 Task: Create an Unmanned Aerial Vehicles (Drones): Platforms for drone enthusiasts, including tips and reviews.
Action: Mouse pressed left at (913, 190)
Screenshot: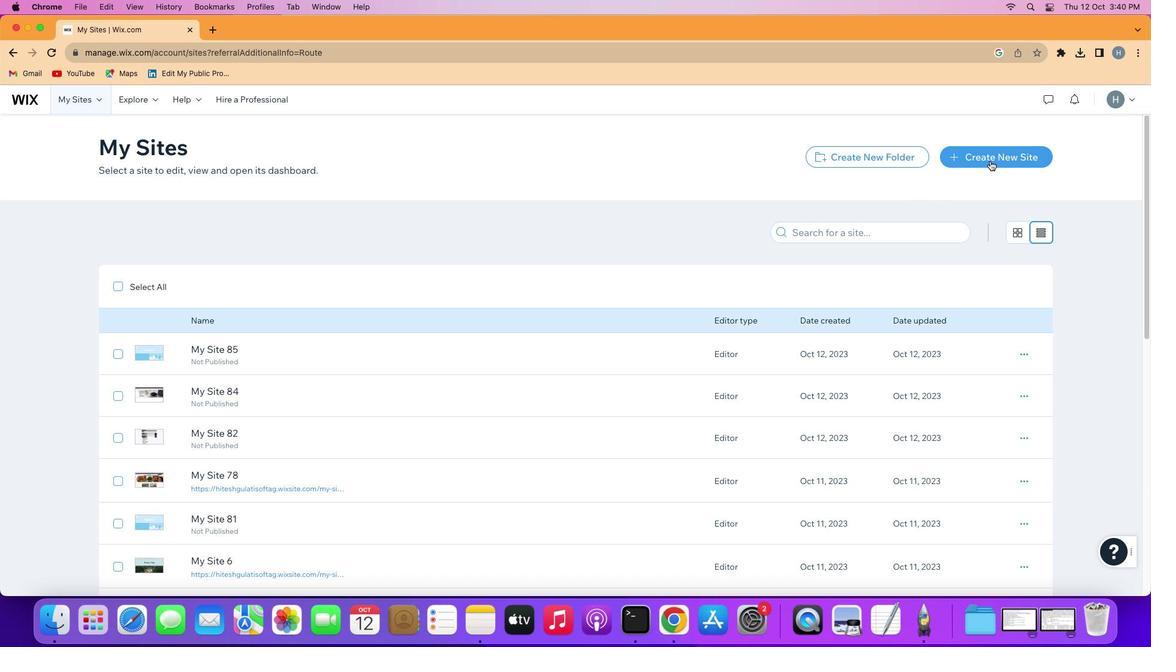 
Action: Mouse moved to (1003, 155)
Screenshot: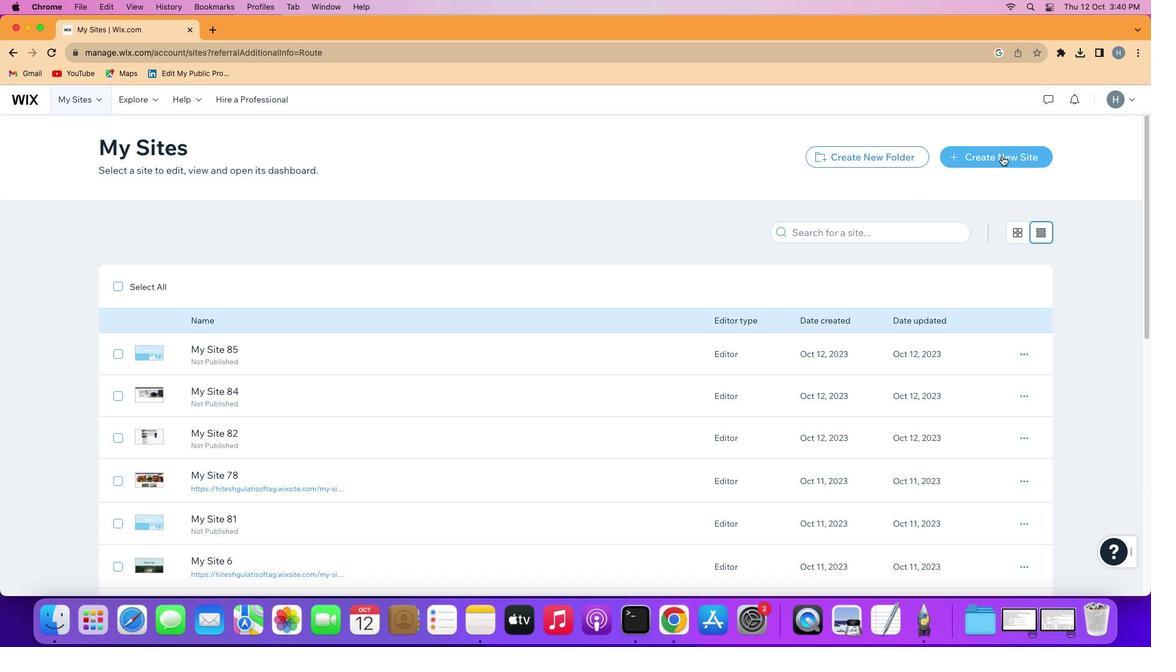 
Action: Mouse pressed left at (1003, 155)
Screenshot: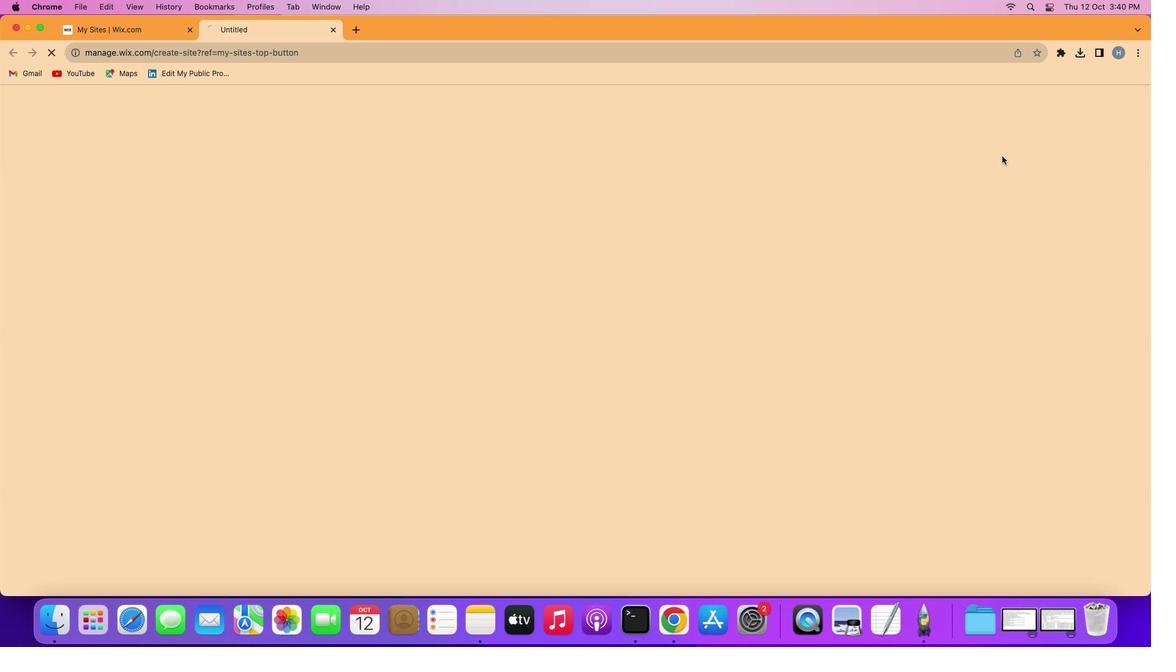 
Action: Mouse moved to (451, 305)
Screenshot: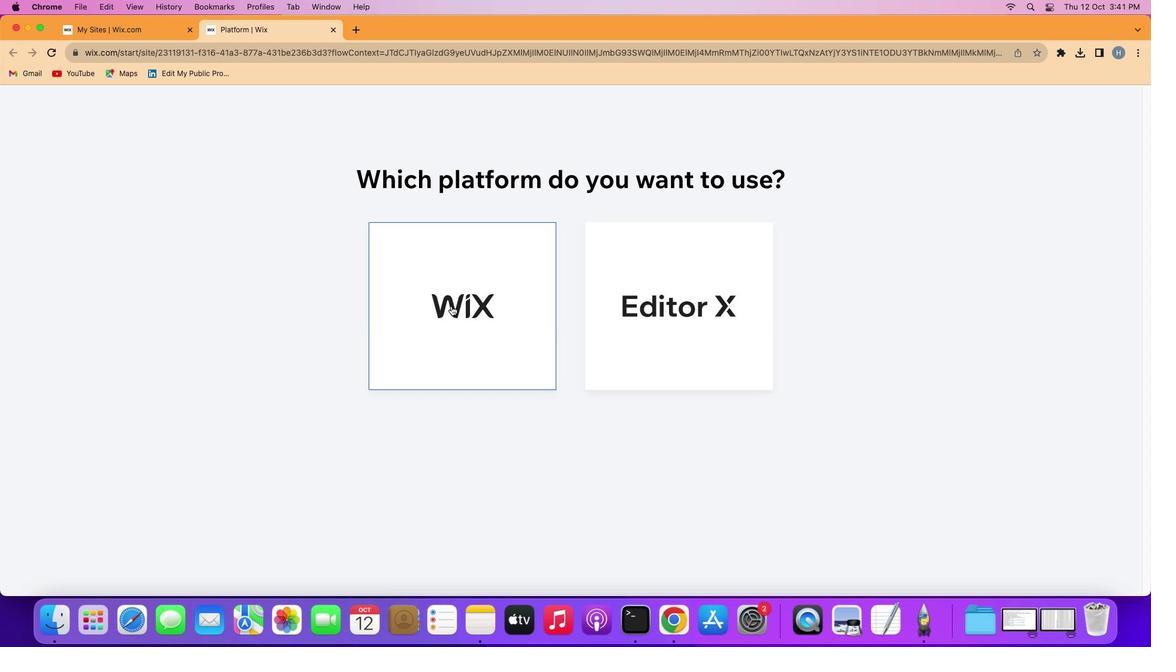 
Action: Mouse pressed left at (451, 305)
Screenshot: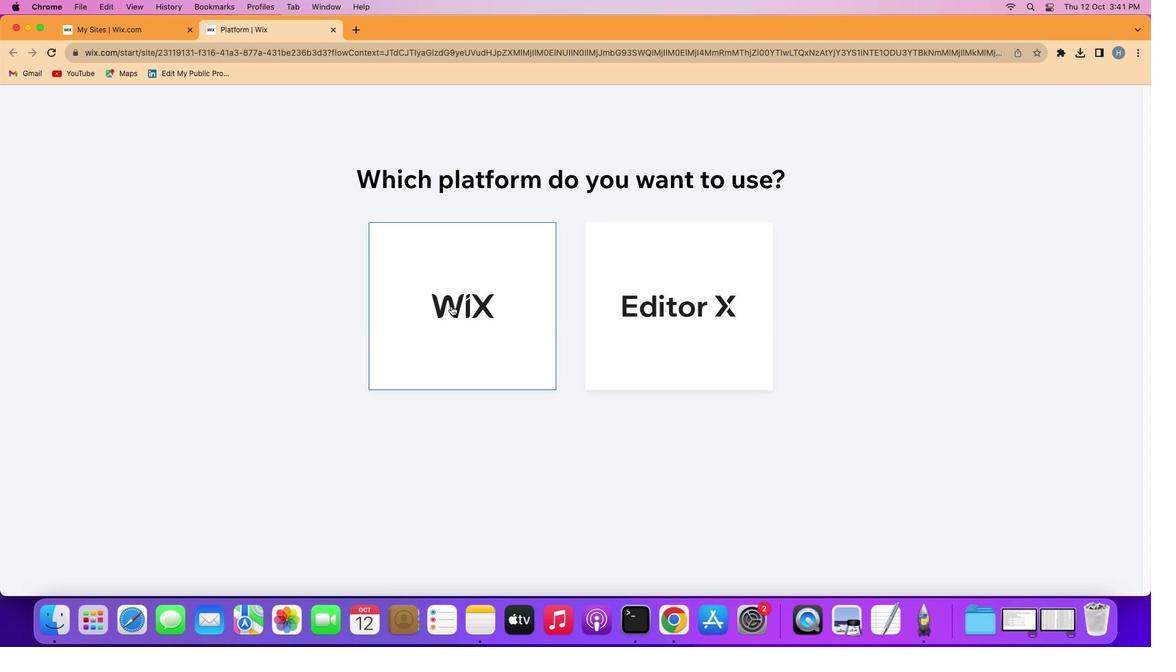 
Action: Mouse moved to (1105, 561)
Screenshot: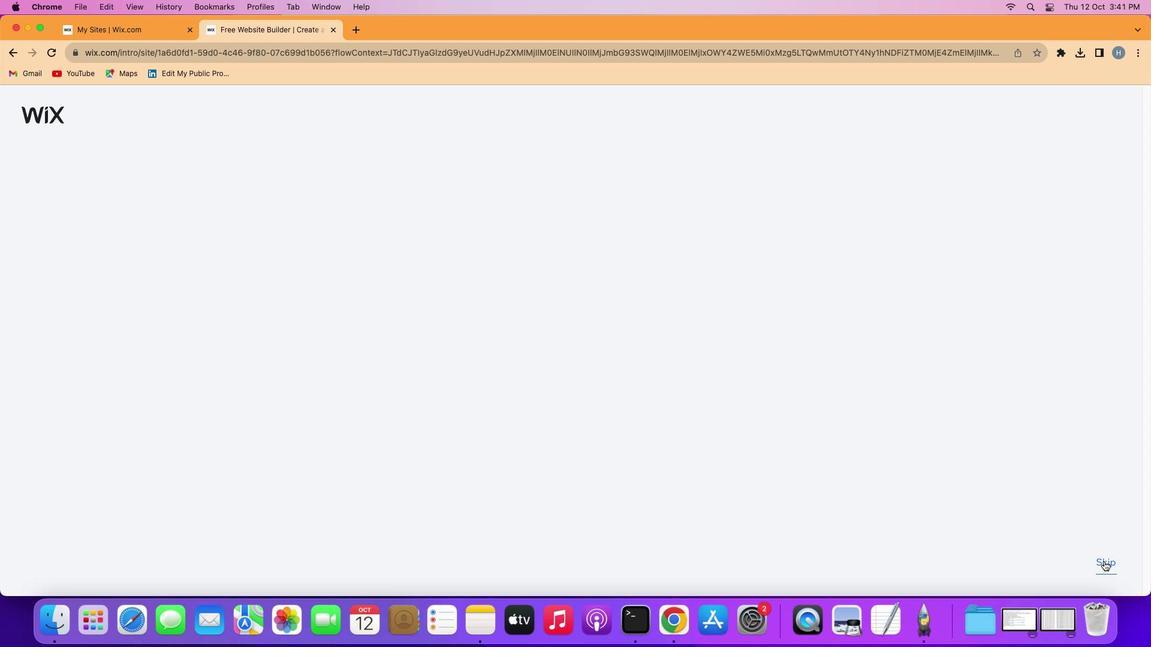
Action: Mouse pressed left at (1105, 561)
Screenshot: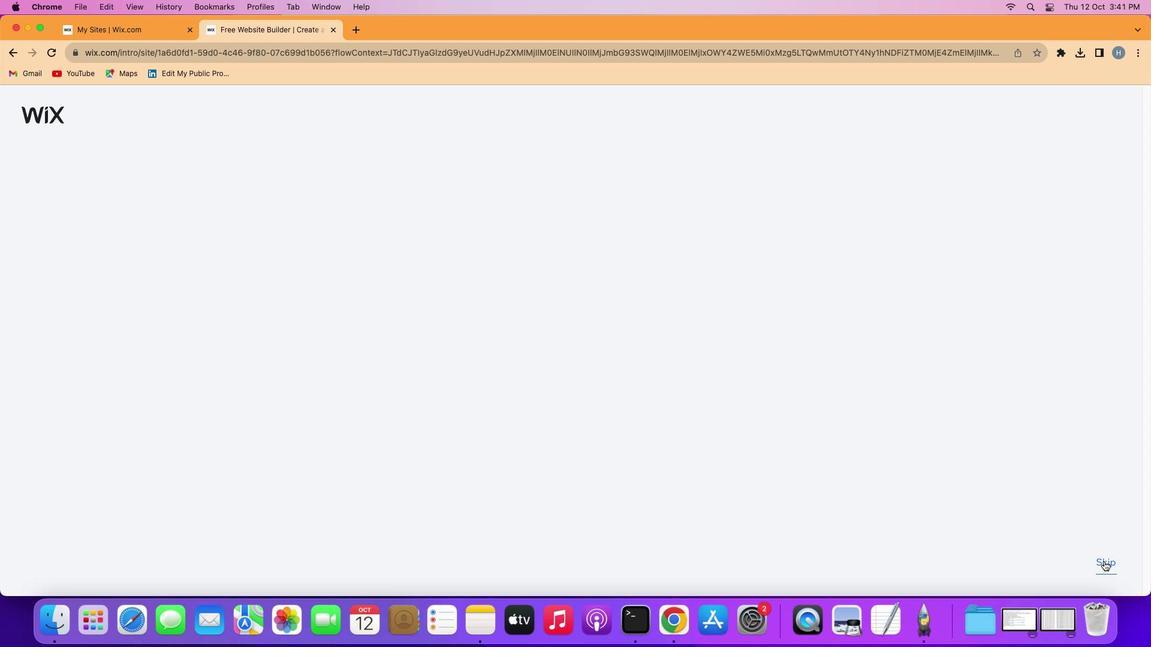 
Action: Mouse pressed left at (1105, 561)
Screenshot: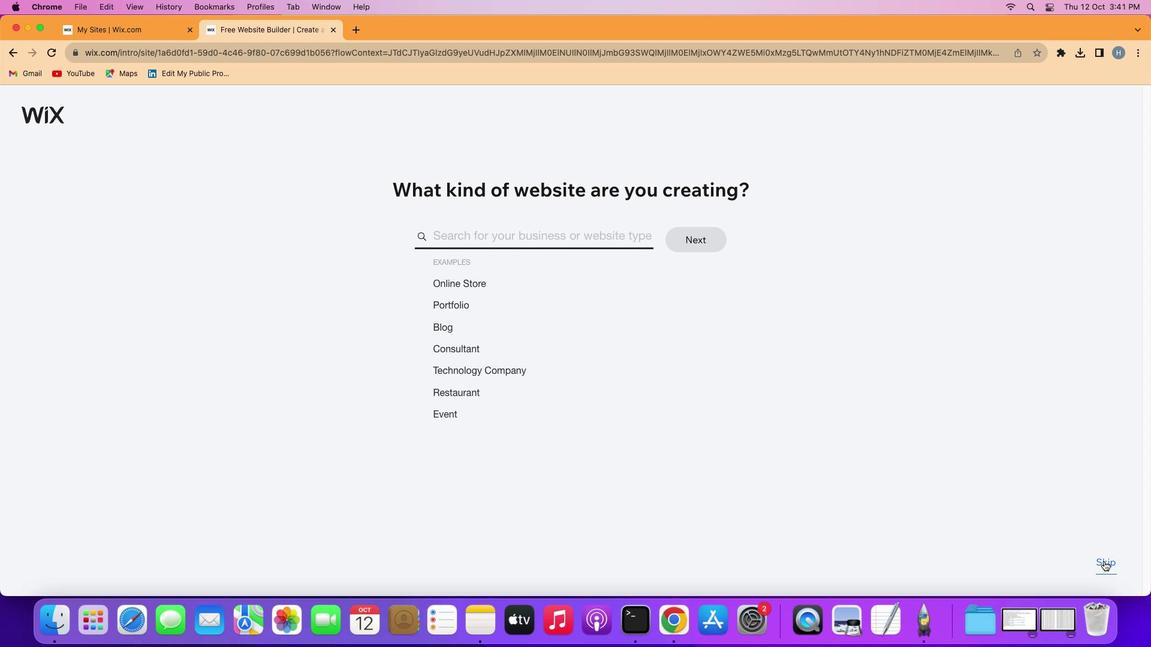 
Action: Mouse moved to (1106, 561)
Screenshot: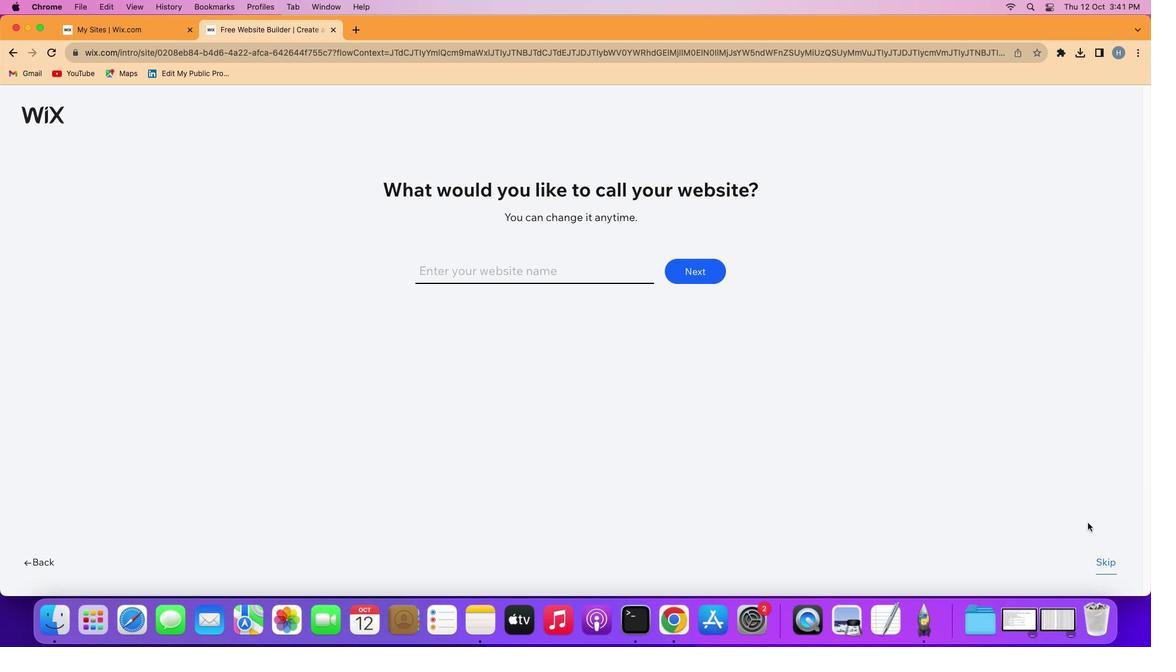 
Action: Mouse pressed left at (1106, 561)
Screenshot: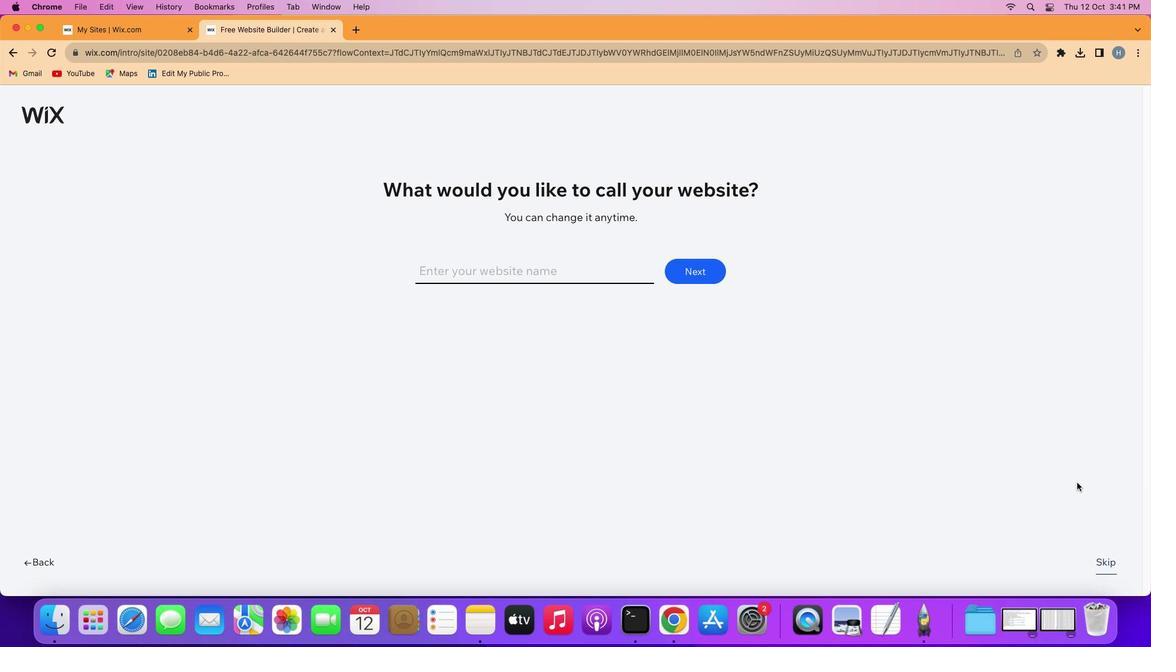 
Action: Mouse moved to (1107, 561)
Screenshot: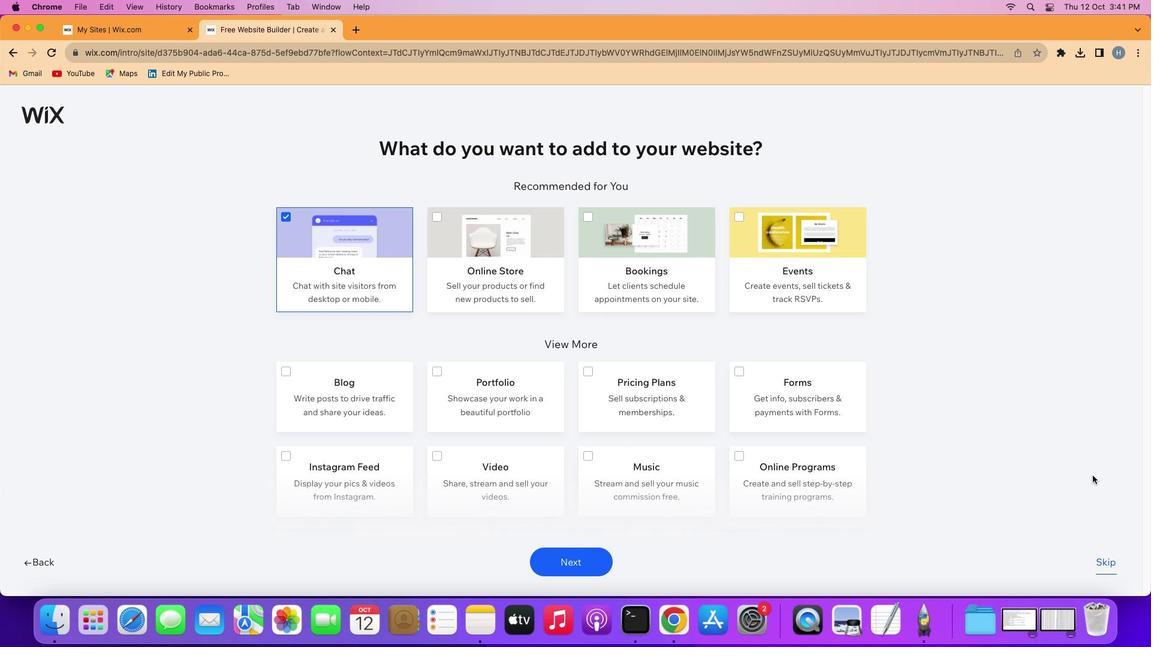 
Action: Mouse pressed left at (1107, 561)
Screenshot: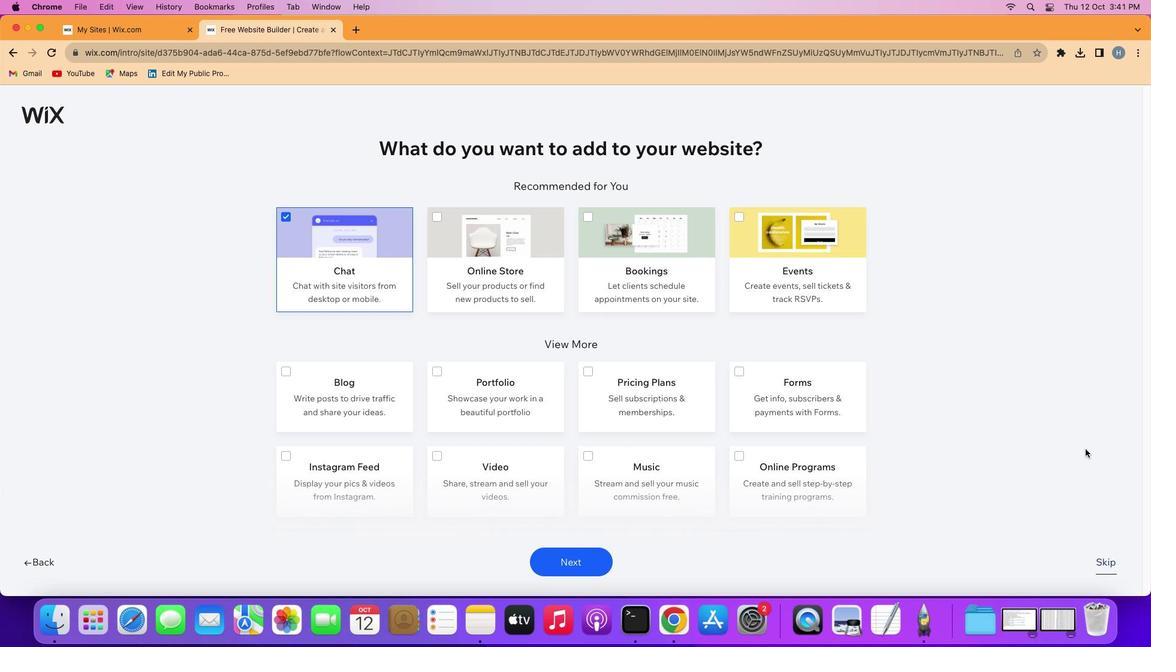 
Action: Mouse moved to (396, 352)
Screenshot: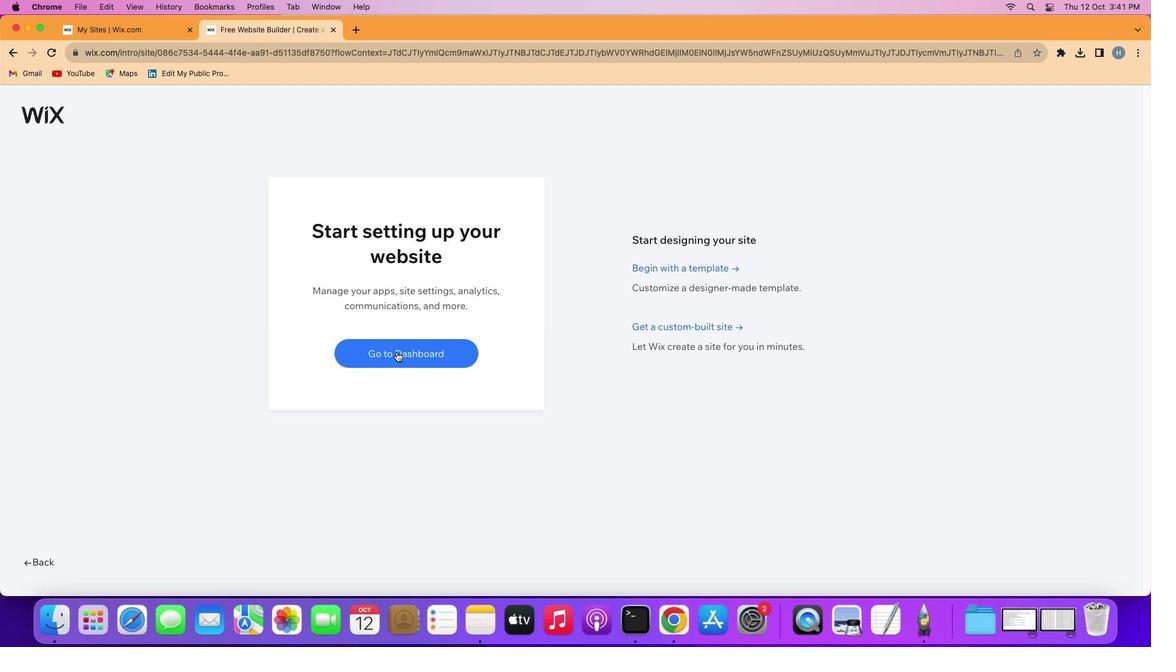 
Action: Mouse pressed left at (396, 352)
Screenshot: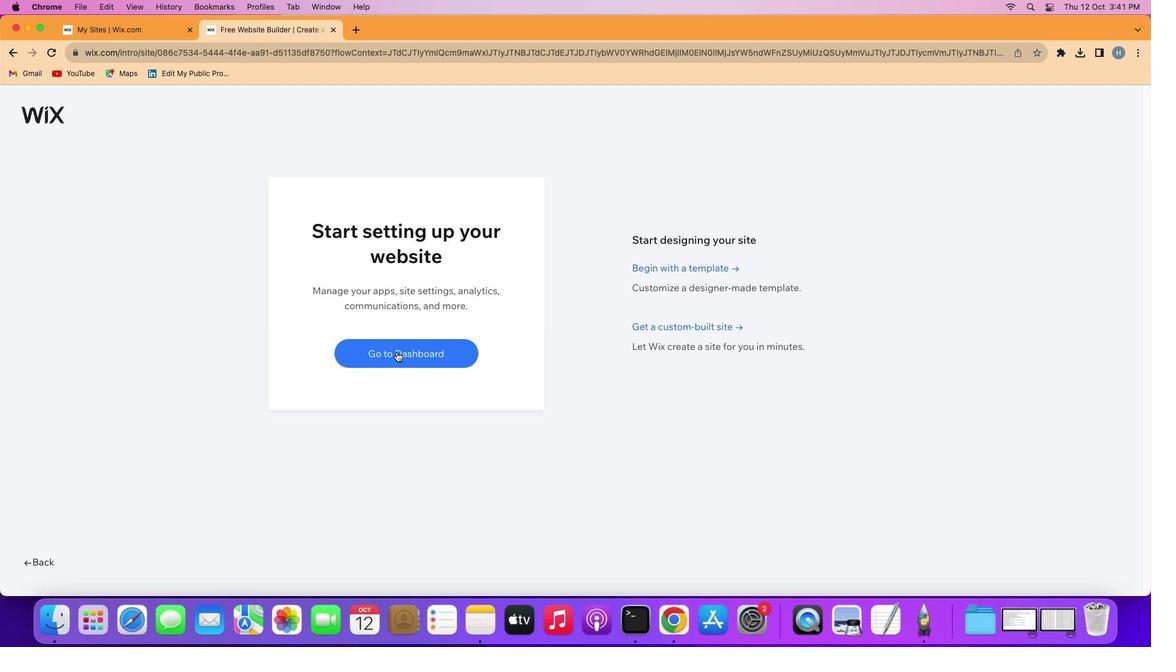 
Action: Mouse moved to (698, 299)
Screenshot: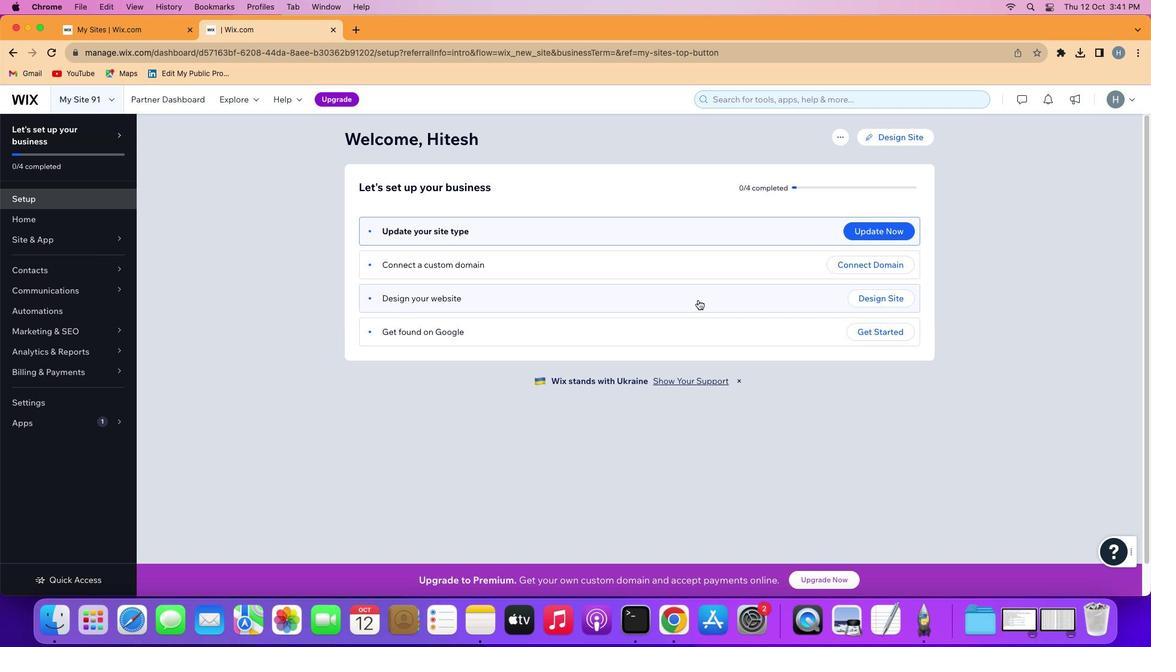 
Action: Mouse pressed left at (698, 299)
Screenshot: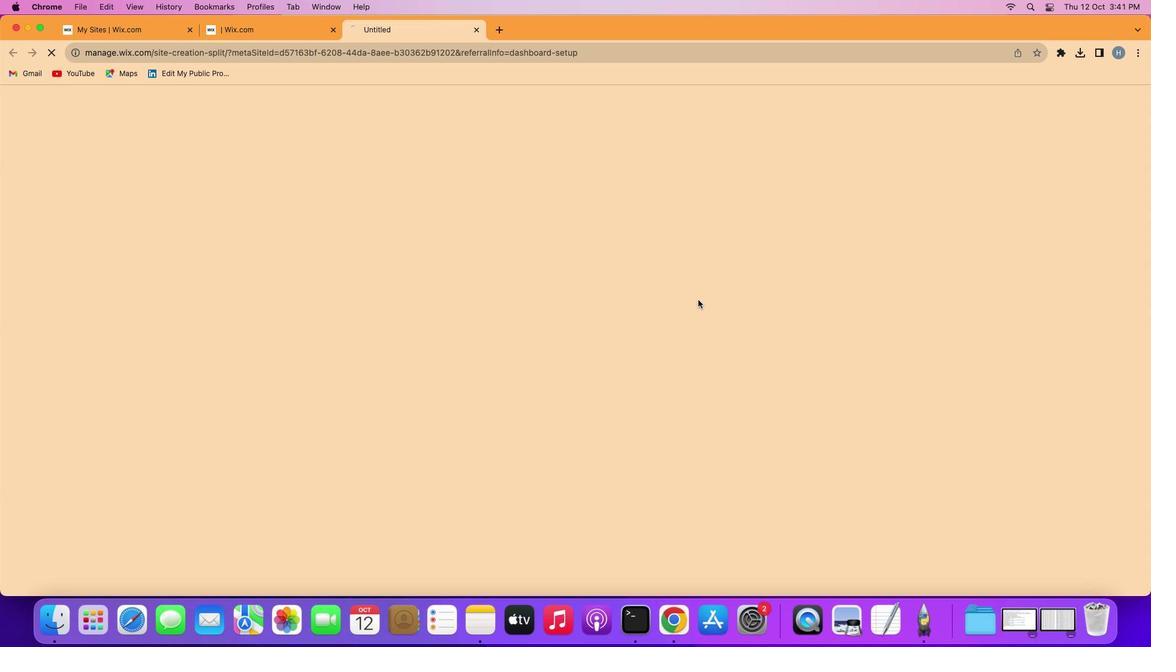
Action: Mouse moved to (713, 422)
Screenshot: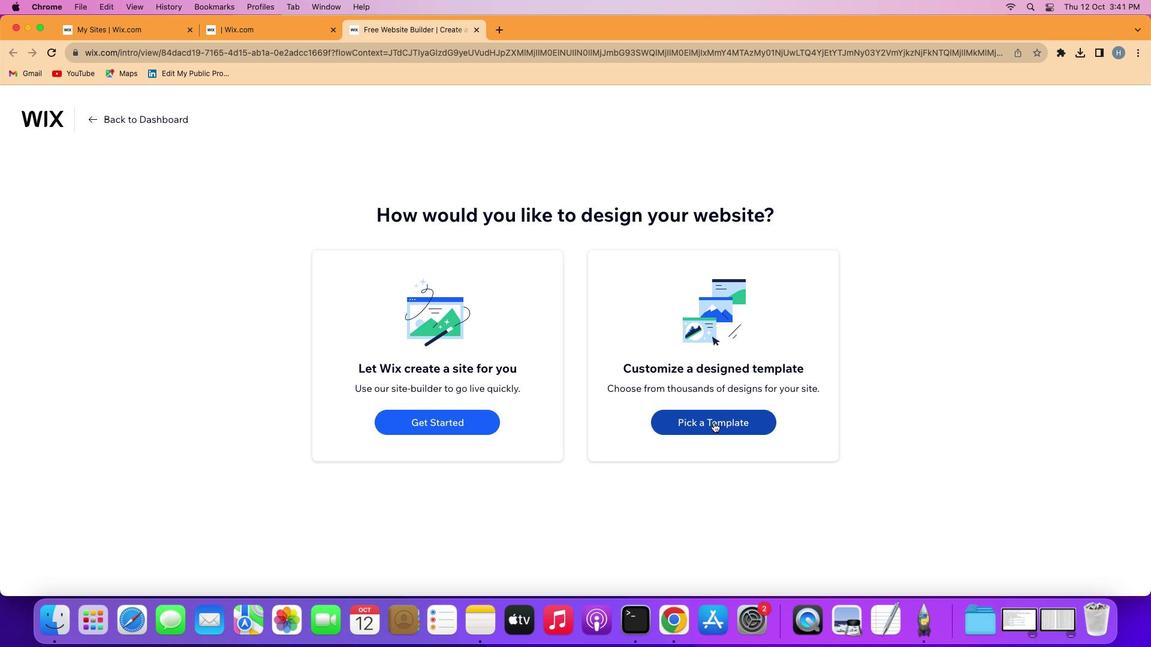 
Action: Mouse pressed left at (713, 422)
Screenshot: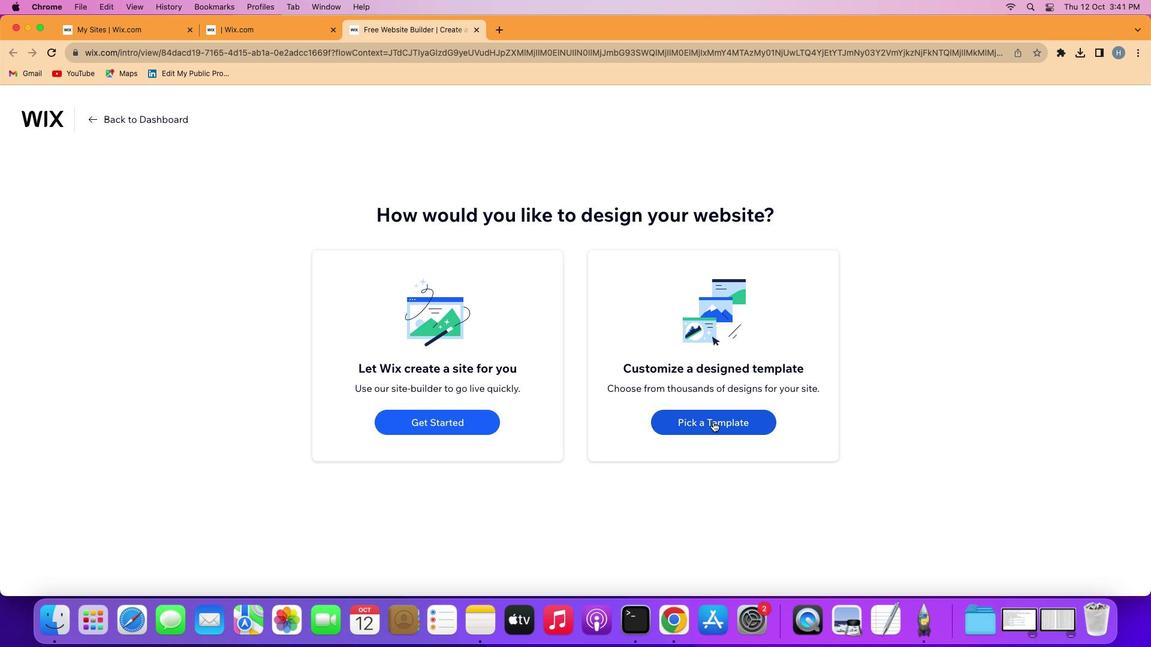 
Action: Mouse moved to (986, 175)
Screenshot: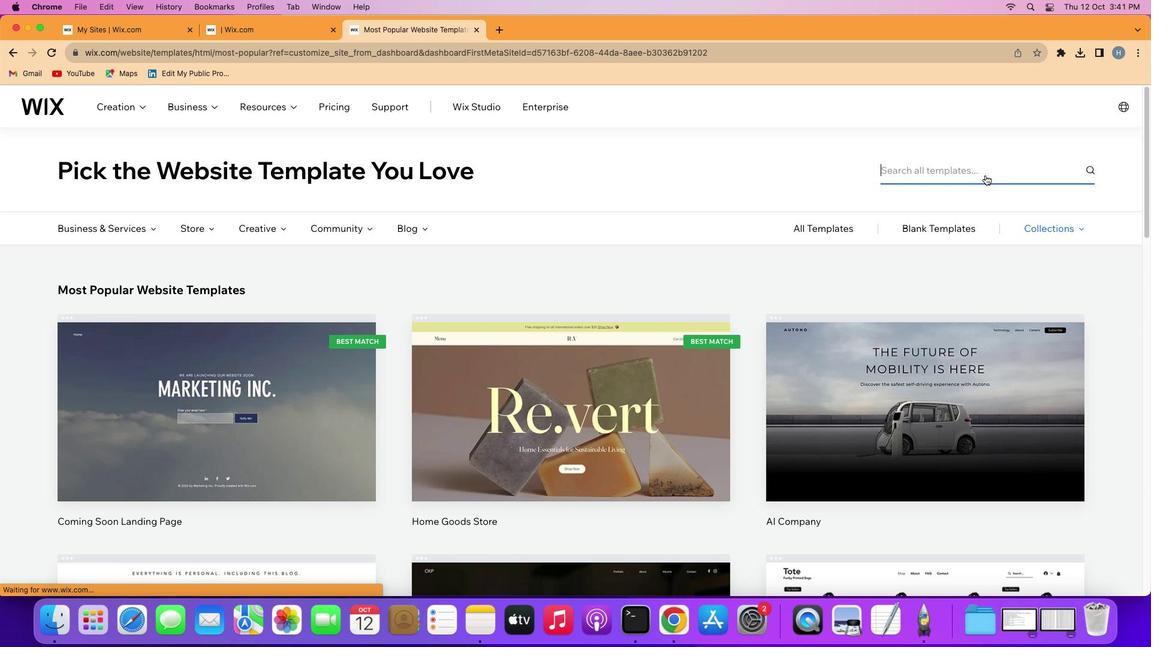 
Action: Mouse pressed left at (986, 175)
Screenshot: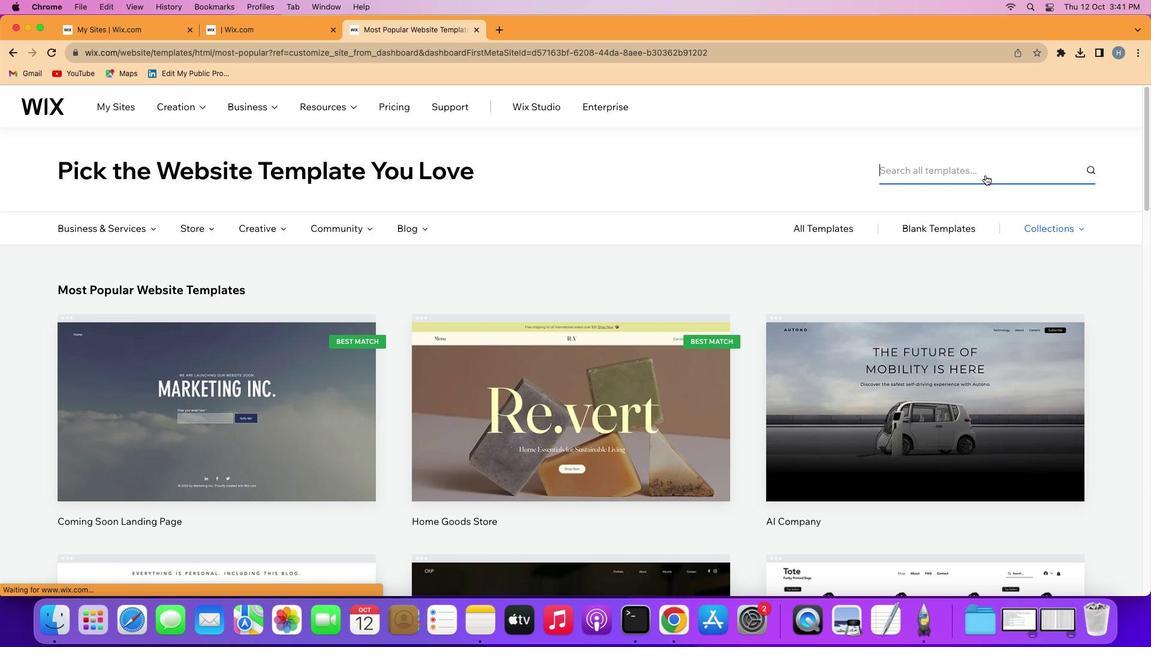 
Action: Key pressed 'd''r''o''n''e'
Screenshot: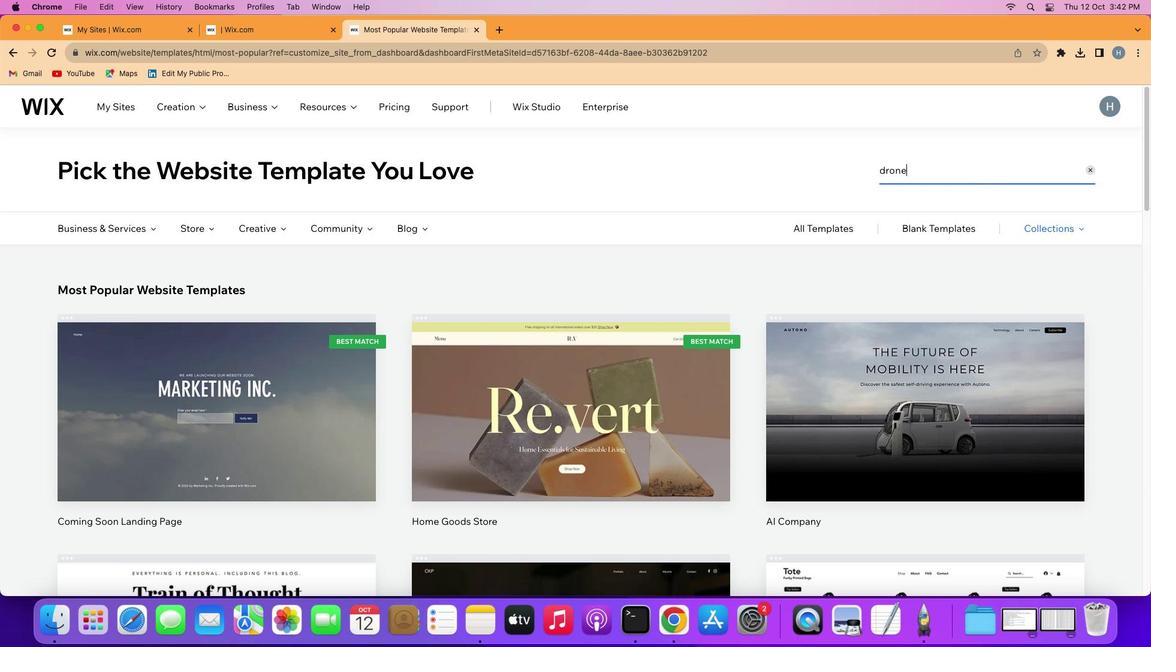 
Action: Mouse moved to (927, 262)
Screenshot: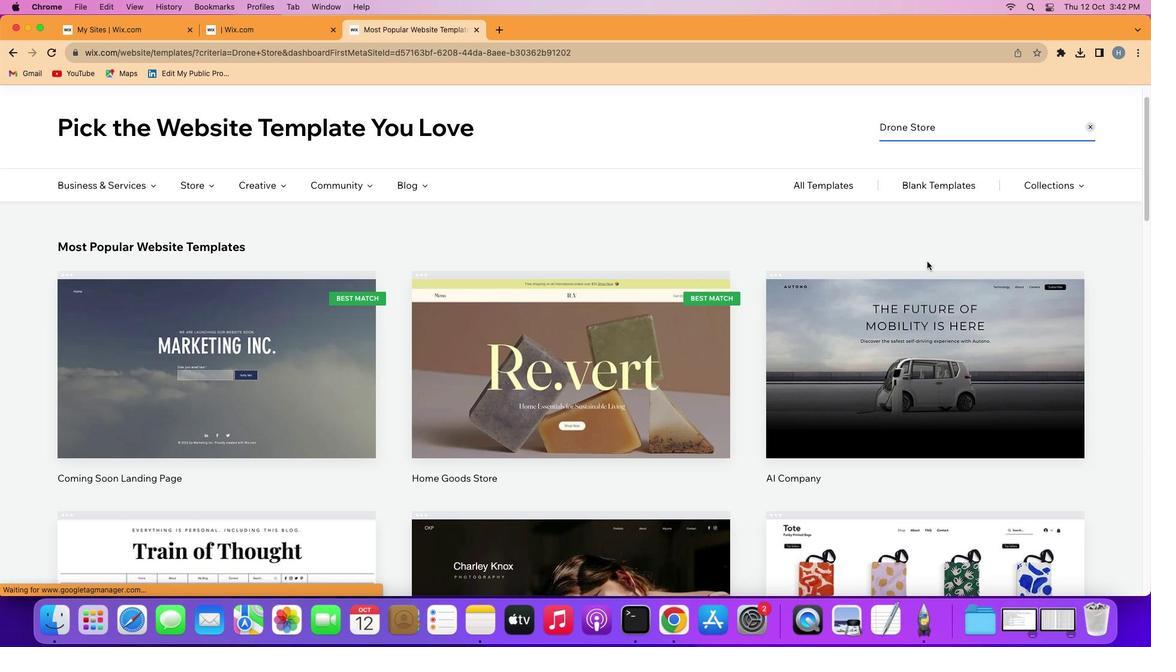 
Action: Mouse pressed left at (927, 262)
Screenshot: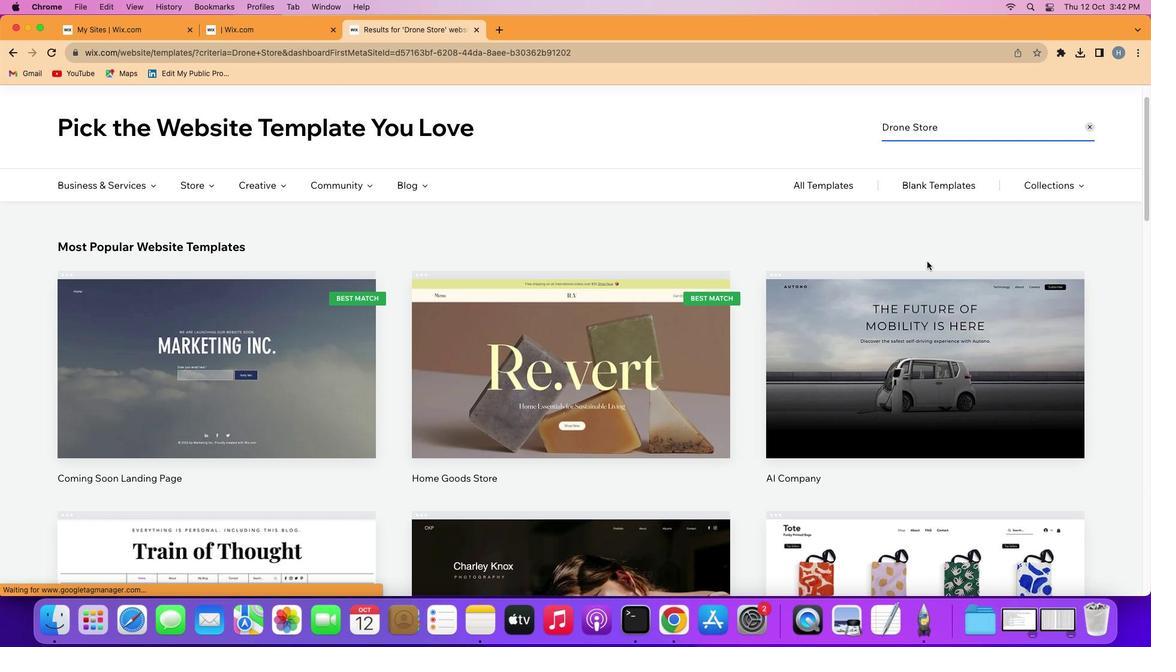 
Action: Mouse moved to (218, 347)
Screenshot: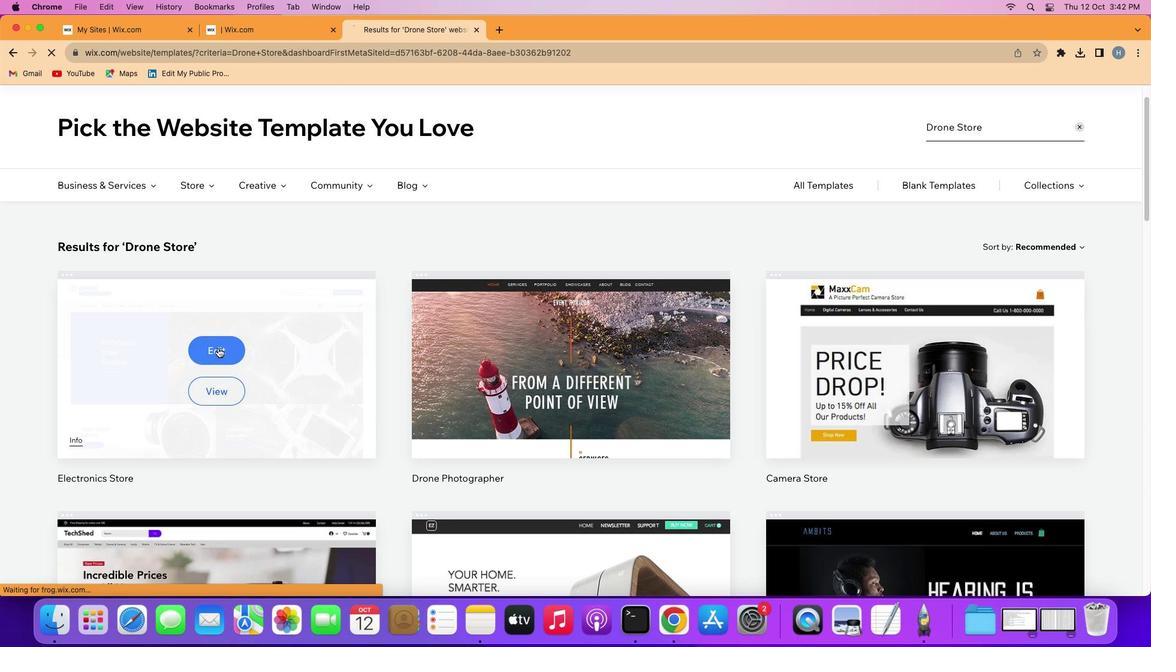 
Action: Mouse pressed left at (218, 347)
Screenshot: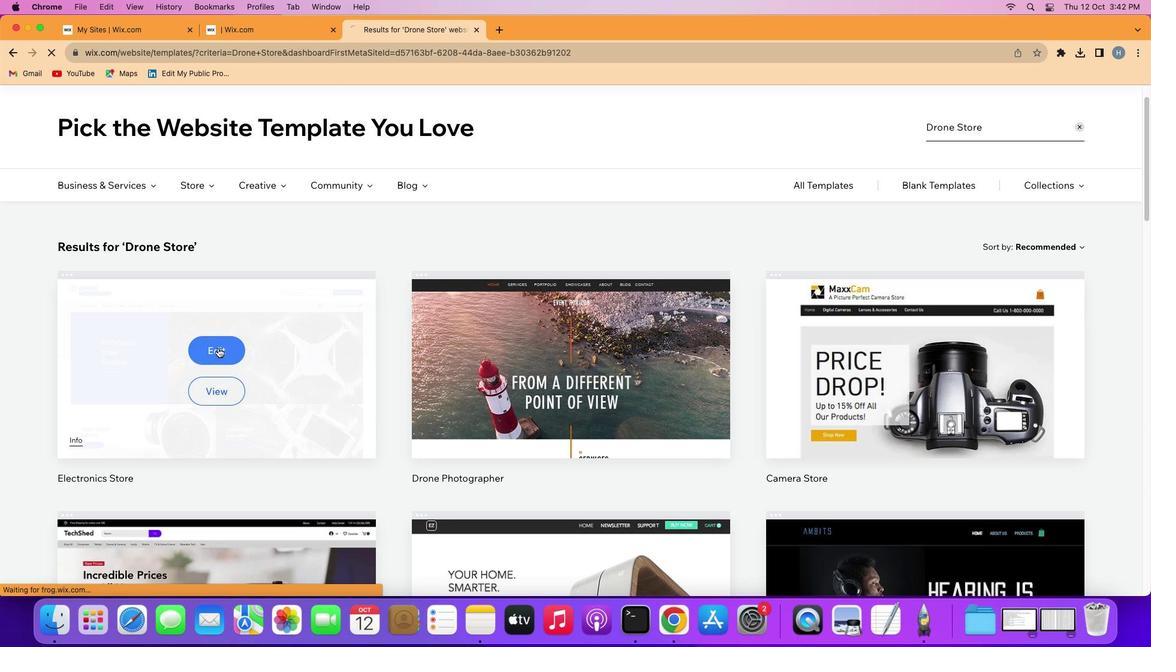 
Action: Mouse moved to (586, 328)
Screenshot: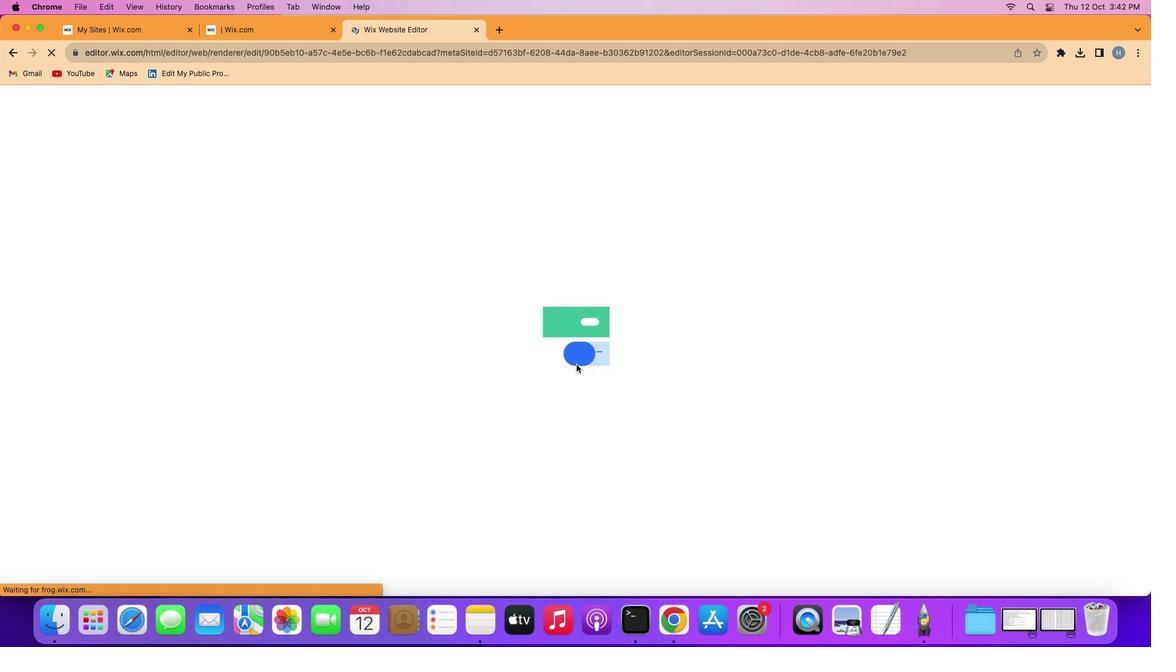 
Action: Mouse pressed left at (586, 328)
Screenshot: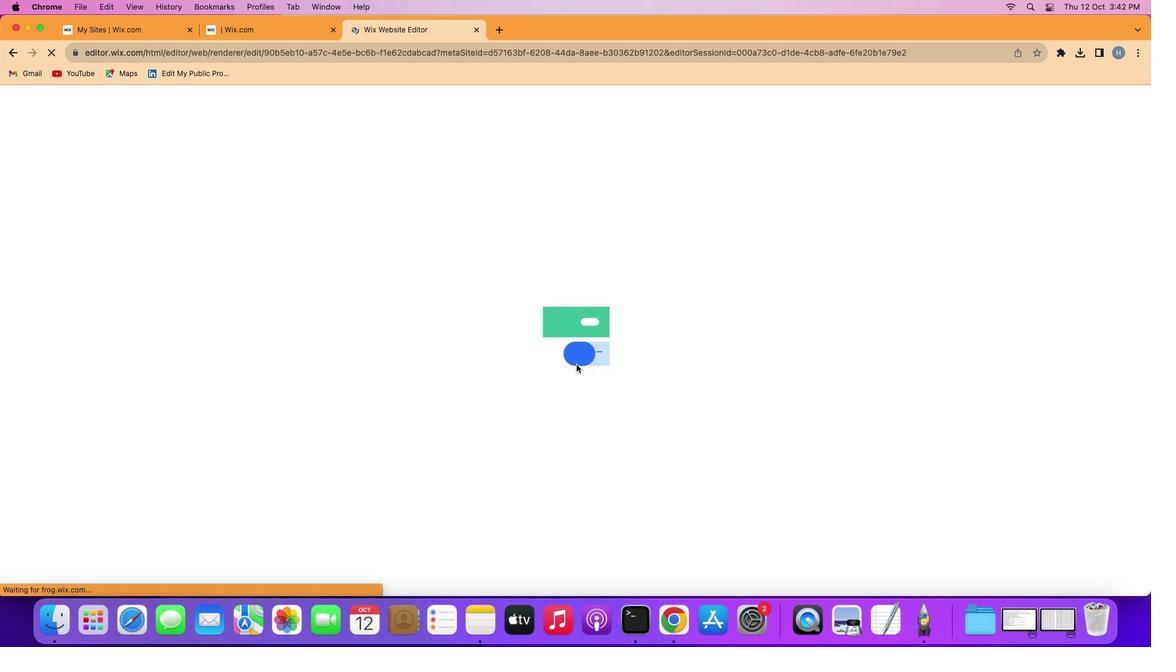 
Action: Mouse moved to (763, 141)
Screenshot: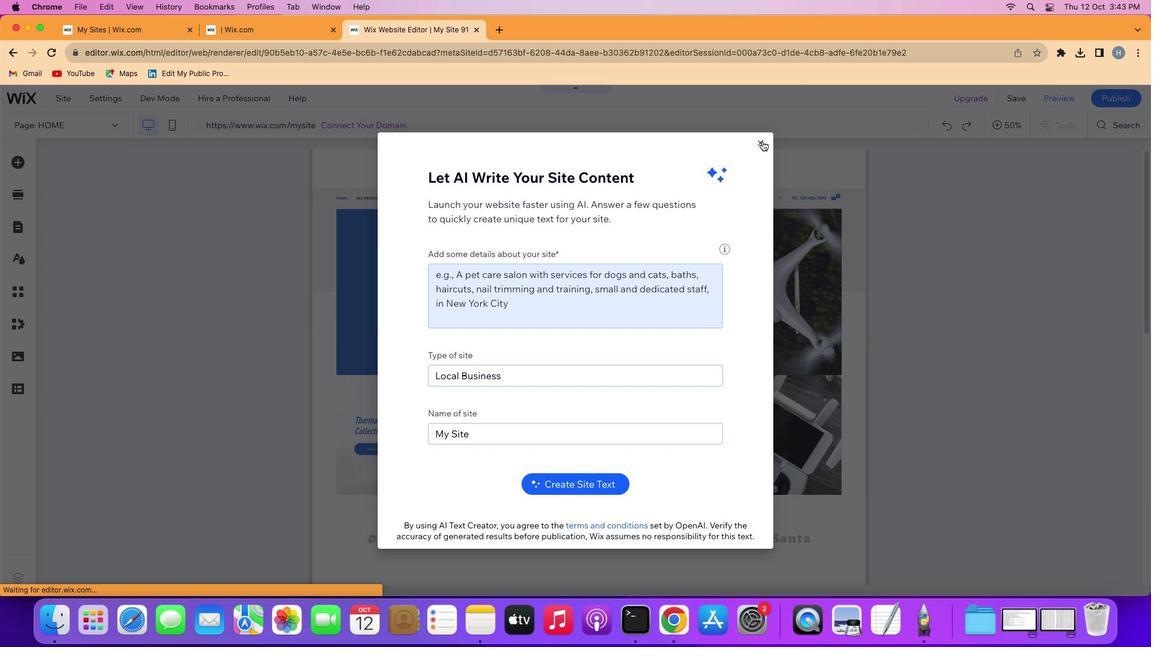 
Action: Mouse pressed left at (763, 141)
Screenshot: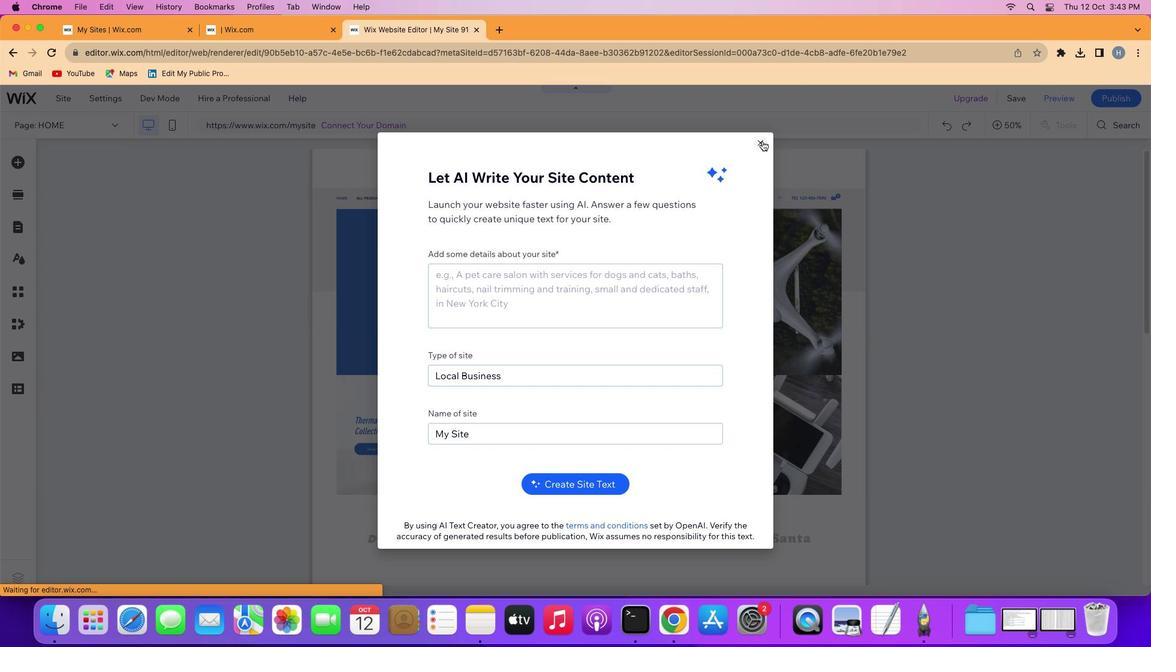 
Action: Mouse moved to (605, 339)
Screenshot: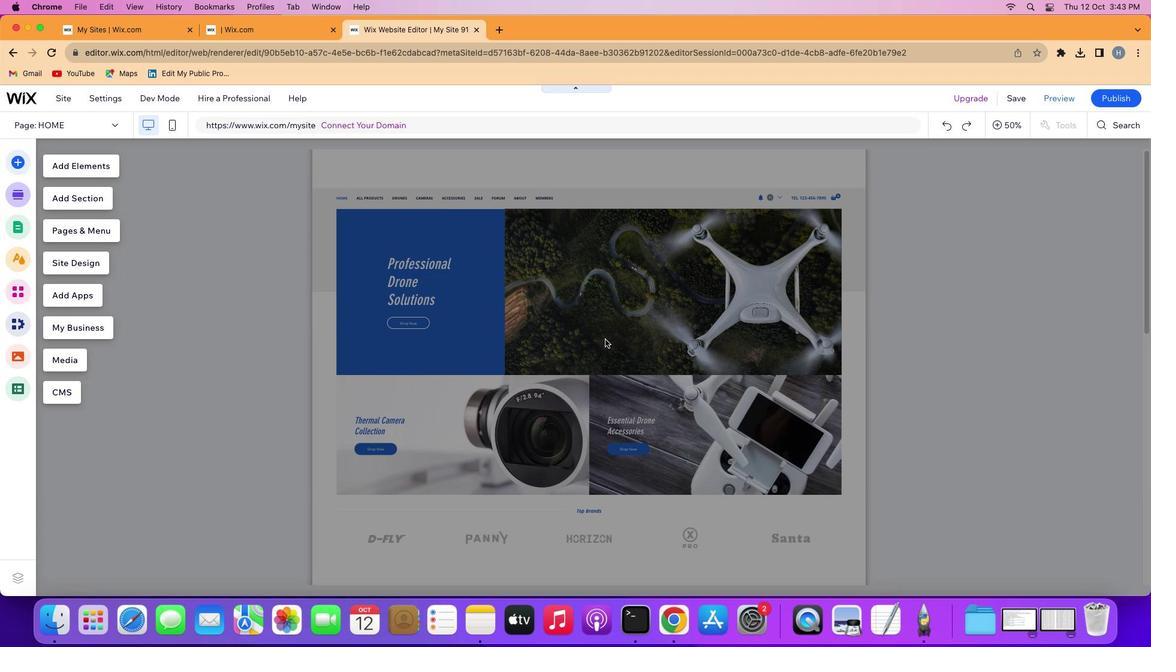 
Action: Mouse pressed left at (605, 339)
Screenshot: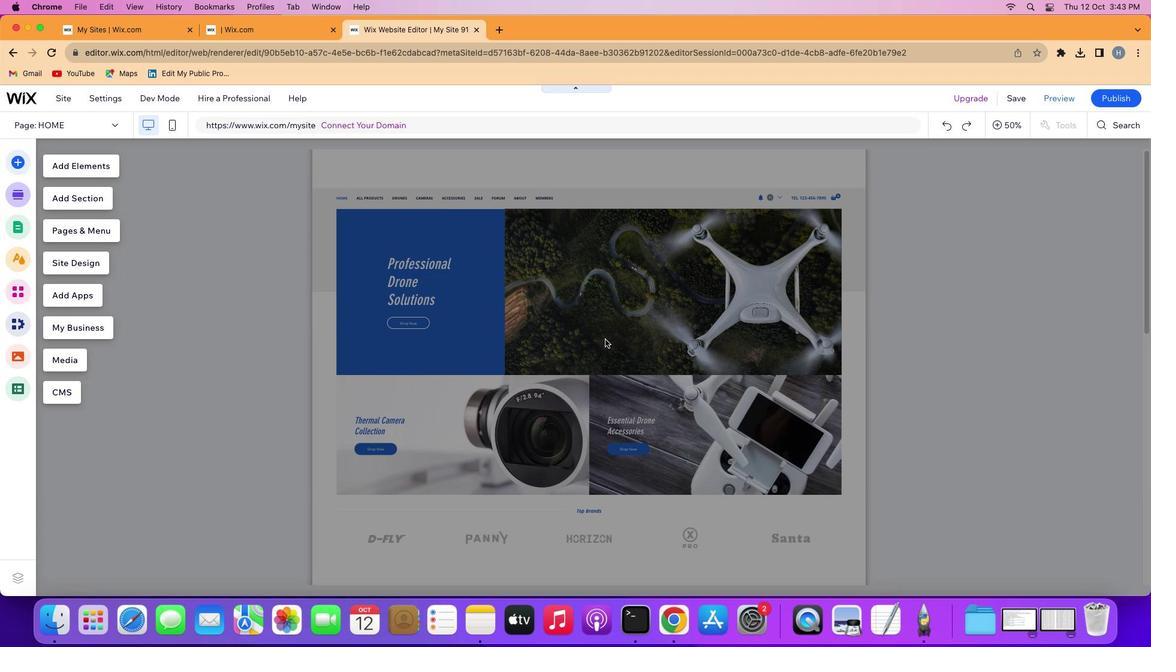 
Action: Mouse pressed left at (605, 339)
Screenshot: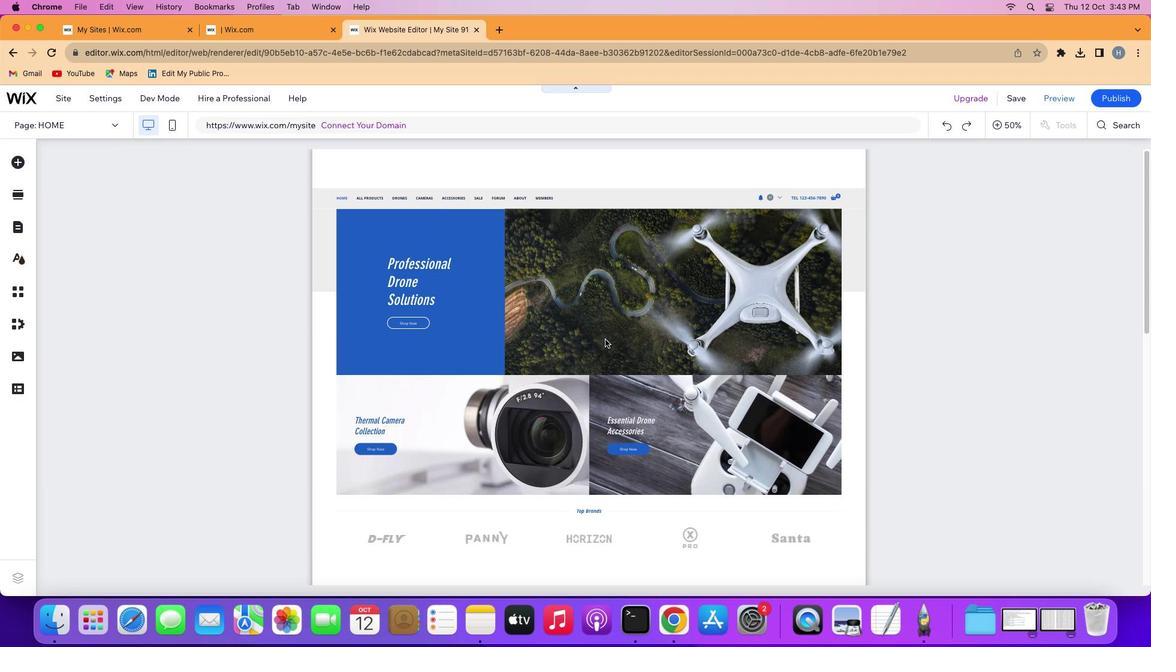 
Action: Mouse moved to (832, 202)
Screenshot: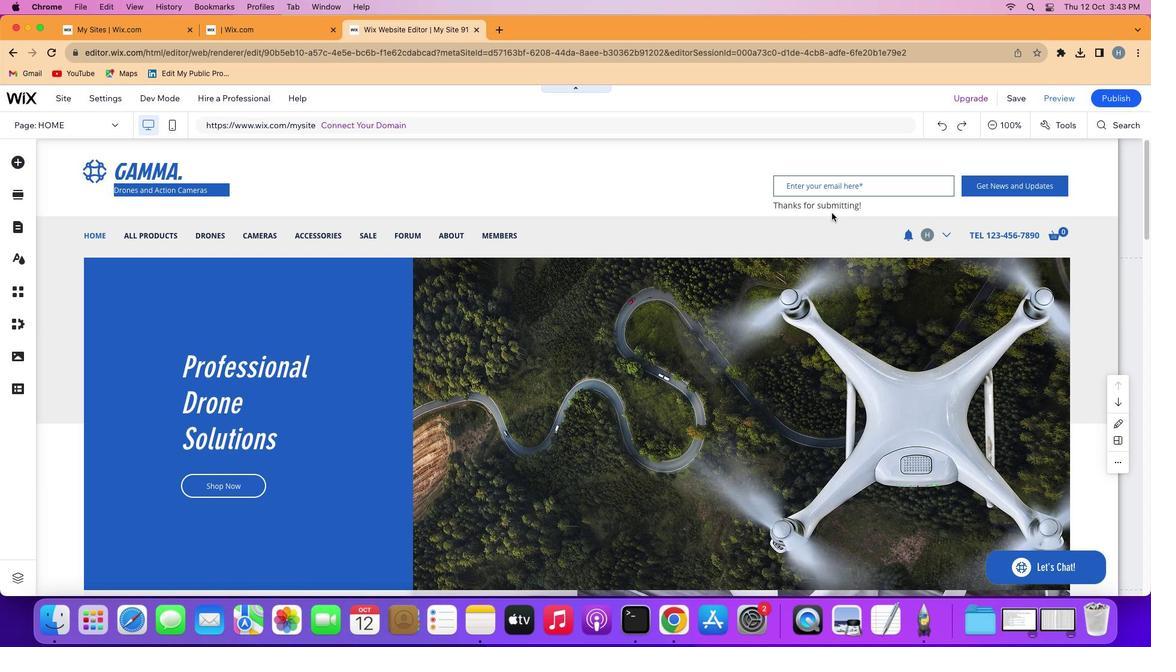 
Action: Mouse pressed left at (832, 202)
Screenshot: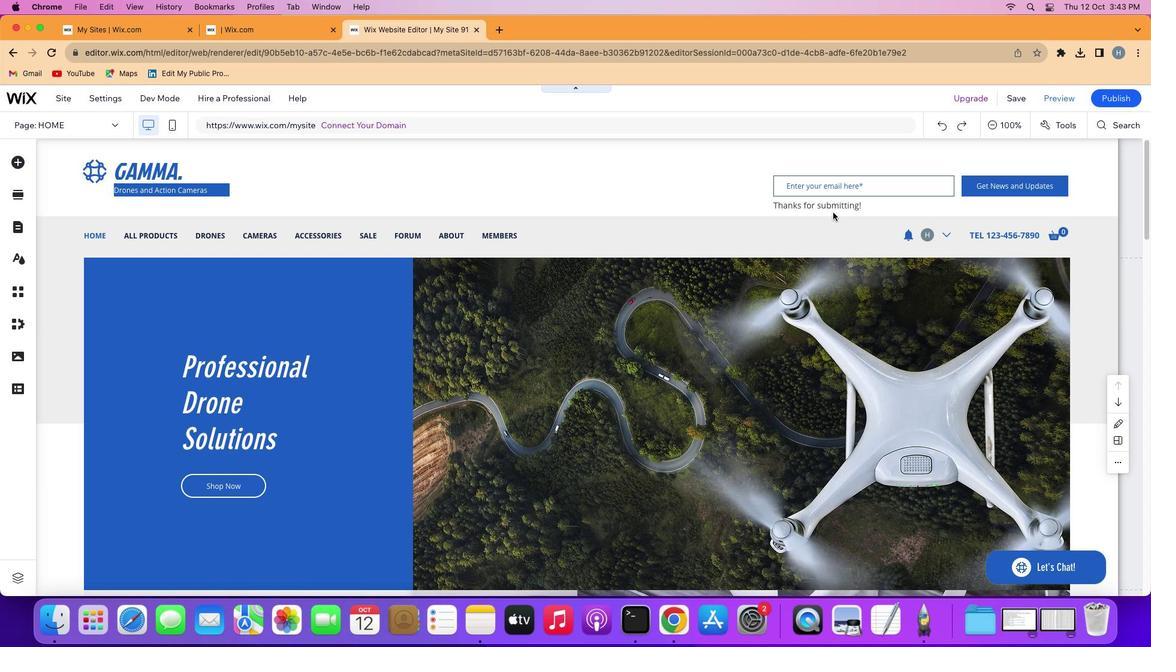 
Action: Mouse moved to (758, 189)
Screenshot: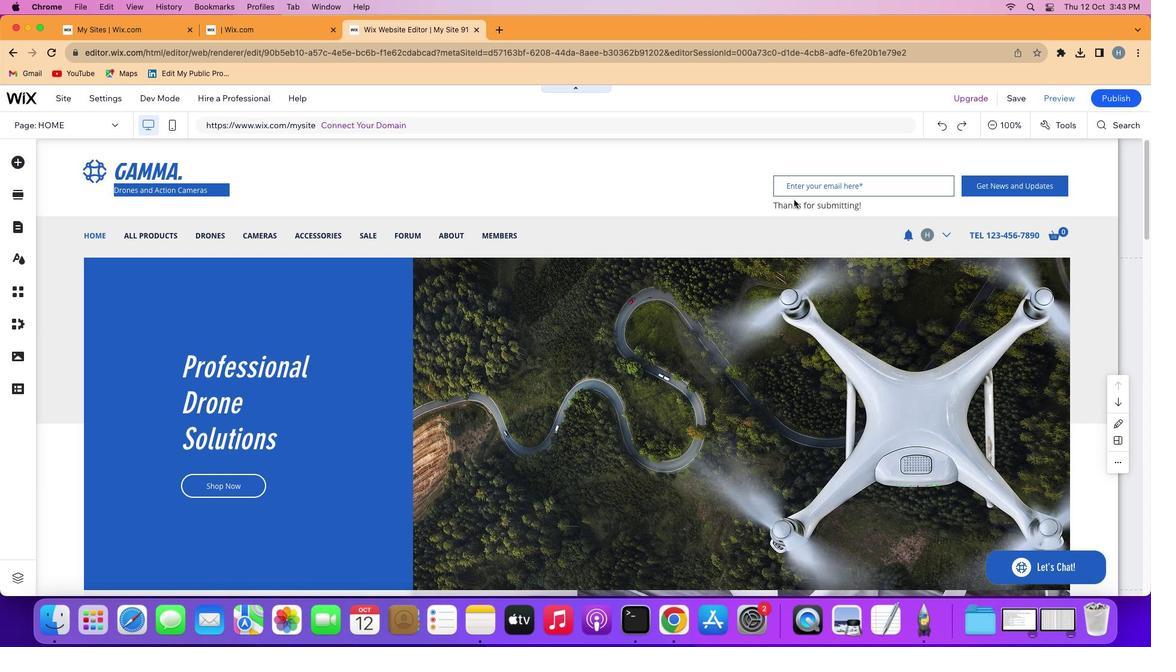 
Action: Mouse pressed left at (758, 189)
Screenshot: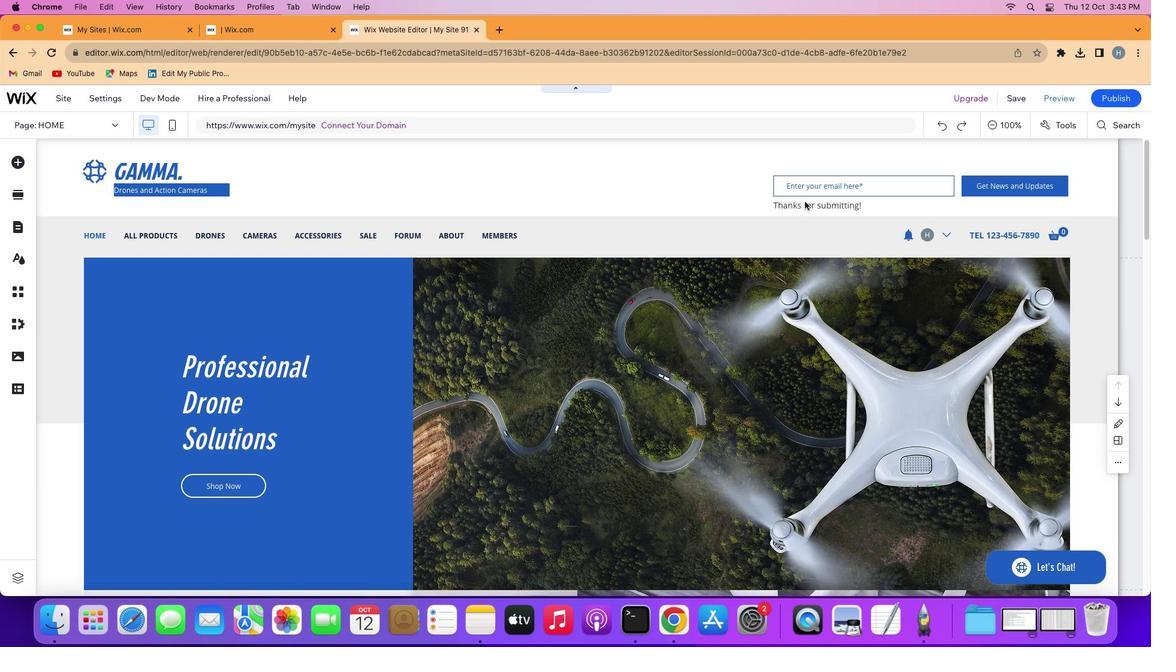 
Action: Mouse moved to (493, 238)
Screenshot: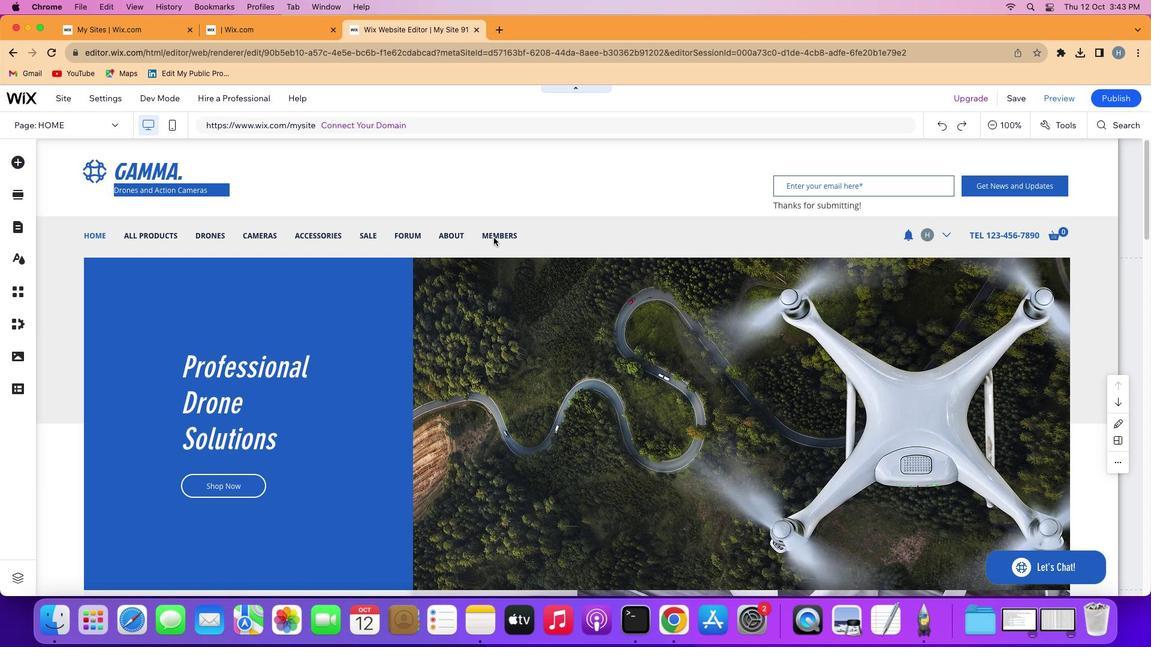 
Action: Mouse pressed left at (493, 238)
Screenshot: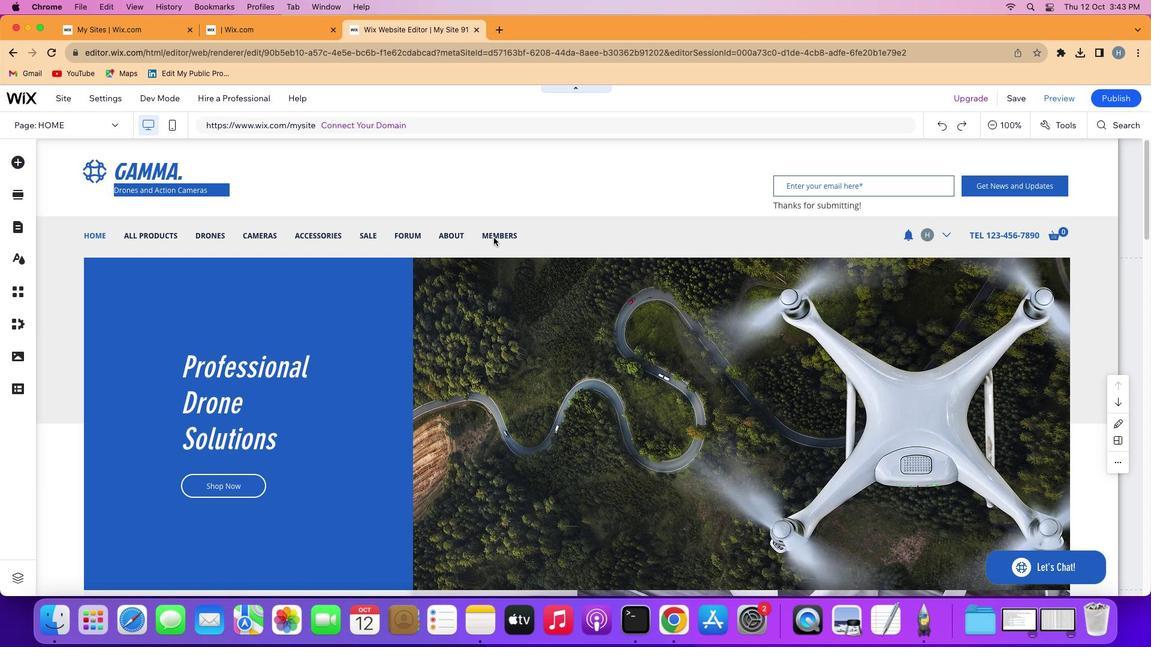 
Action: Mouse moved to (496, 230)
Screenshot: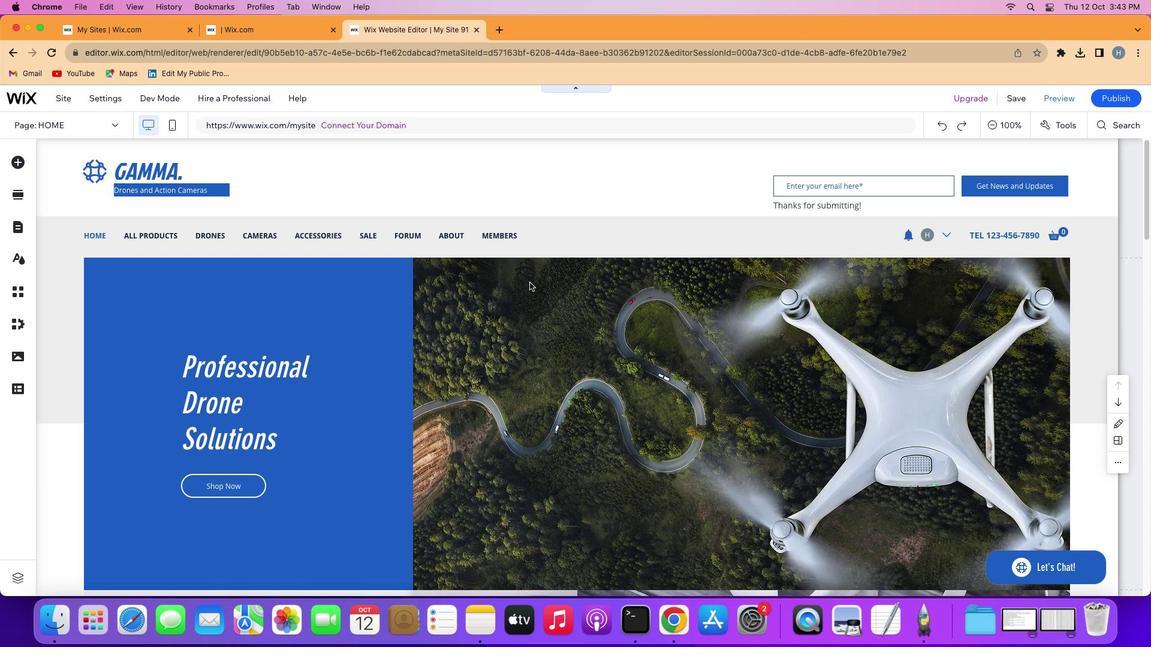 
Action: Mouse pressed left at (496, 230)
Screenshot: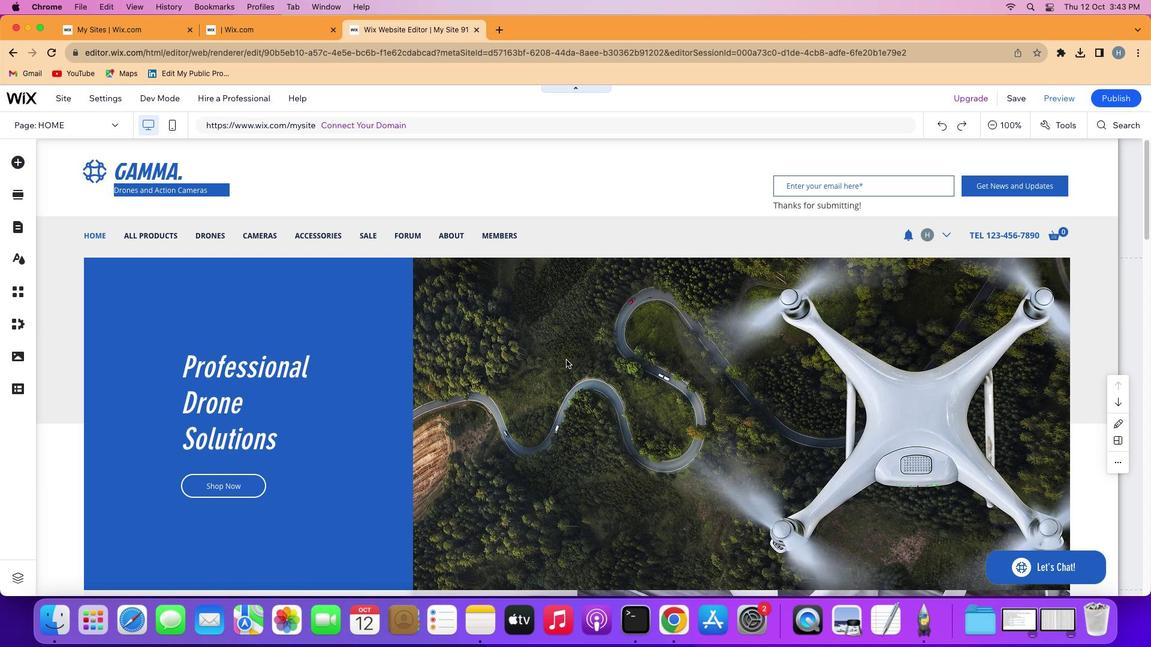 
Action: Mouse moved to (568, 368)
Screenshot: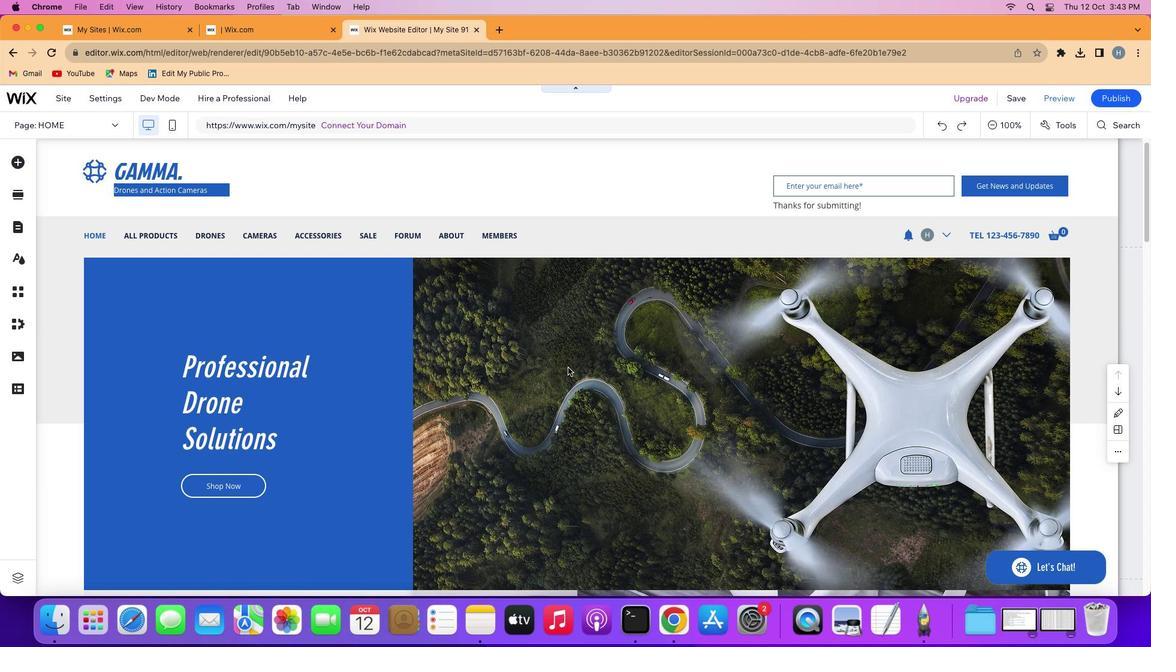 
Action: Mouse scrolled (568, 368) with delta (0, 0)
Screenshot: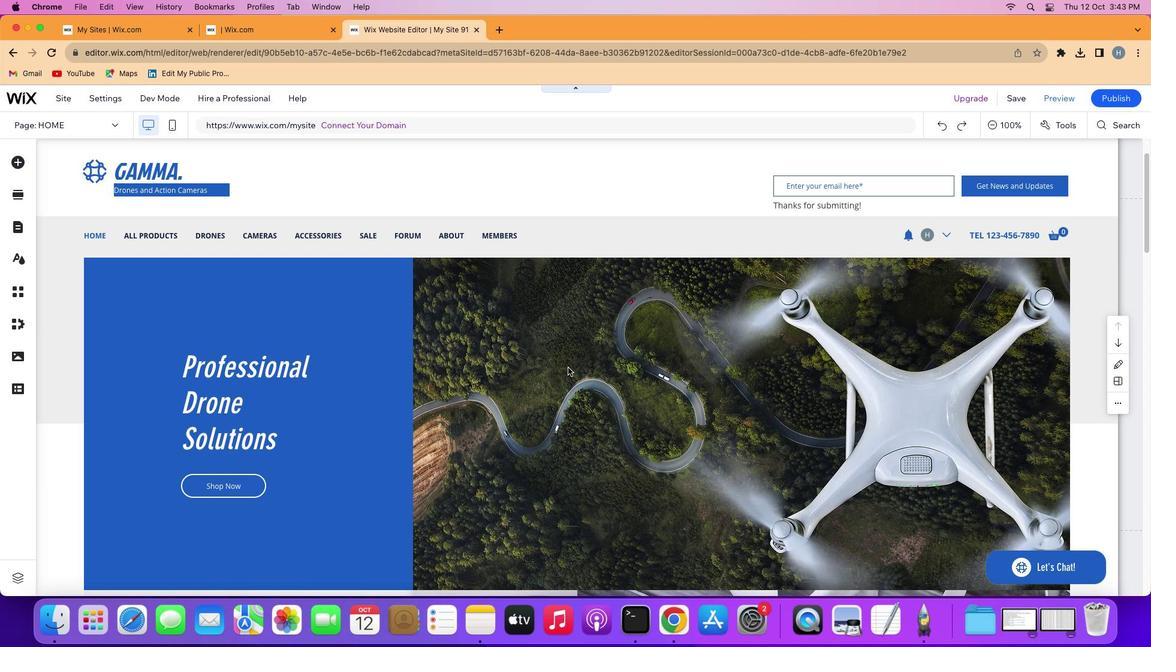 
Action: Mouse scrolled (568, 368) with delta (0, 0)
Screenshot: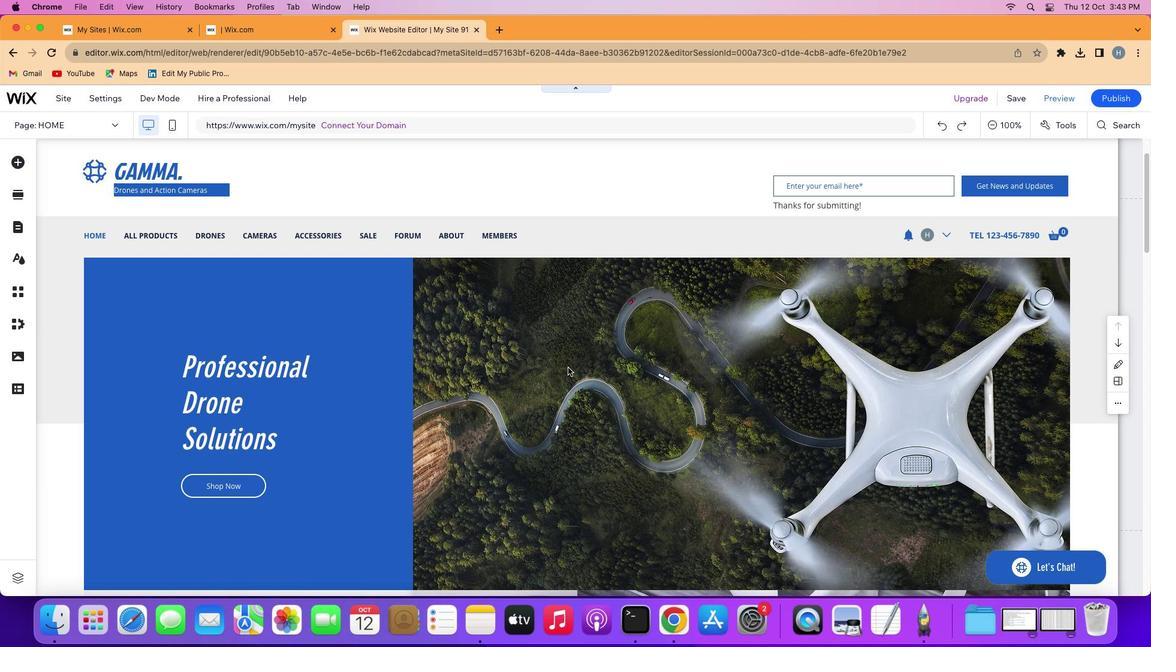
Action: Mouse scrolled (568, 368) with delta (0, 0)
Screenshot: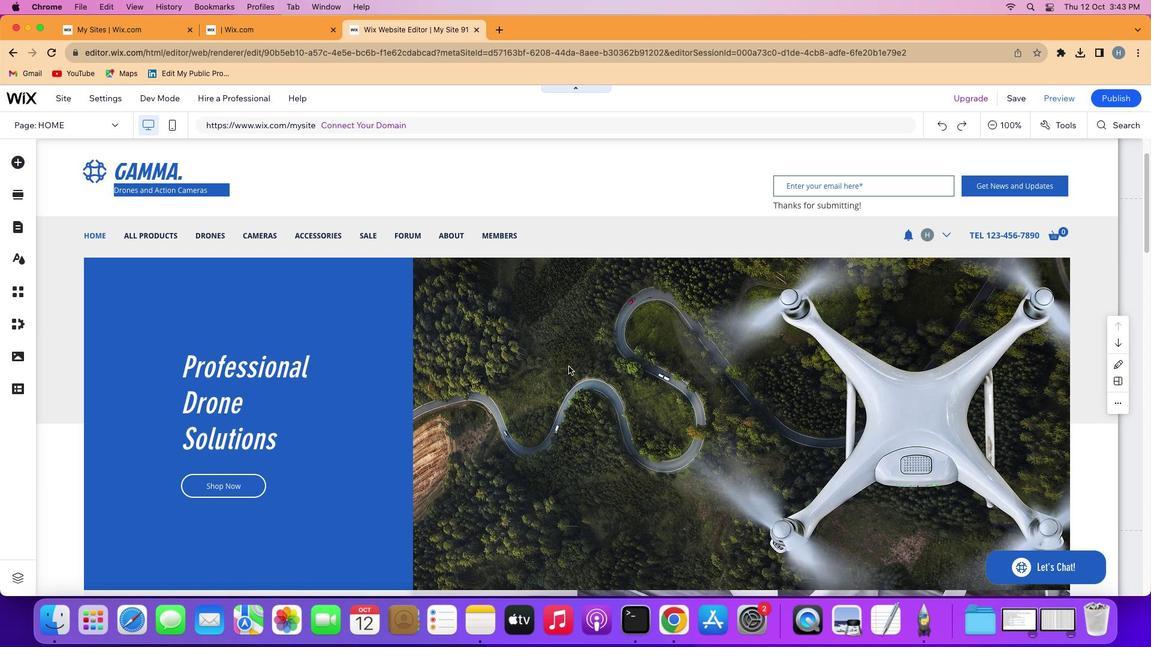 
Action: Mouse scrolled (568, 368) with delta (0, 0)
Screenshot: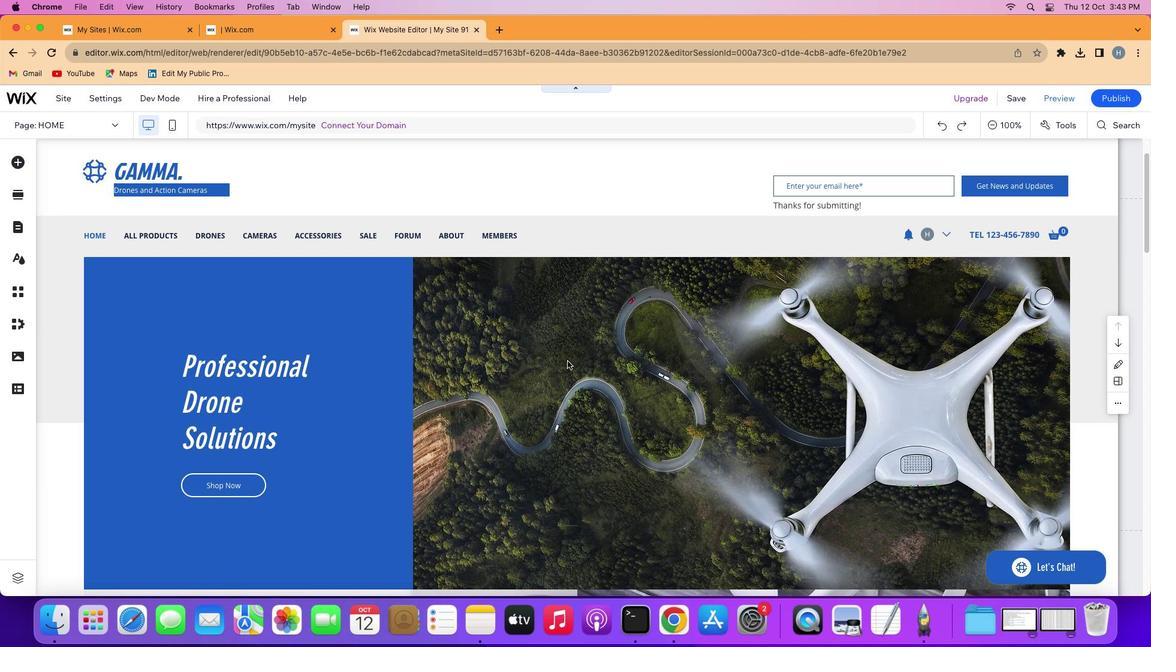 
Action: Mouse moved to (575, 352)
Screenshot: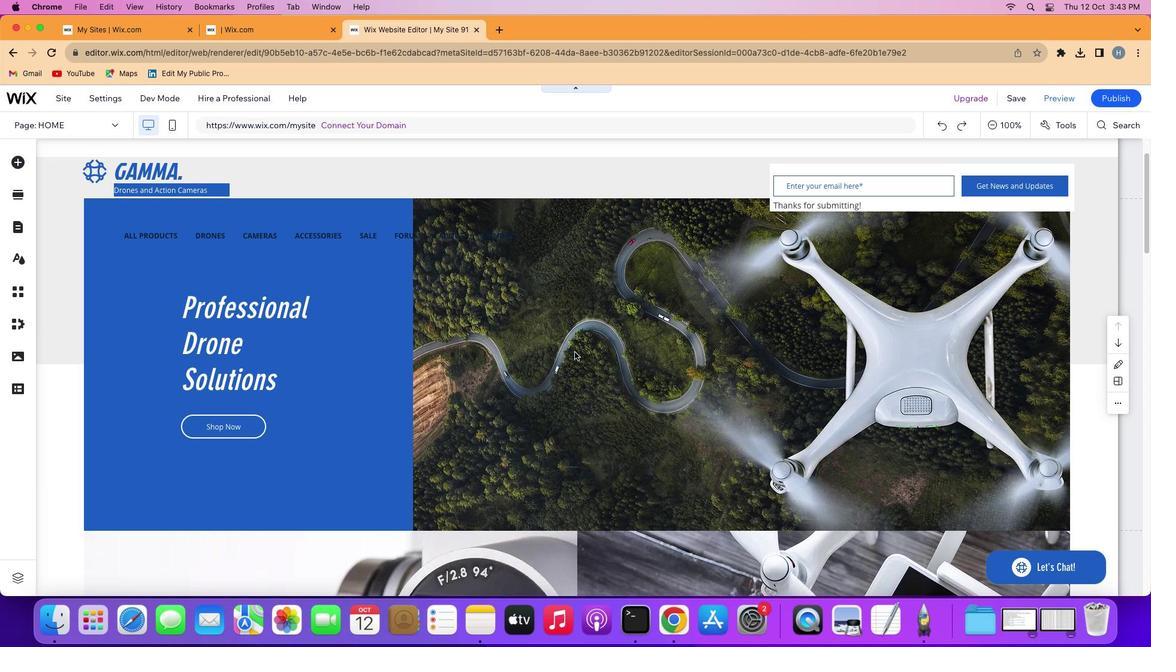
Action: Mouse scrolled (575, 352) with delta (0, 0)
Screenshot: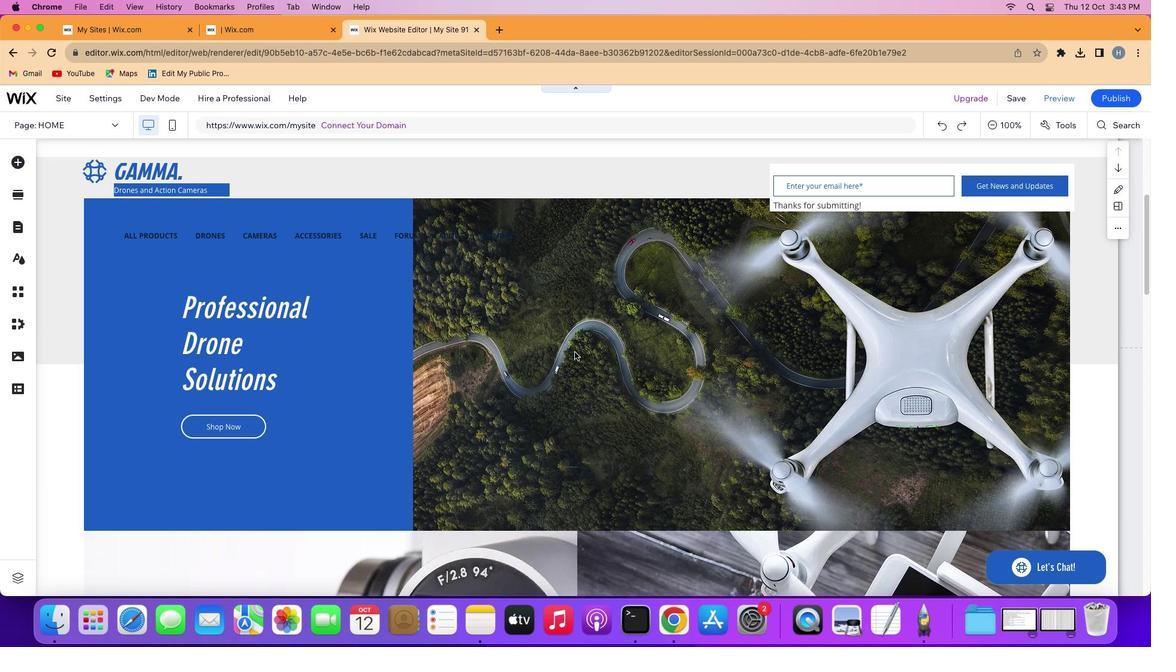 
Action: Mouse scrolled (575, 352) with delta (0, 0)
Screenshot: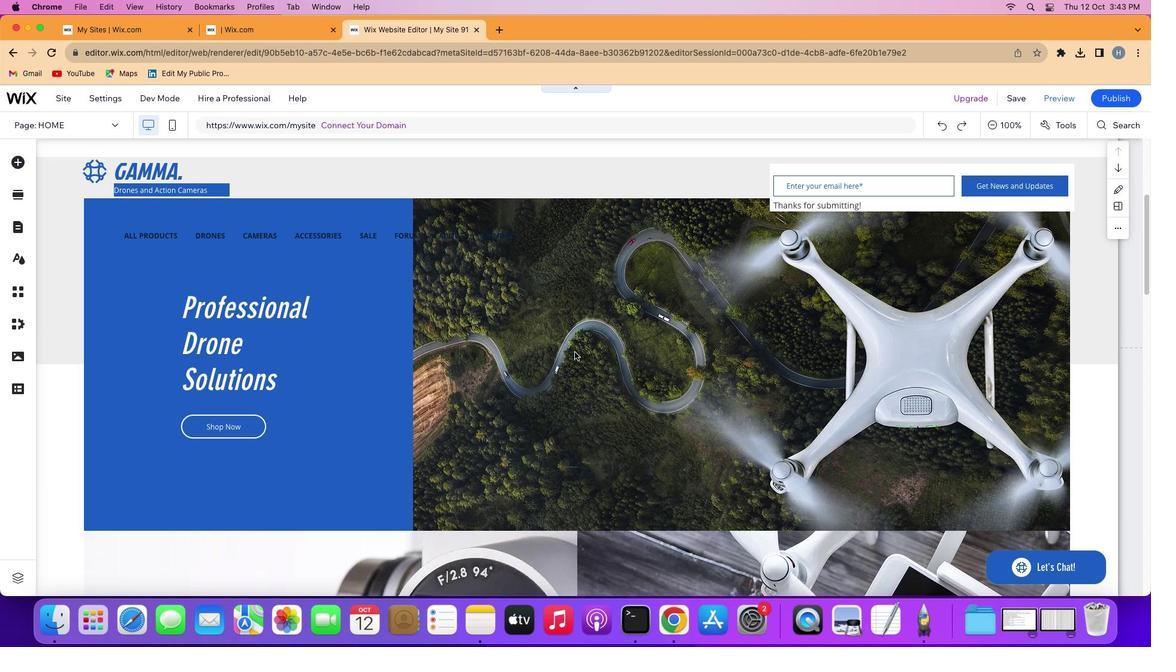 
Action: Mouse scrolled (575, 352) with delta (0, -1)
Screenshot: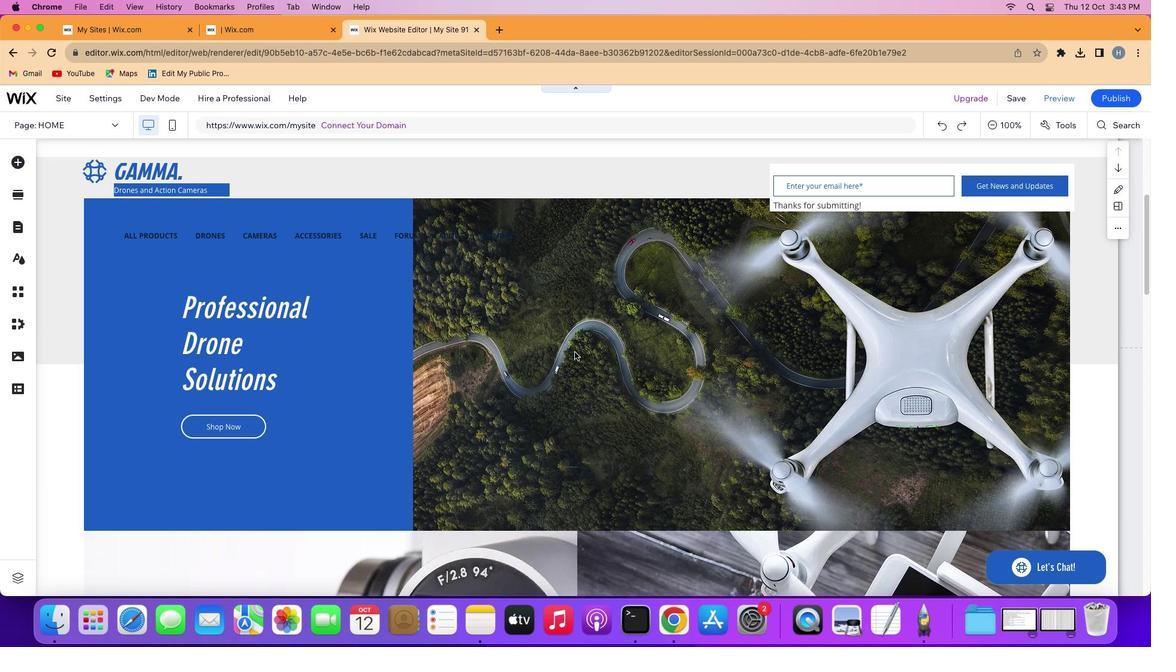 
Action: Mouse scrolled (575, 352) with delta (0, -1)
Screenshot: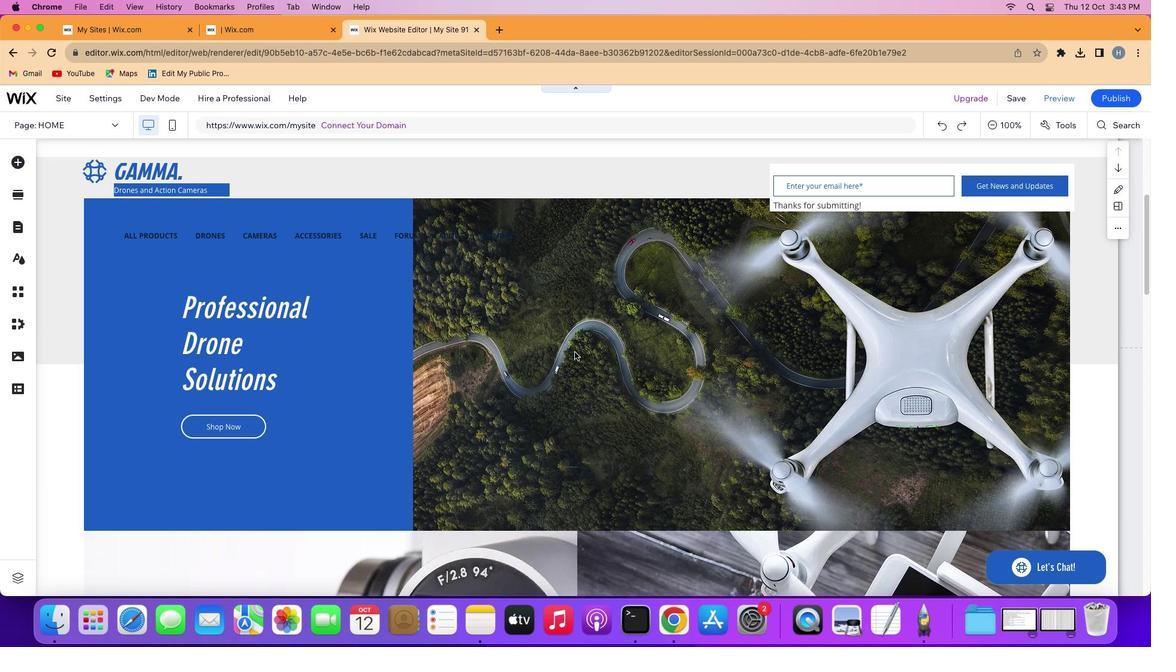 
Action: Mouse moved to (583, 346)
Screenshot: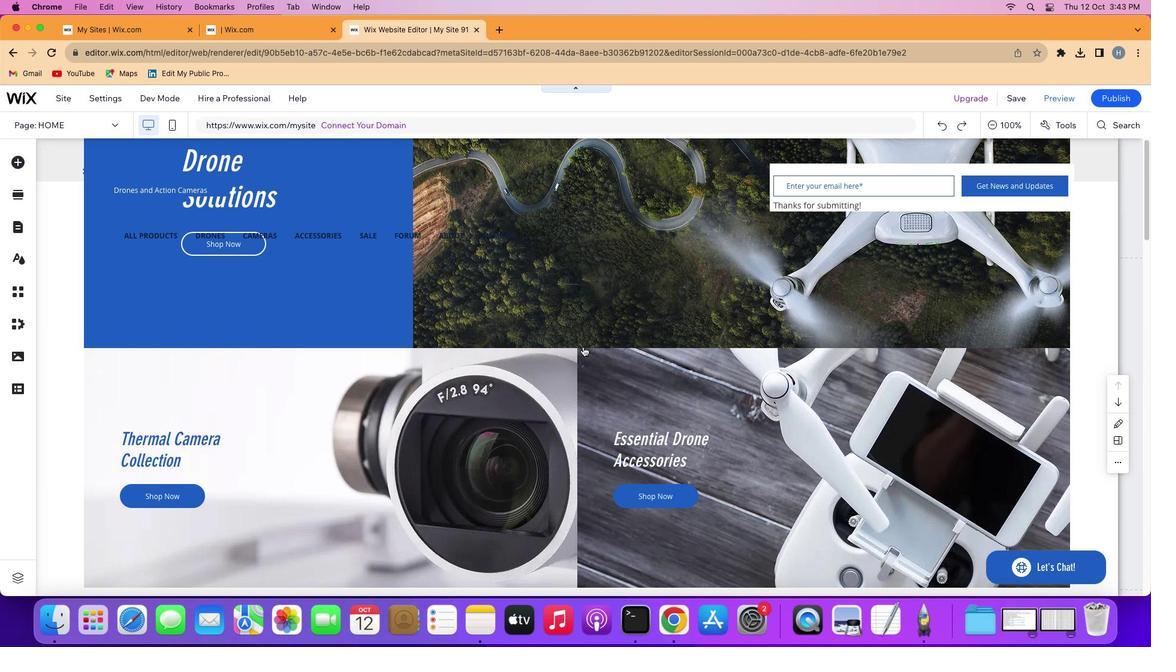 
Action: Mouse scrolled (583, 346) with delta (0, 0)
Screenshot: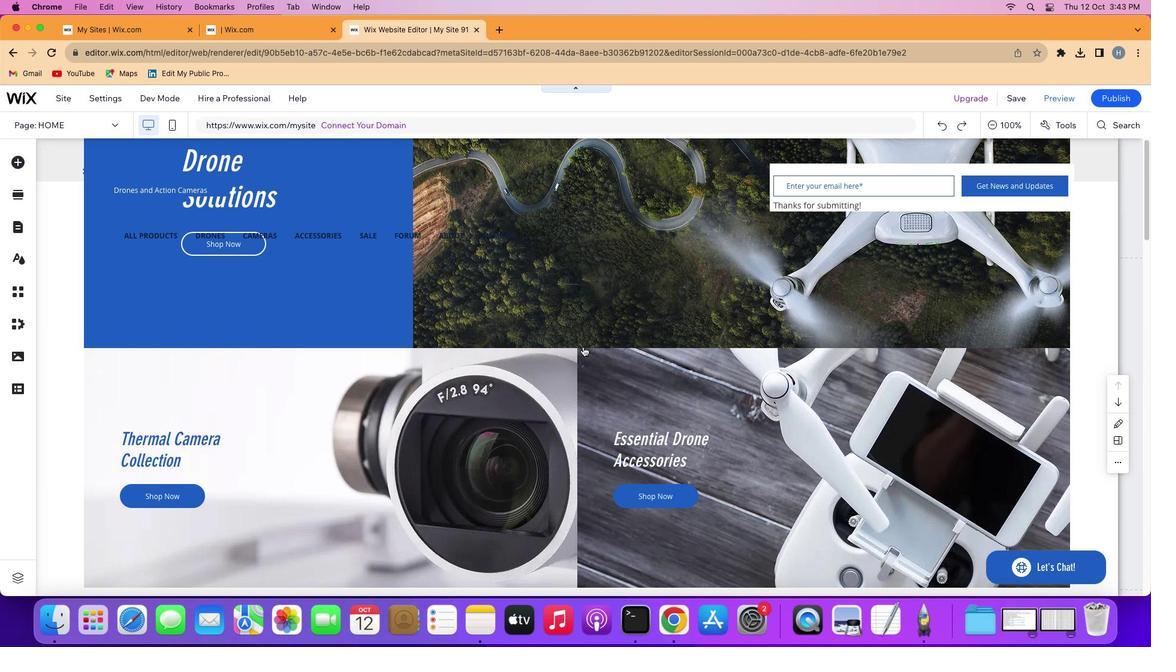 
Action: Mouse scrolled (583, 346) with delta (0, 0)
Screenshot: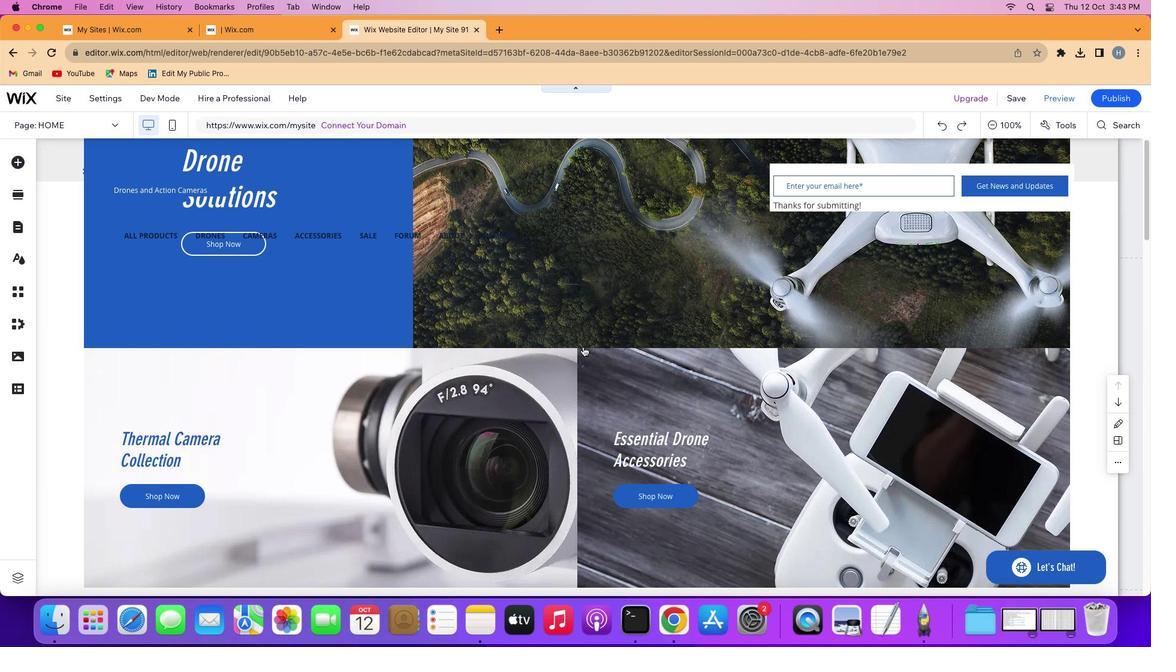 
Action: Mouse scrolled (583, 346) with delta (0, 1)
Screenshot: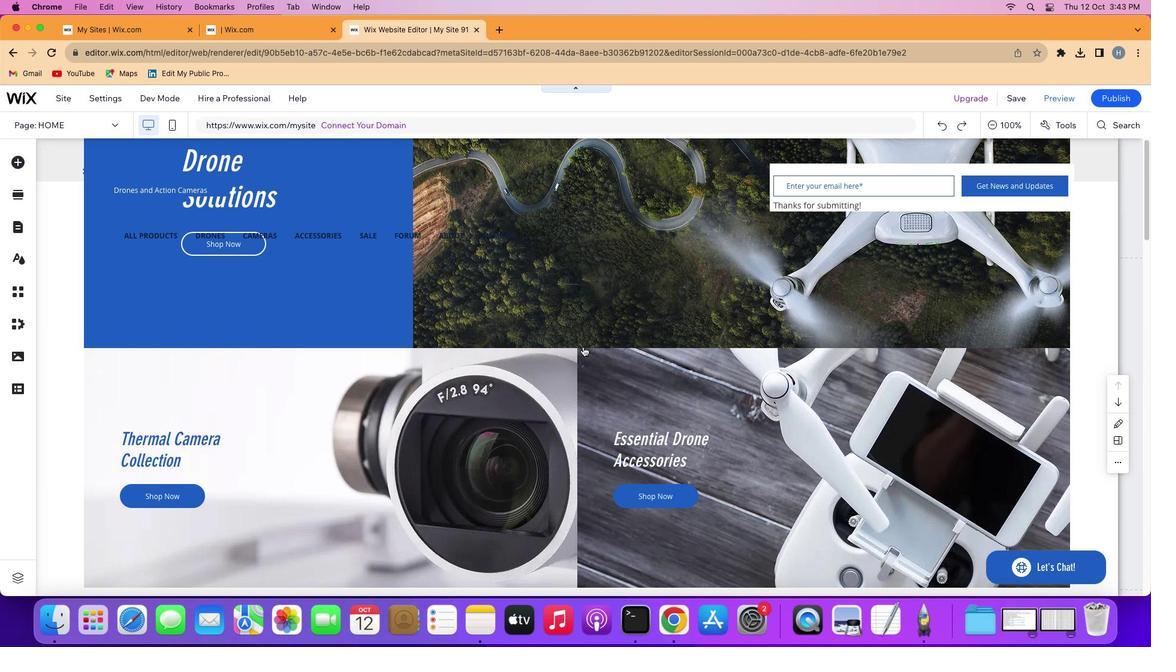 
Action: Mouse scrolled (583, 346) with delta (0, 2)
Screenshot: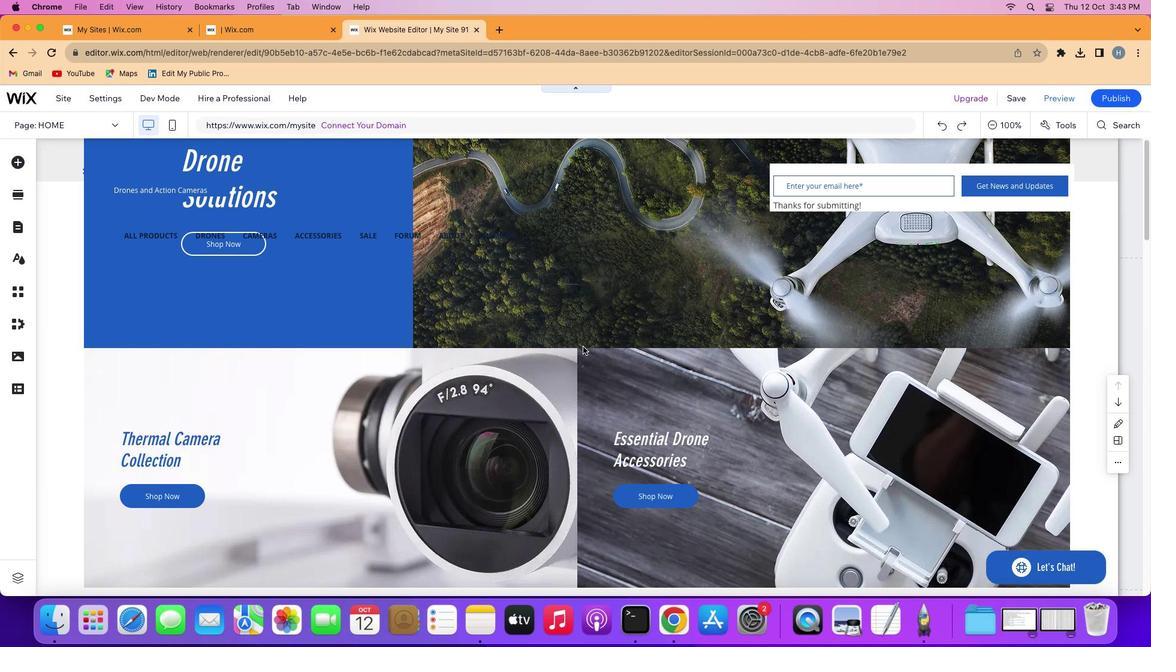 
Action: Mouse scrolled (583, 346) with delta (0, 0)
Screenshot: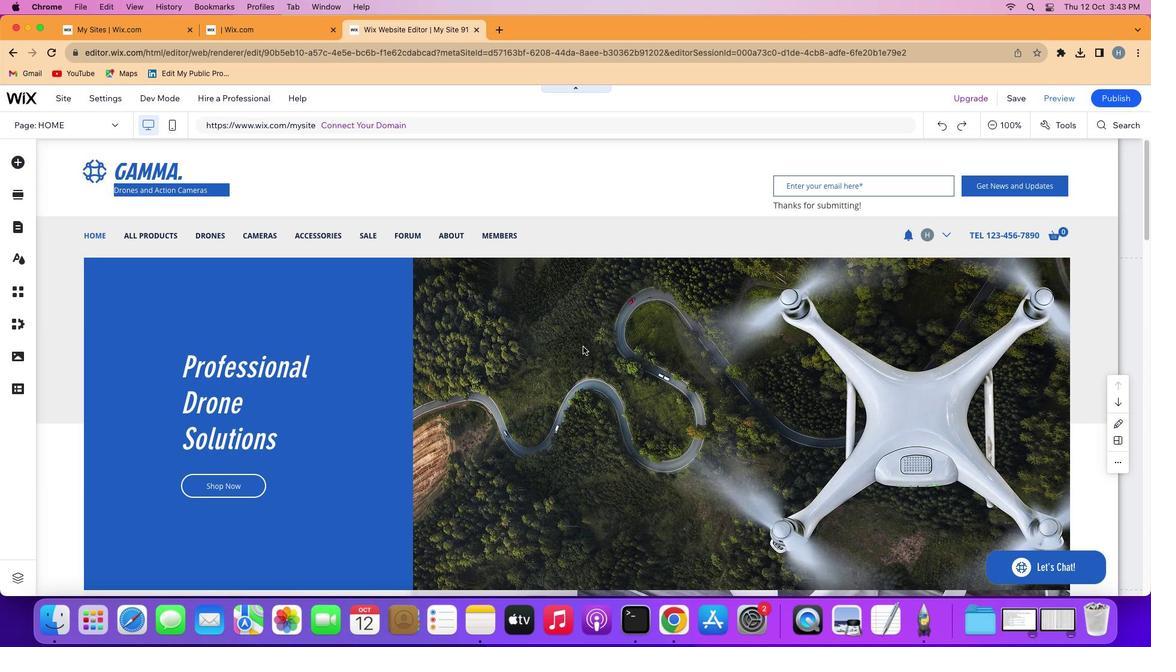 
Action: Mouse scrolled (583, 346) with delta (0, 0)
Screenshot: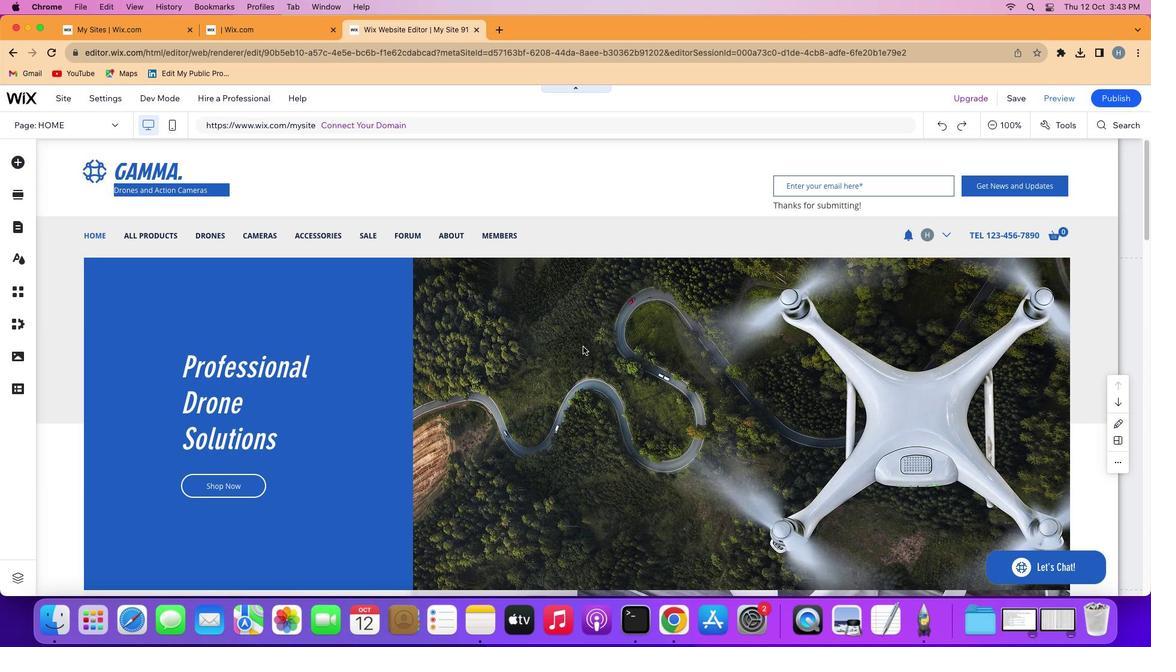 
Action: Mouse scrolled (583, 346) with delta (0, 1)
Screenshot: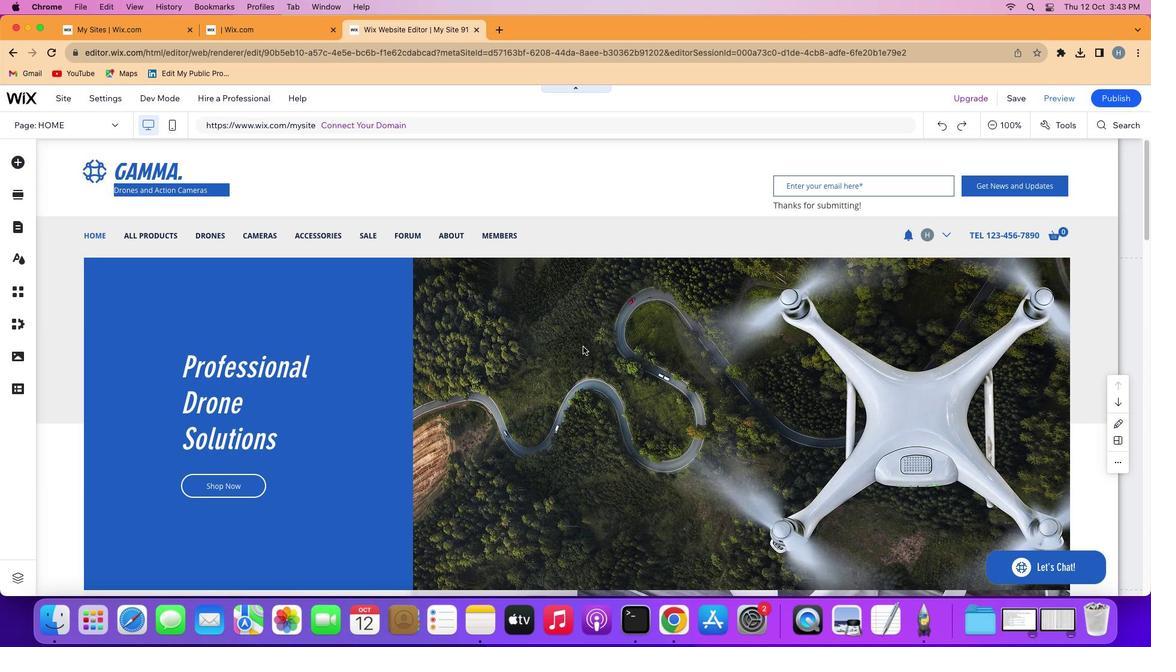 
Action: Mouse scrolled (583, 346) with delta (0, 2)
Screenshot: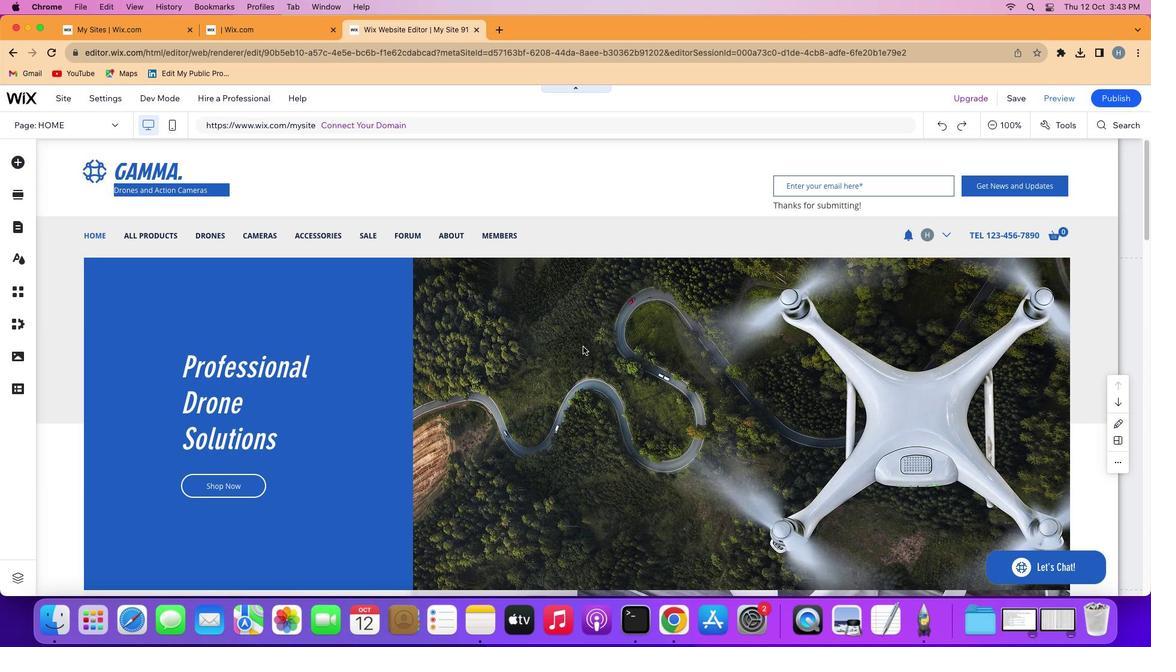 
Action: Mouse scrolled (583, 346) with delta (0, 2)
Screenshot: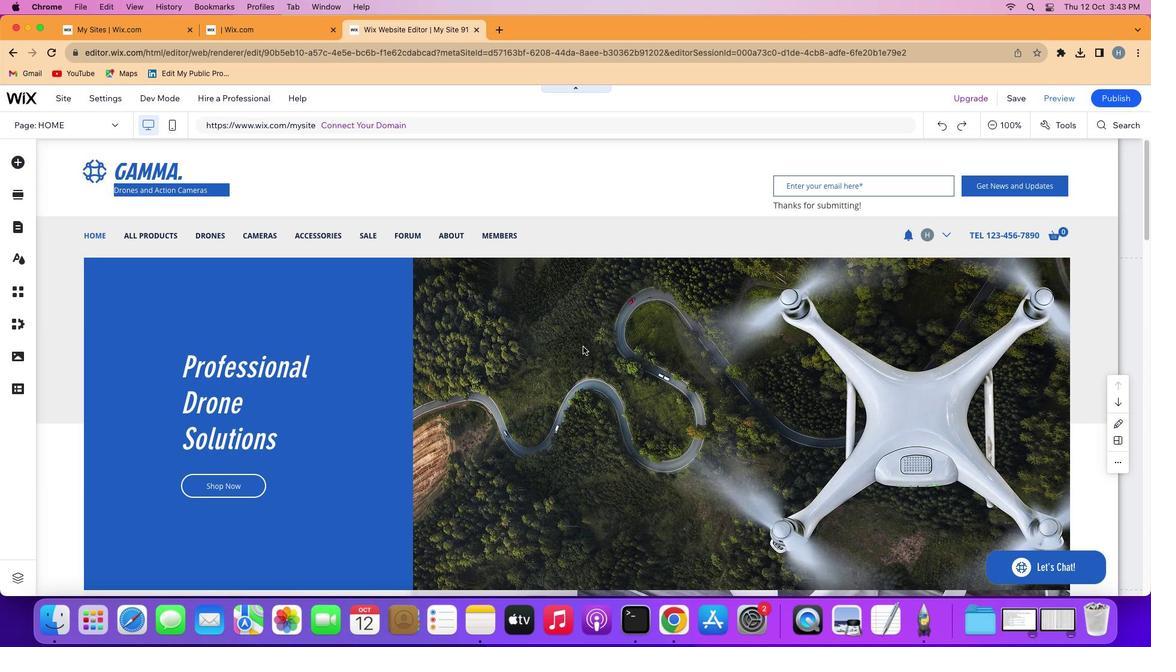 
Action: Mouse moved to (670, 281)
Screenshot: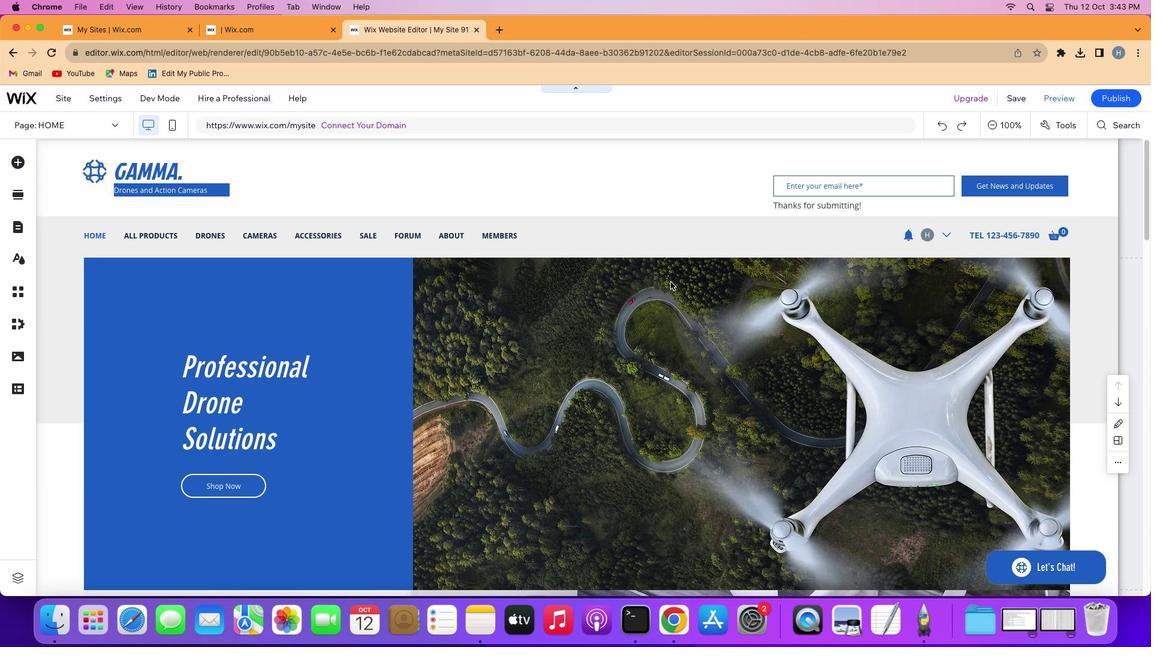 
Action: Mouse pressed left at (670, 281)
Screenshot: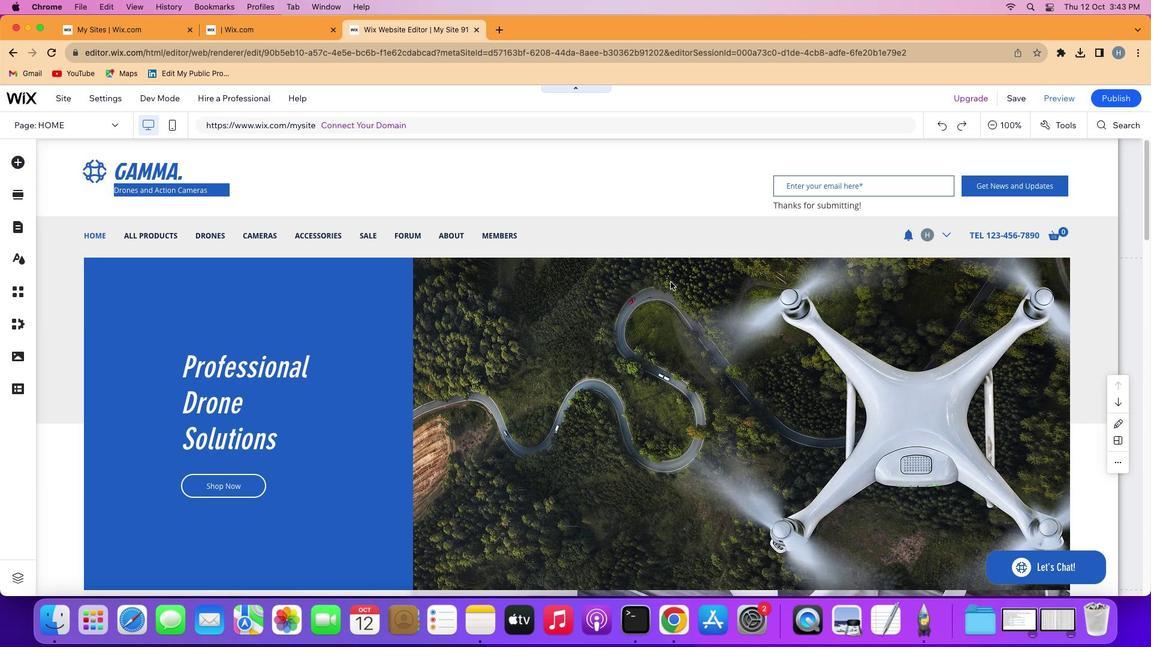 
Action: Mouse pressed left at (670, 281)
Screenshot: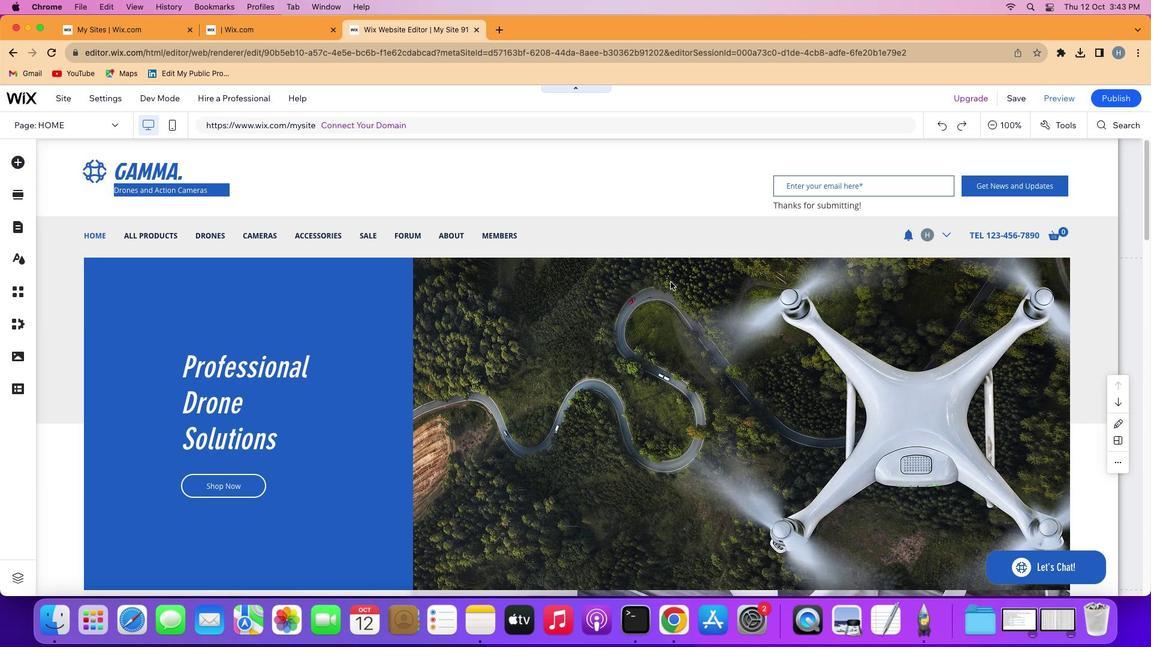 
Action: Mouse moved to (805, 208)
Screenshot: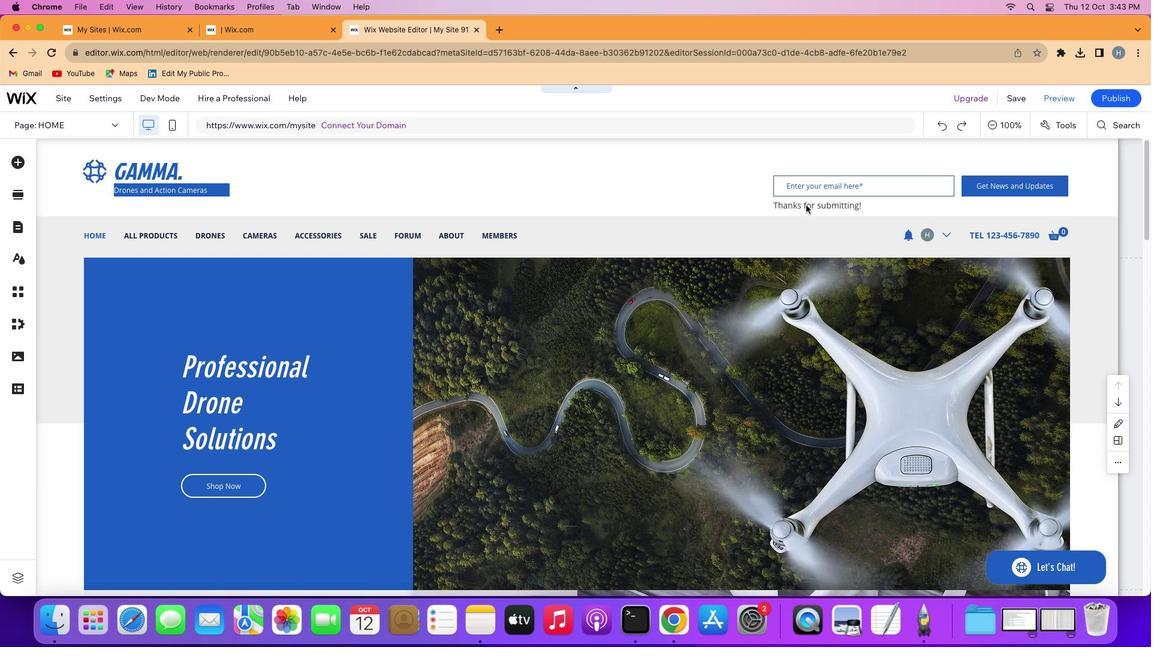 
Action: Mouse pressed left at (805, 208)
Screenshot: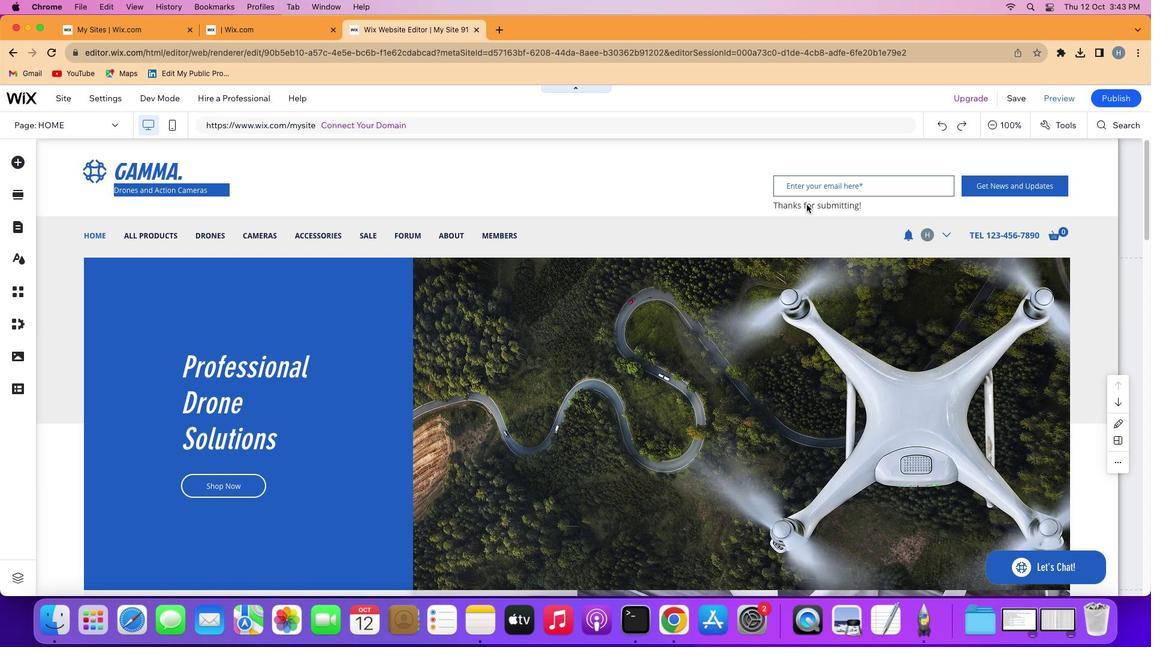 
Action: Mouse moved to (806, 205)
Screenshot: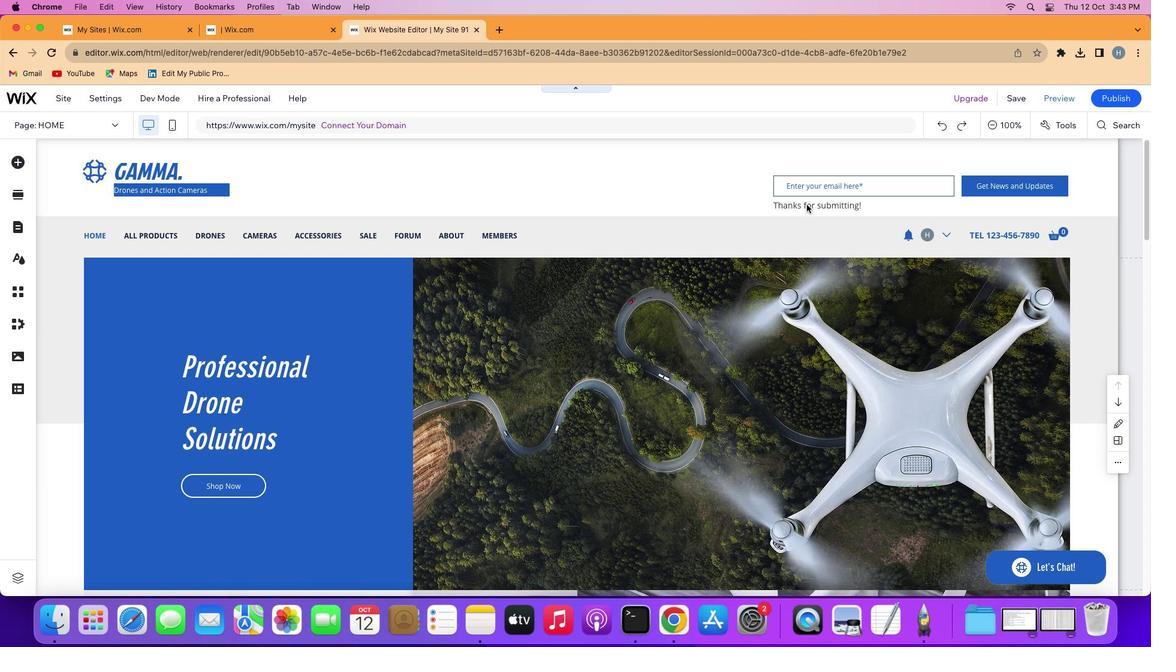 
Action: Mouse pressed left at (806, 205)
Screenshot: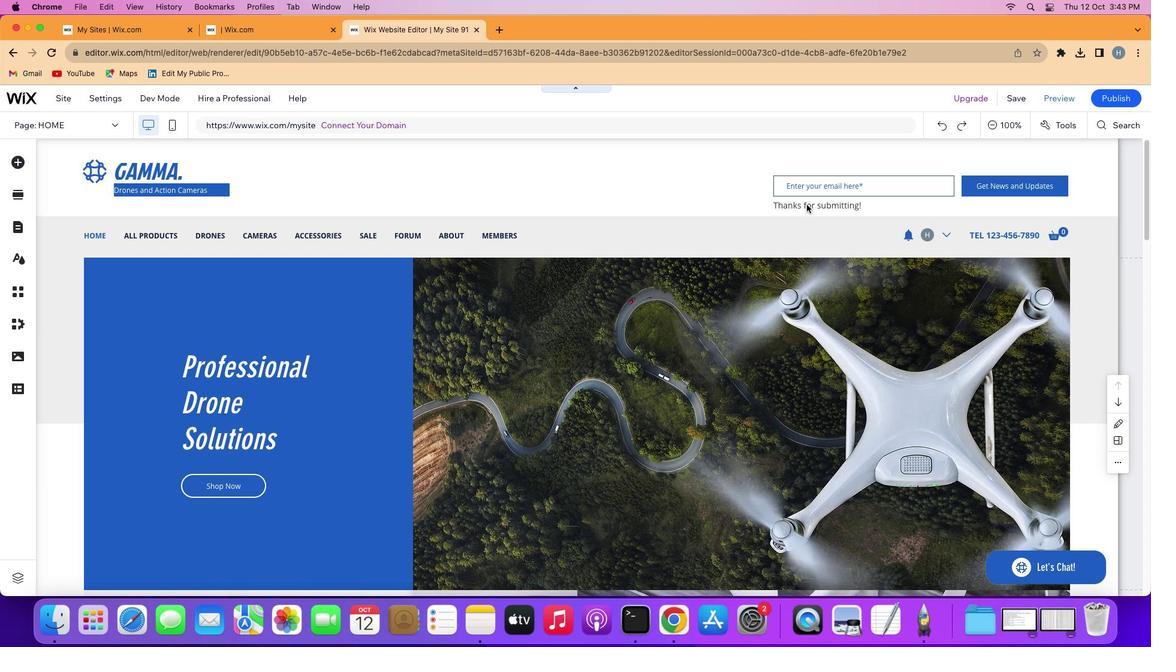 
Action: Mouse moved to (91, 233)
Screenshot: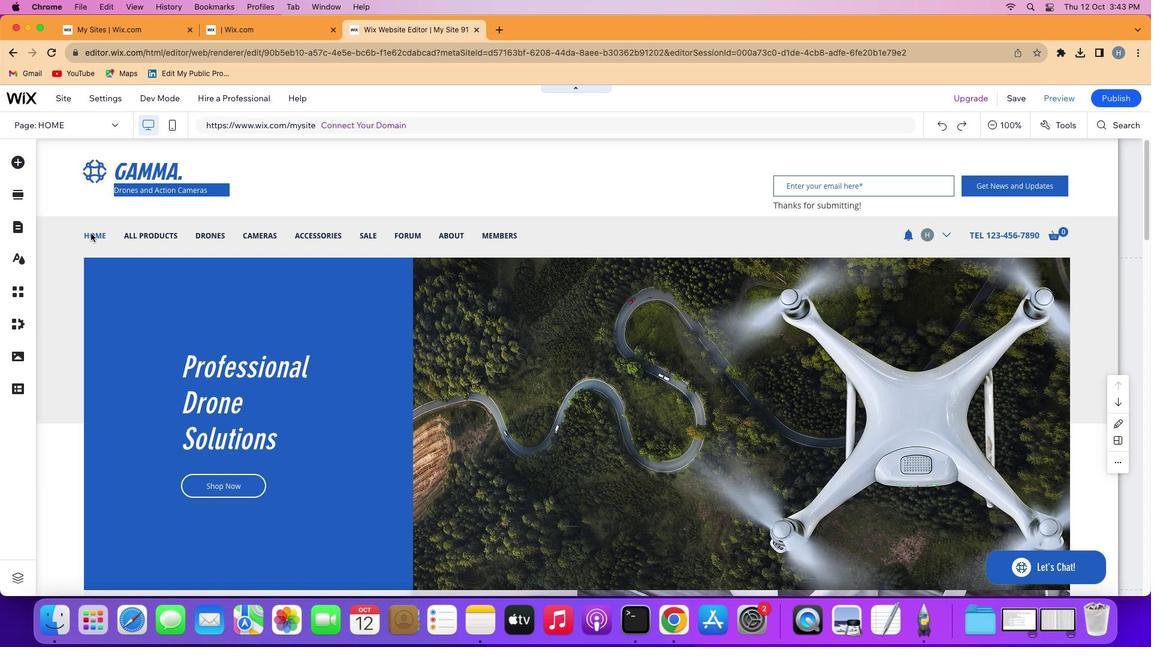 
Action: Mouse pressed left at (91, 233)
Screenshot: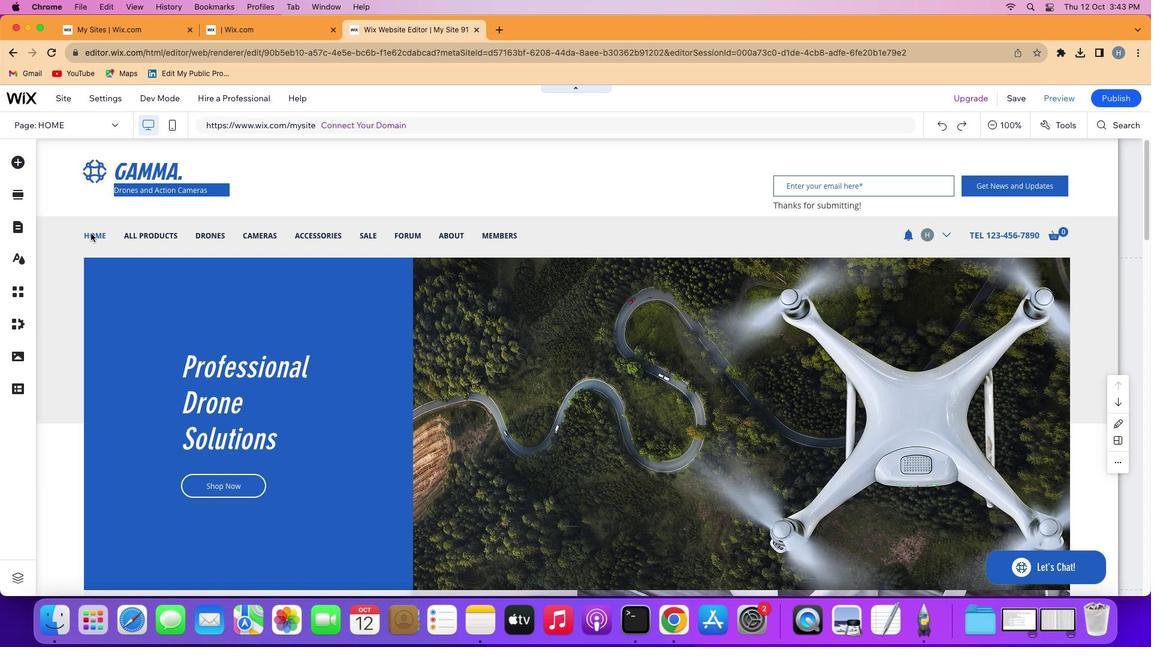 
Action: Mouse moved to (91, 233)
Screenshot: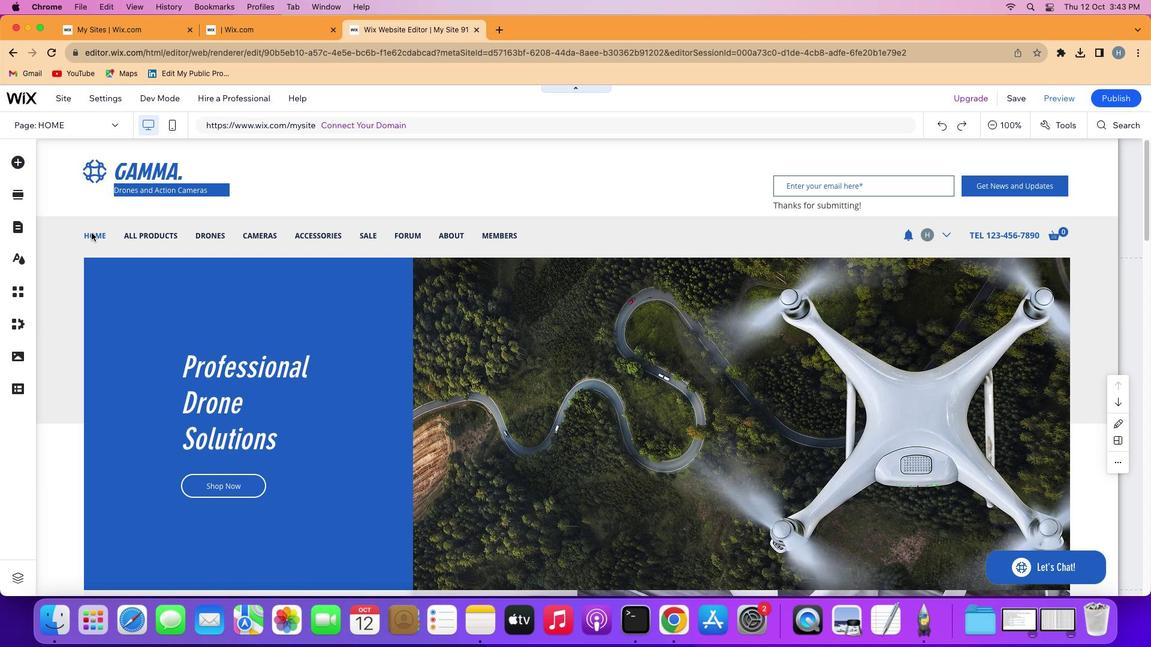 
Action: Mouse pressed left at (91, 233)
Screenshot: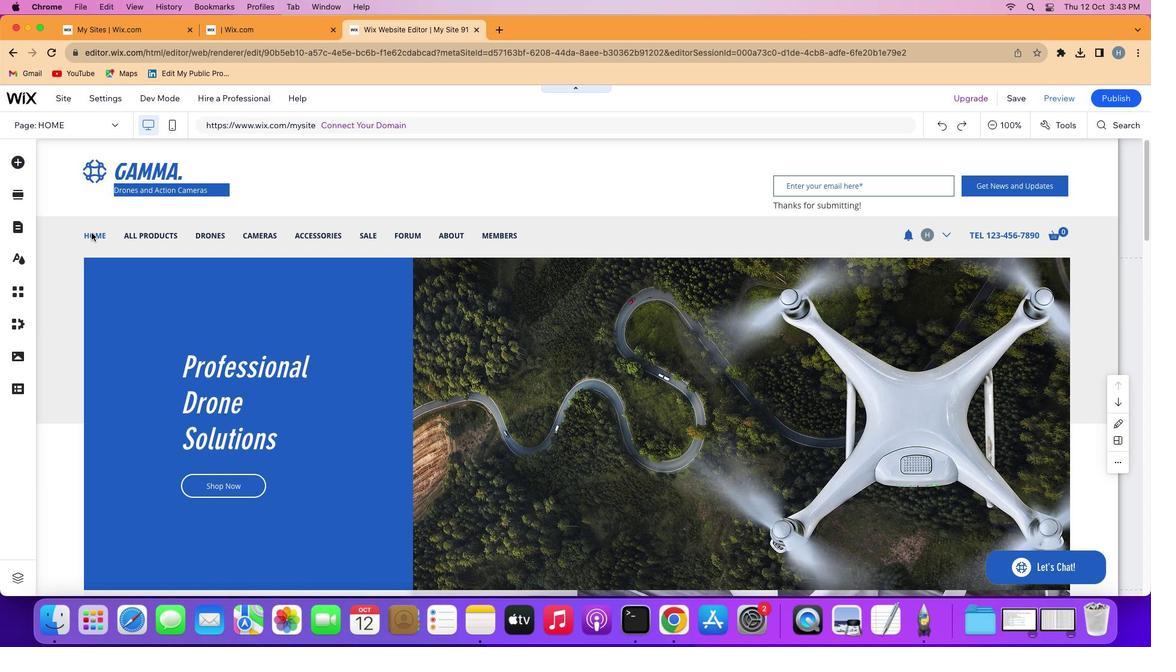 
Action: Mouse pressed left at (91, 233)
Screenshot: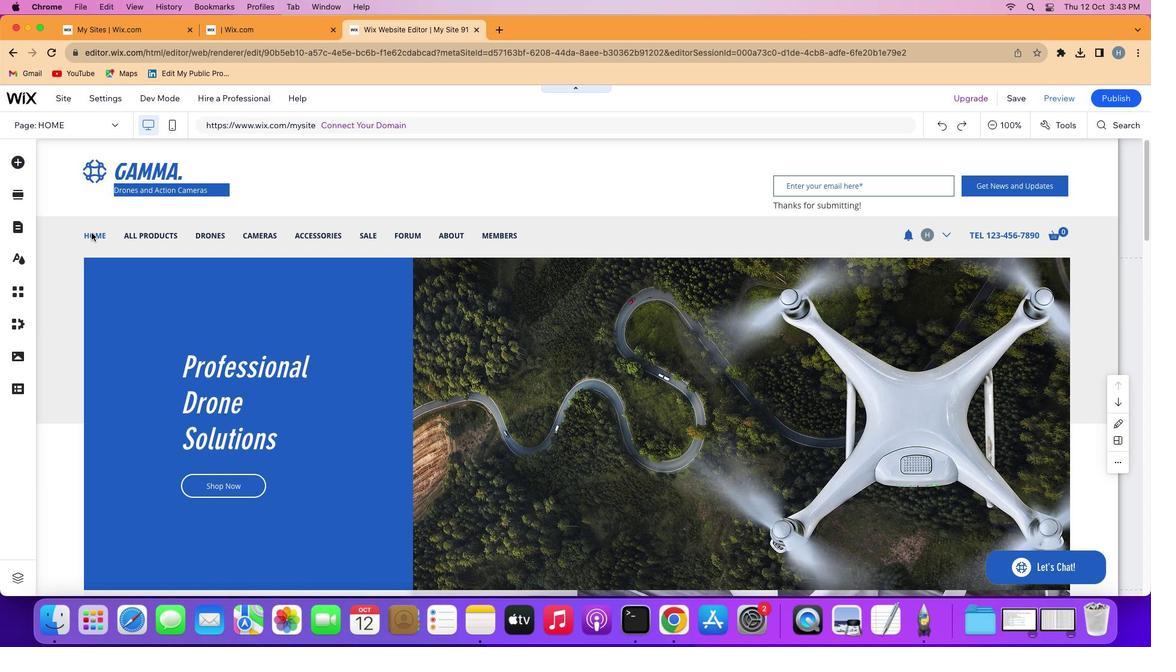 
Action: Mouse moved to (323, 152)
Screenshot: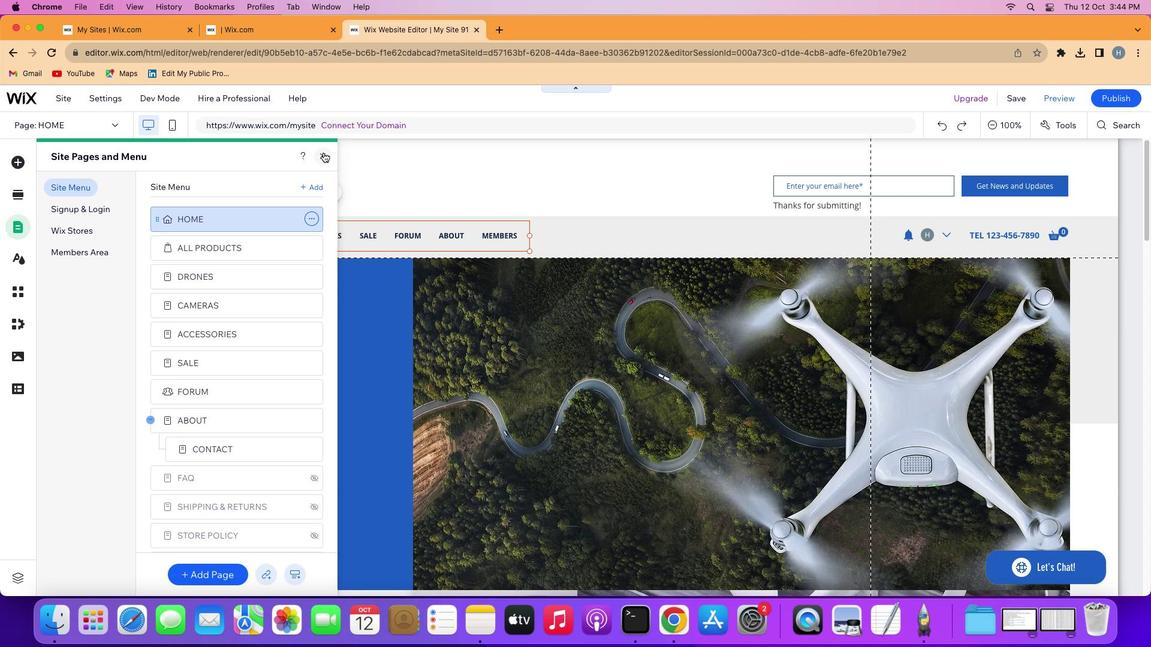
Action: Mouse pressed left at (323, 152)
Screenshot: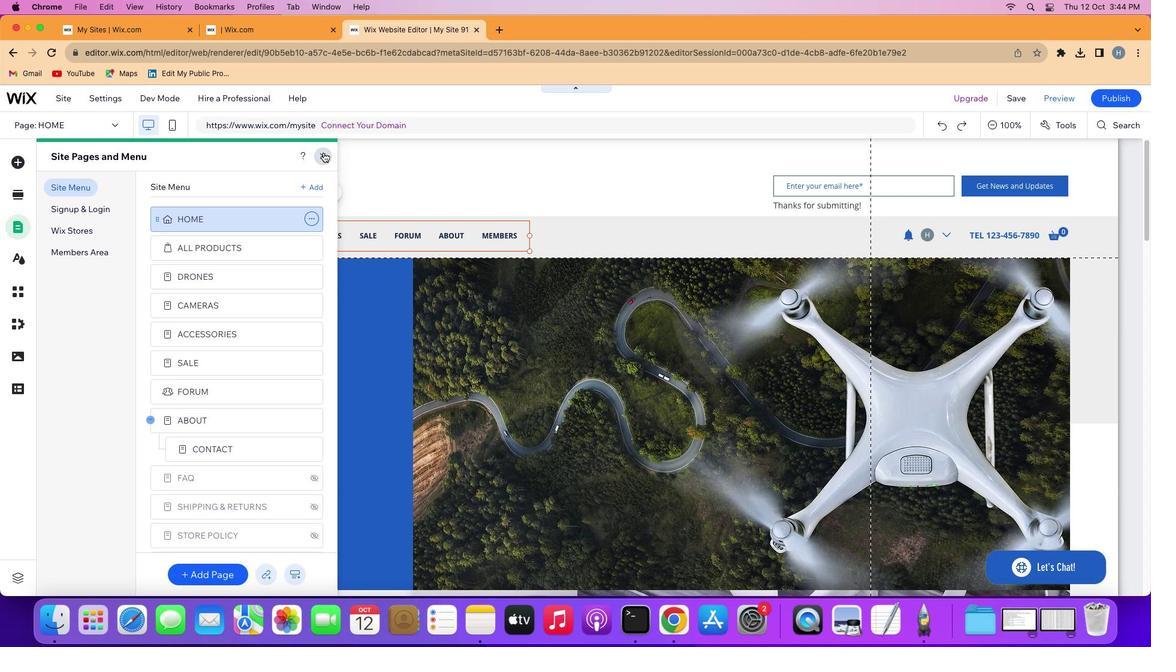 
Action: Mouse moved to (574, 317)
Screenshot: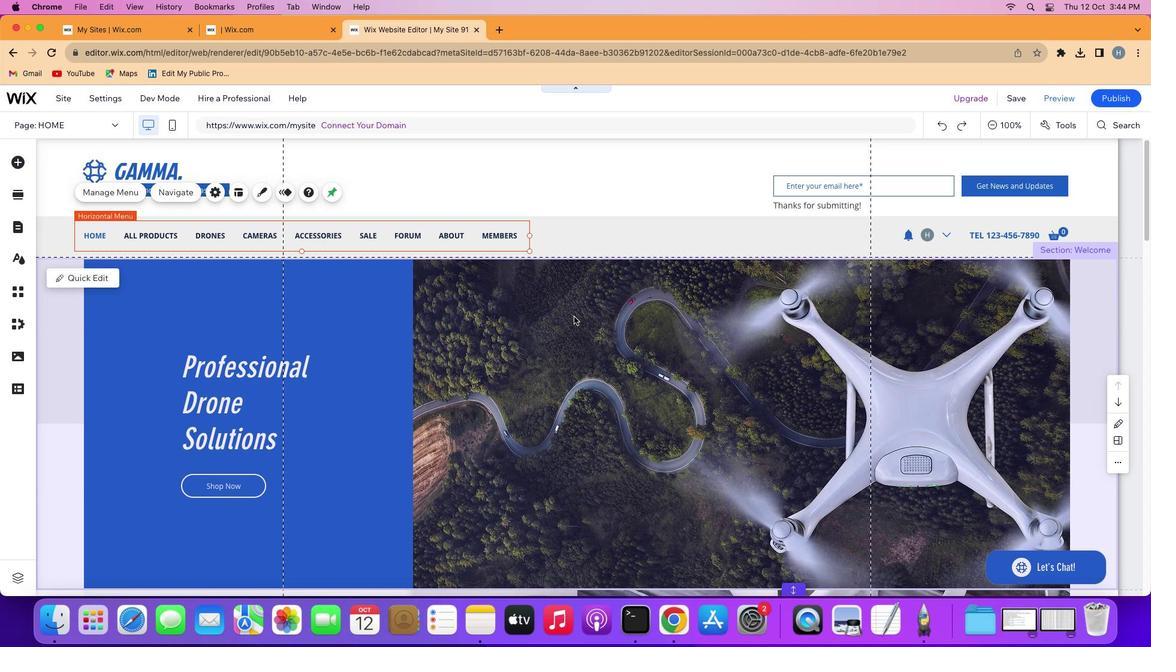 
Action: Mouse pressed left at (574, 317)
Screenshot: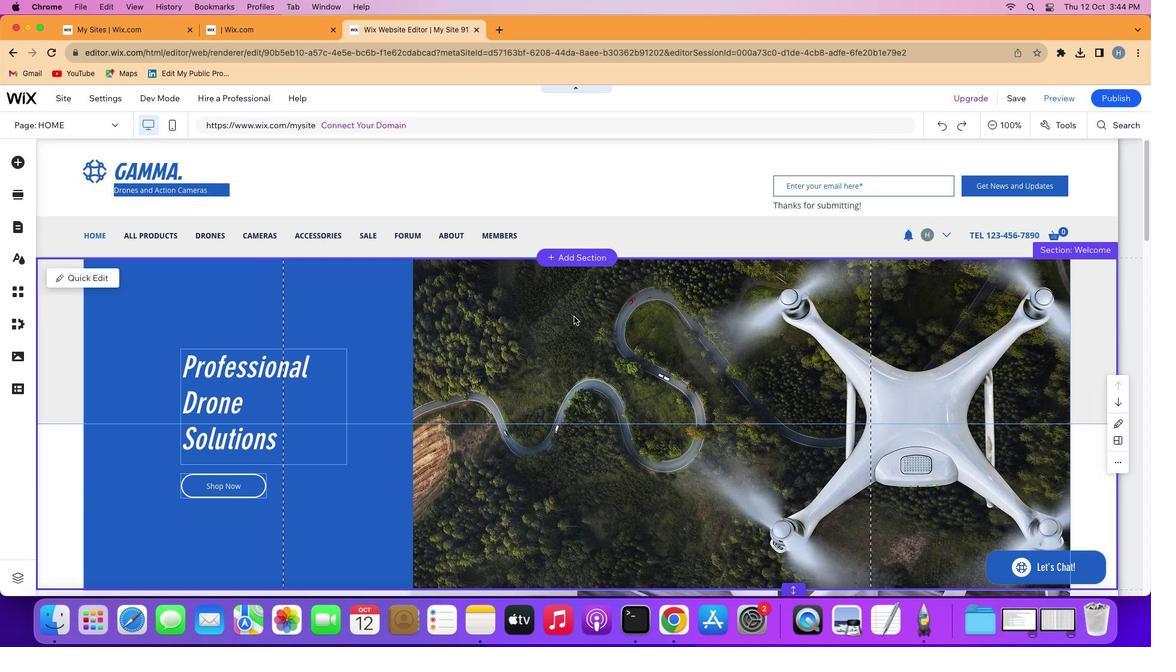 
Action: Mouse moved to (804, 204)
Screenshot: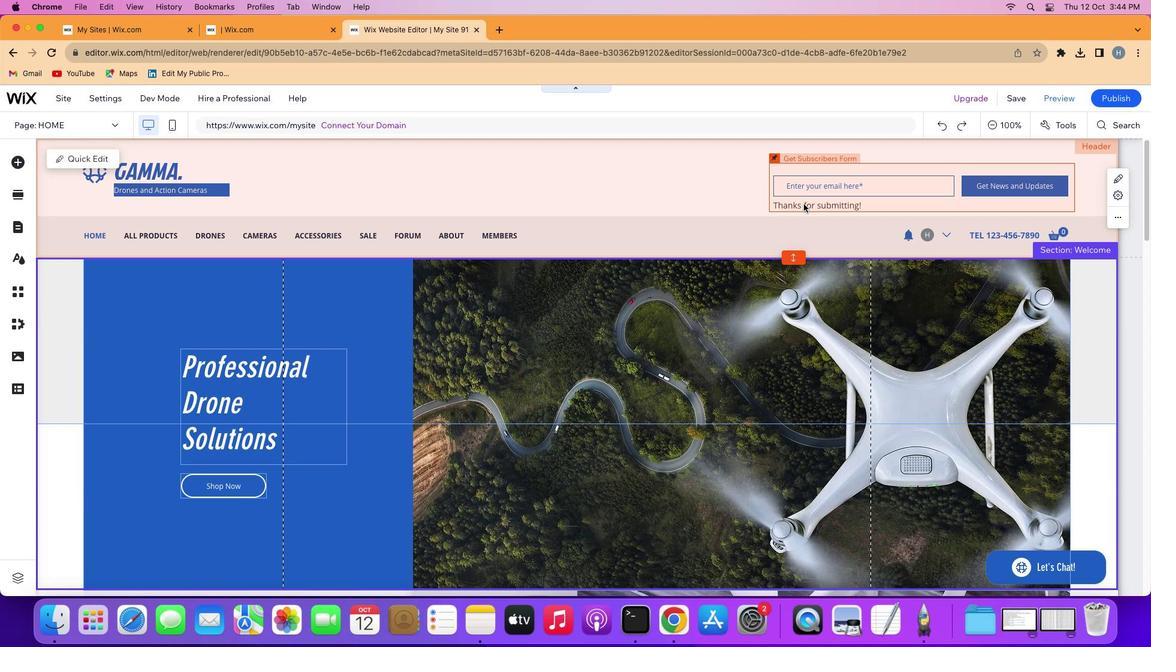 
Action: Mouse pressed left at (804, 204)
Screenshot: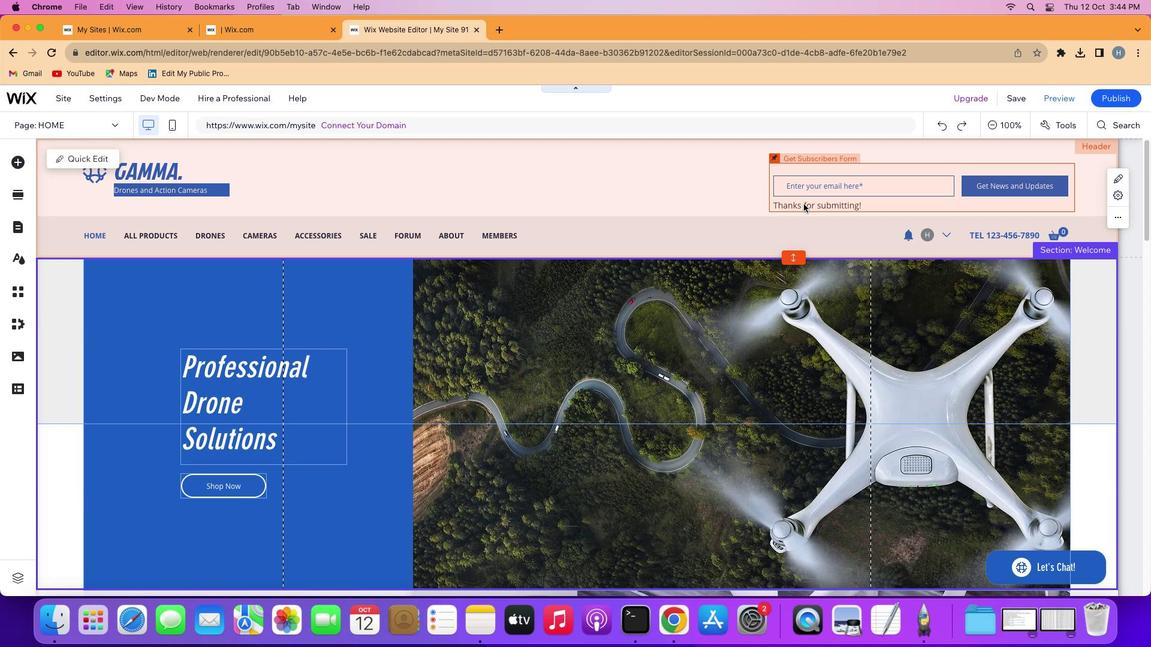 
Action: Key pressed Key.delete
Screenshot: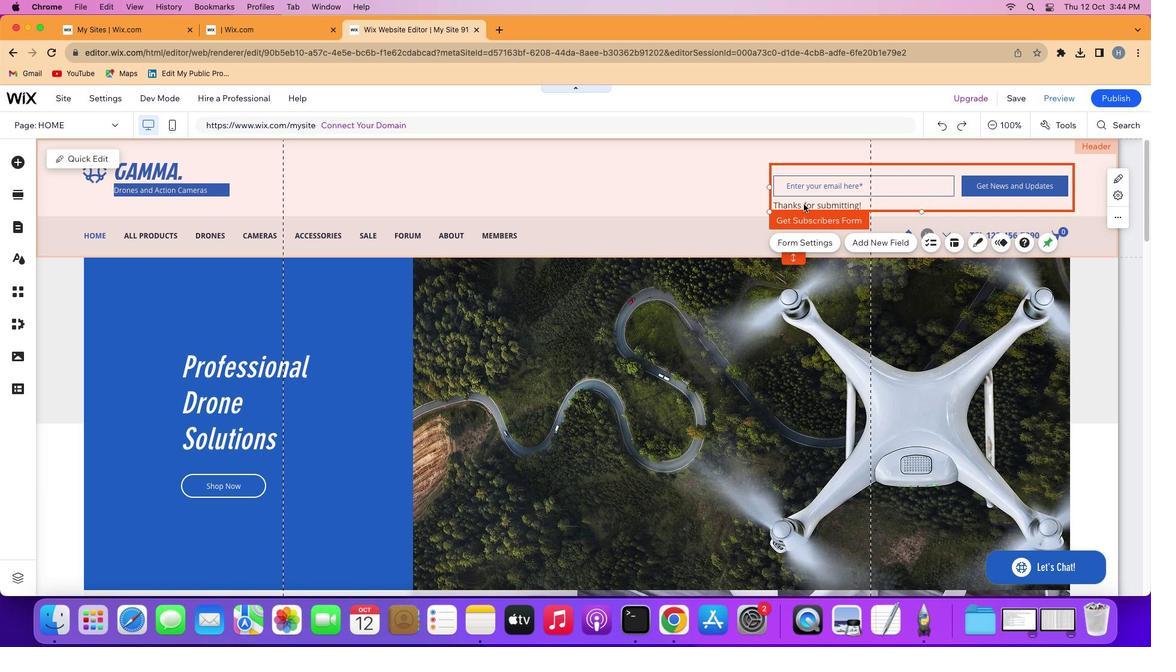 
Action: Mouse moved to (799, 214)
Screenshot: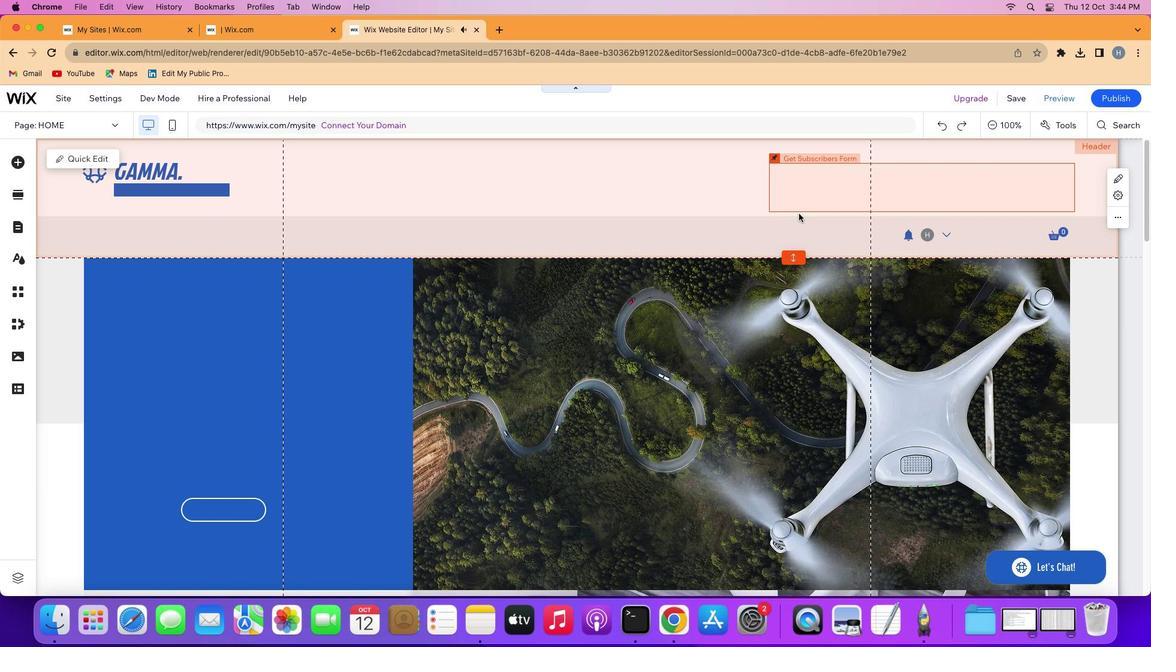 
Action: Key pressed Key.cmd'z'
Screenshot: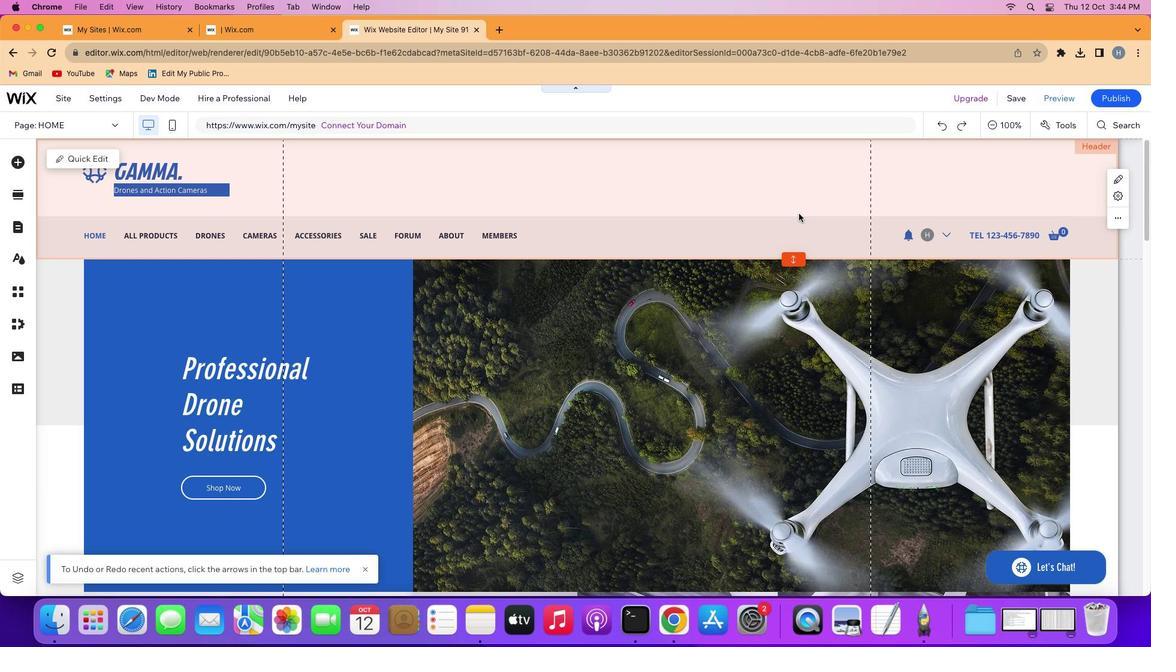 
Action: Mouse moved to (790, 301)
Screenshot: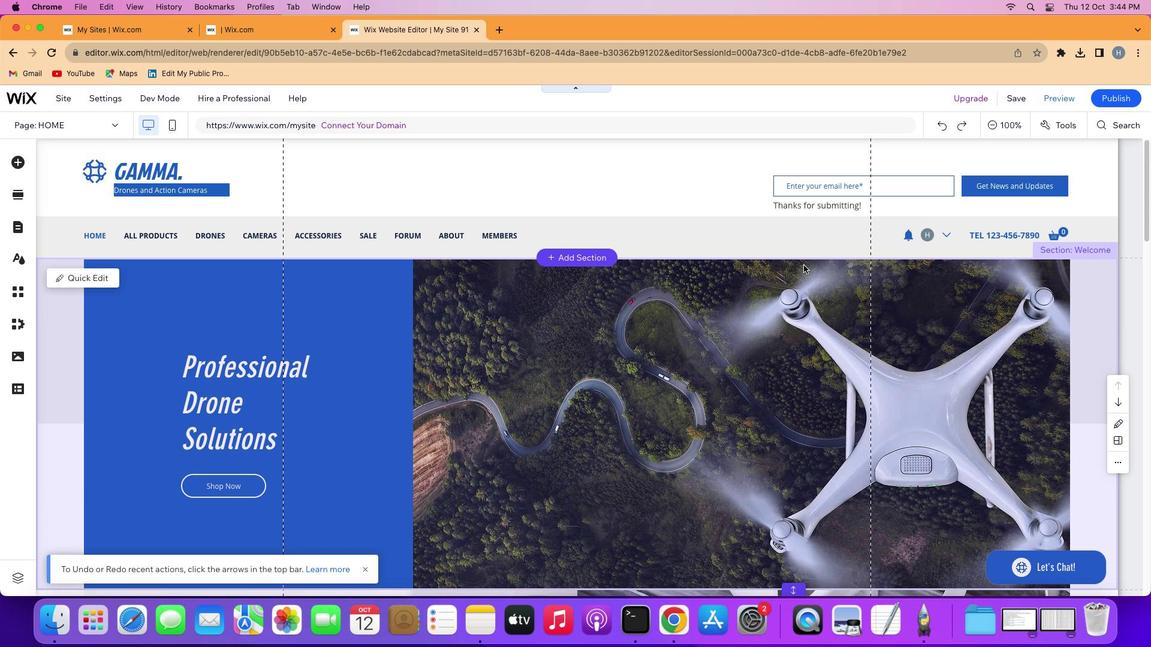 
Action: Mouse pressed left at (790, 301)
Screenshot: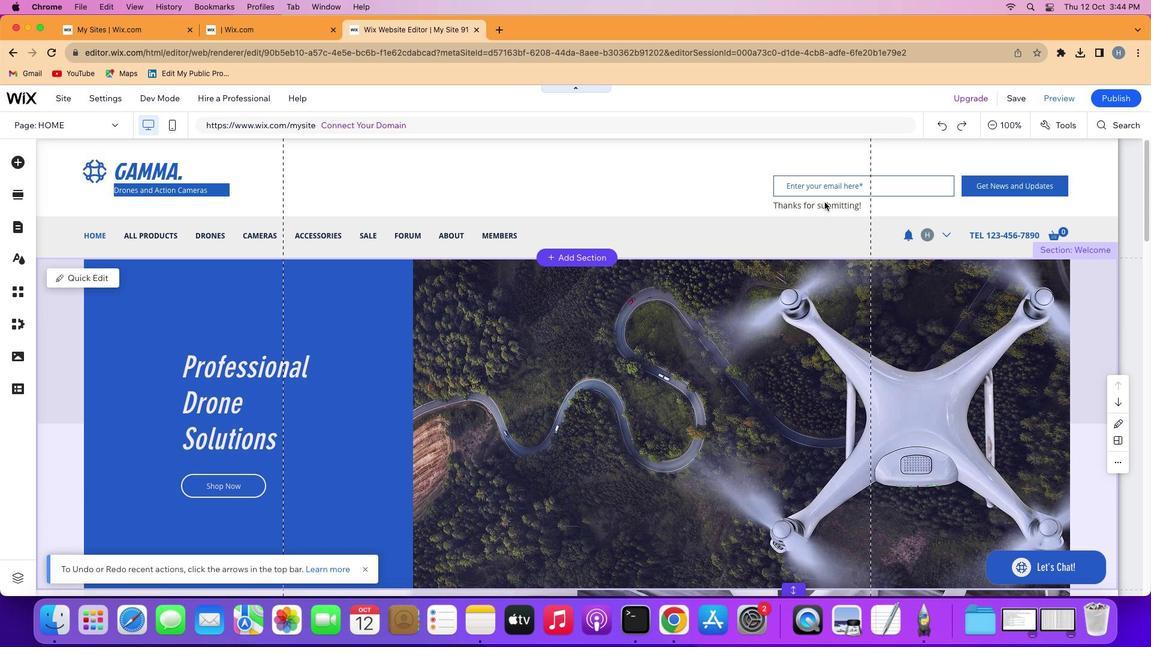 
Action: Mouse moved to (826, 196)
Screenshot: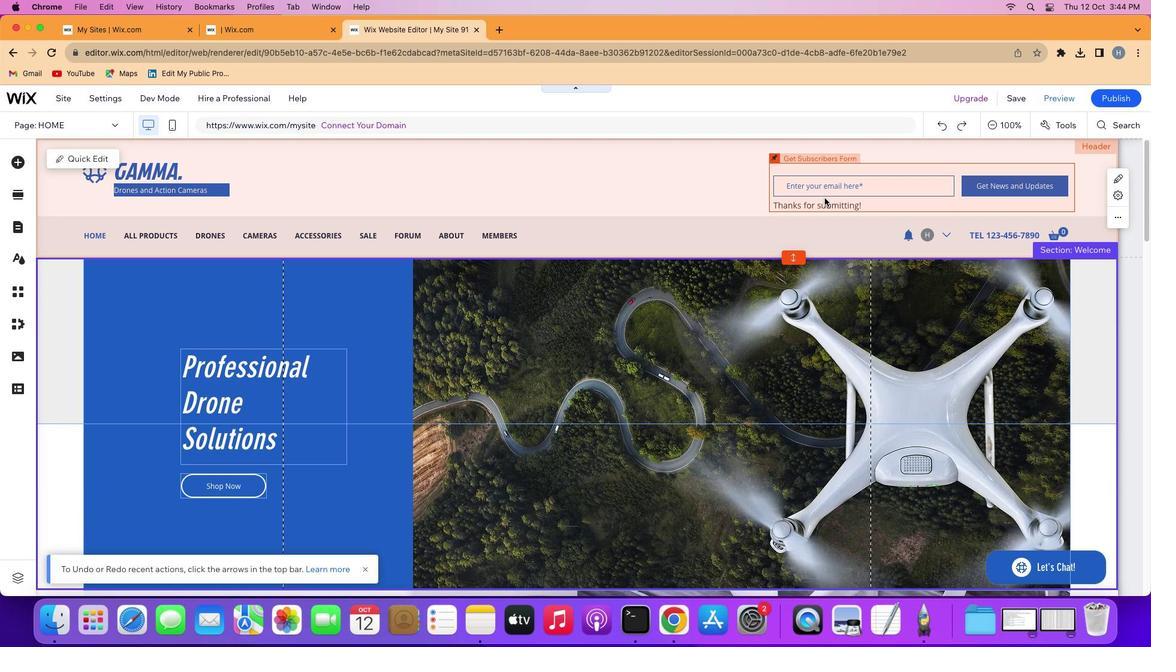 
Action: Mouse pressed left at (826, 196)
Screenshot: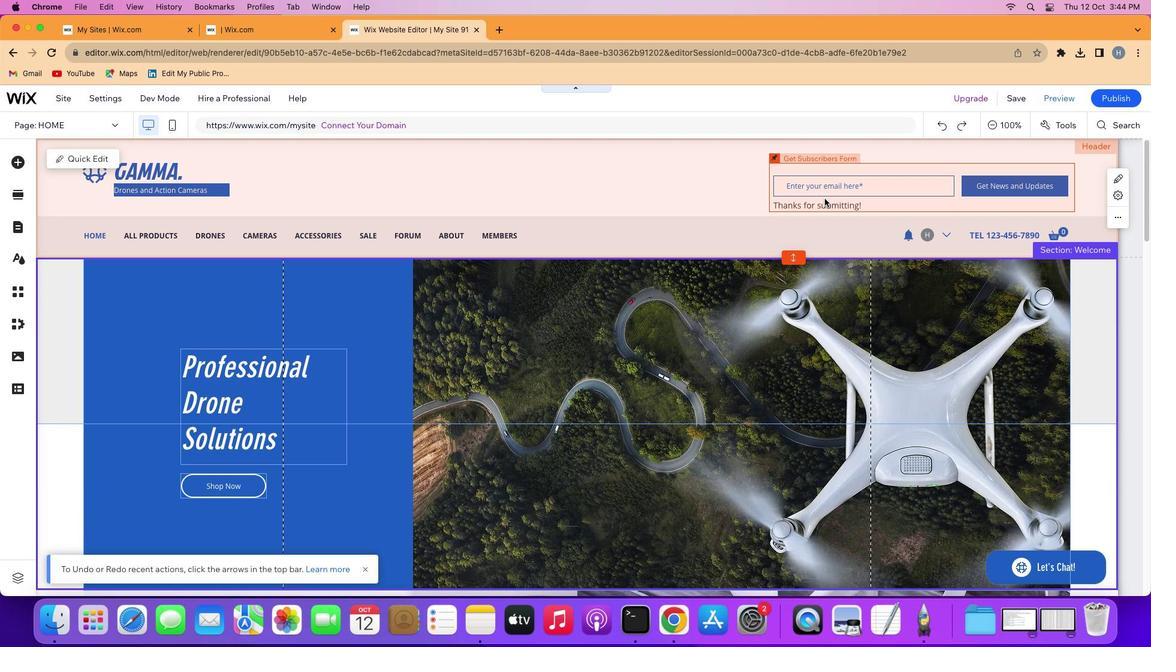 
Action: Mouse moved to (824, 198)
Screenshot: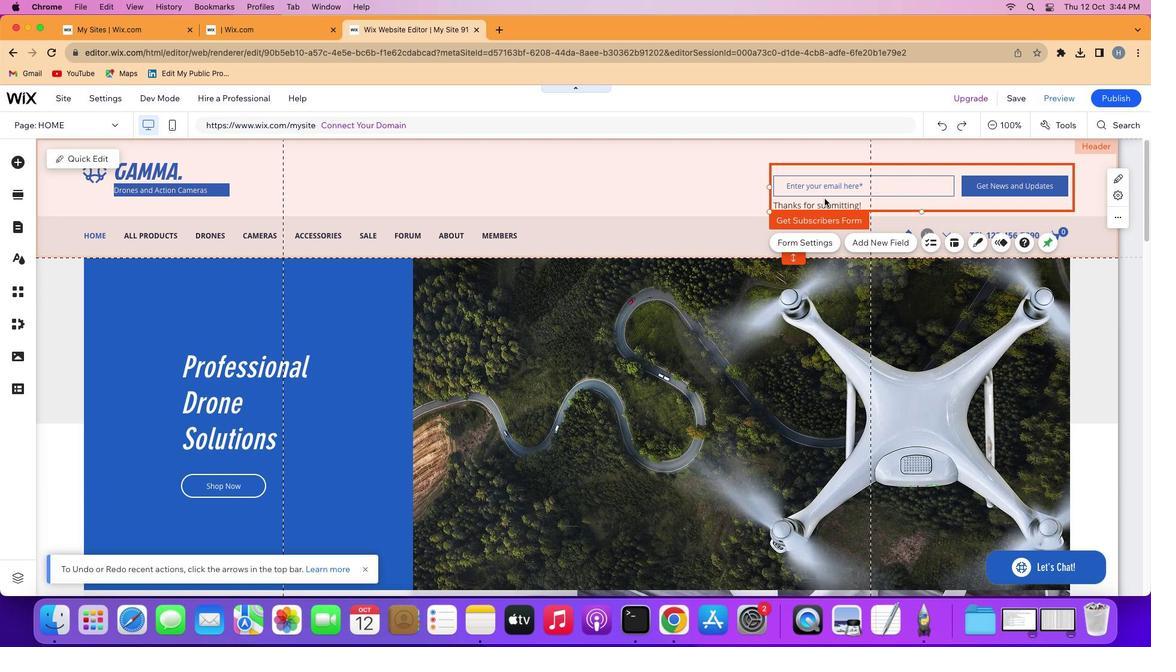 
Action: Mouse pressed left at (824, 198)
Screenshot: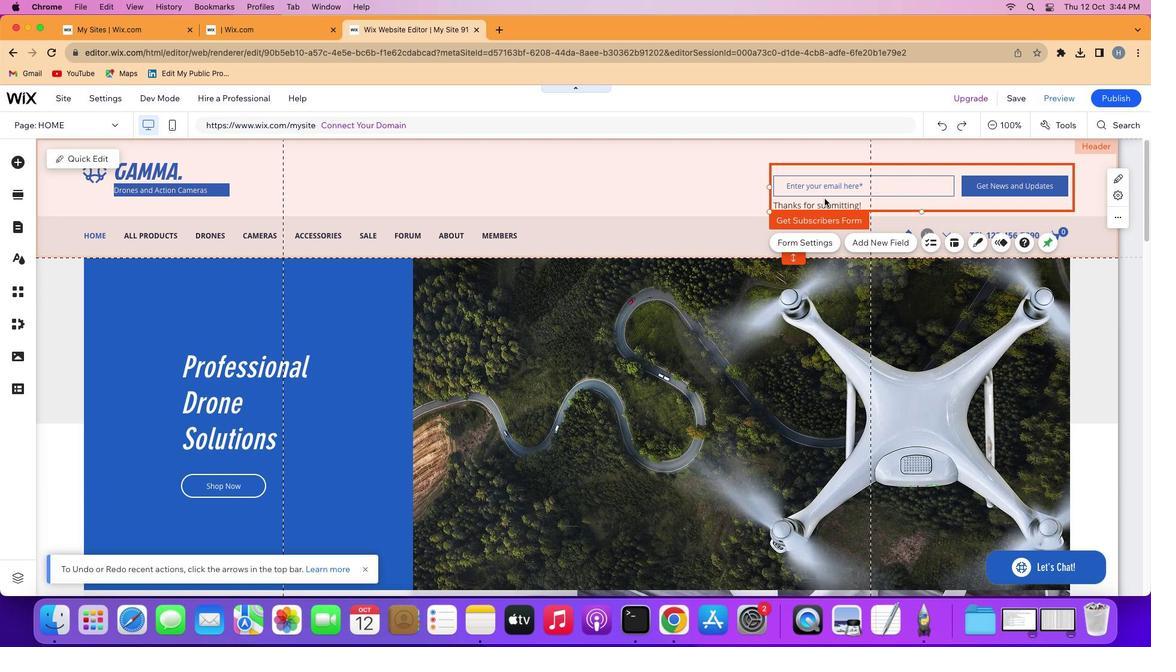 
Action: Mouse moved to (702, 176)
Screenshot: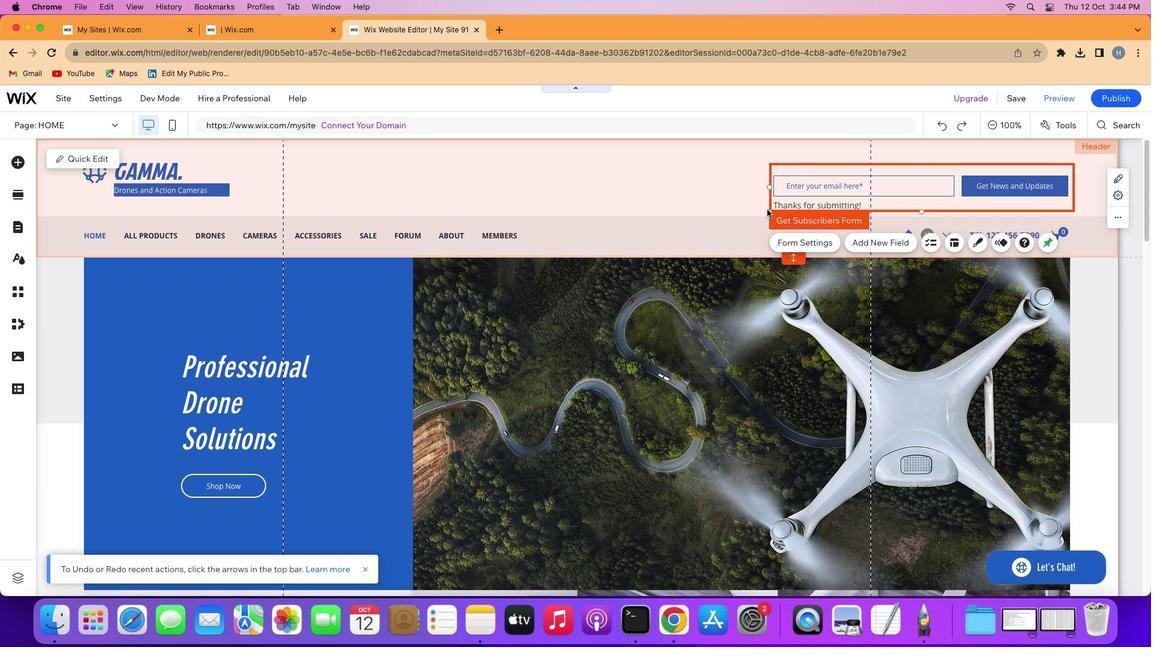 
Action: Mouse pressed left at (702, 176)
Screenshot: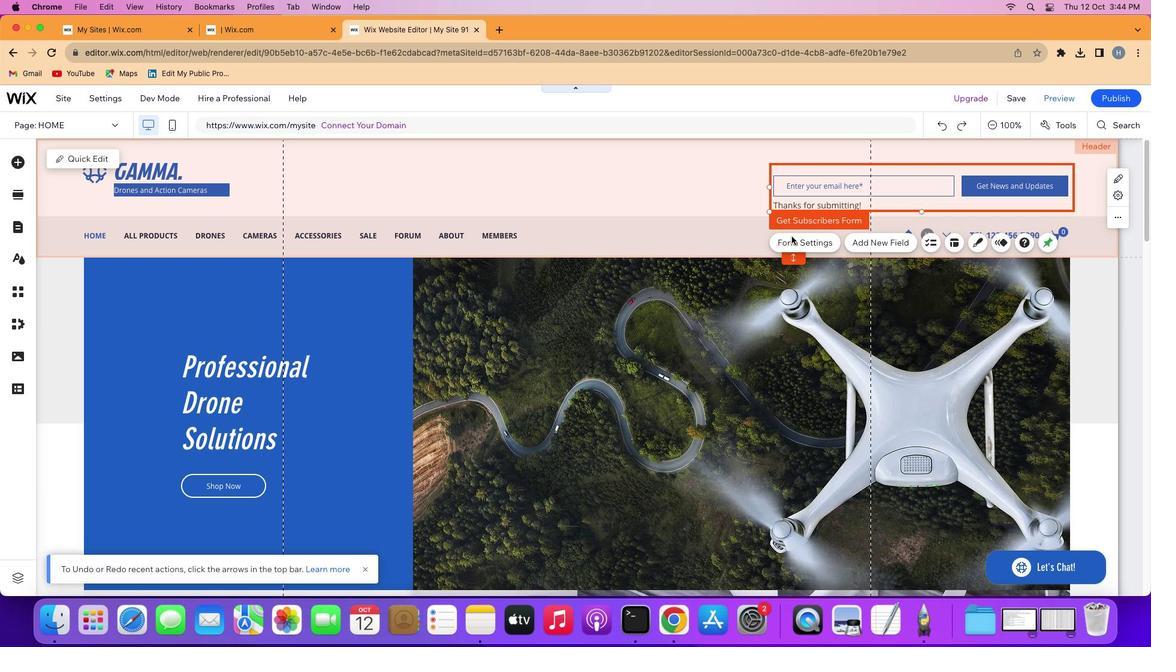 
Action: Mouse moved to (823, 308)
Screenshot: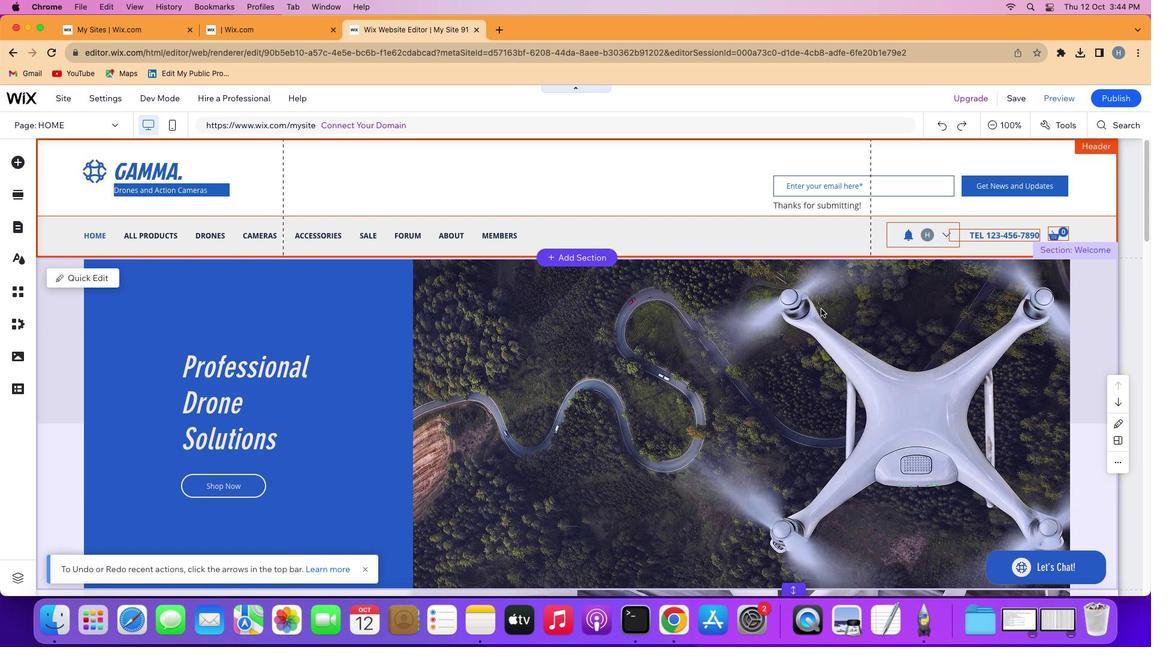 
Action: Mouse pressed left at (823, 308)
Screenshot: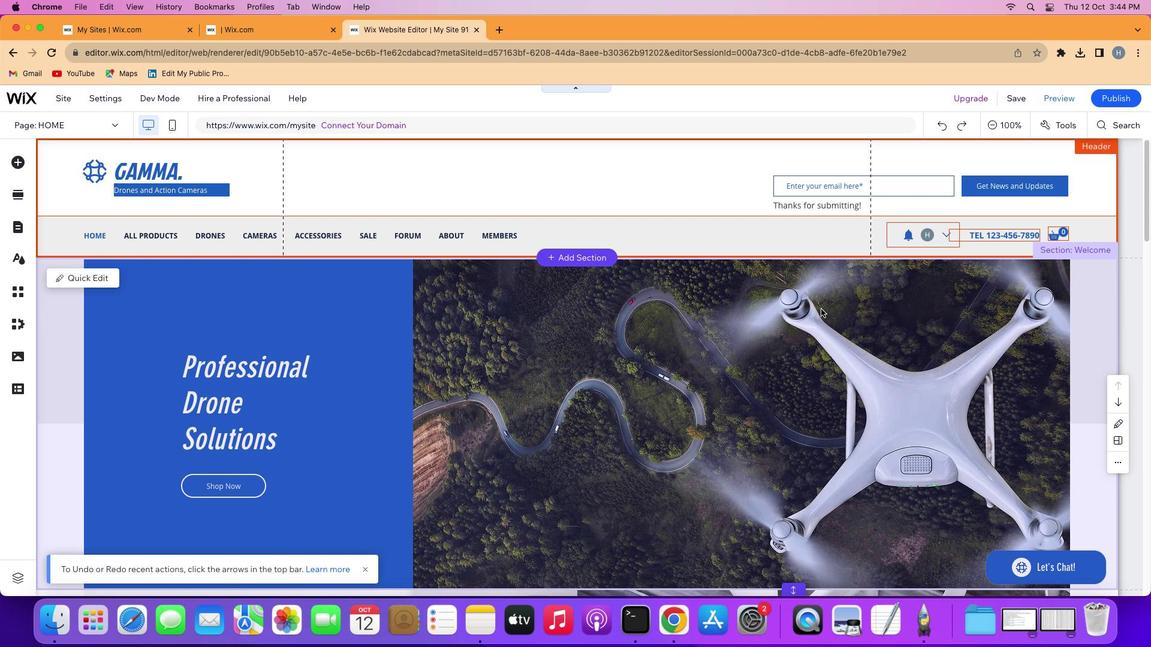 
Action: Mouse moved to (97, 229)
Screenshot: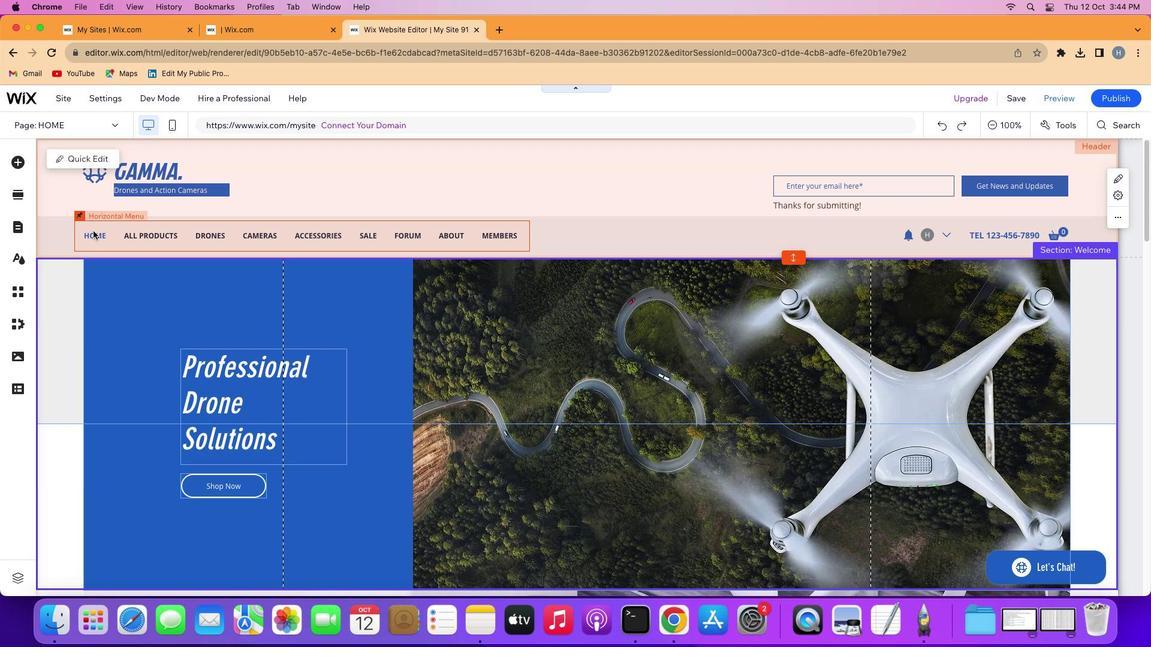 
Action: Mouse pressed left at (97, 229)
Screenshot: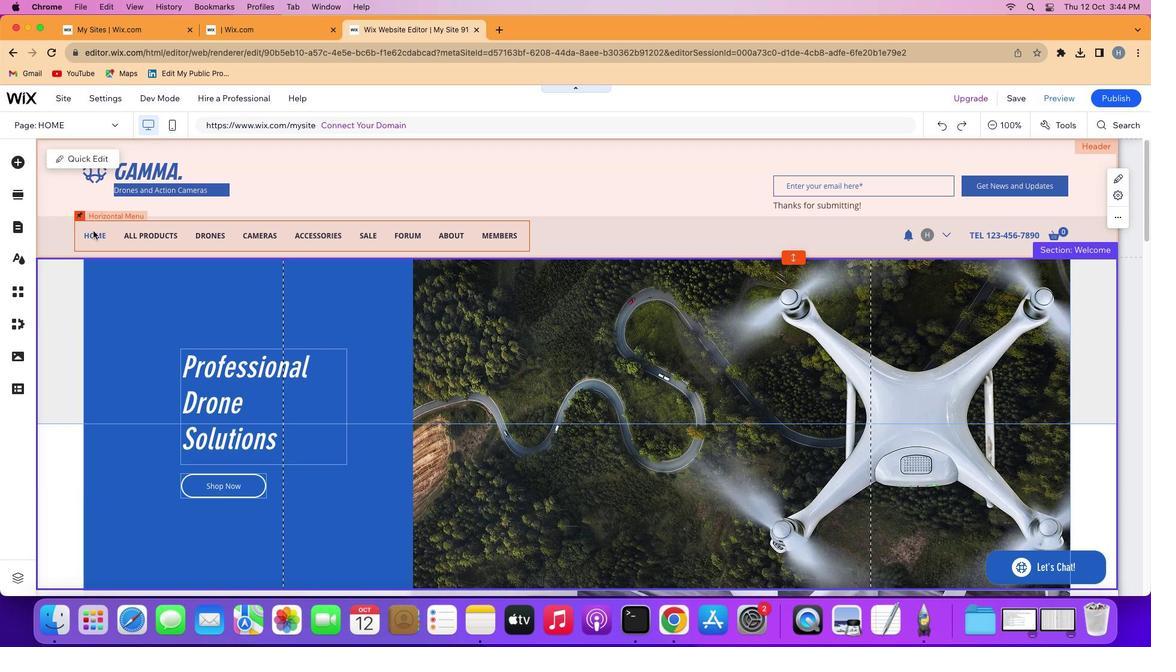 
Action: Mouse moved to (124, 191)
Screenshot: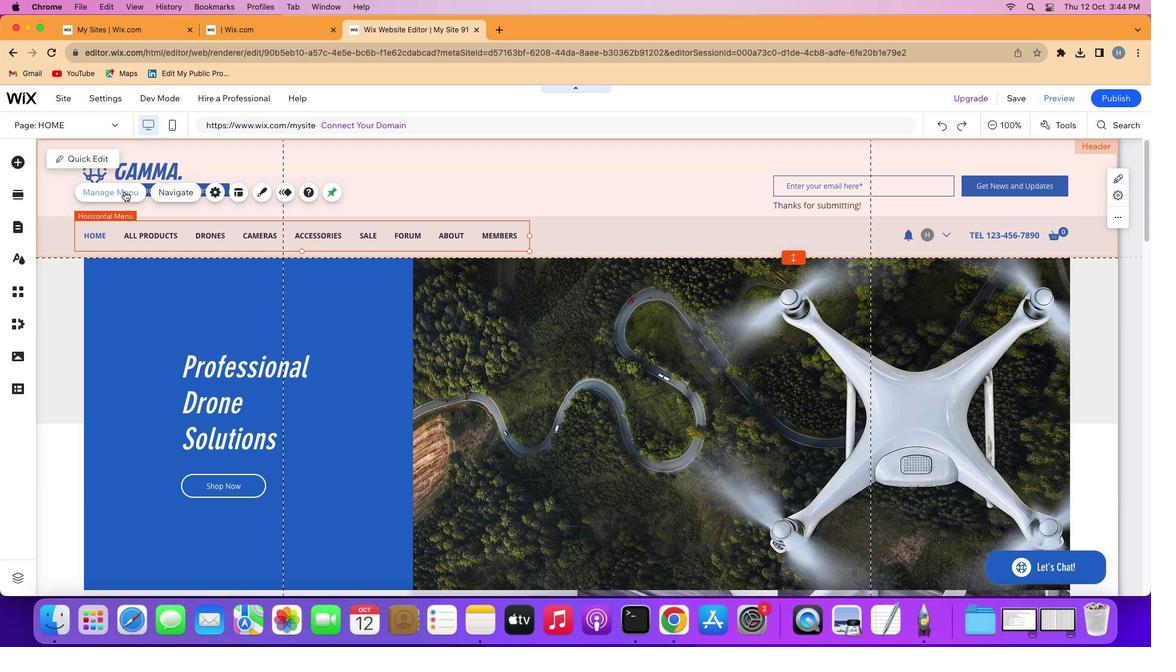 
Action: Mouse pressed left at (124, 191)
Screenshot: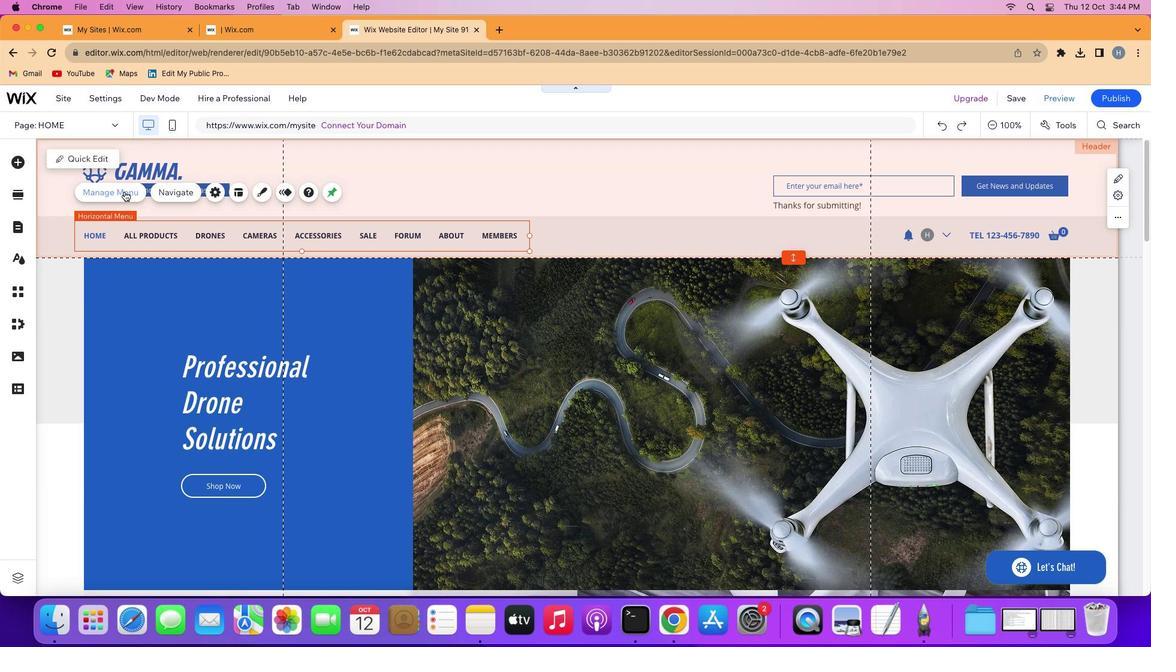 
Action: Mouse moved to (311, 185)
Screenshot: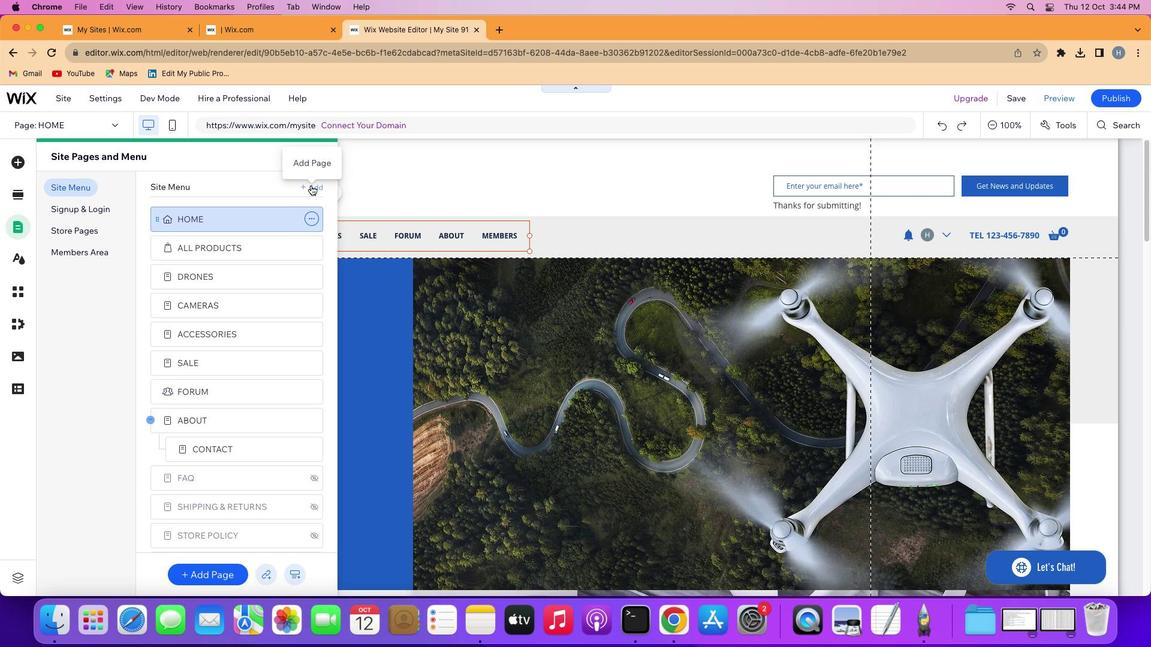 
Action: Mouse pressed left at (311, 185)
Screenshot: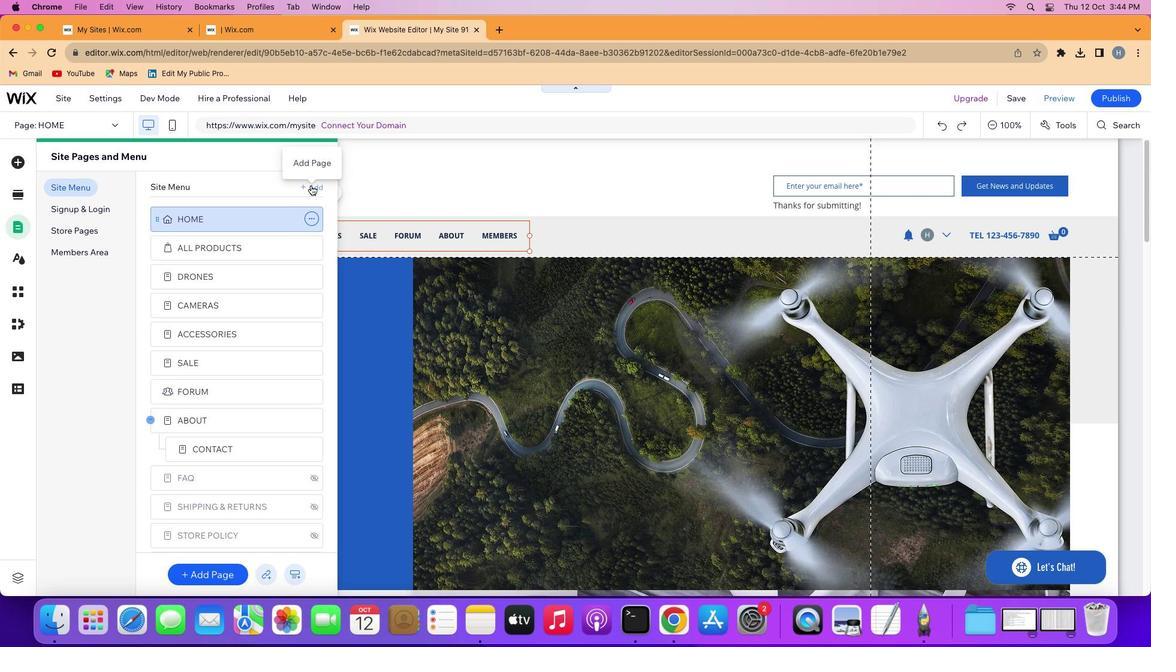 
Action: Mouse moved to (189, 157)
Screenshot: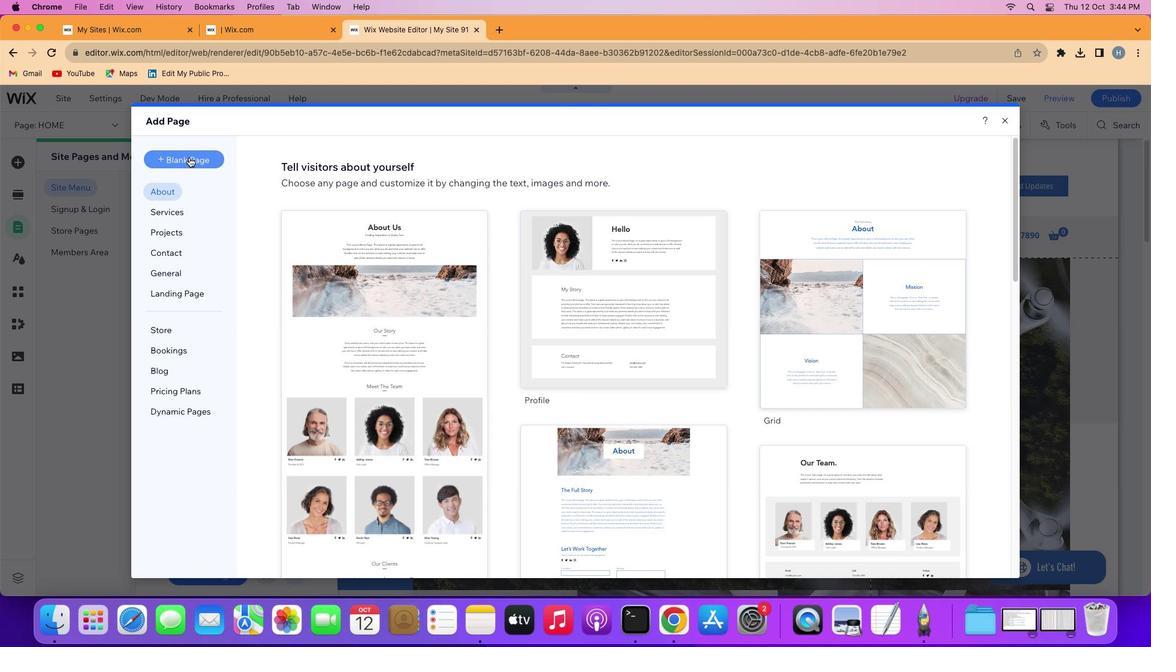 
Action: Mouse pressed left at (189, 157)
Screenshot: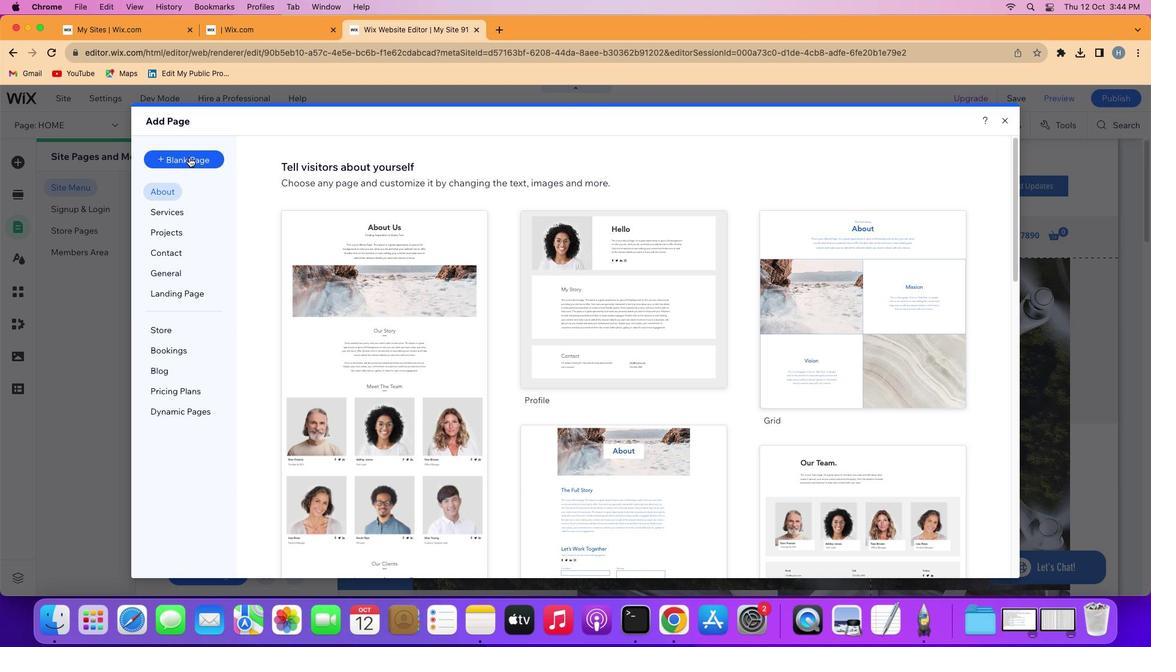 
Action: Mouse moved to (323, 152)
Screenshot: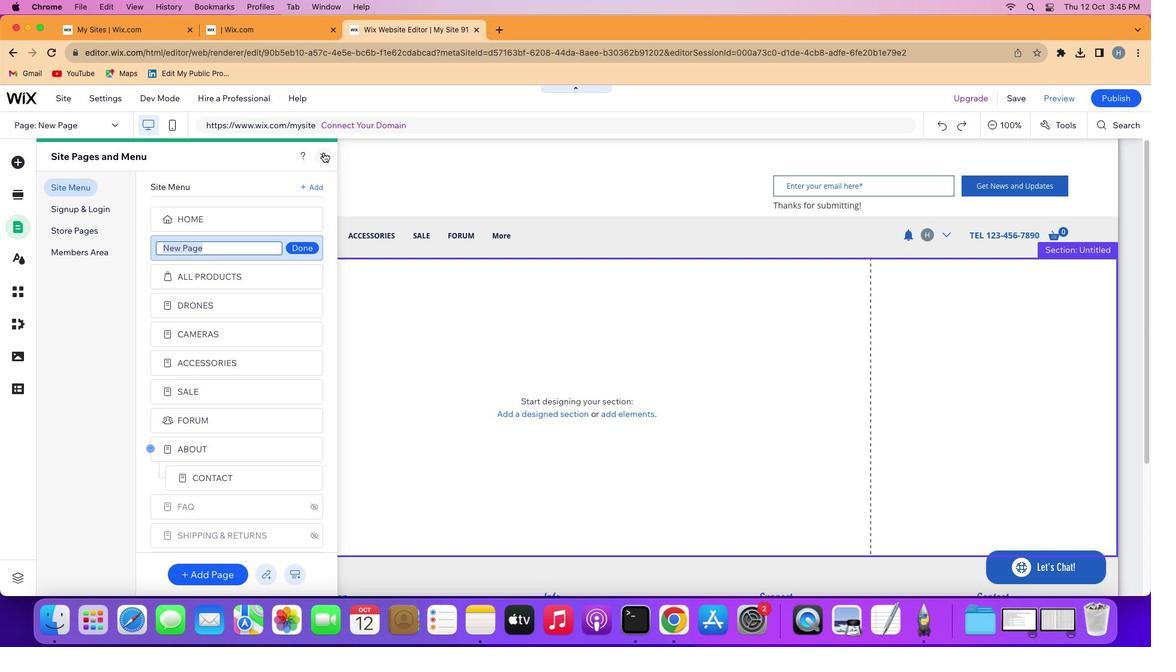 
Action: Mouse pressed left at (323, 152)
Screenshot: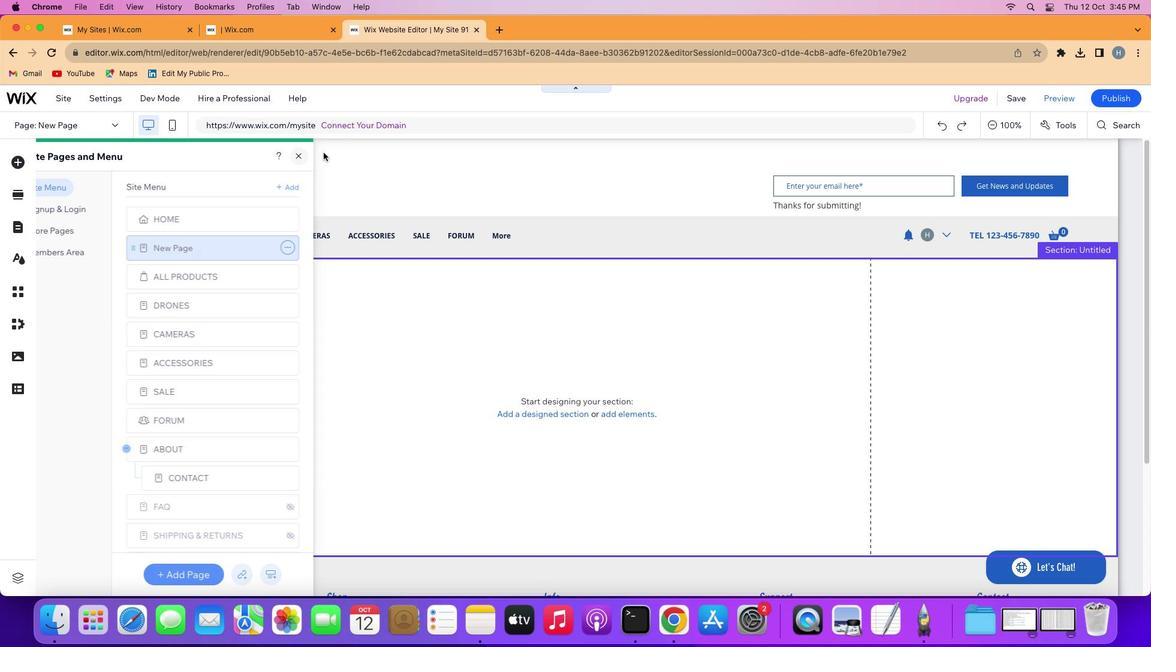 
Action: Mouse moved to (163, 375)
Screenshot: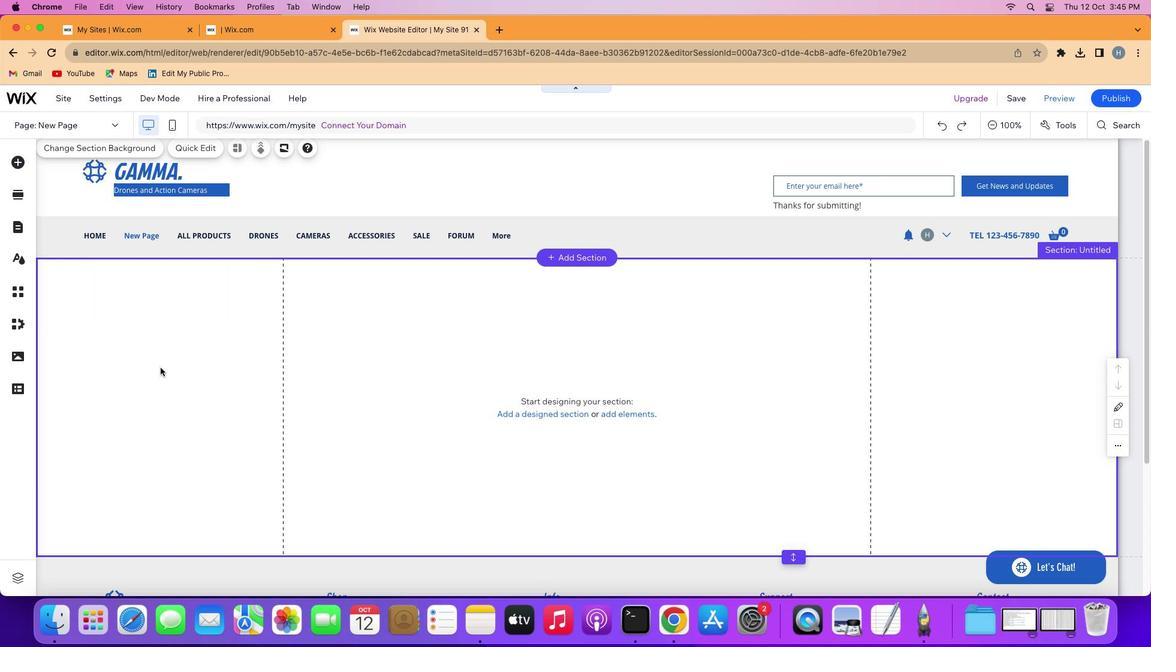 
Action: Mouse pressed left at (163, 375)
Screenshot: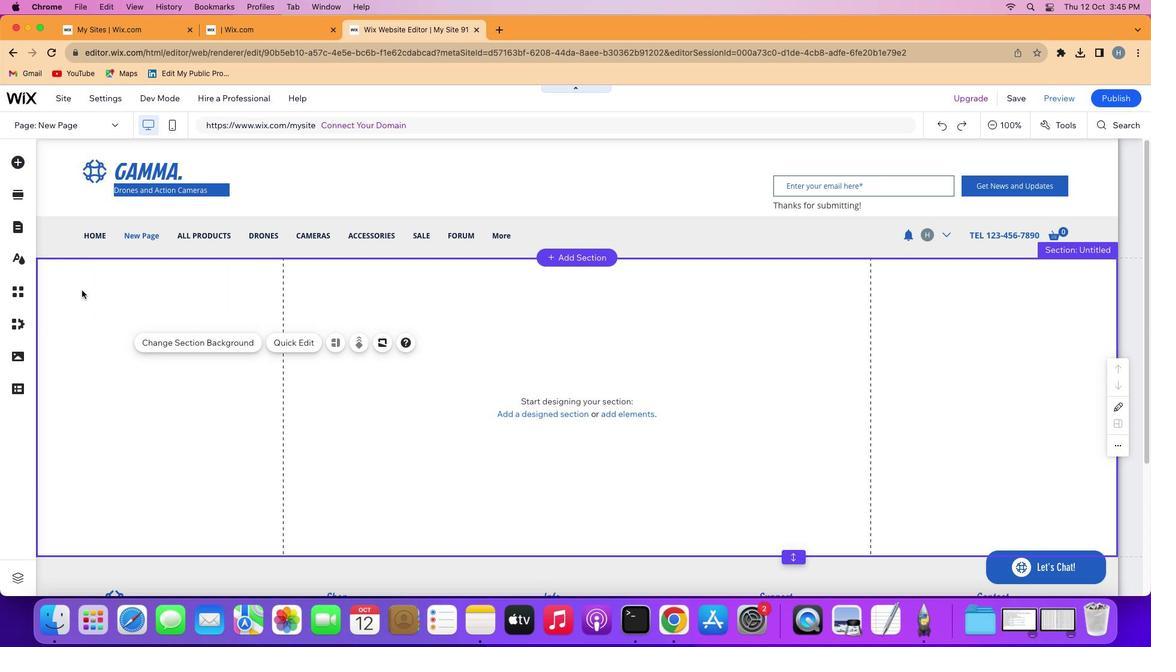 
Action: Mouse moved to (23, 163)
Screenshot: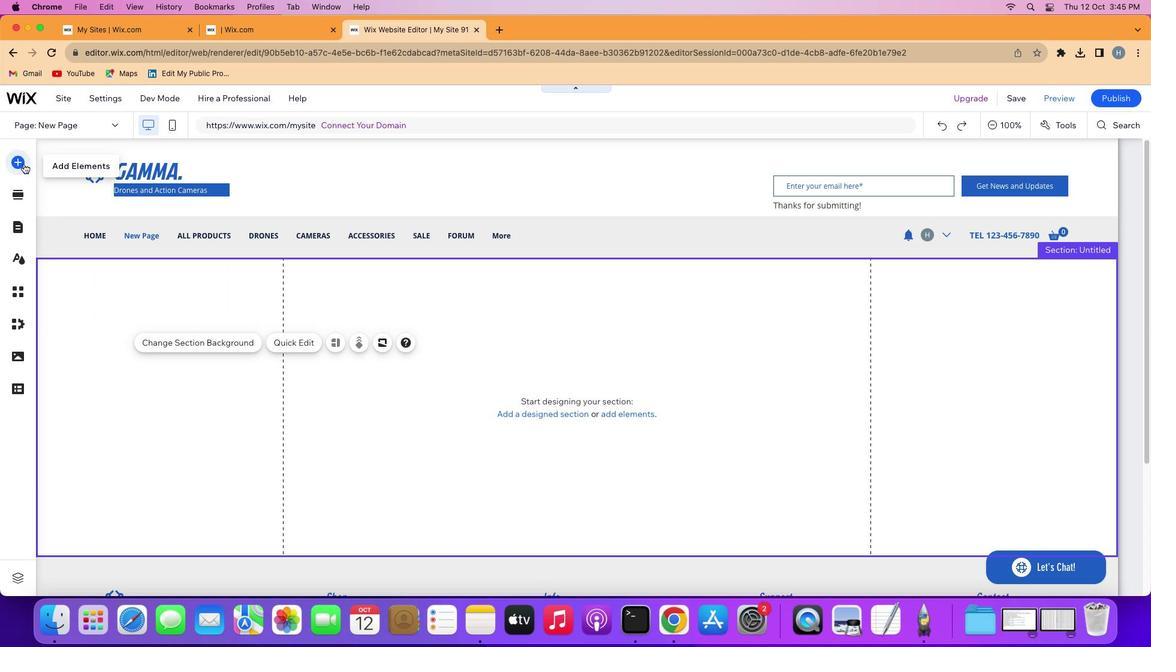
Action: Mouse pressed left at (23, 163)
Screenshot: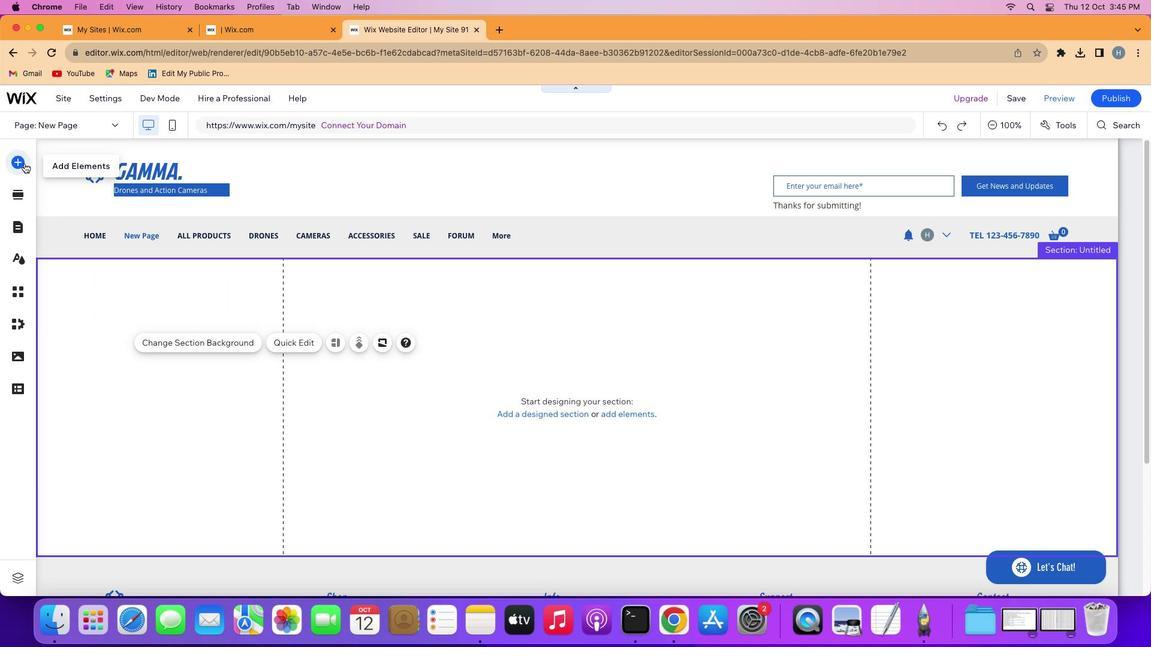 
Action: Mouse moved to (17, 194)
Screenshot: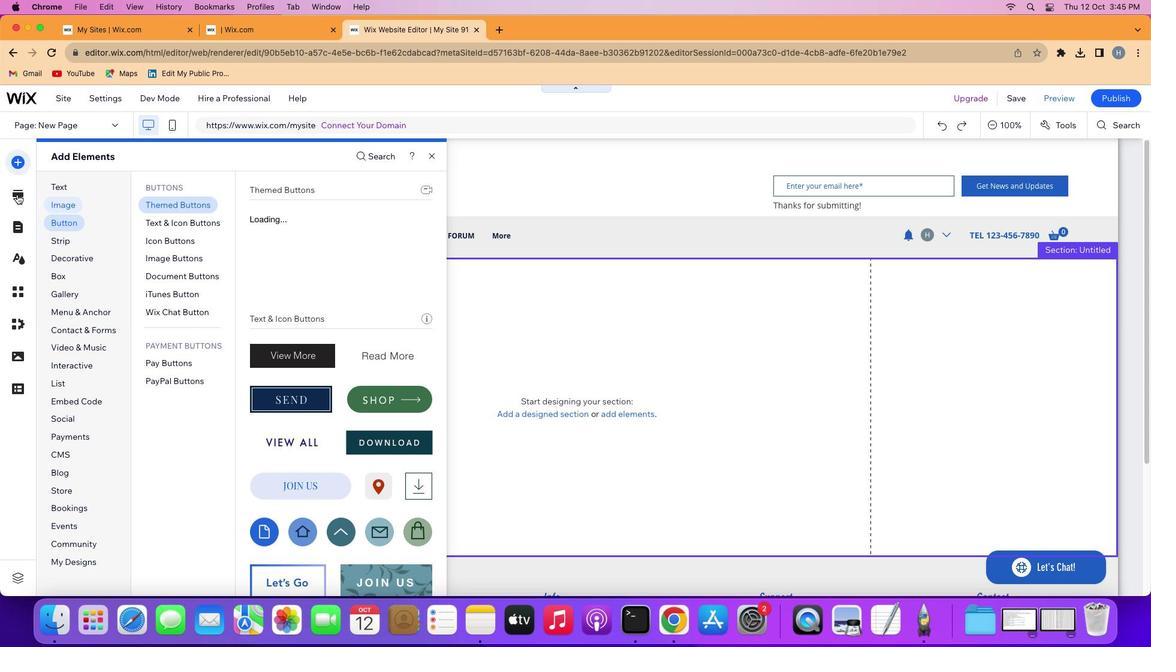 
Action: Mouse pressed left at (17, 194)
Screenshot: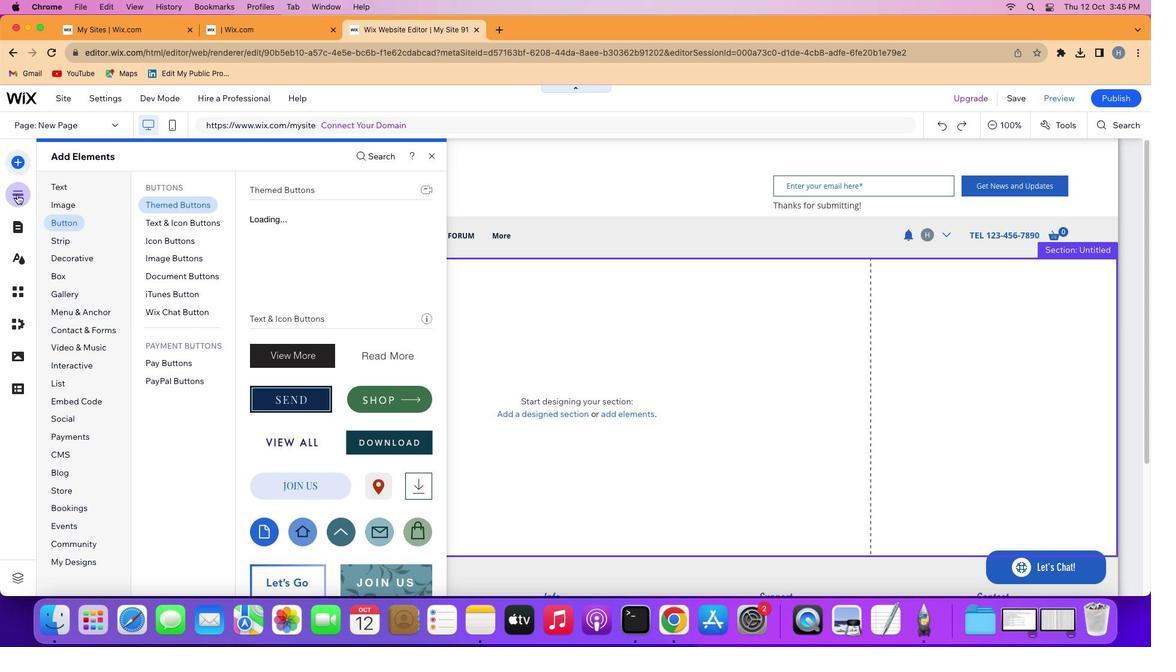 
Action: Mouse moved to (226, 490)
Screenshot: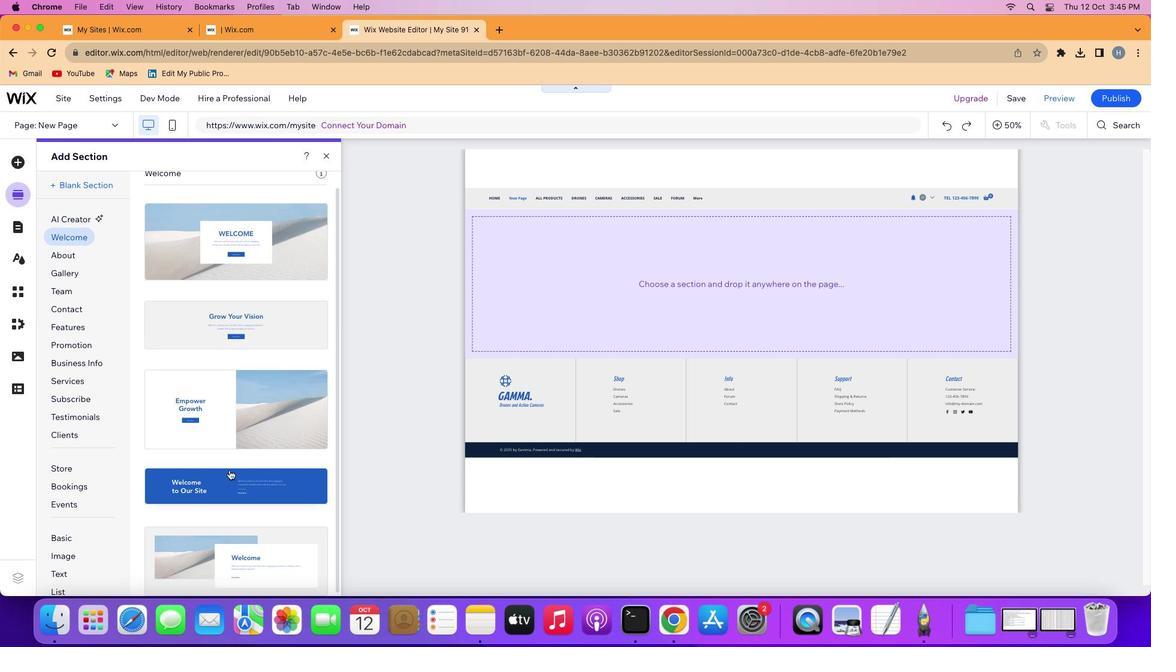 
Action: Mouse scrolled (226, 490) with delta (0, 0)
Screenshot: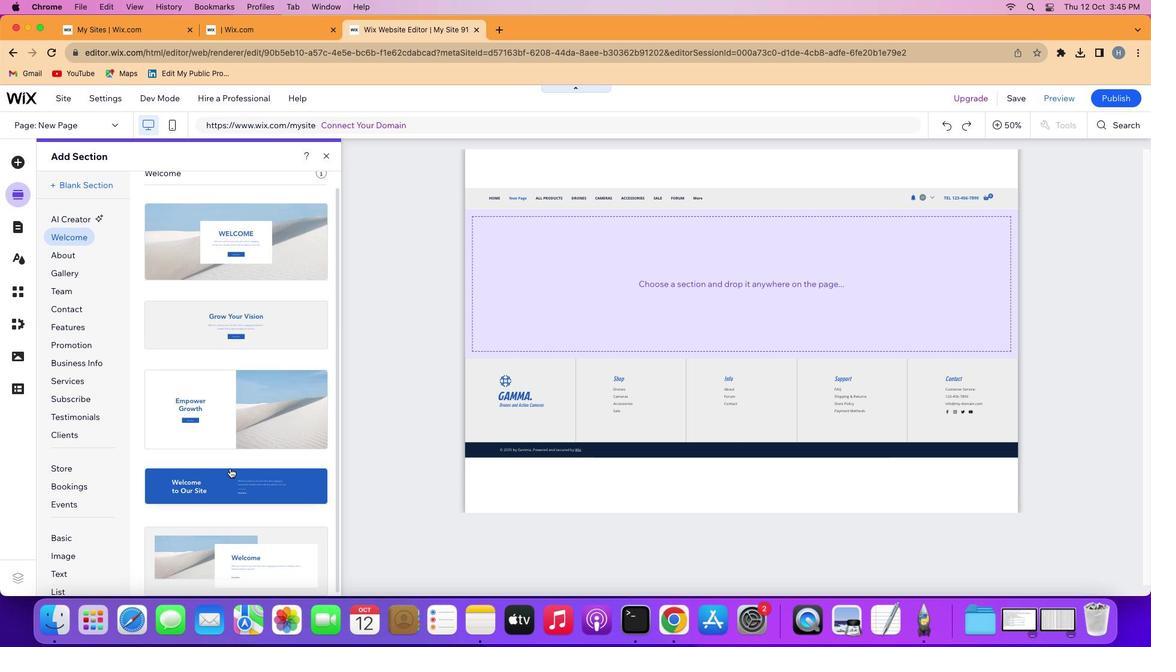 
Action: Mouse scrolled (226, 490) with delta (0, 0)
Screenshot: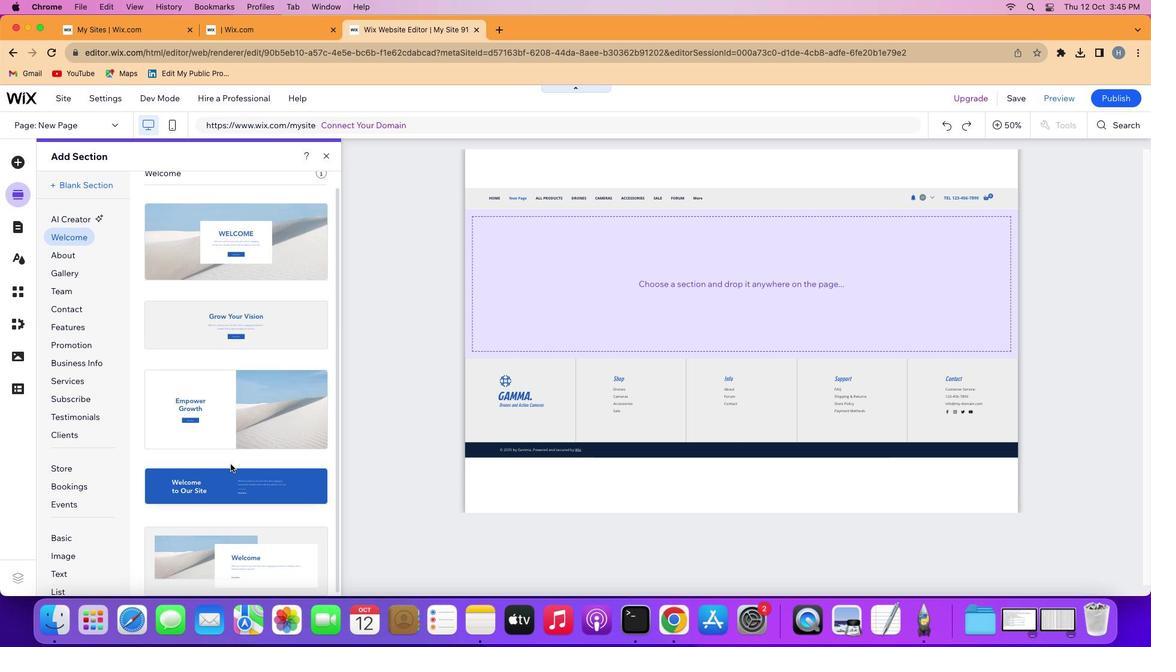 
Action: Mouse scrolled (226, 490) with delta (0, -1)
Screenshot: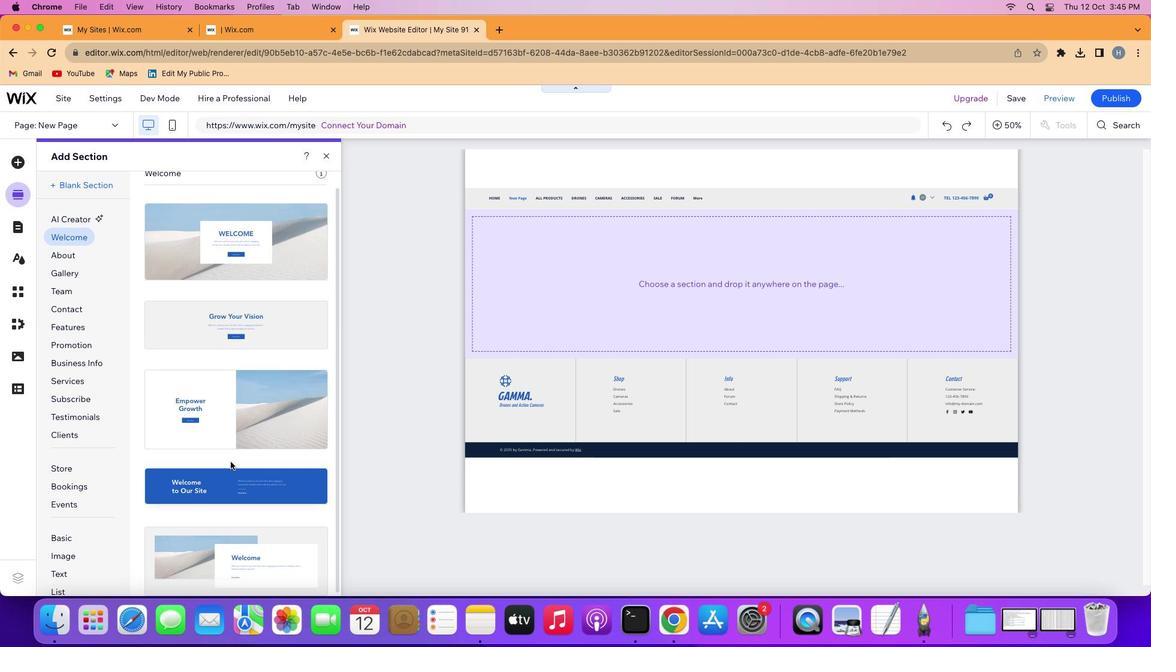 
Action: Mouse scrolled (226, 490) with delta (0, -2)
Screenshot: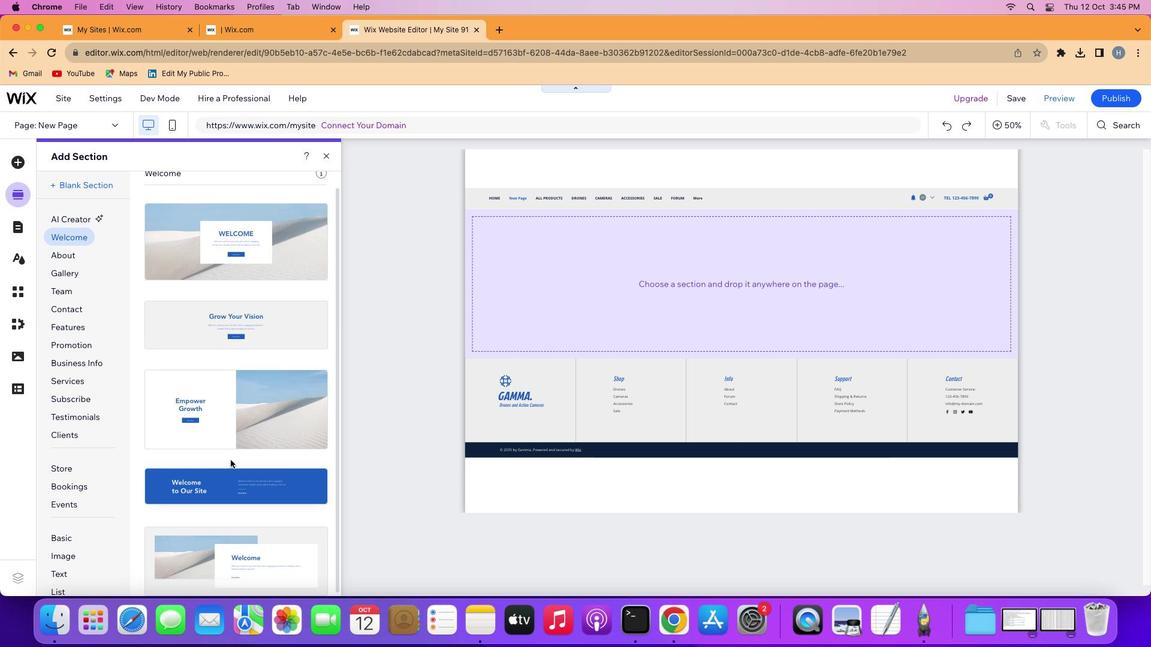 
Action: Mouse moved to (226, 484)
Screenshot: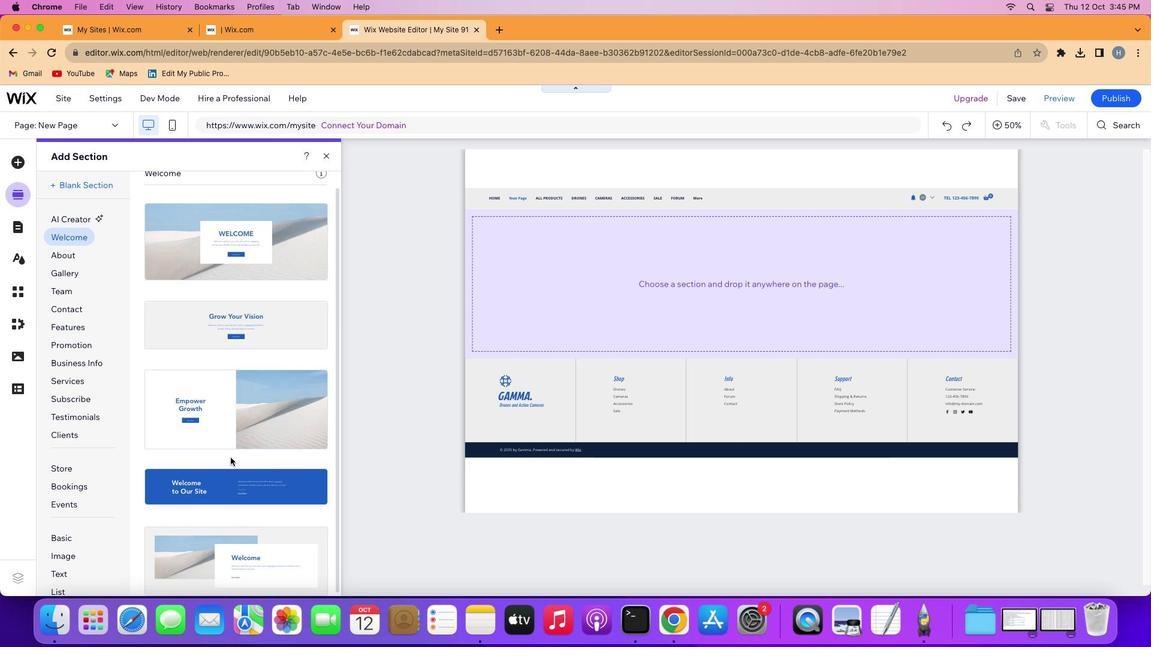 
Action: Mouse scrolled (226, 484) with delta (0, -2)
Screenshot: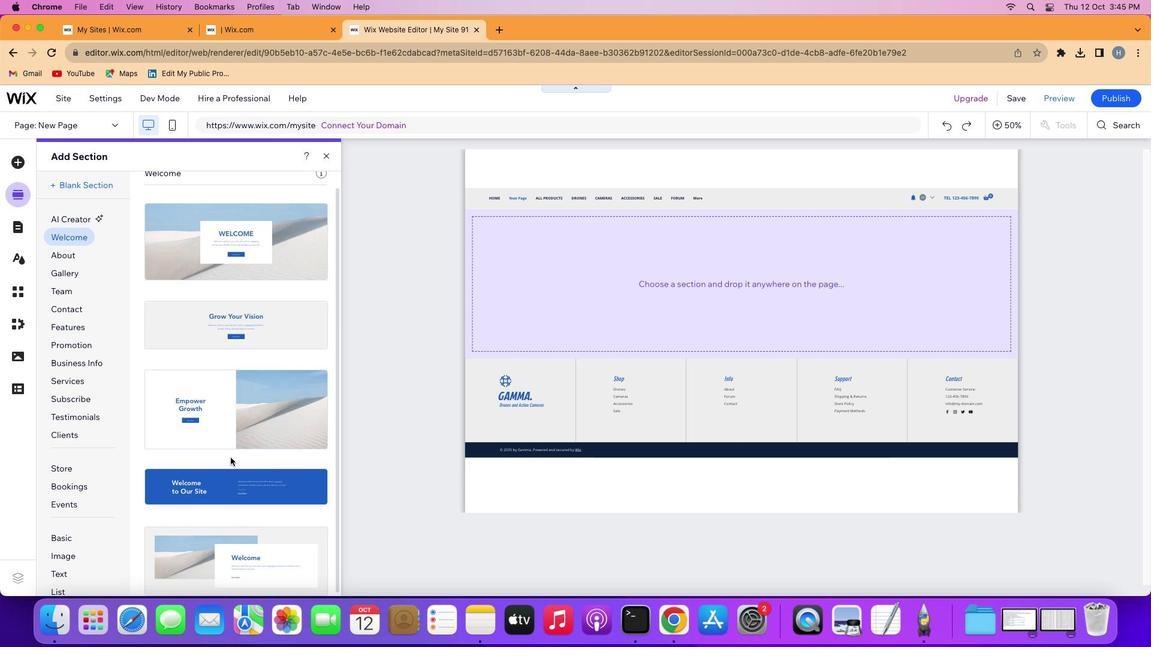 
Action: Mouse moved to (281, 329)
Screenshot: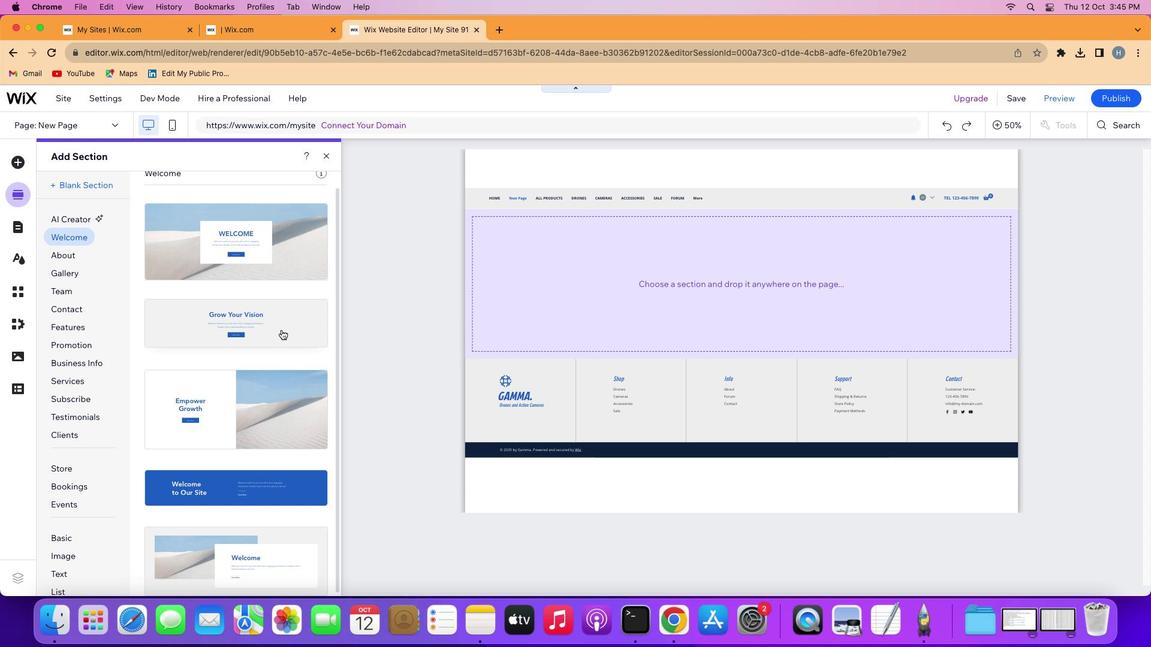
Action: Mouse pressed left at (281, 329)
Screenshot: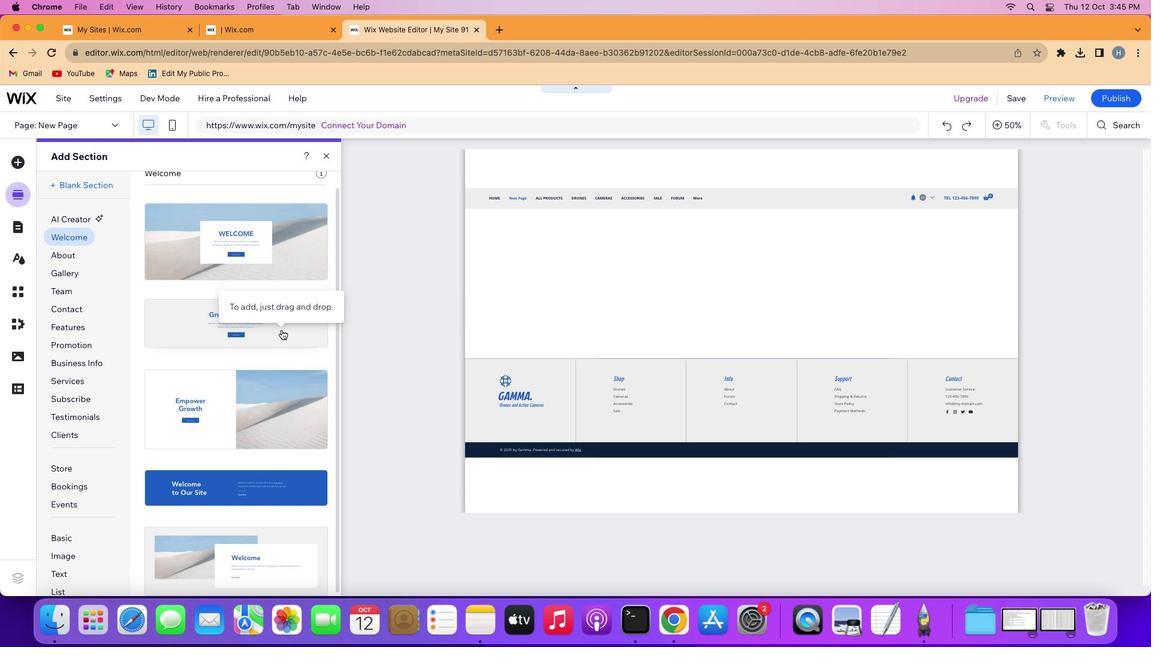 
Action: Mouse moved to (89, 349)
Screenshot: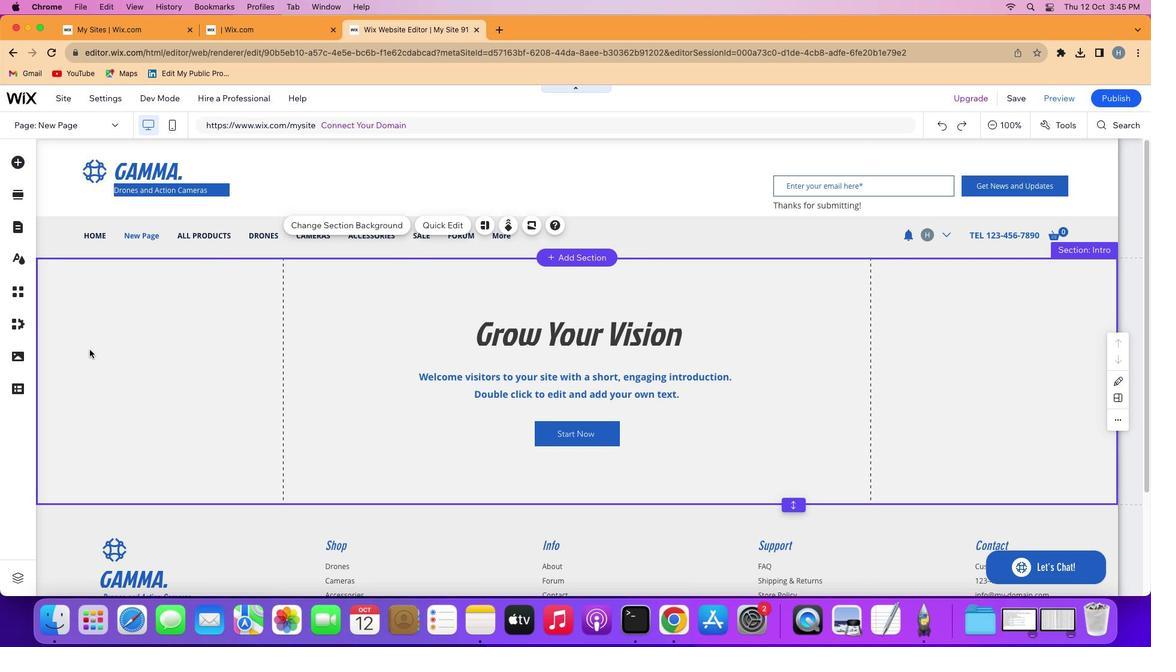 
Action: Mouse pressed left at (89, 349)
Screenshot: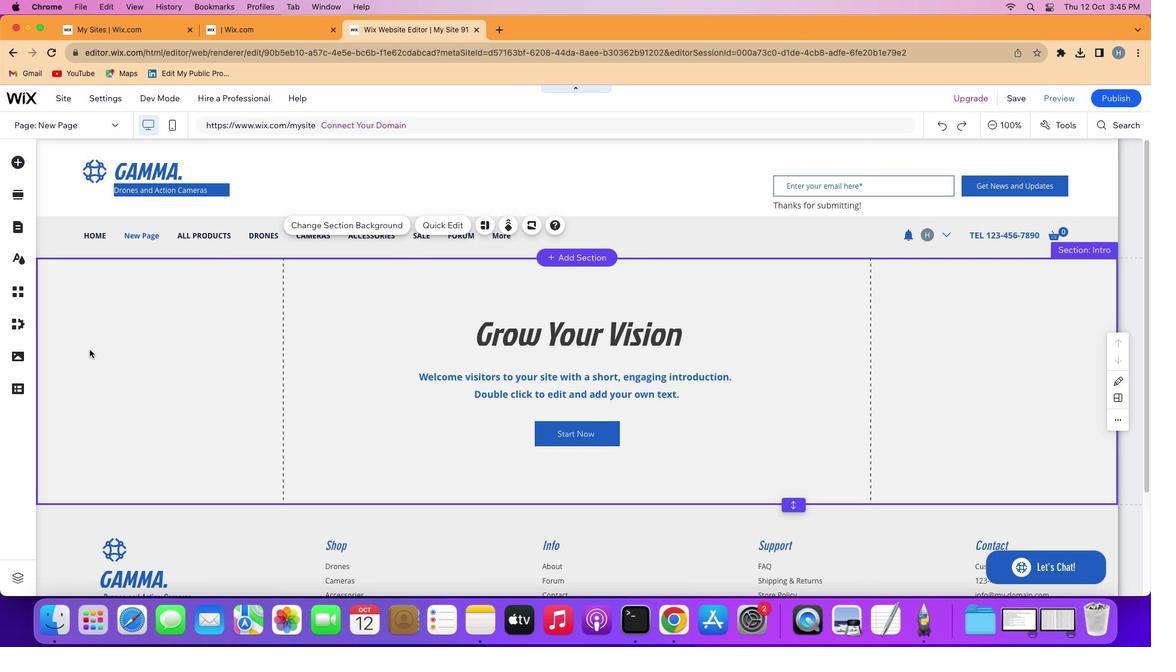 
Action: Mouse pressed right at (89, 349)
Screenshot: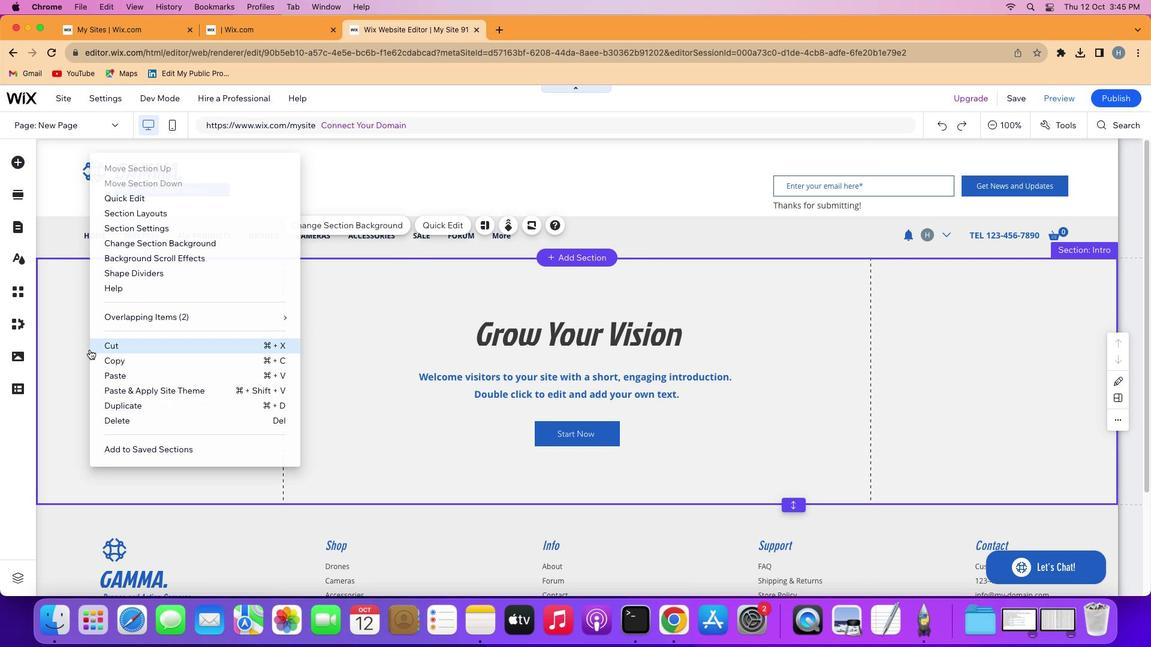 
Action: Mouse moved to (282, 289)
Screenshot: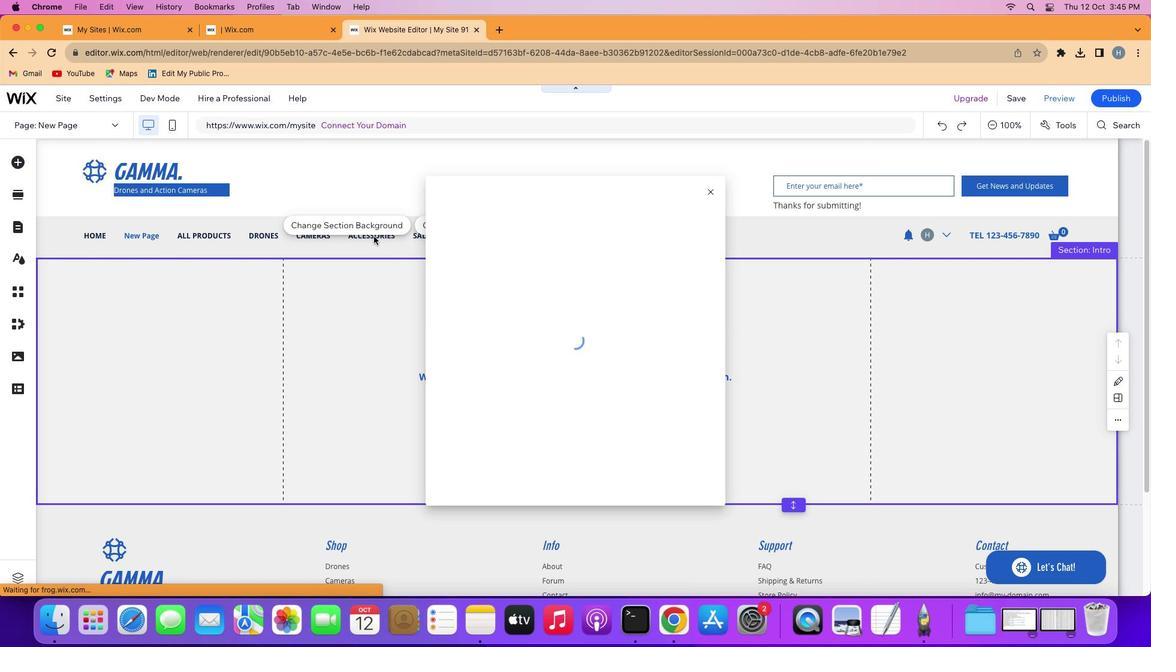 
Action: Mouse pressed left at (282, 289)
Screenshot: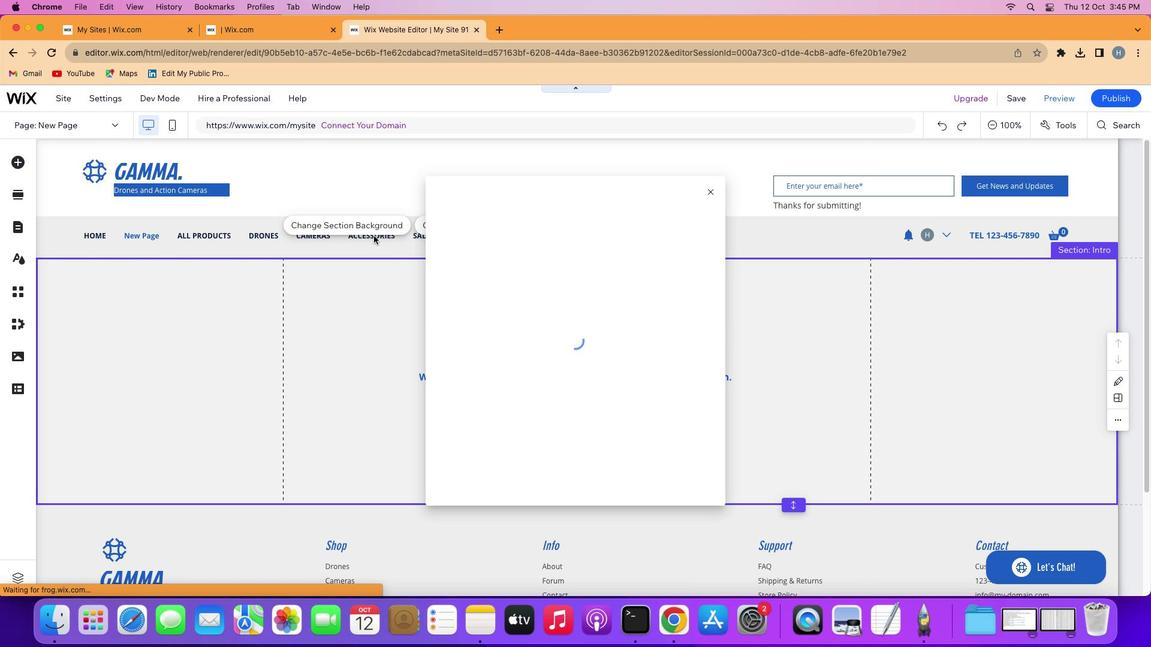 
Action: Mouse moved to (709, 192)
Screenshot: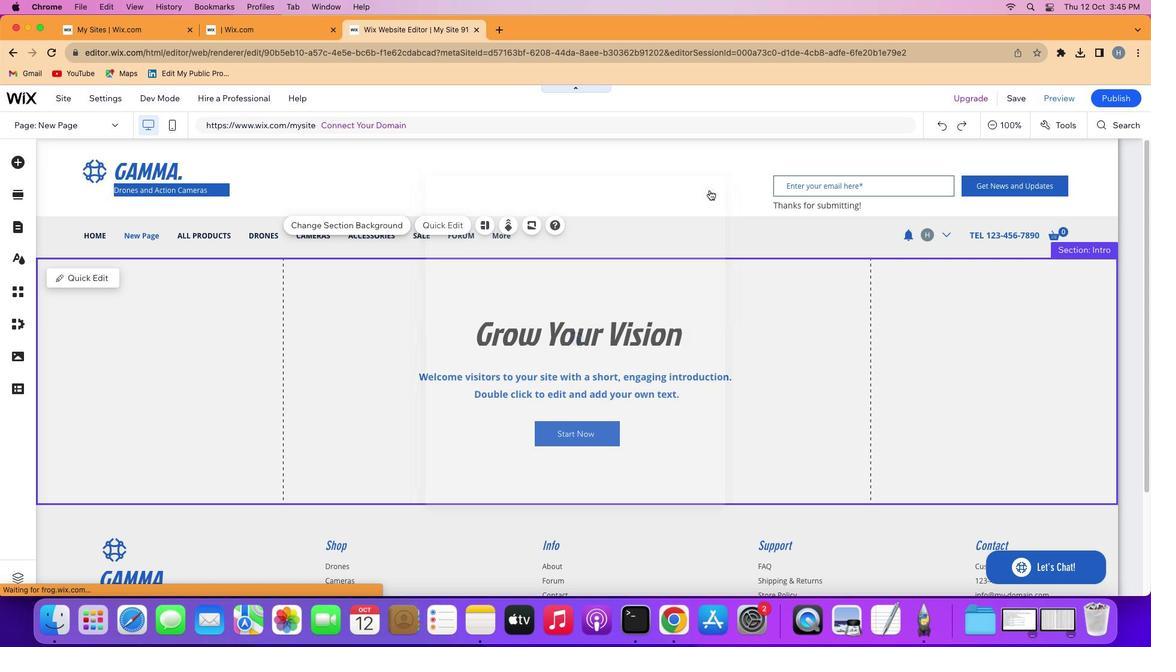 
Action: Mouse pressed left at (709, 192)
Screenshot: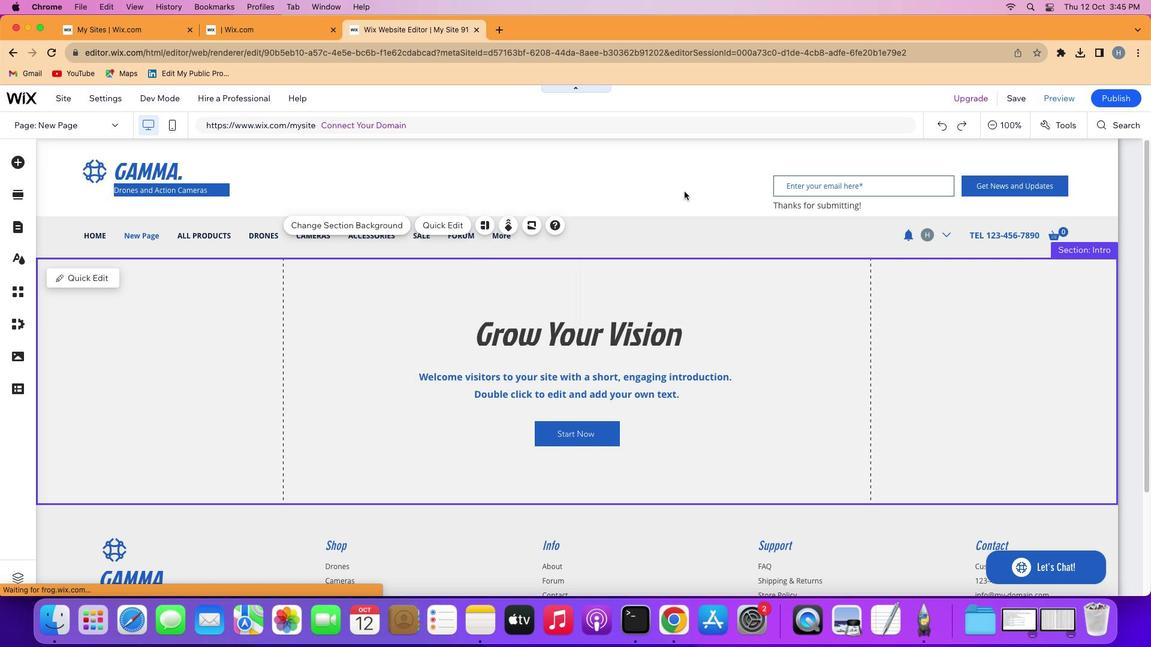 
Action: Mouse moved to (357, 226)
Screenshot: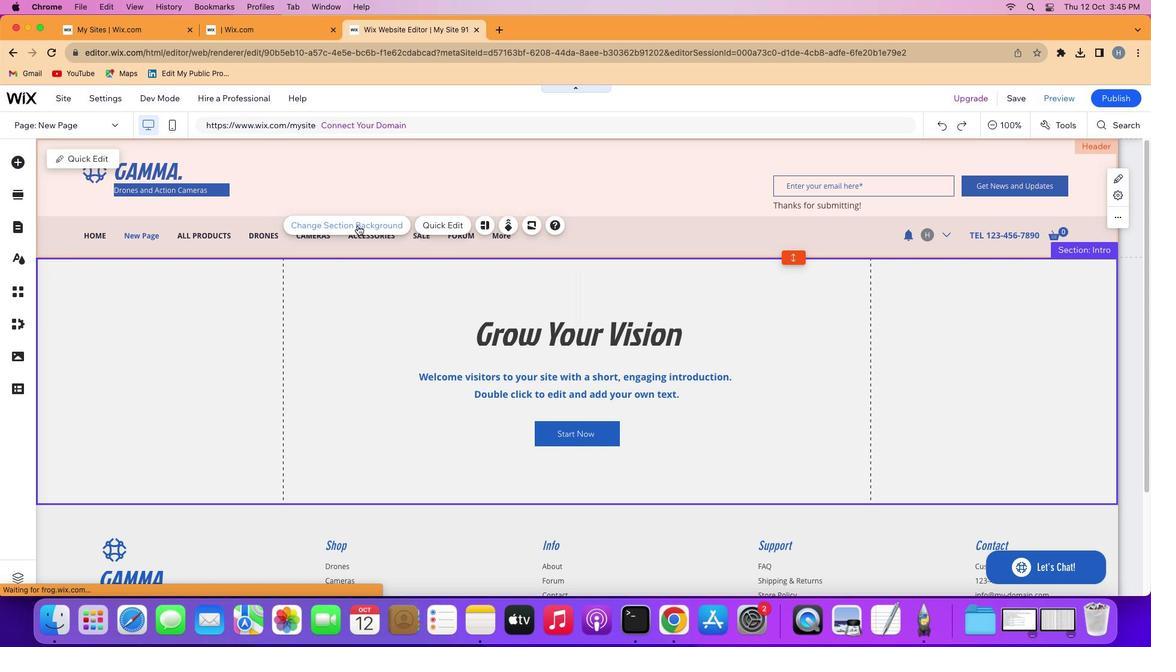 
Action: Mouse pressed left at (357, 226)
Screenshot: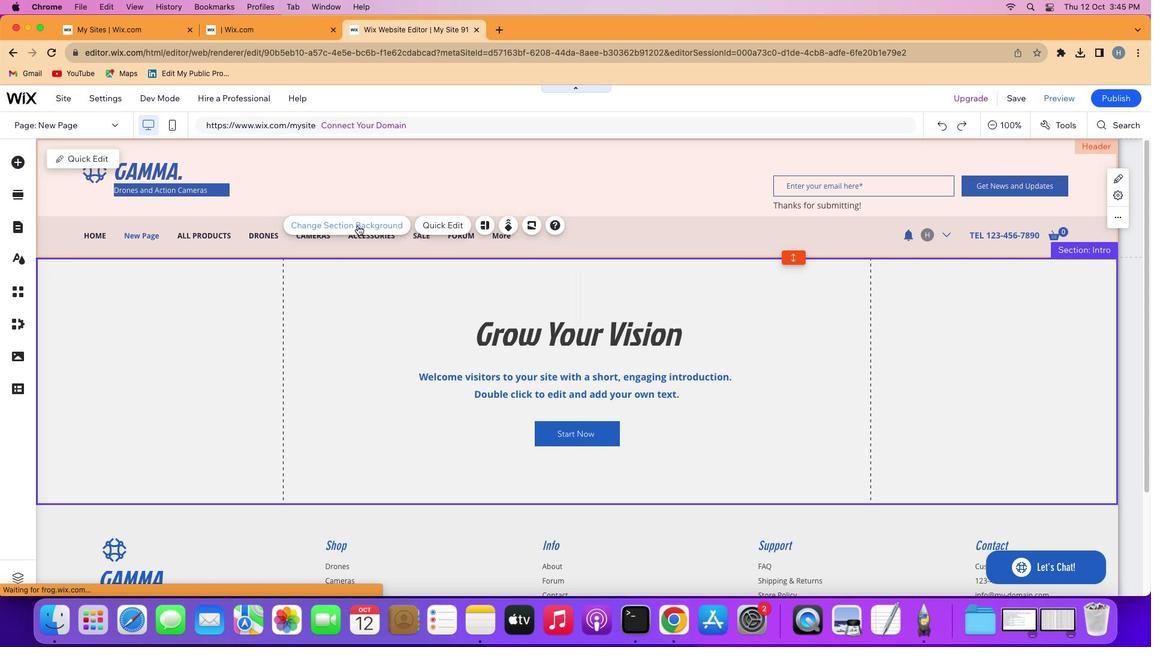 
Action: Mouse moved to (179, 311)
Screenshot: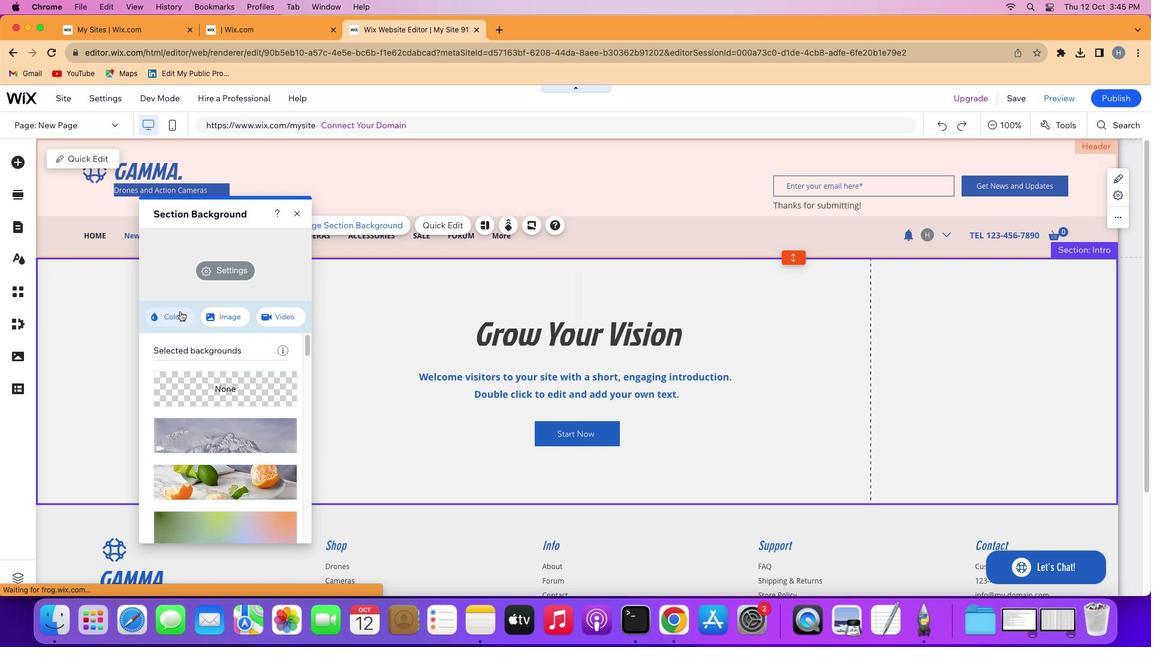 
Action: Mouse pressed left at (179, 311)
Screenshot: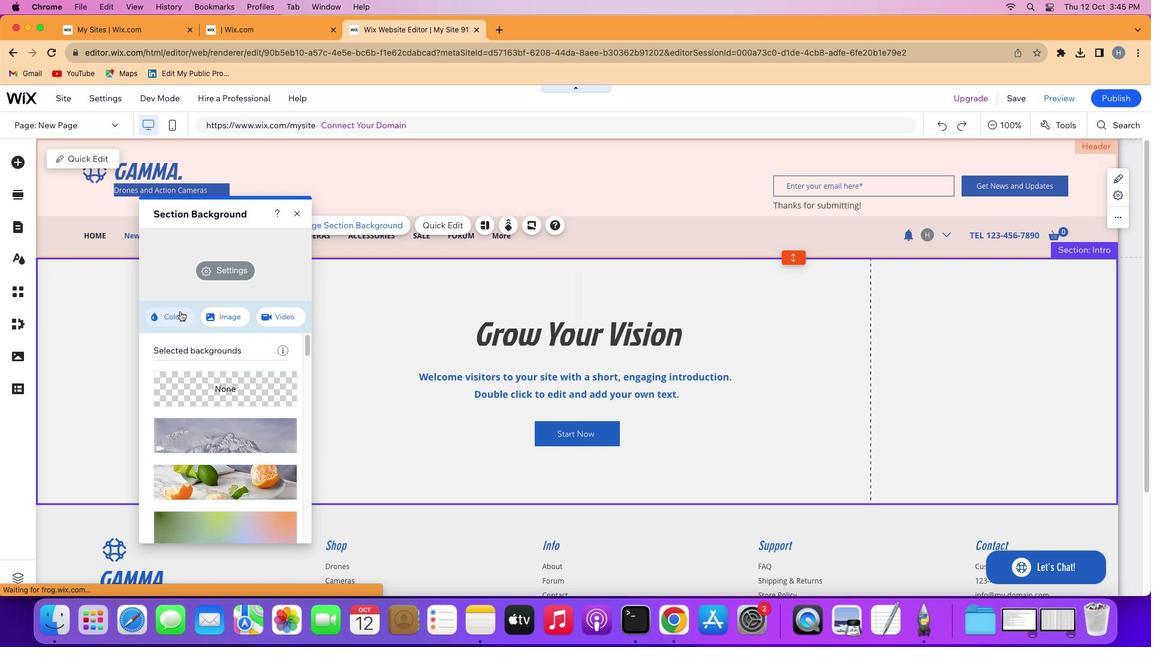
Action: Mouse moved to (245, 413)
Screenshot: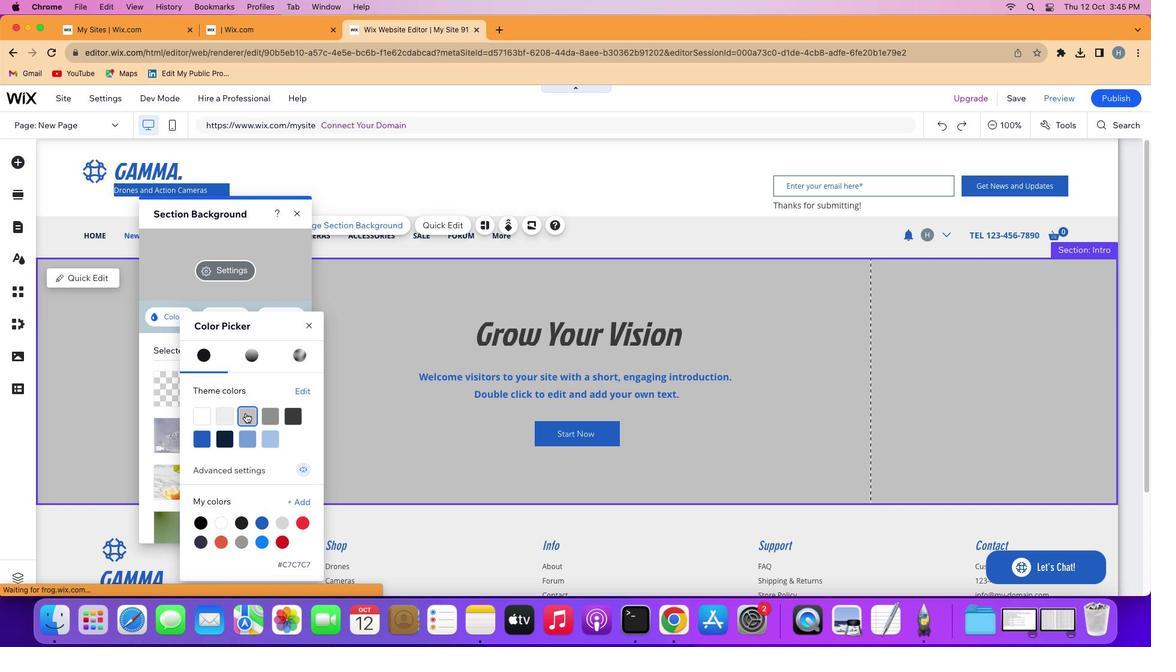 
Action: Mouse pressed left at (245, 413)
Screenshot: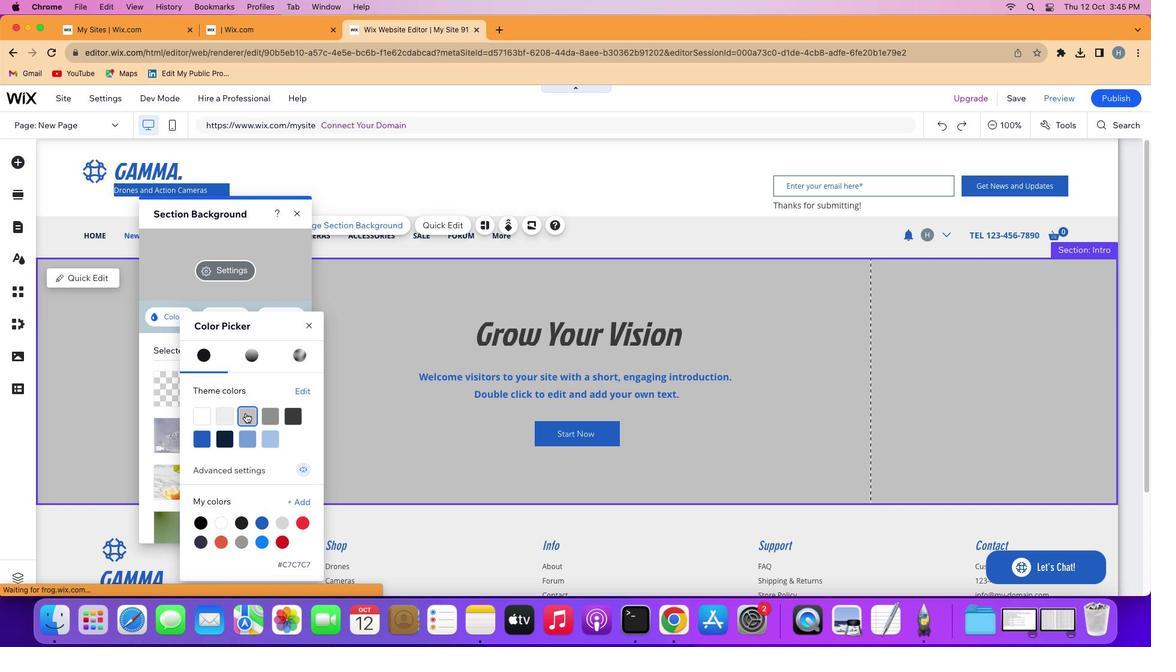 
Action: Mouse moved to (244, 414)
Screenshot: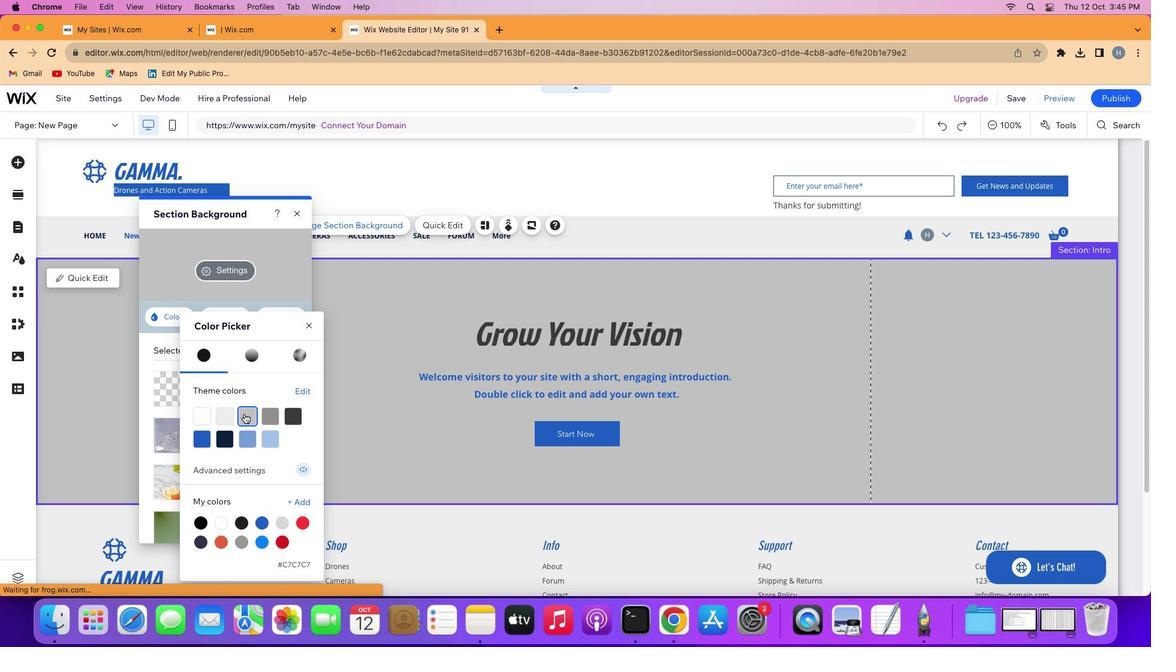 
Action: Mouse pressed left at (244, 414)
Screenshot: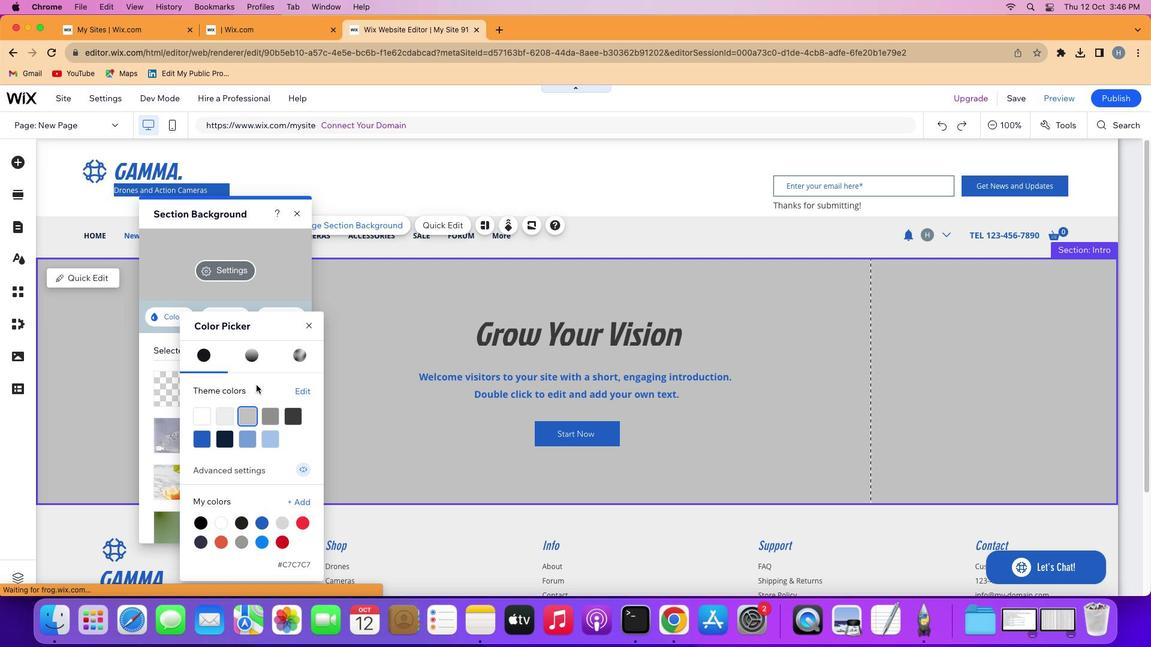 
Action: Mouse moved to (308, 324)
Screenshot: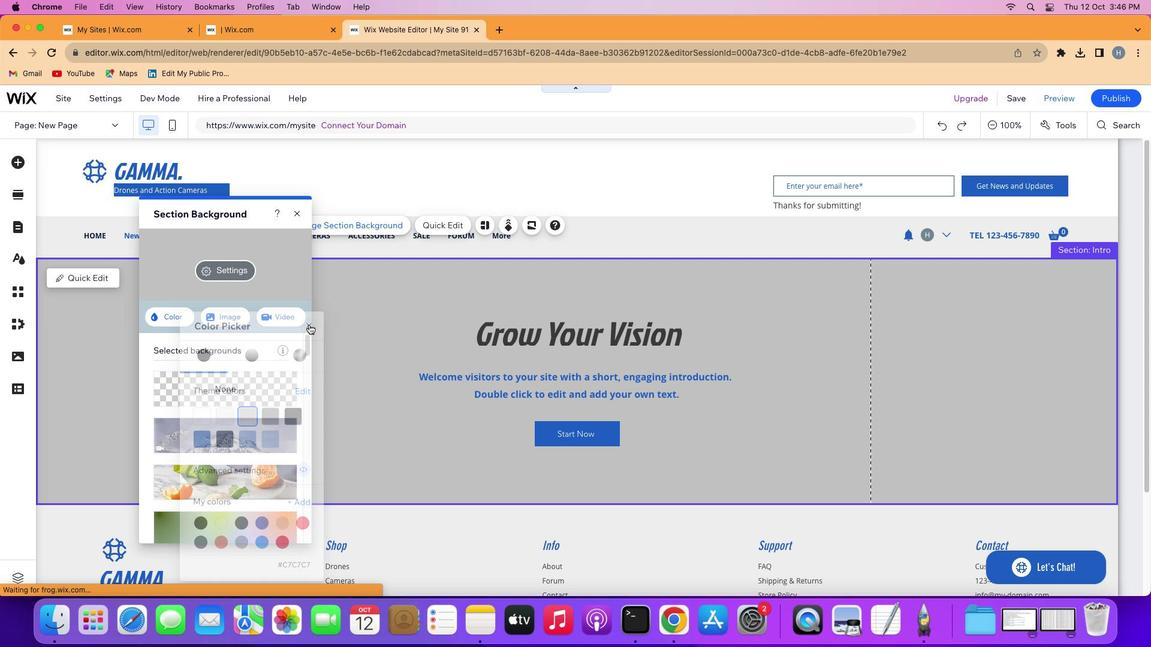 
Action: Mouse pressed left at (308, 324)
Screenshot: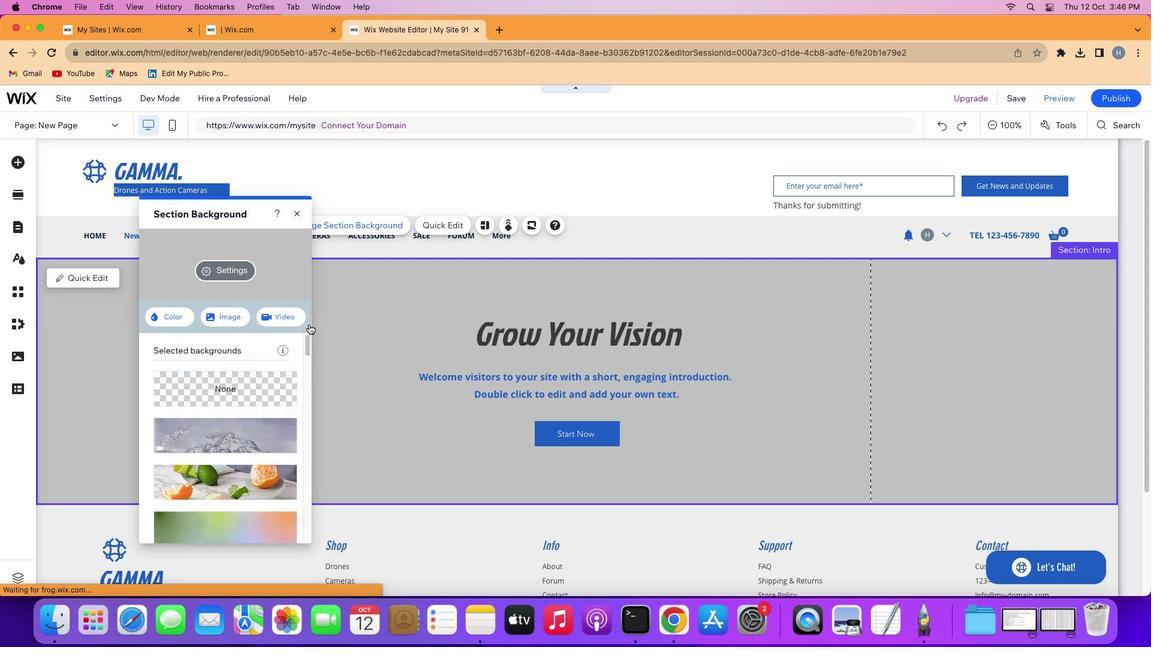 
Action: Mouse moved to (296, 214)
Screenshot: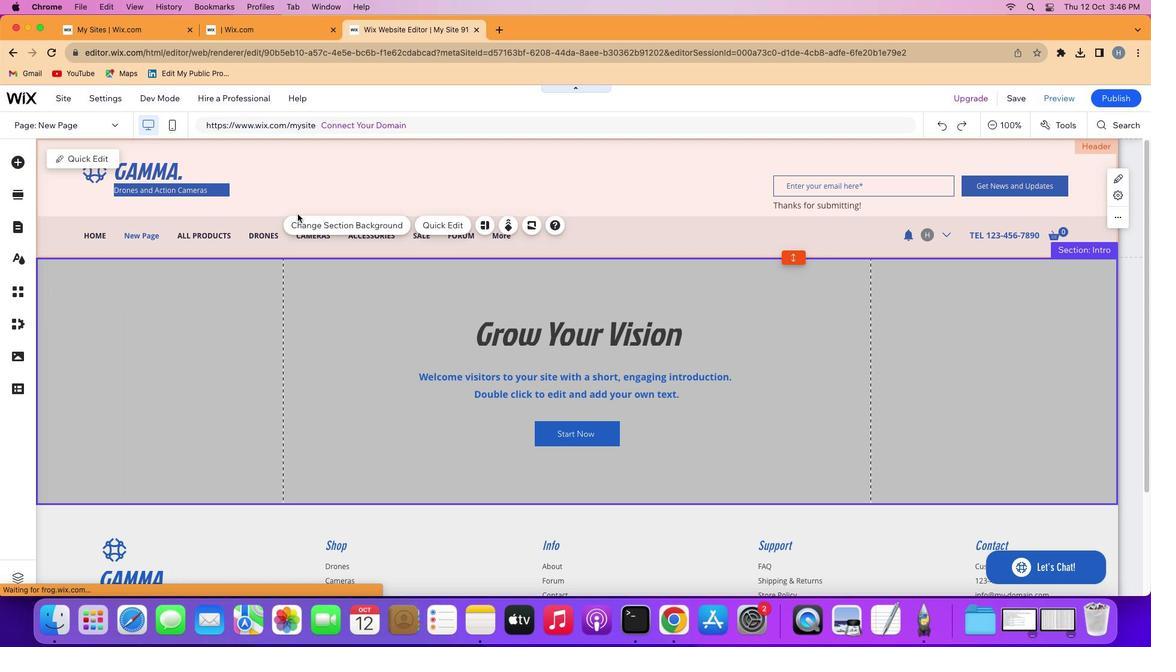 
Action: Mouse pressed left at (296, 214)
Screenshot: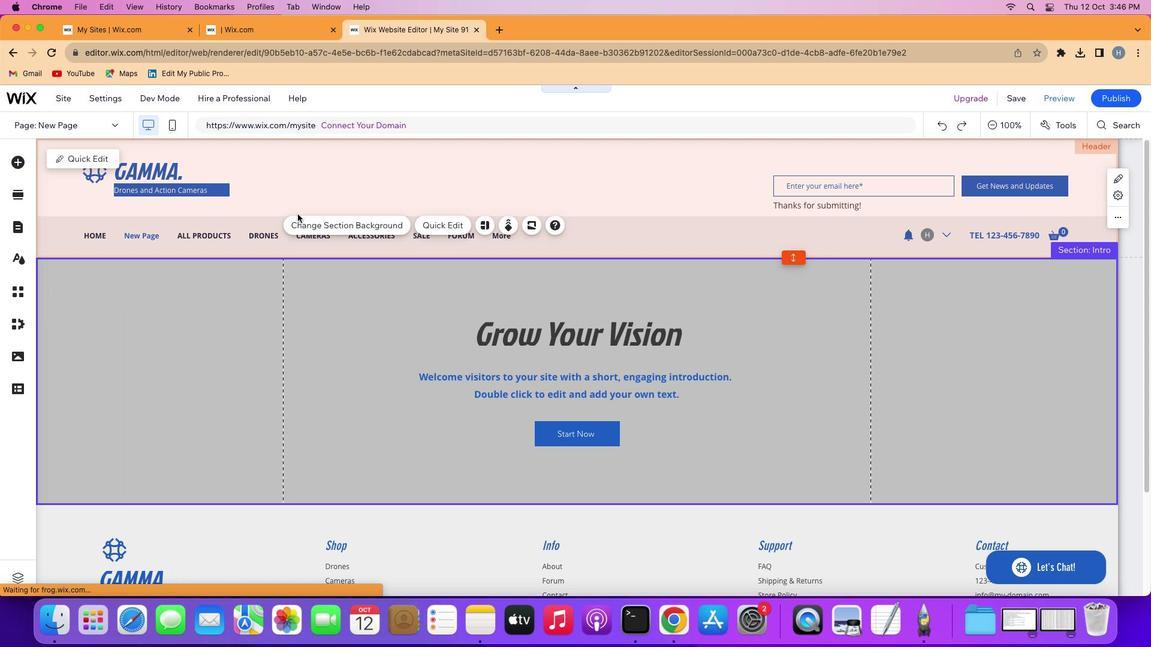 
Action: Mouse moved to (564, 434)
Screenshot: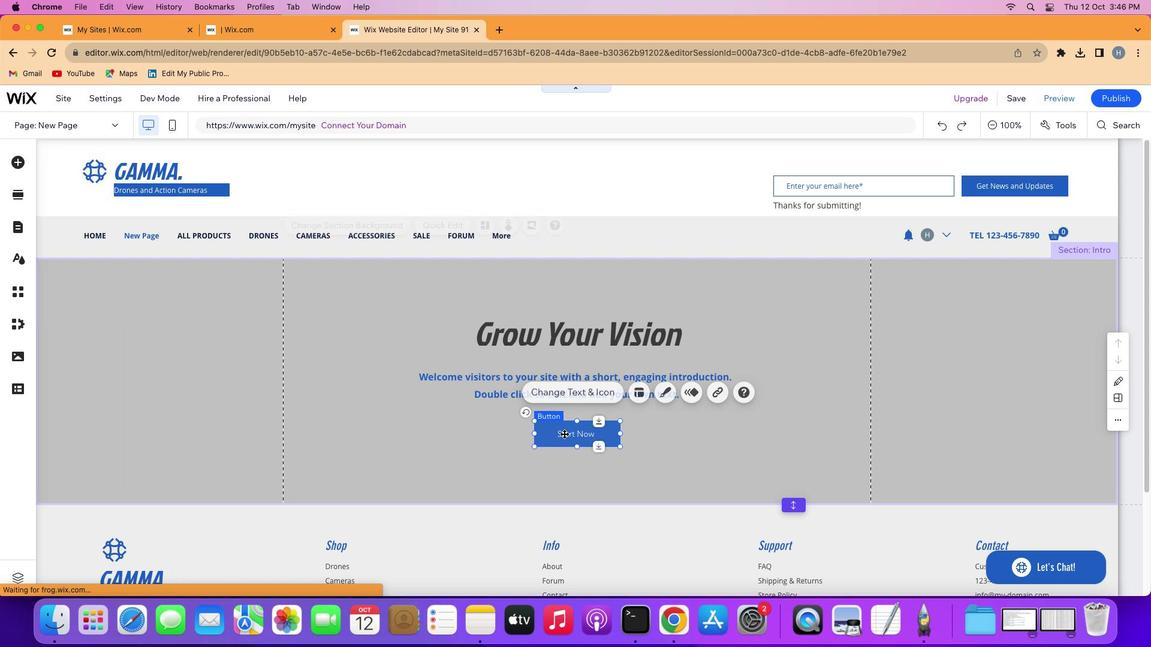
Action: Mouse pressed left at (564, 434)
Screenshot: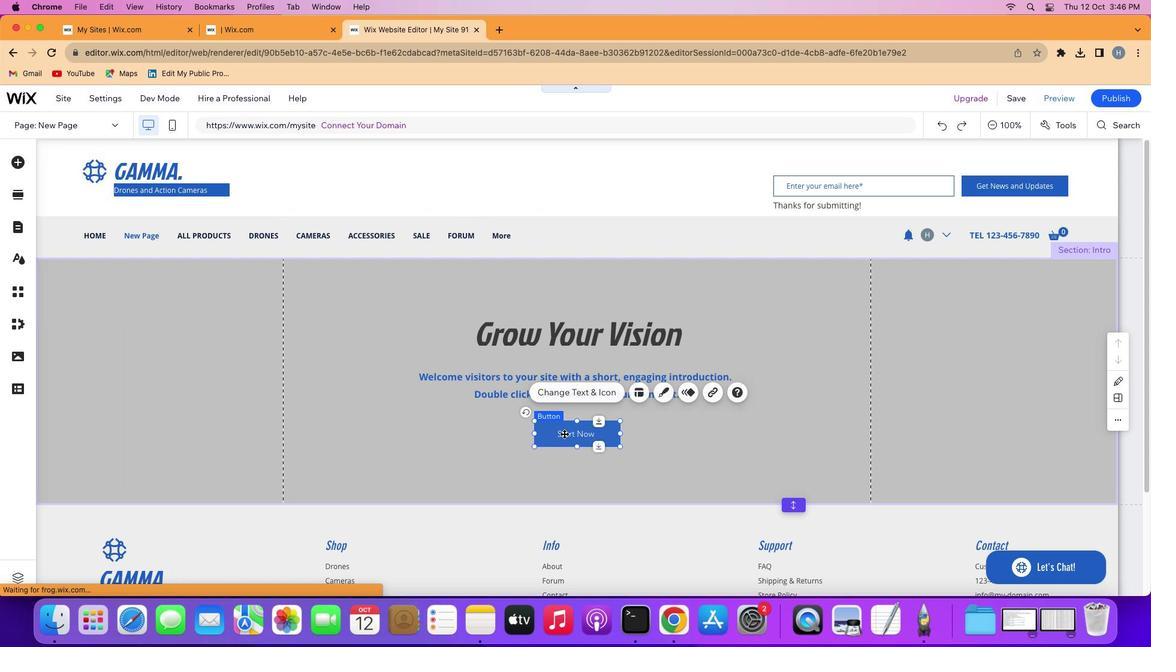 
Action: Mouse moved to (564, 434)
Screenshot: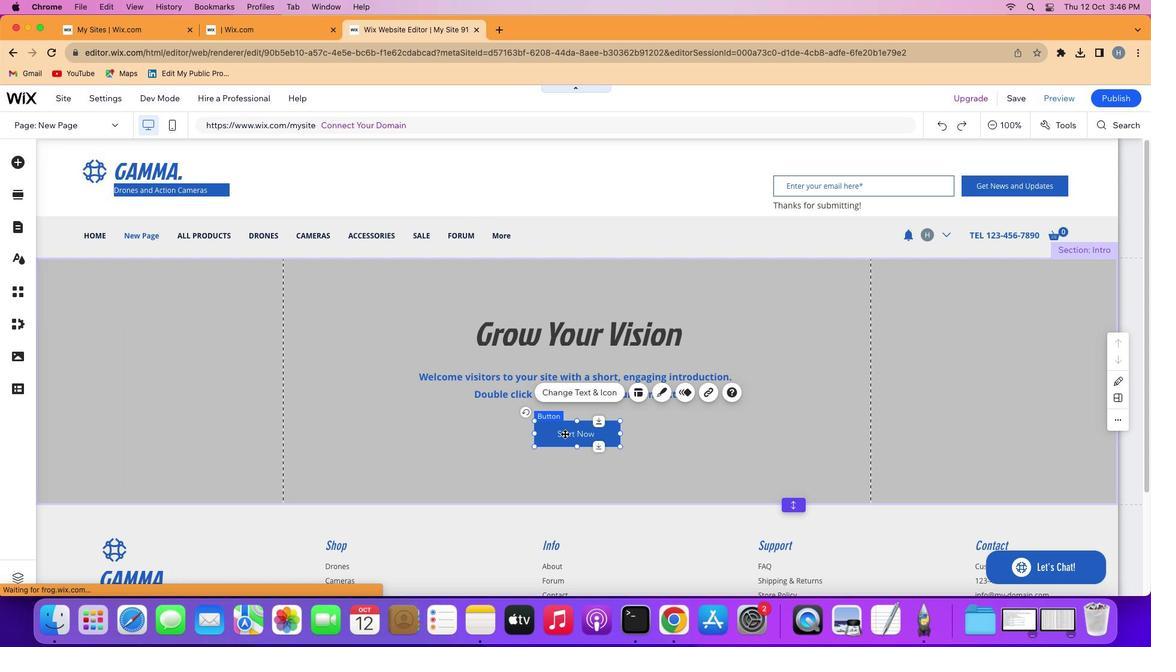 
Action: Key pressed Key.delete
Screenshot: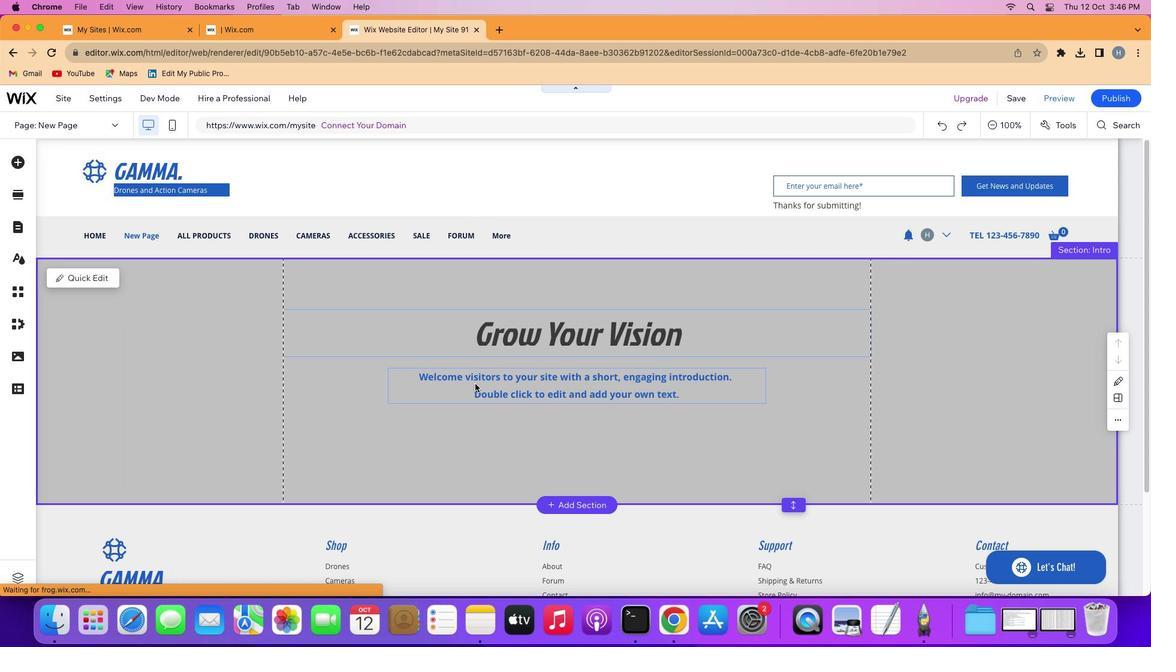 
Action: Mouse moved to (475, 376)
Screenshot: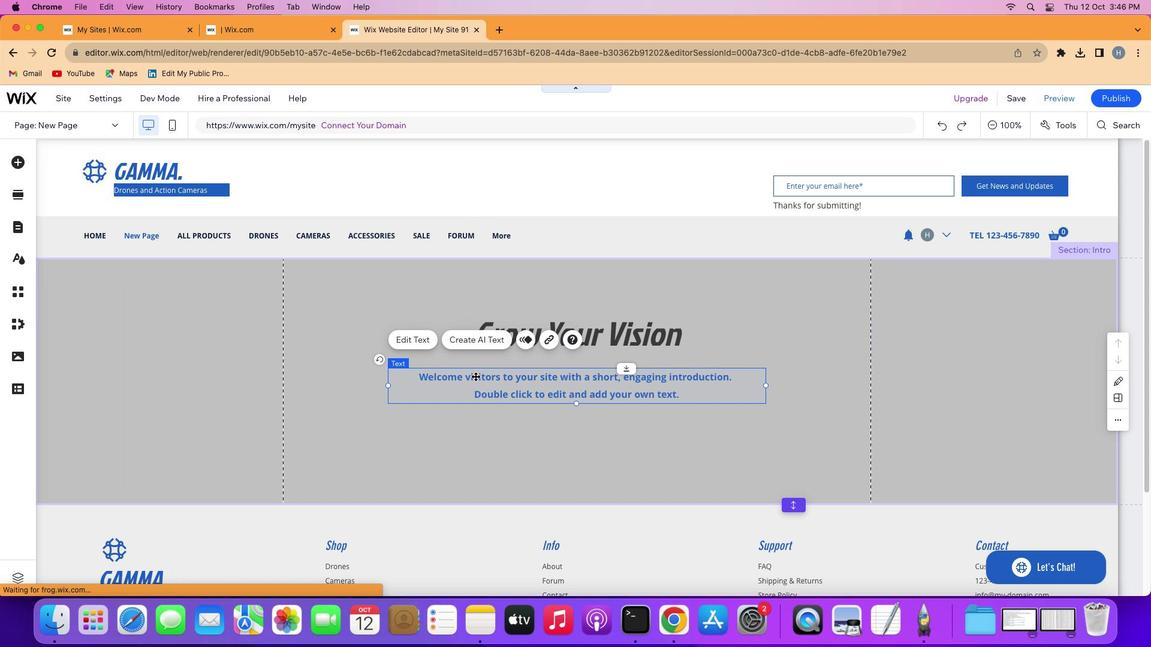 
Action: Mouse pressed left at (475, 376)
Screenshot: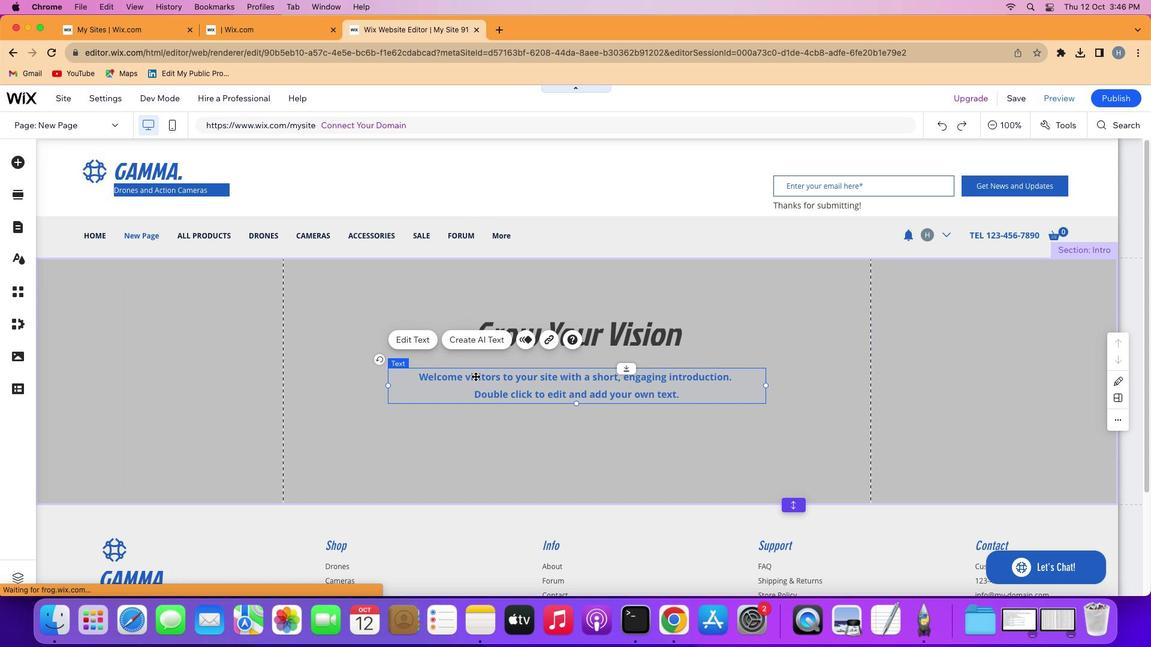 
Action: Mouse moved to (475, 376)
Screenshot: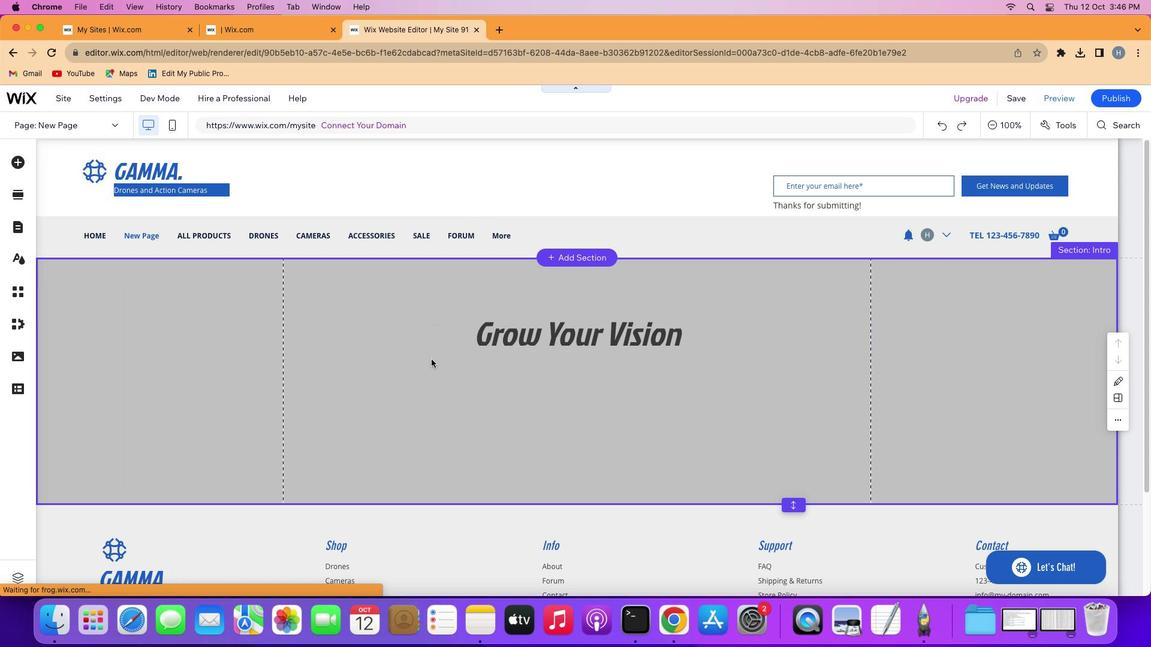 
Action: Key pressed Key.delete
Screenshot: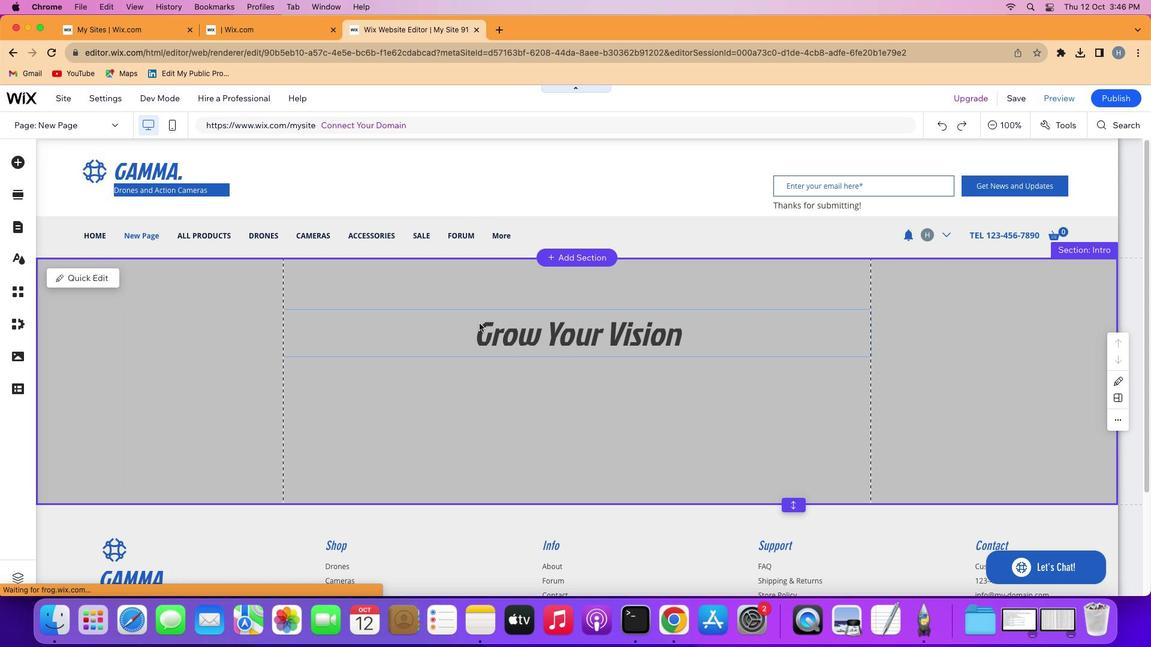 
Action: Mouse moved to (526, 334)
Screenshot: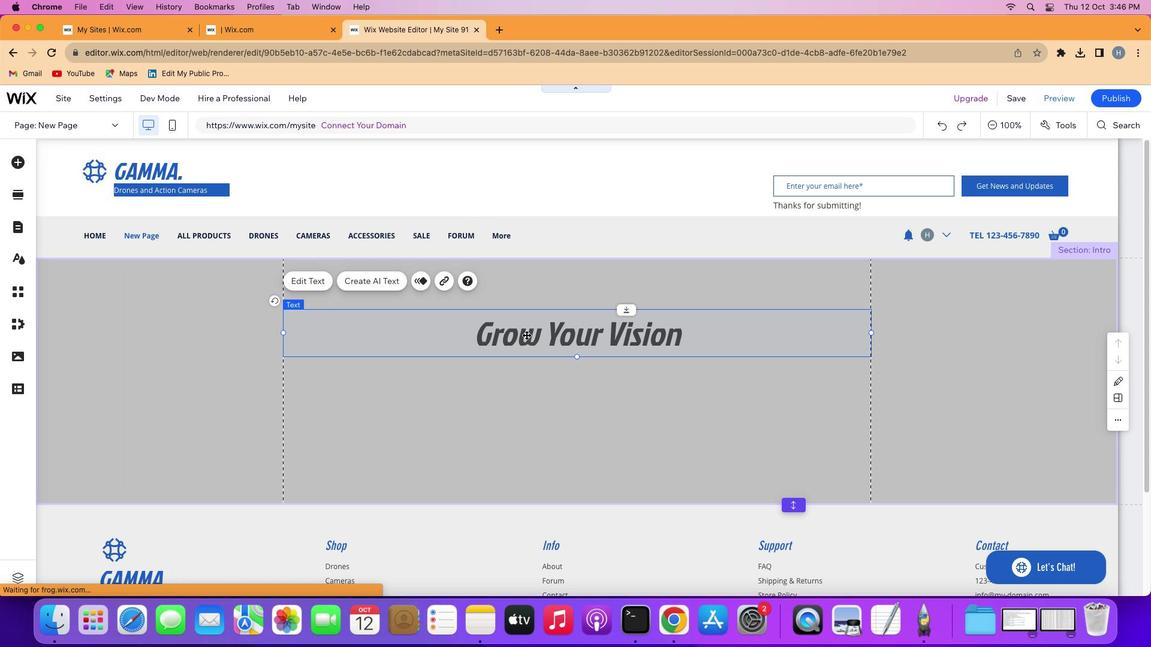 
Action: Mouse pressed left at (526, 334)
Screenshot: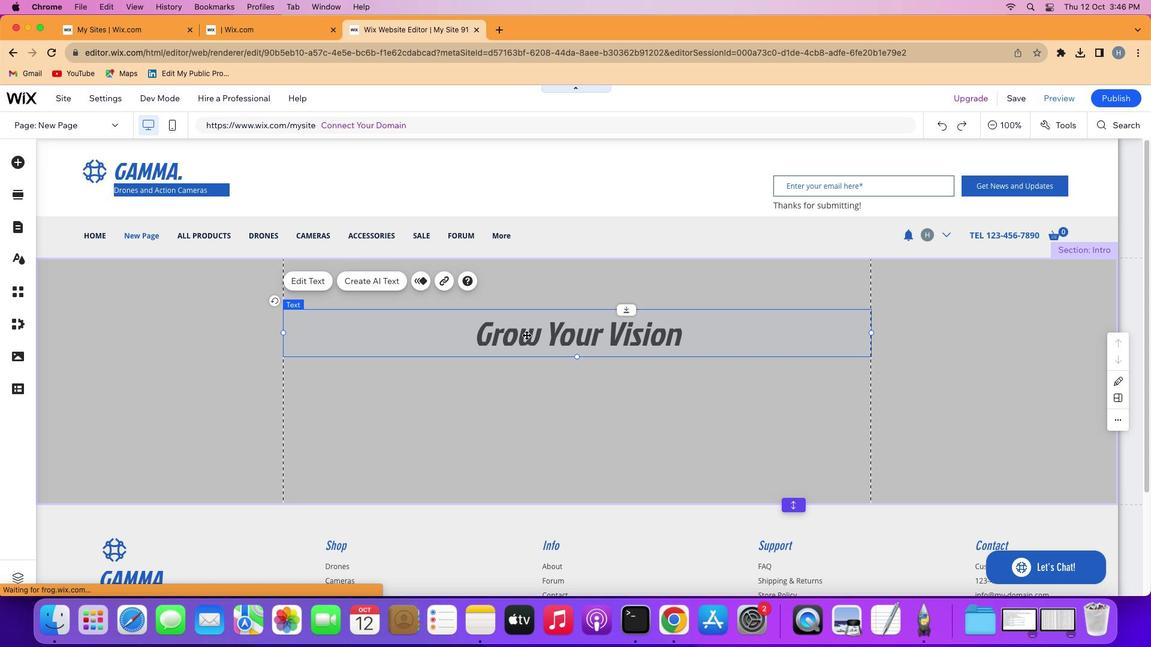 
Action: Mouse moved to (530, 341)
Screenshot: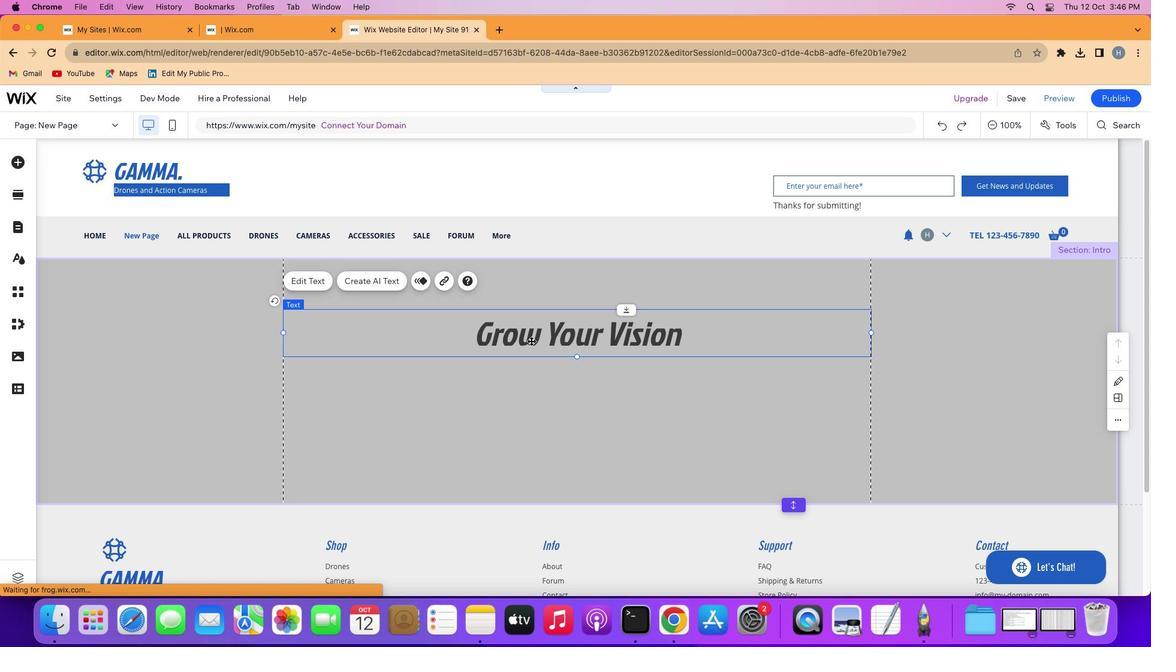 
Action: Key pressed Key.delete
Screenshot: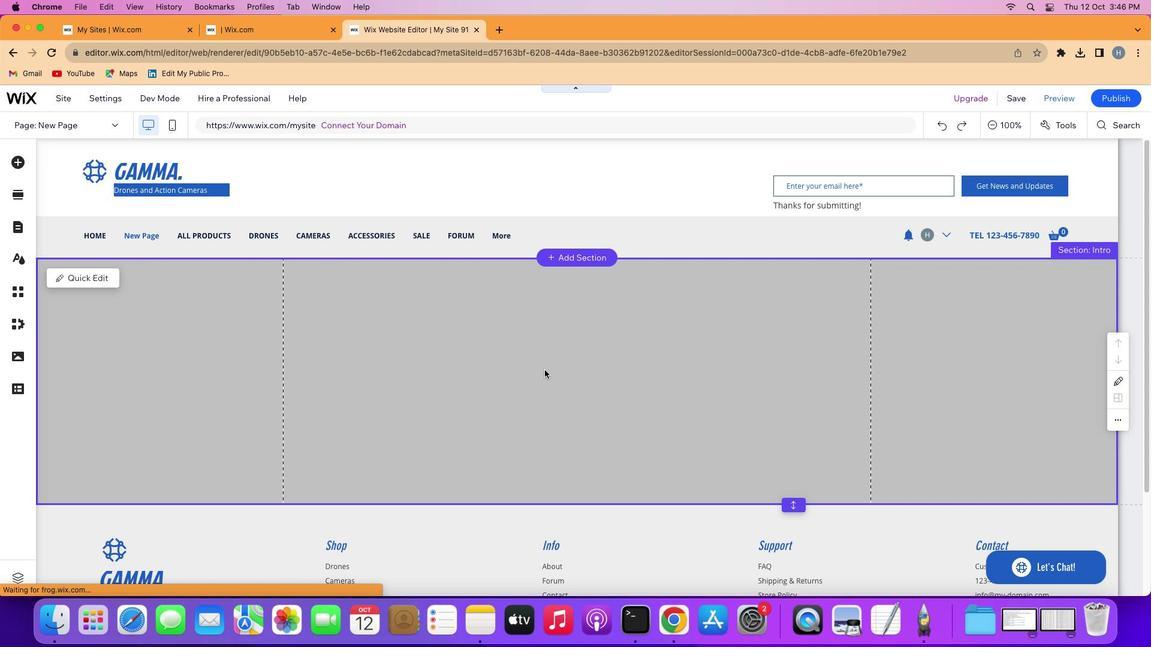 
Action: Mouse moved to (673, 551)
Screenshot: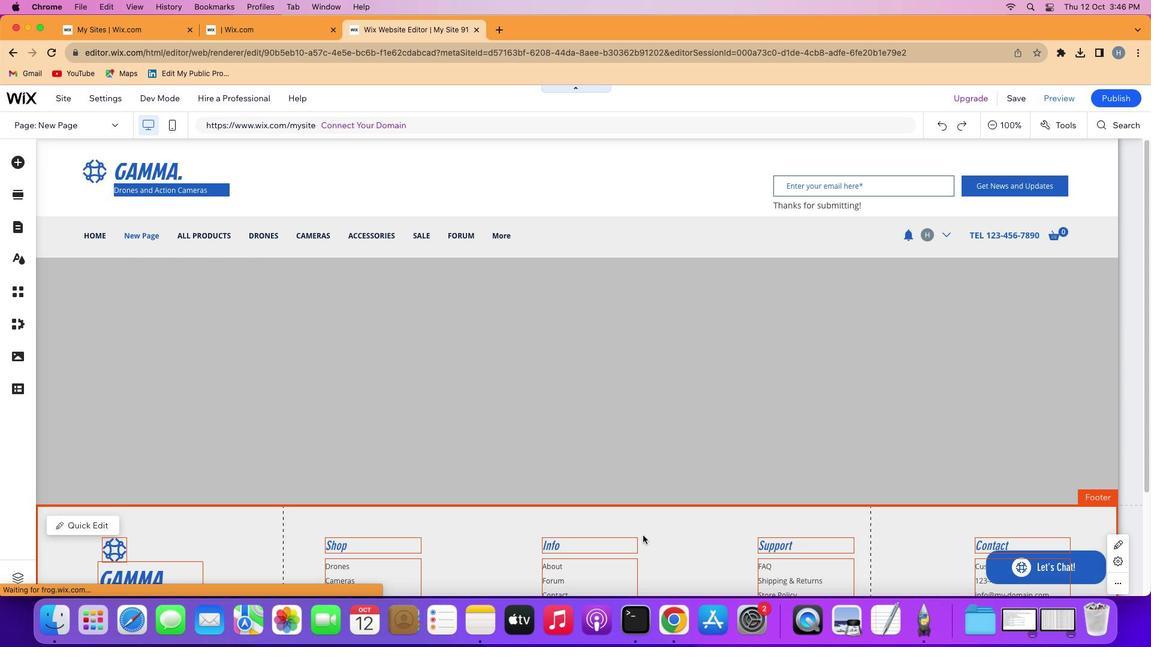 
Action: Mouse pressed left at (673, 551)
Screenshot: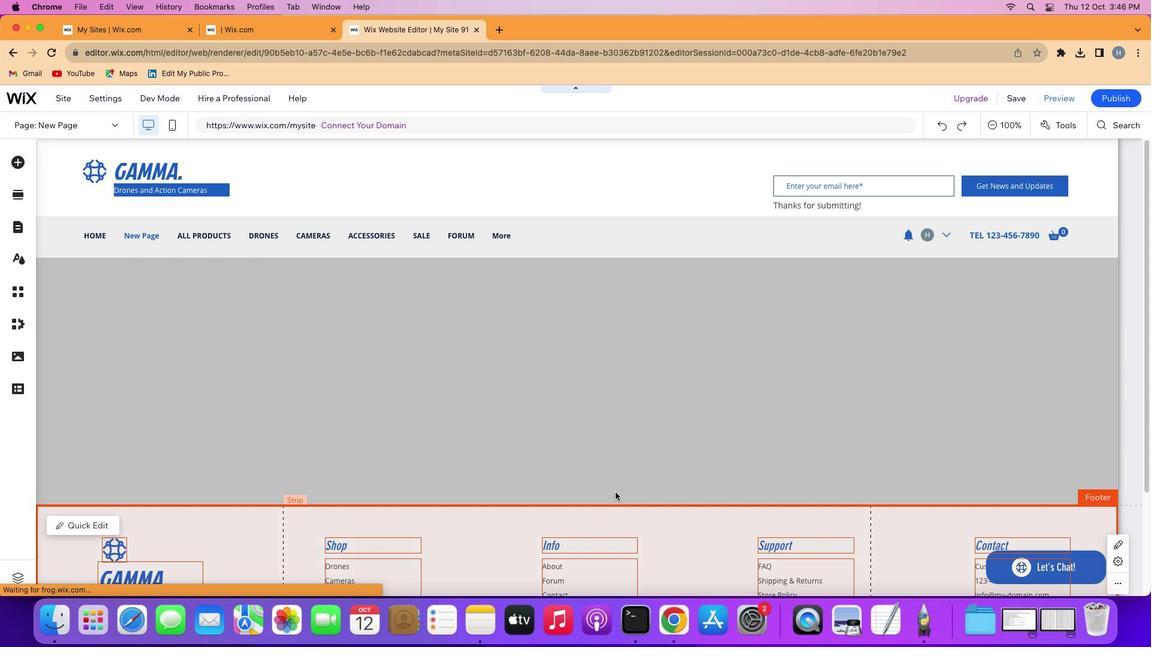 
Action: Mouse moved to (619, 487)
Screenshot: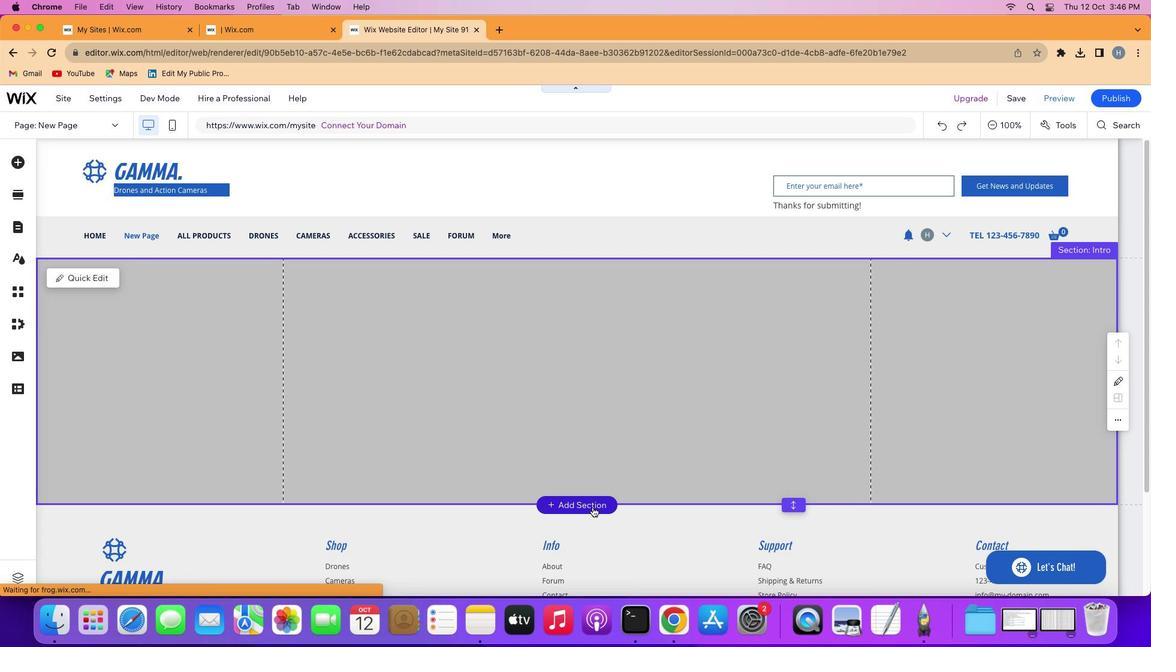 
Action: Mouse pressed left at (619, 487)
Screenshot: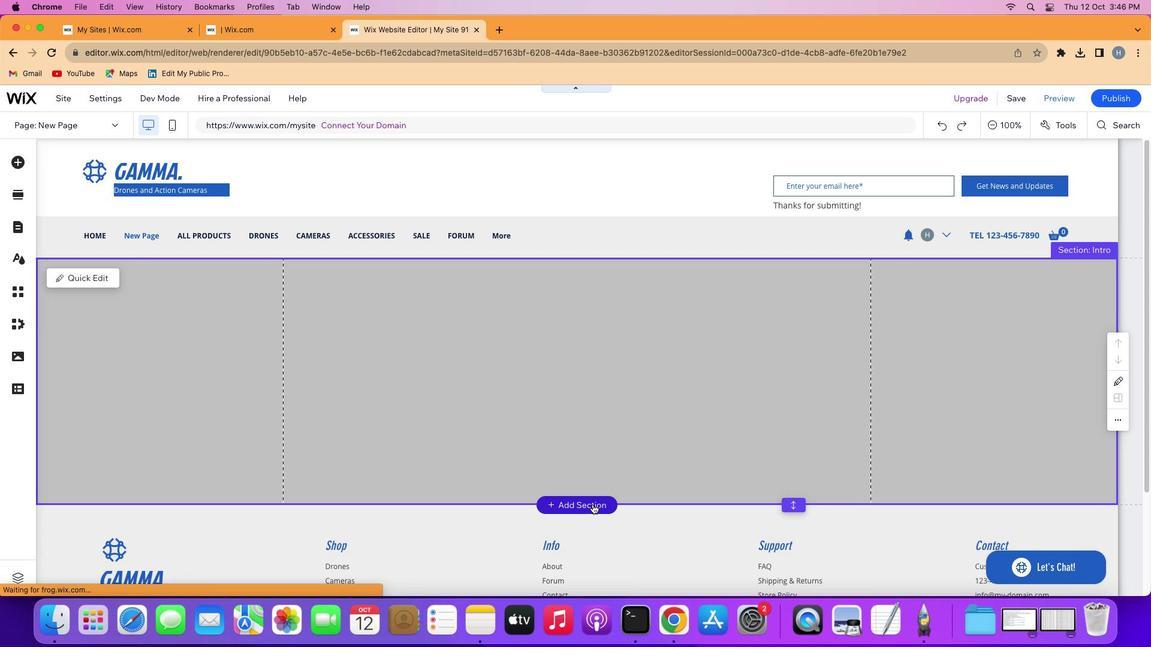 
Action: Mouse moved to (593, 503)
Screenshot: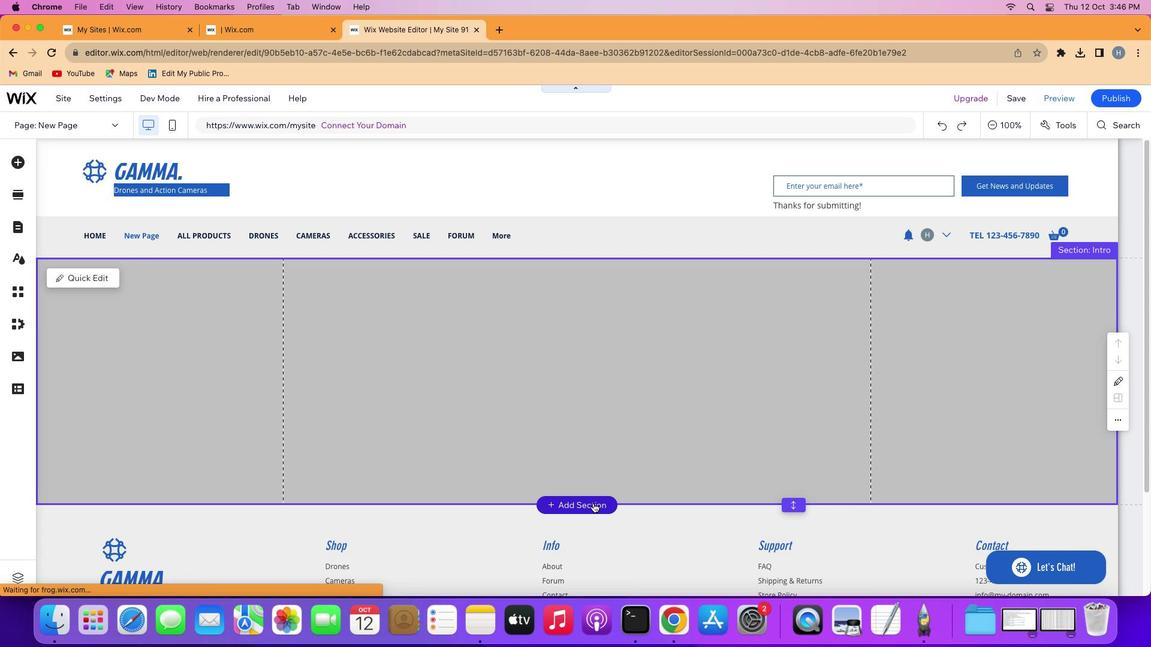 
Action: Mouse pressed left at (593, 503)
Screenshot: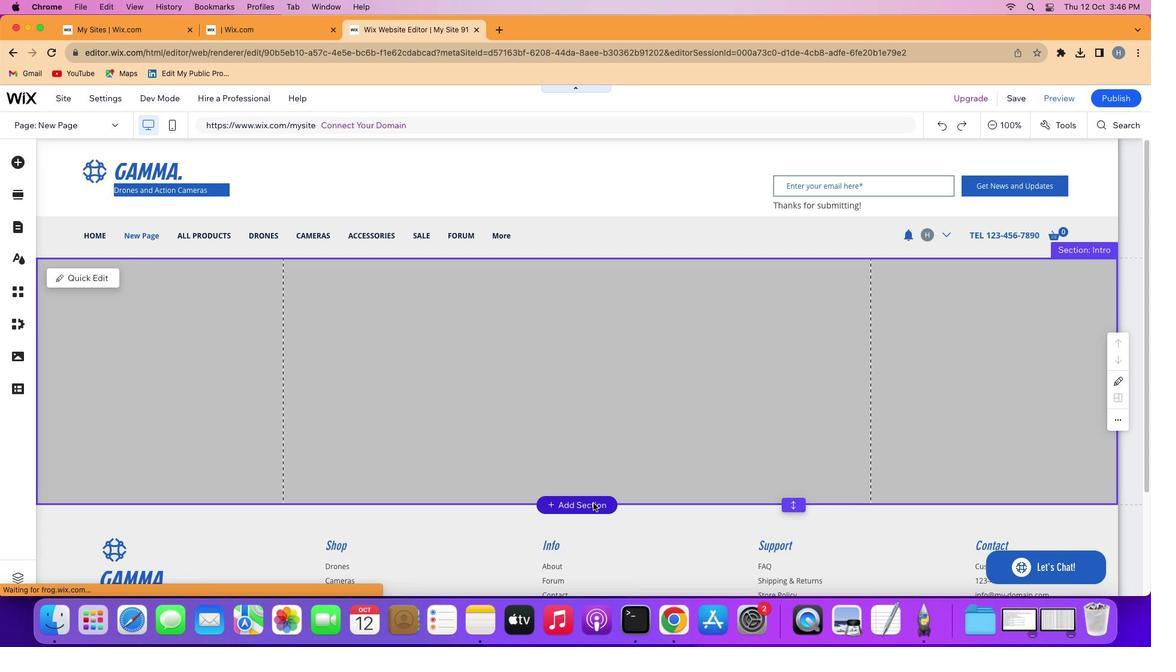 
Action: Mouse moved to (240, 496)
Screenshot: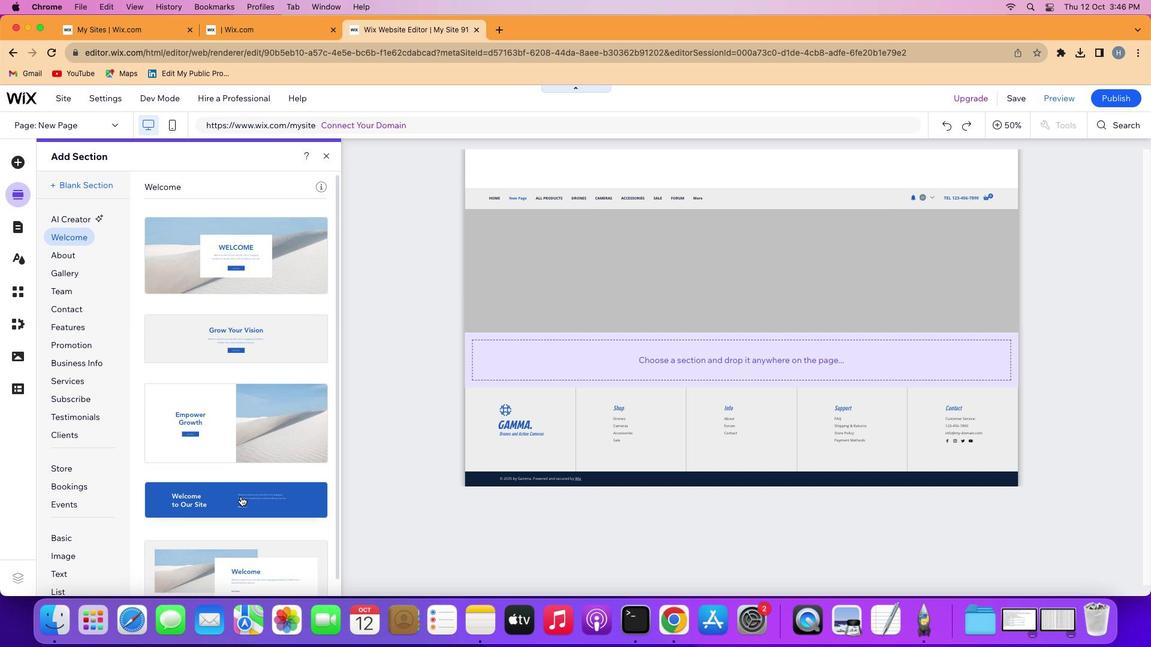 
Action: Mouse pressed left at (240, 496)
Screenshot: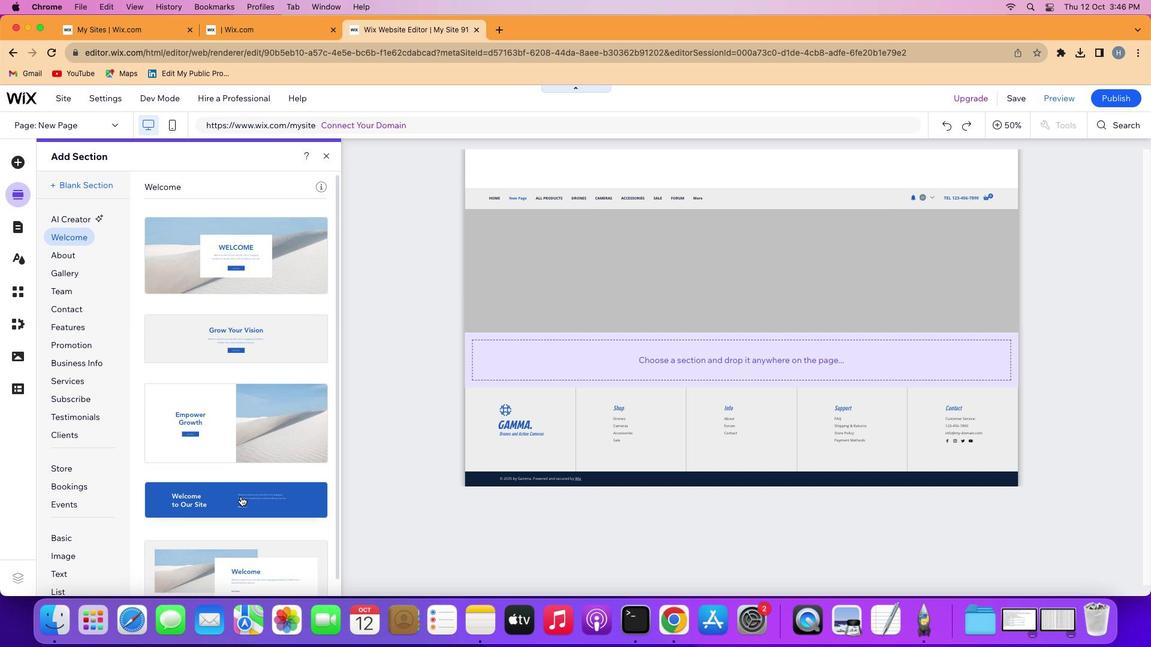 
Action: Mouse moved to (539, 398)
Screenshot: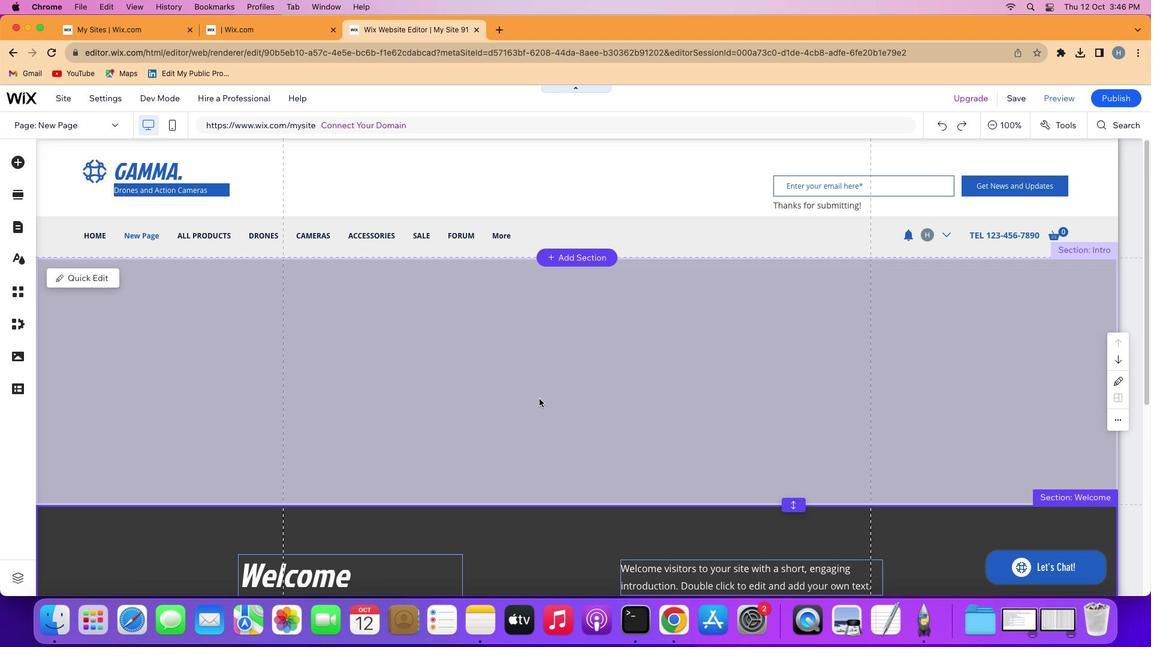 
Action: Mouse scrolled (539, 398) with delta (0, 0)
Screenshot: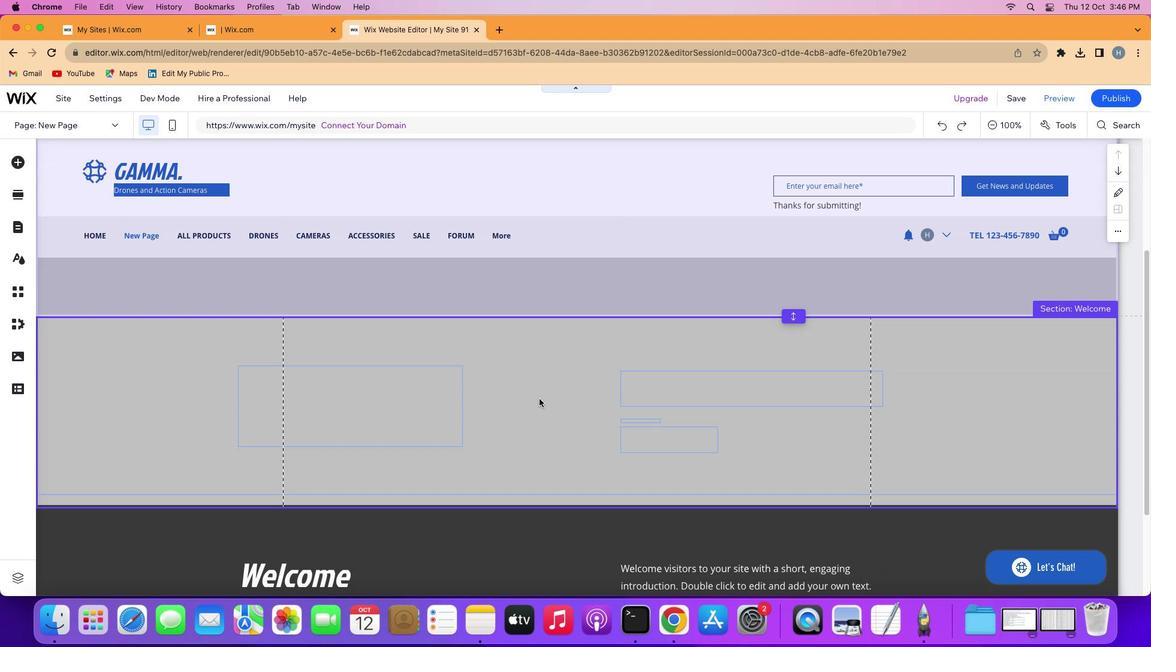 
Action: Mouse scrolled (539, 398) with delta (0, 0)
Screenshot: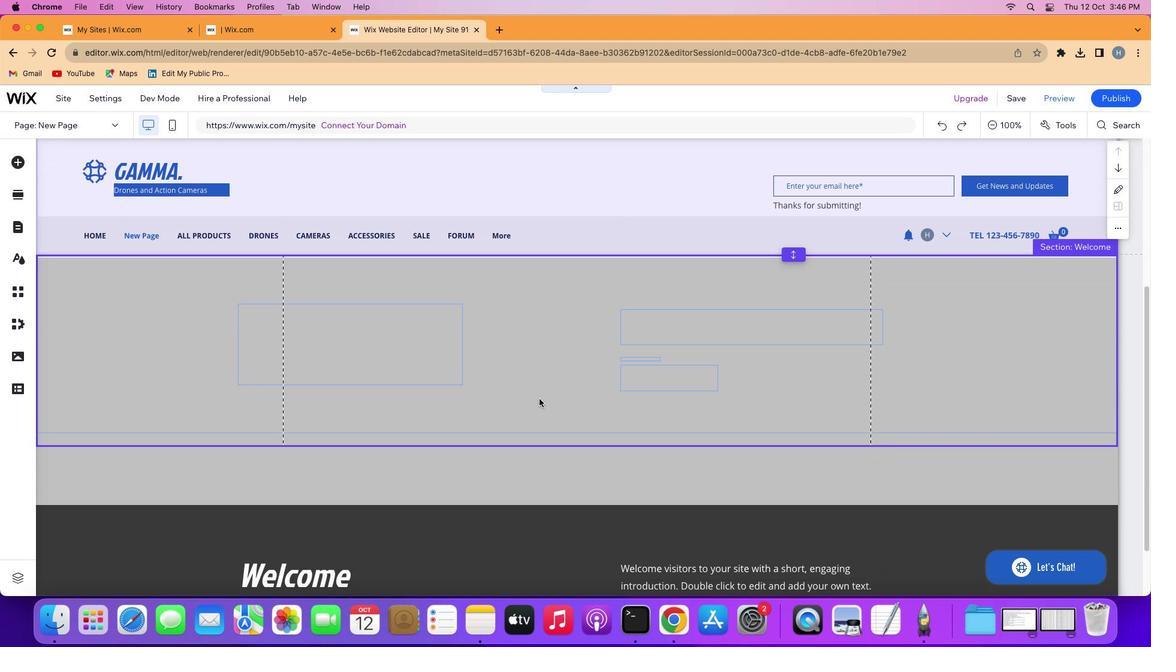 
Action: Mouse scrolled (539, 398) with delta (0, -1)
Screenshot: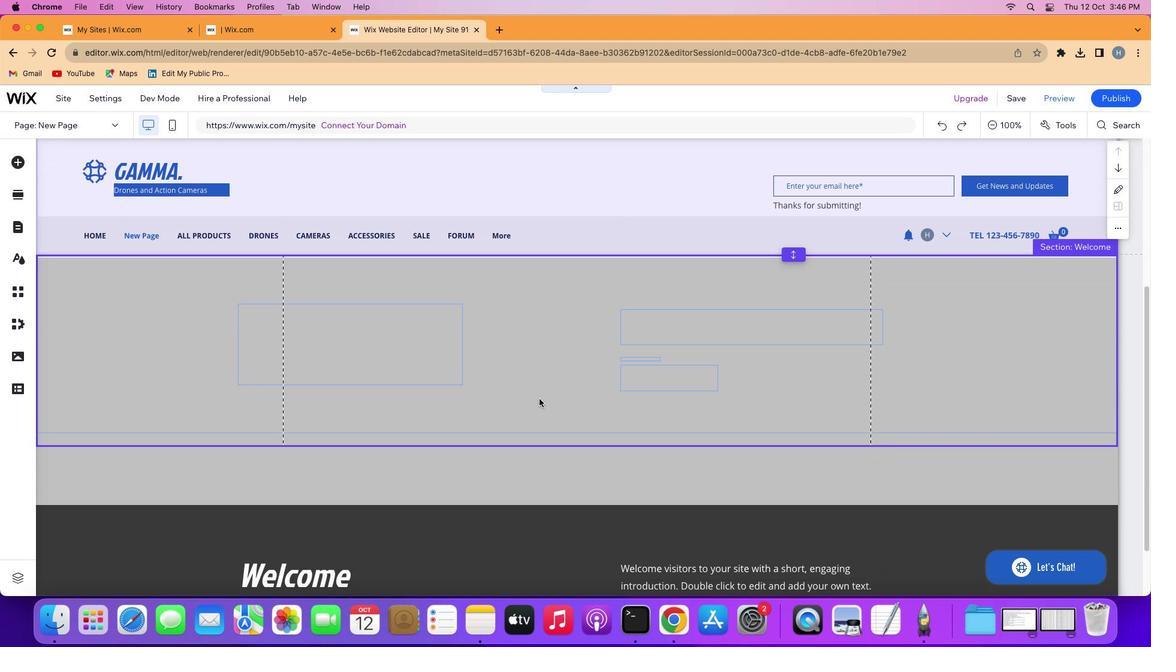 
Action: Mouse scrolled (539, 398) with delta (0, -1)
Screenshot: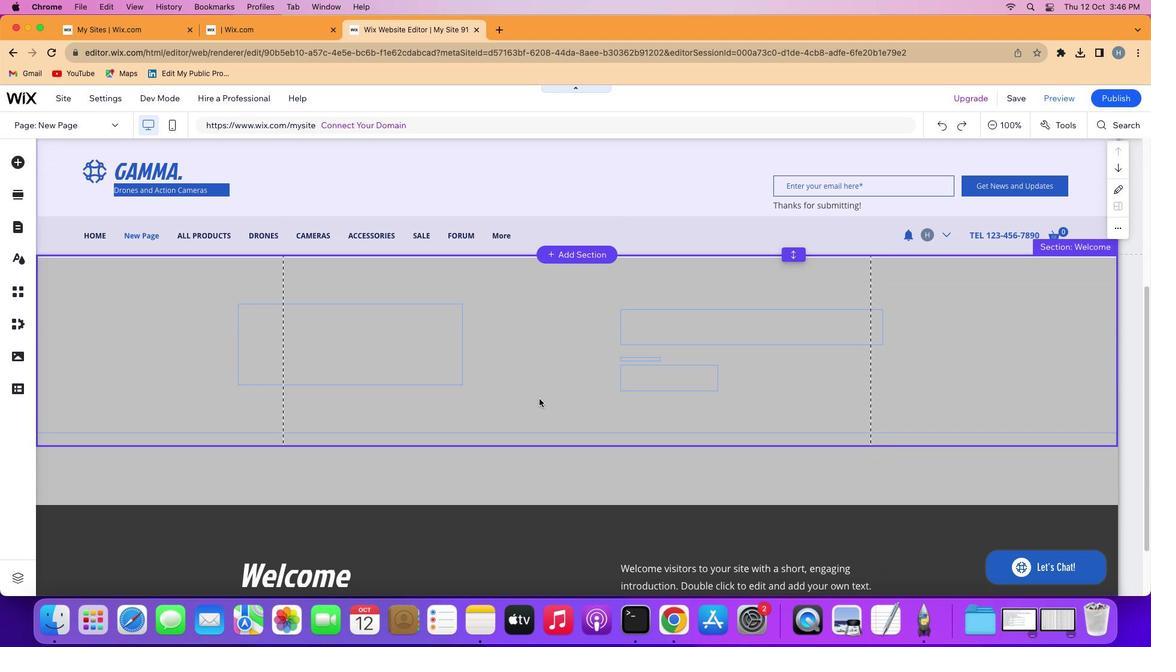 
Action: Mouse scrolled (539, 398) with delta (0, -1)
Screenshot: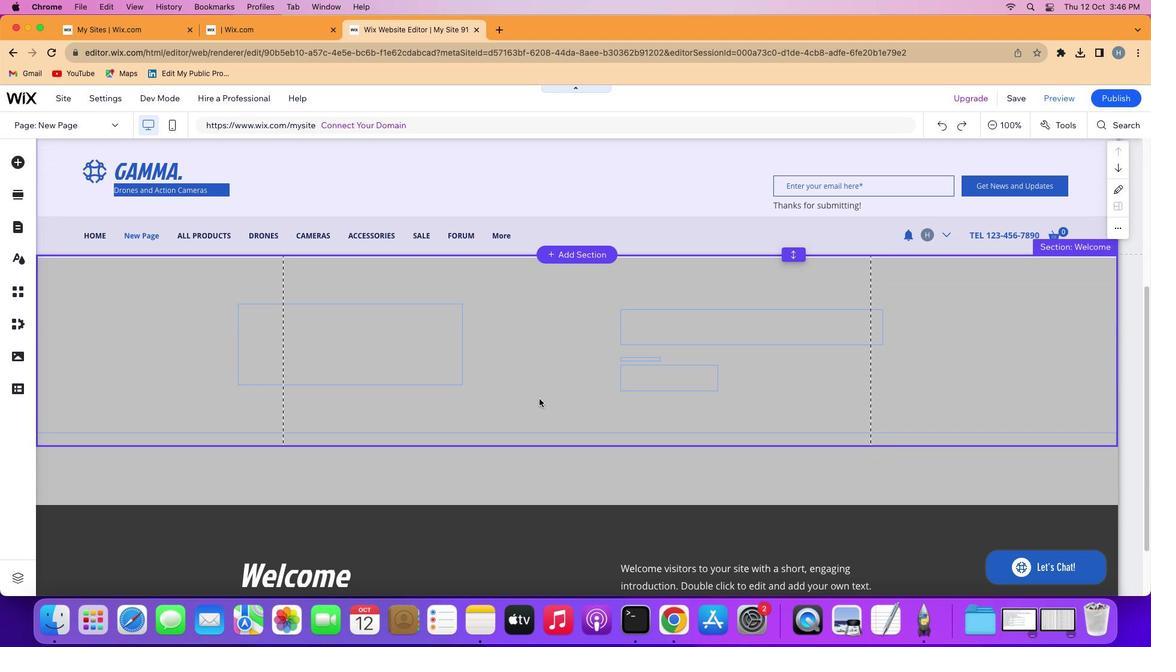 
Action: Mouse moved to (692, 398)
Screenshot: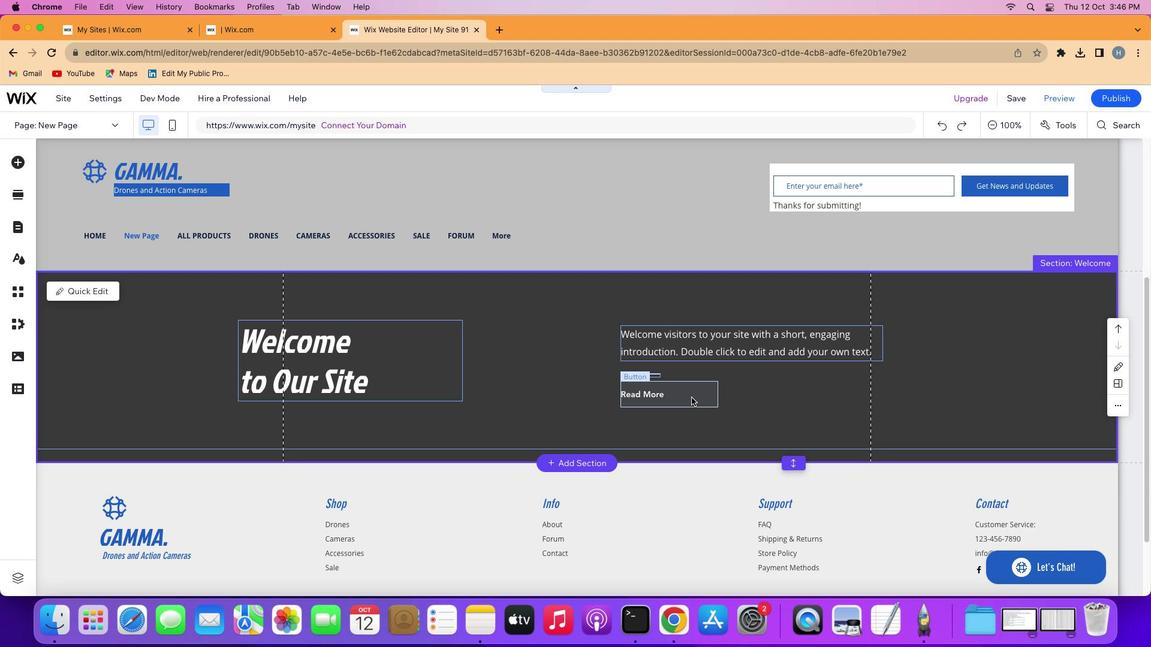 
Action: Mouse pressed left at (692, 398)
Screenshot: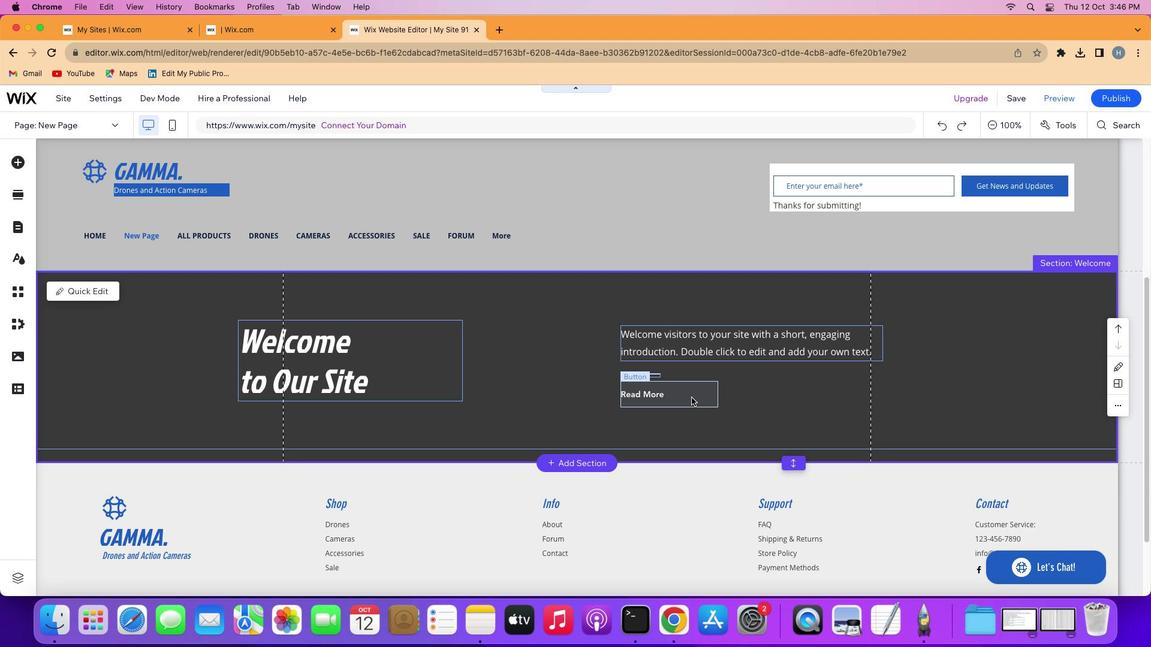 
Action: Mouse moved to (769, 386)
Screenshot: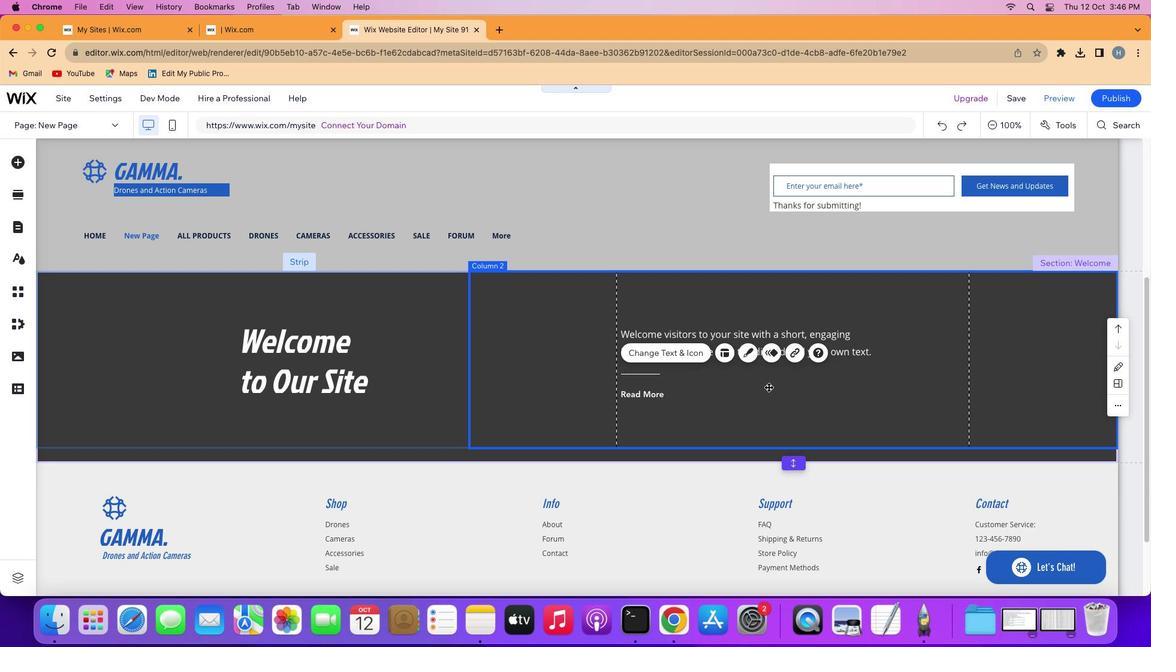 
Action: Mouse pressed left at (769, 386)
Screenshot: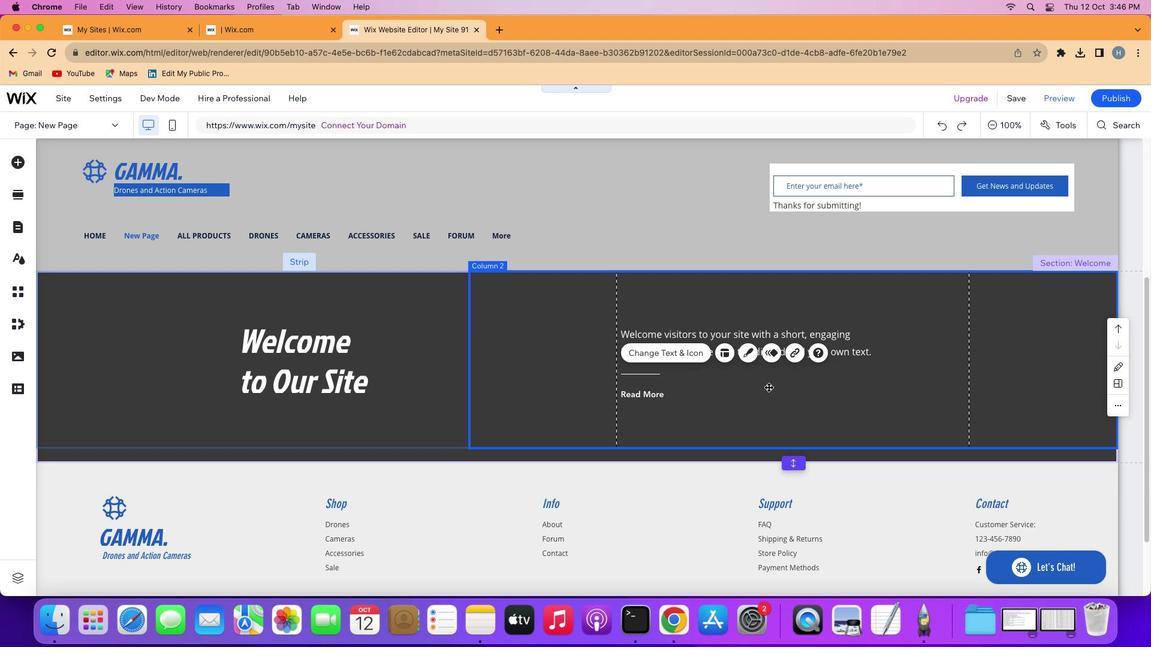 
Action: Mouse moved to (662, 400)
Screenshot: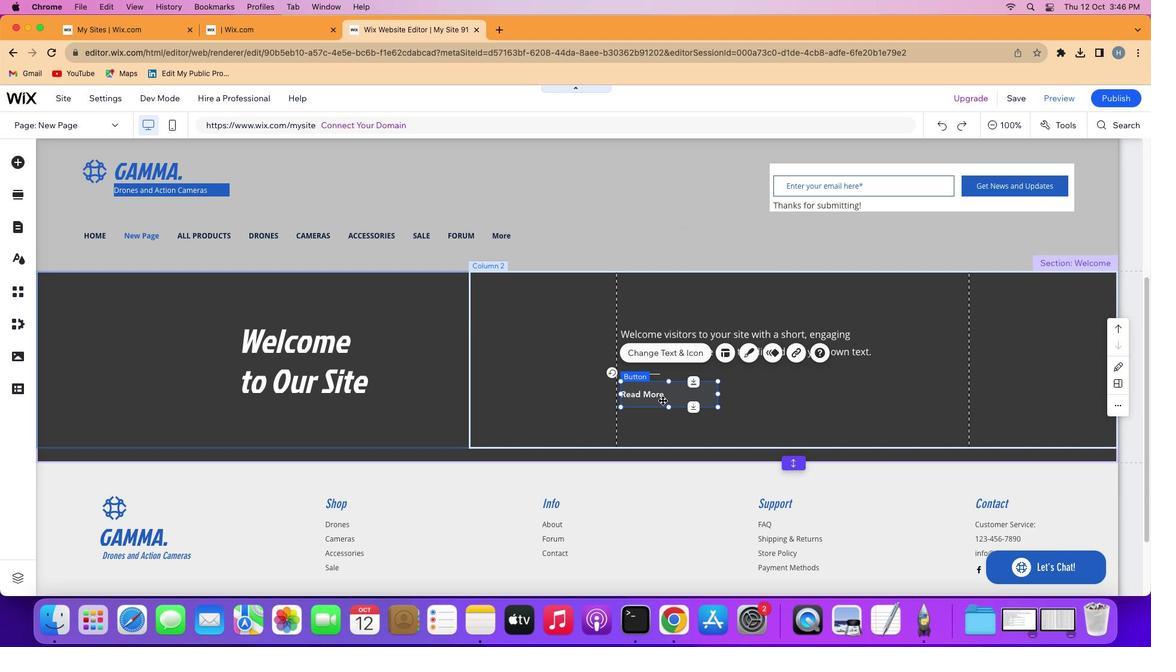 
Action: Mouse pressed left at (662, 400)
Screenshot: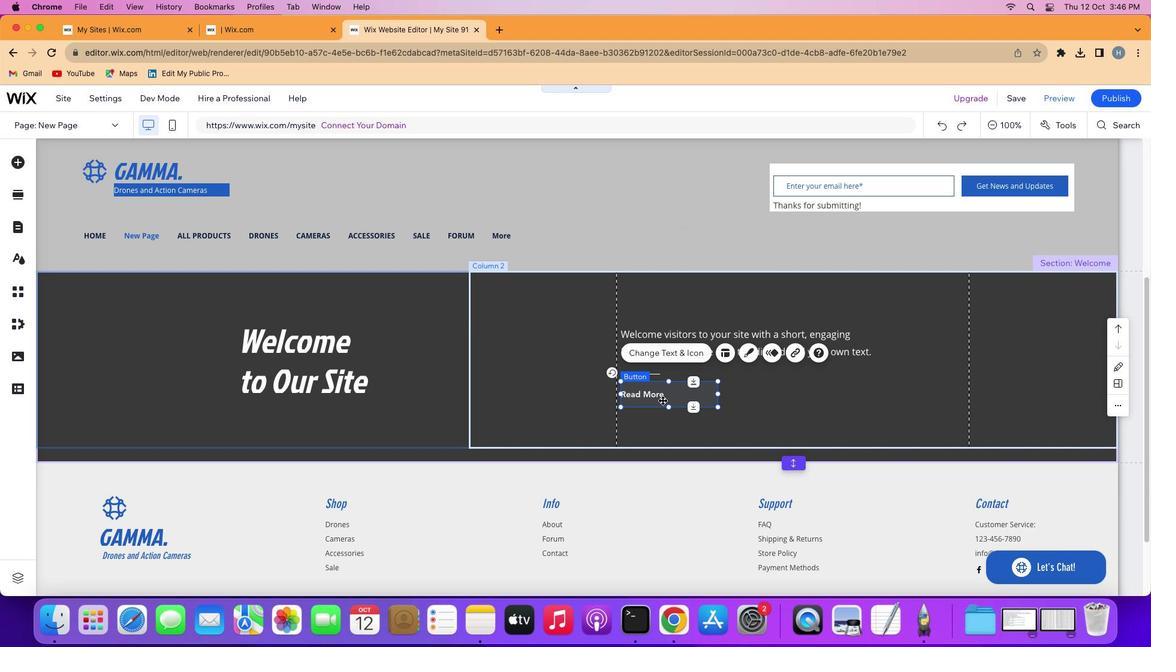 
Action: Key pressed Key.delete
Screenshot: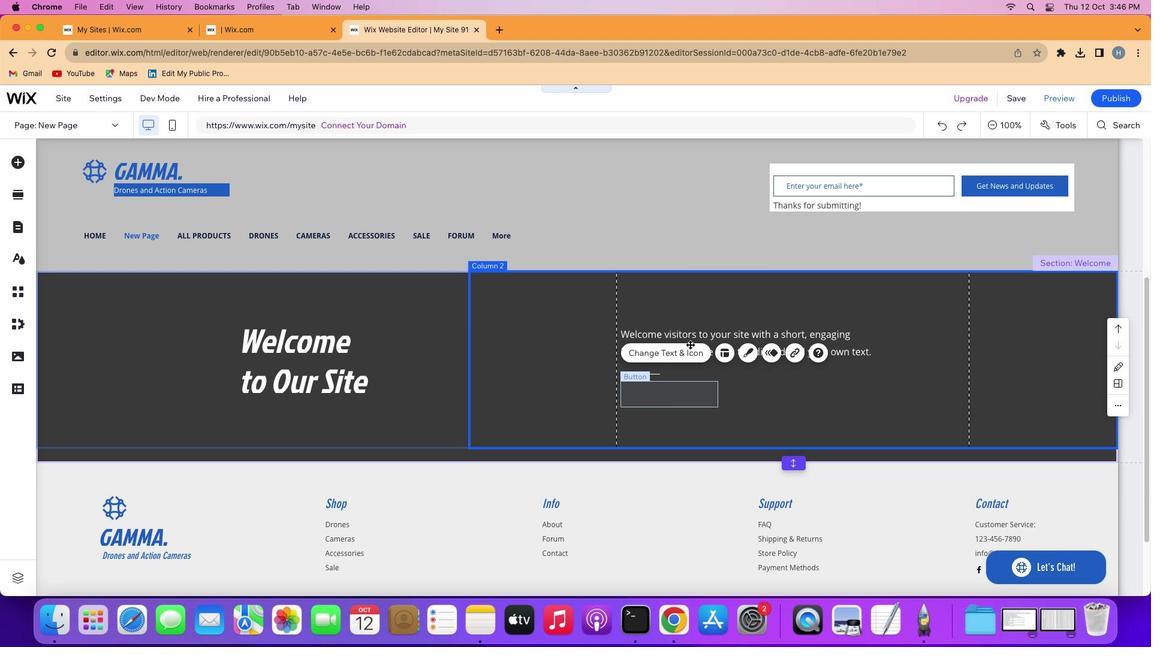 
Action: Mouse moved to (703, 335)
Screenshot: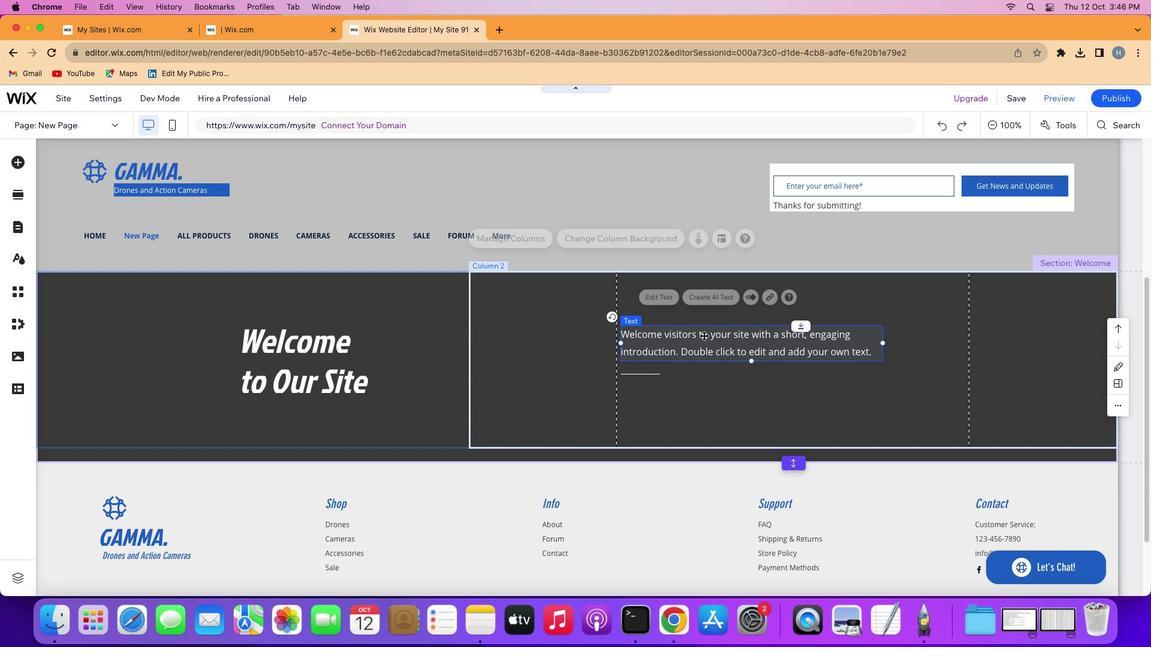 
Action: Mouse pressed left at (703, 335)
Screenshot: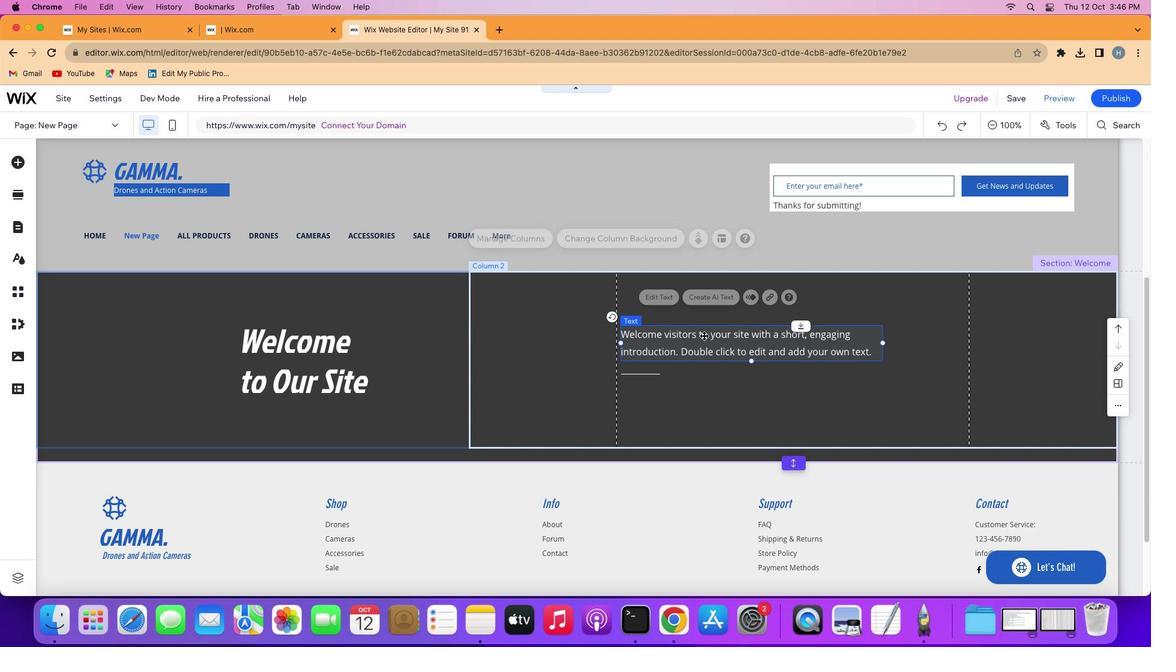 
Action: Key pressed Key.delete
Screenshot: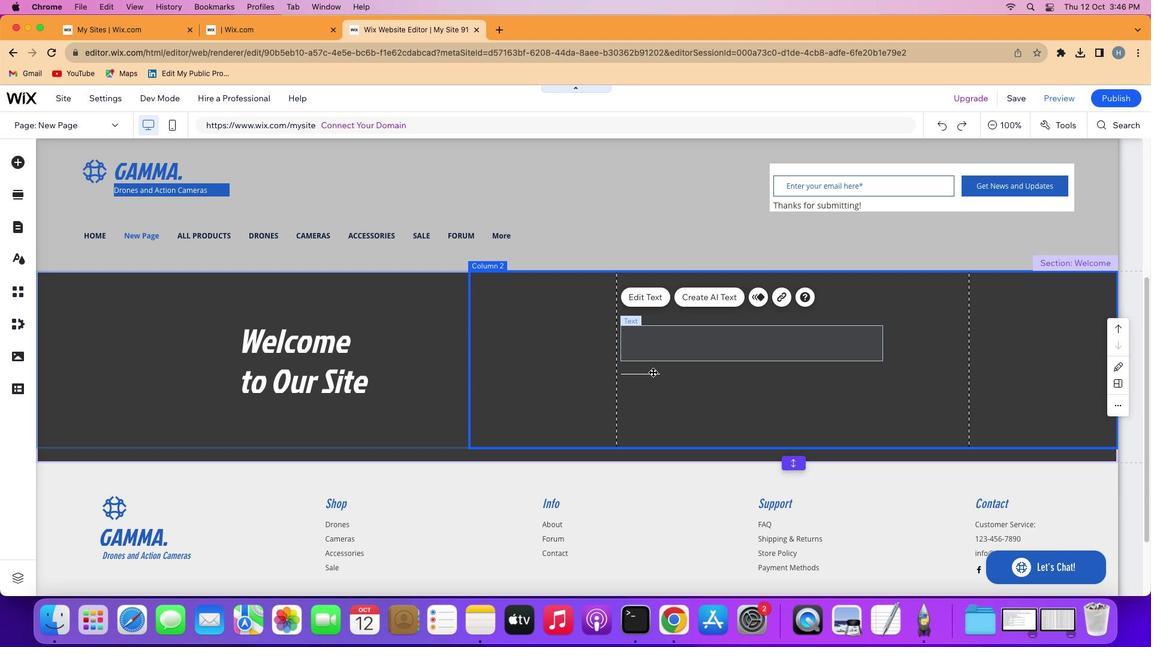 
Action: Mouse moved to (644, 376)
Screenshot: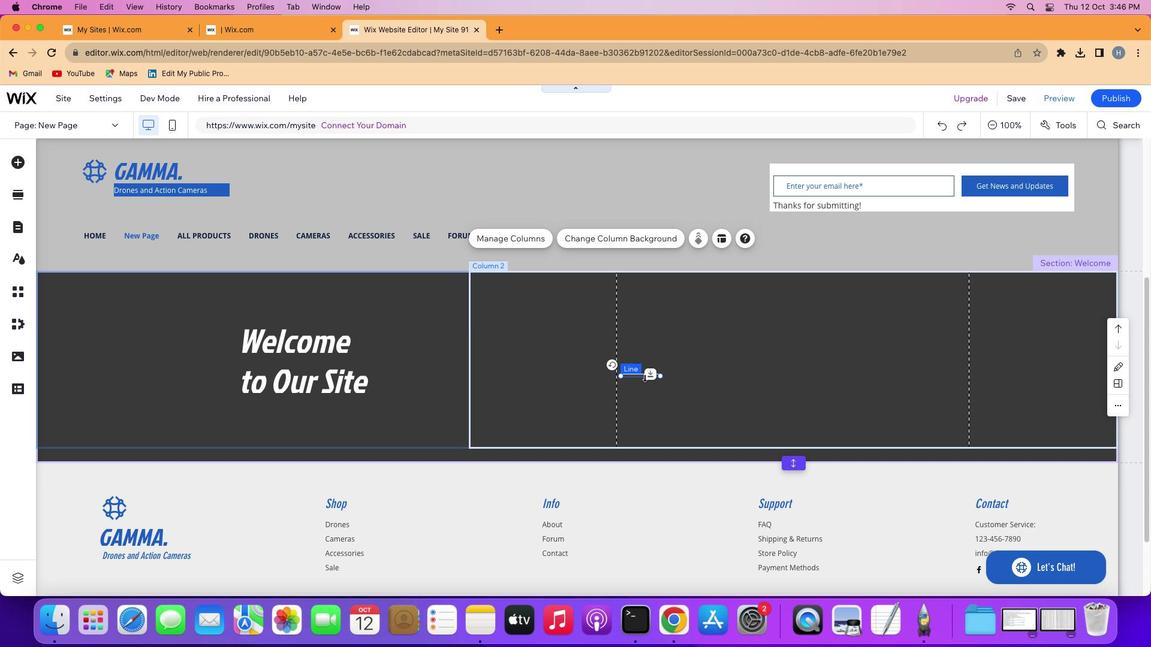 
Action: Mouse pressed left at (644, 376)
Screenshot: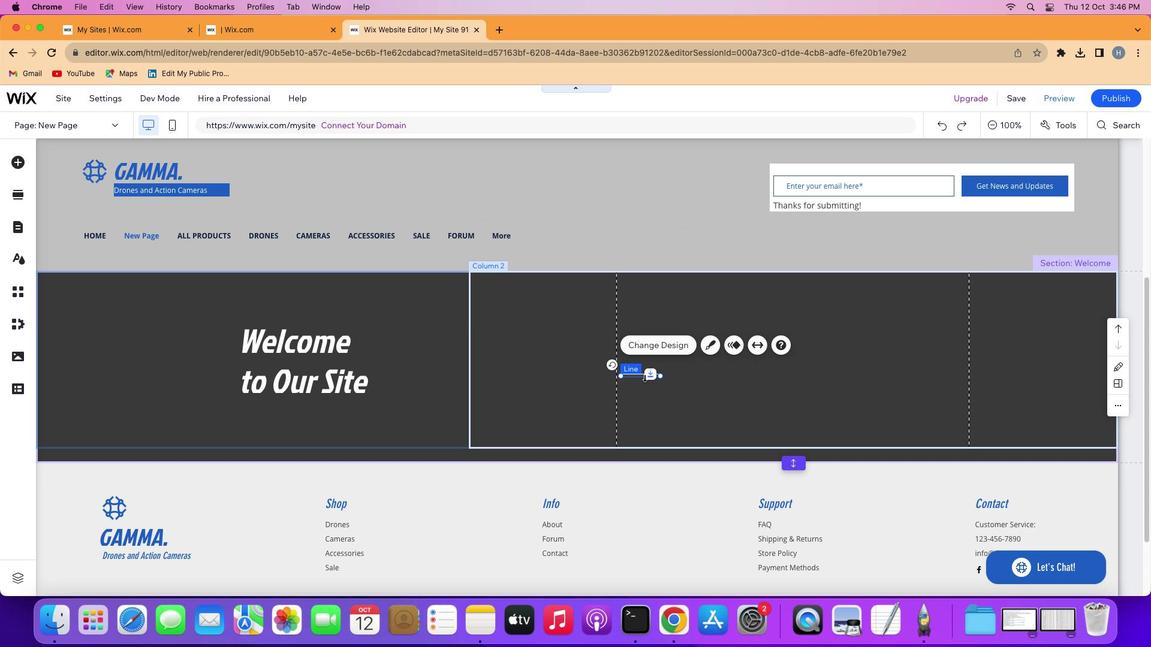 
Action: Key pressed Key.delete
Screenshot: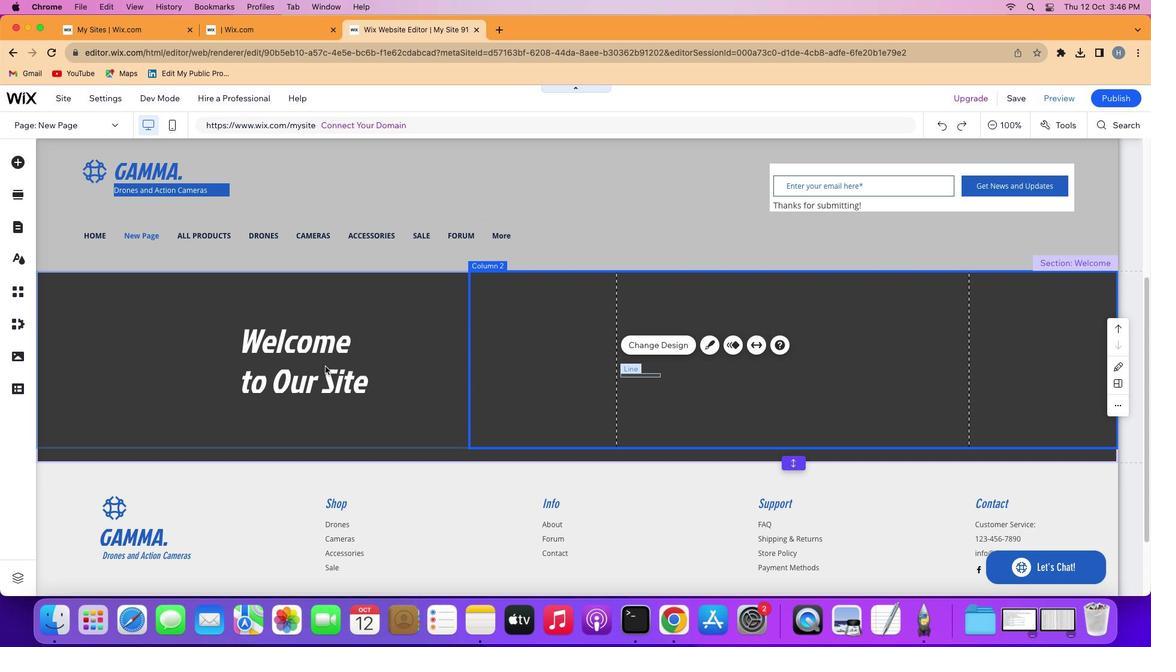 
Action: Mouse moved to (325, 367)
Screenshot: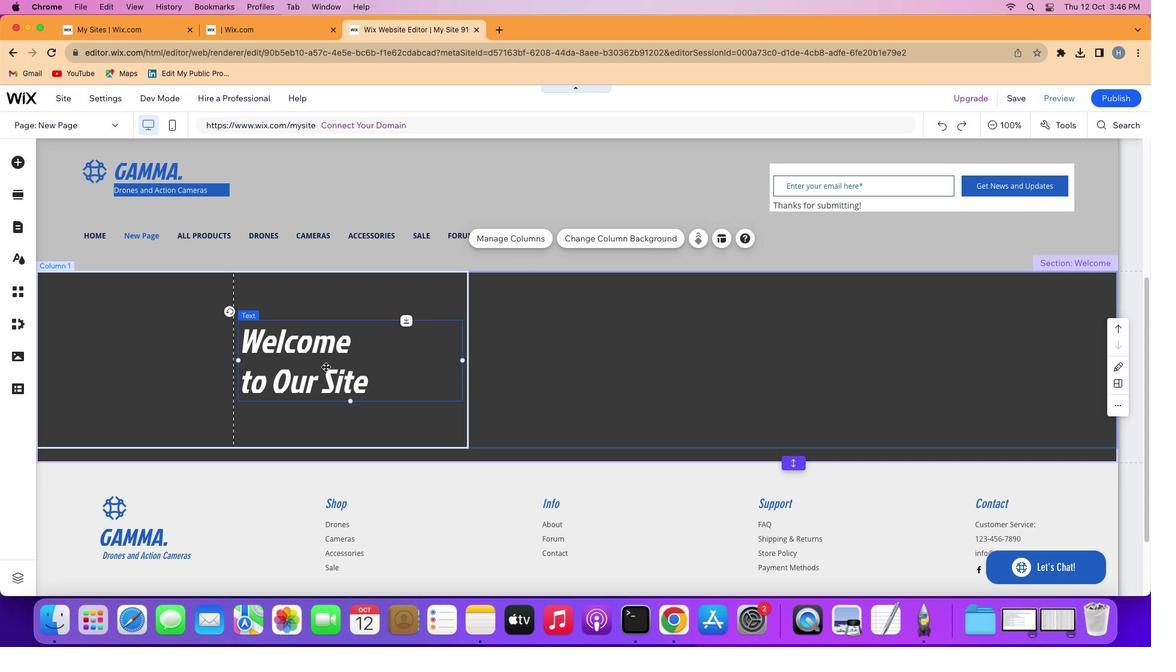 
Action: Mouse pressed left at (325, 367)
Screenshot: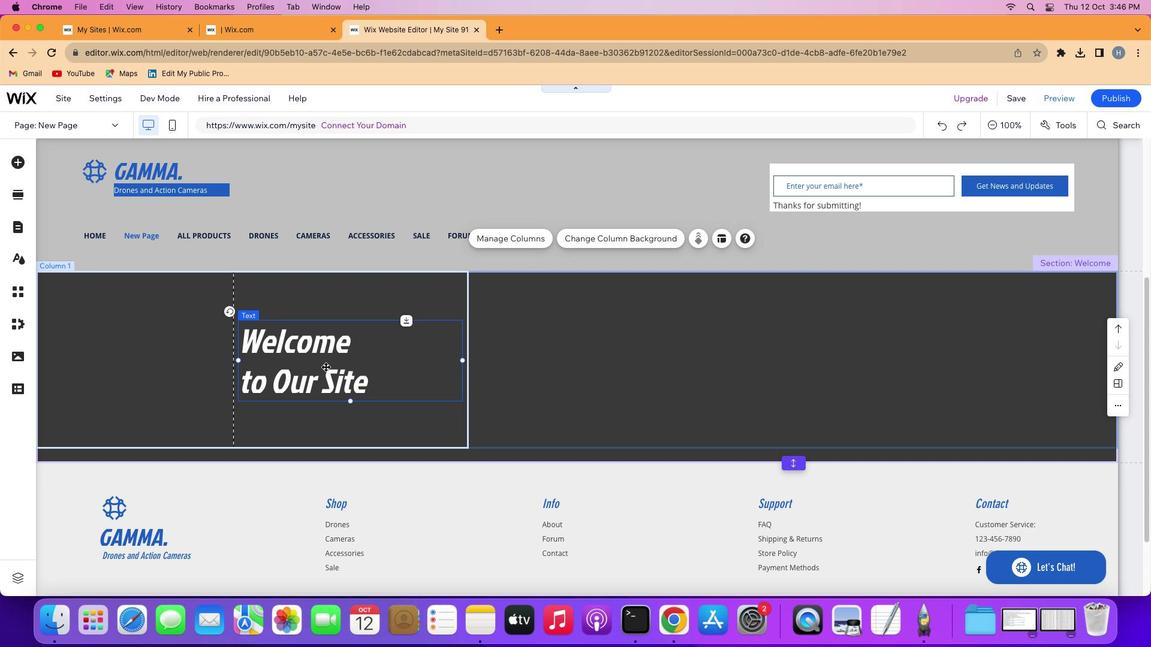 
Action: Key pressed Key.delete
Screenshot: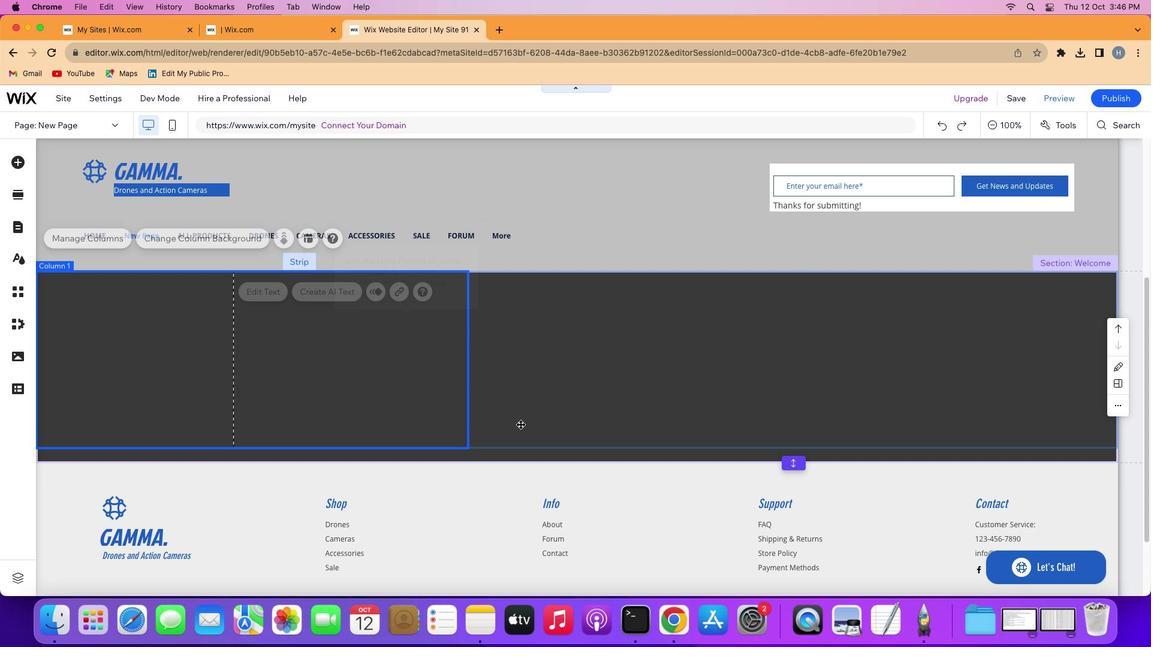 
Action: Mouse moved to (623, 469)
Screenshot: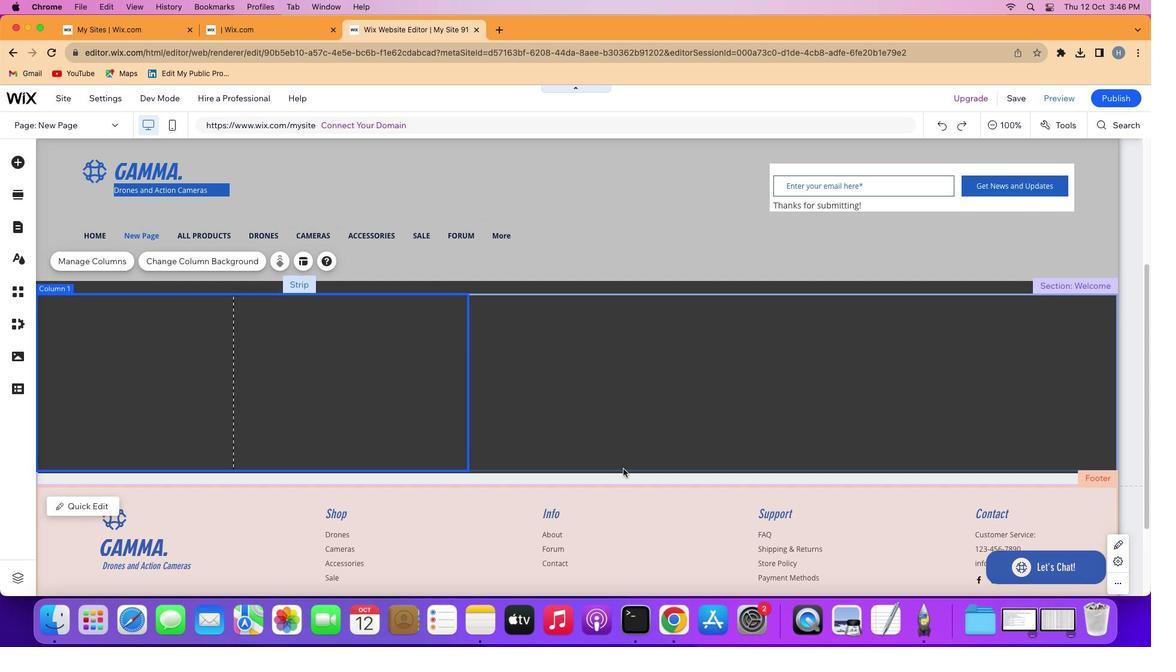 
Action: Mouse scrolled (623, 469) with delta (0, 0)
Screenshot: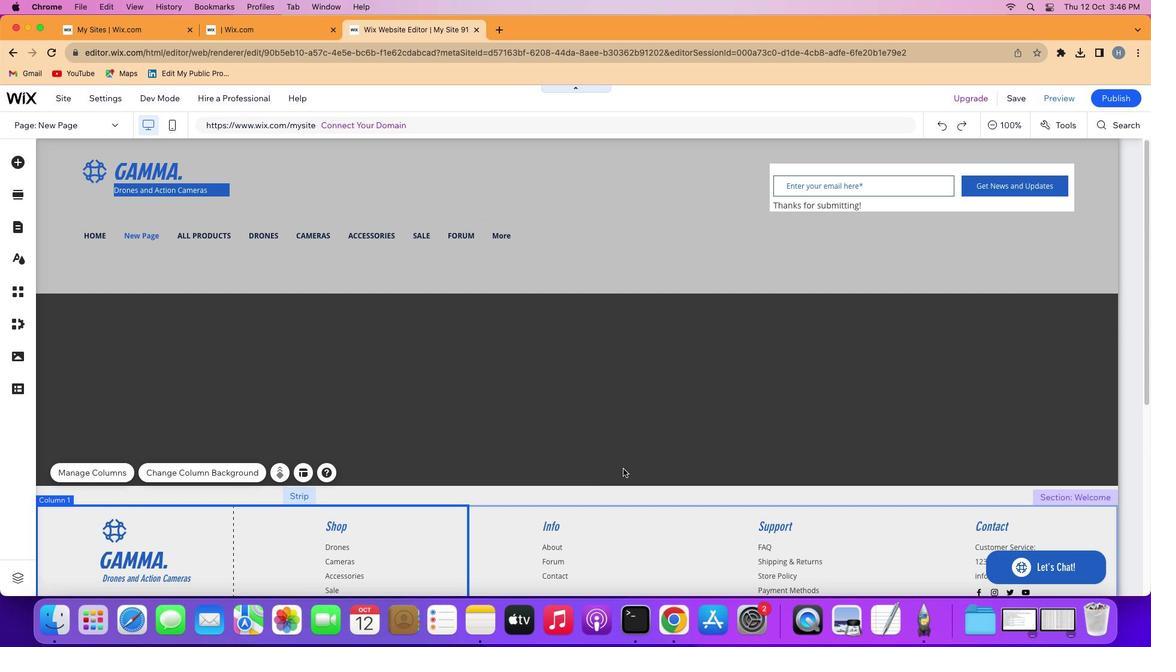 
Action: Mouse scrolled (623, 469) with delta (0, 0)
Screenshot: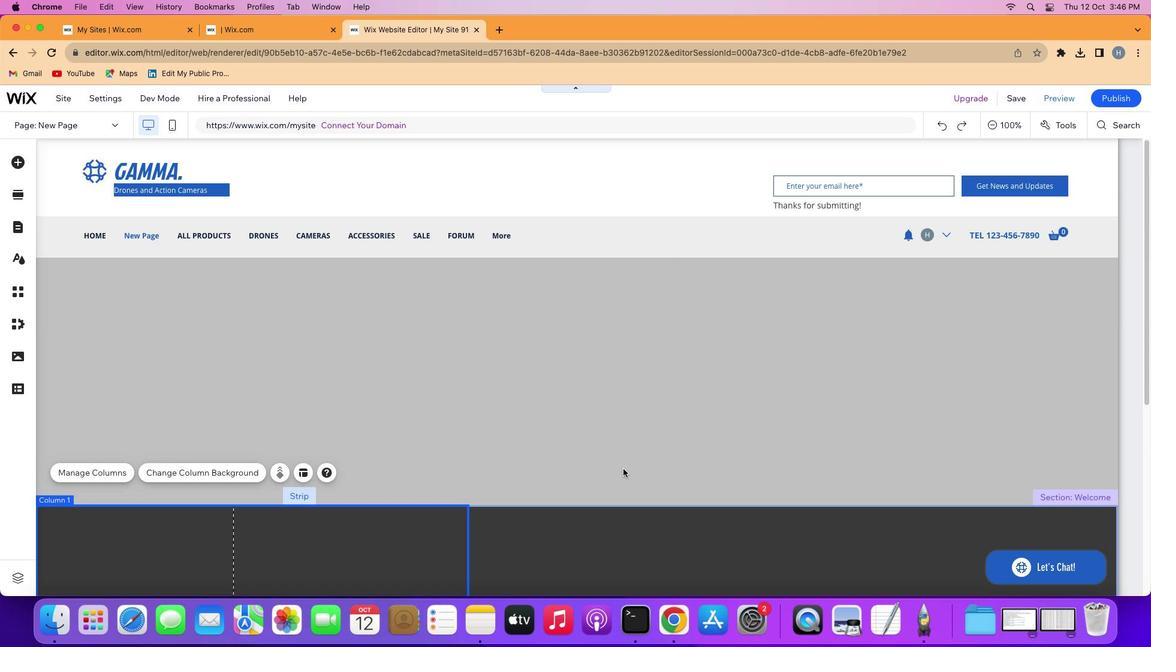 
Action: Mouse scrolled (623, 469) with delta (0, 1)
Screenshot: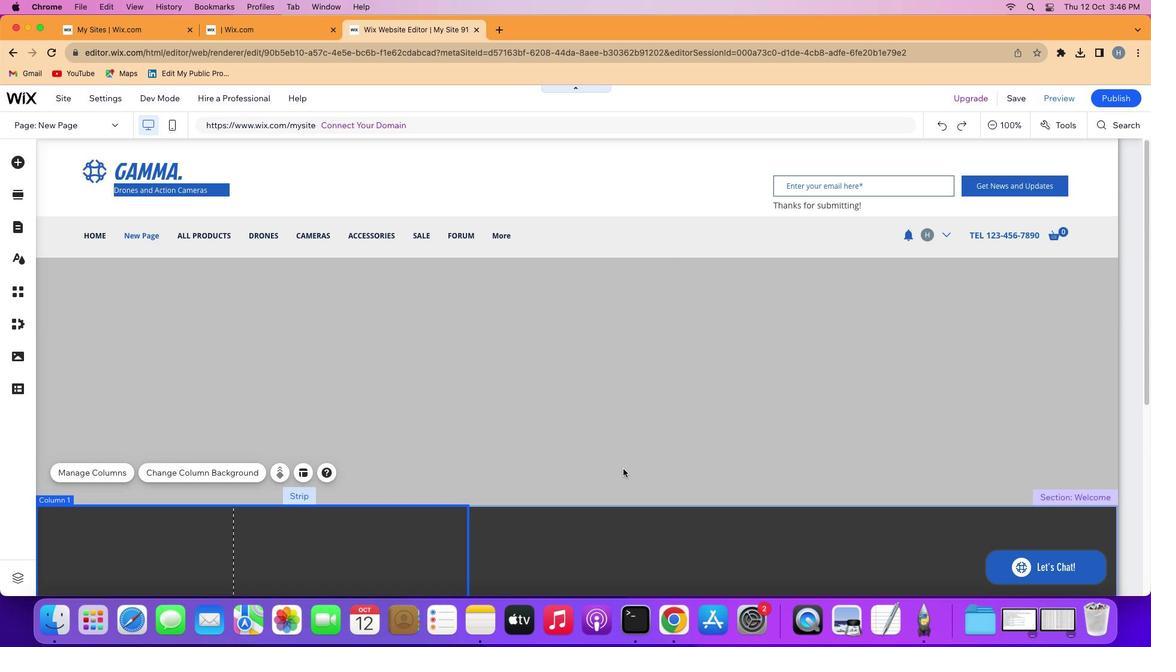 
Action: Mouse scrolled (623, 469) with delta (0, 2)
Screenshot: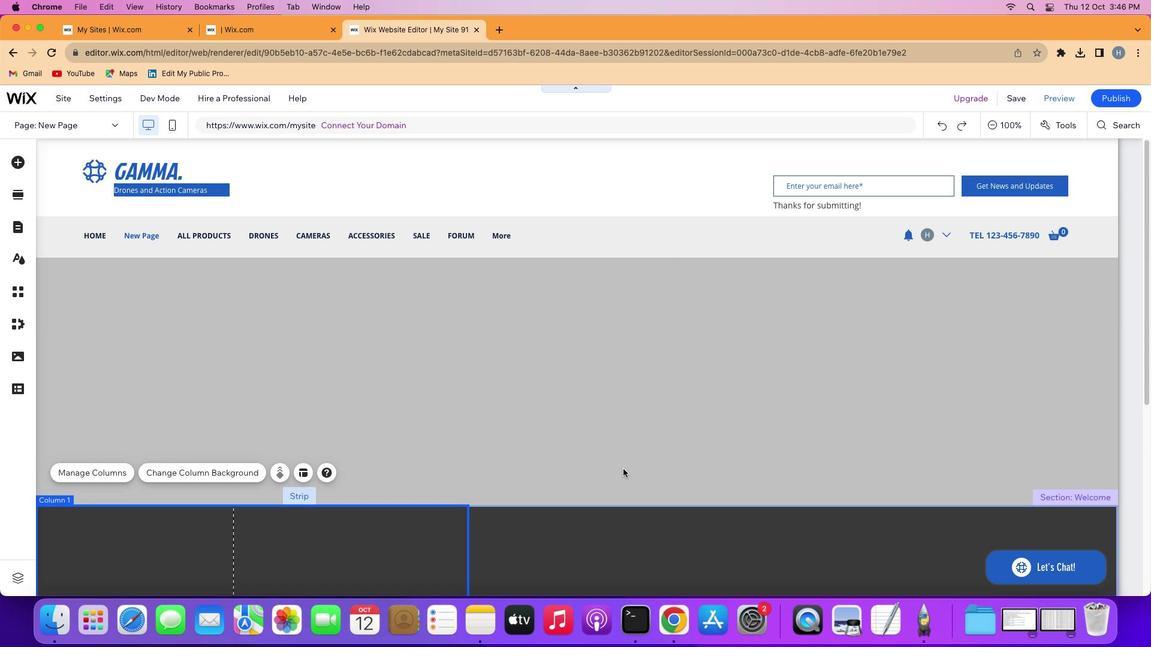 
Action: Mouse moved to (566, 379)
Screenshot: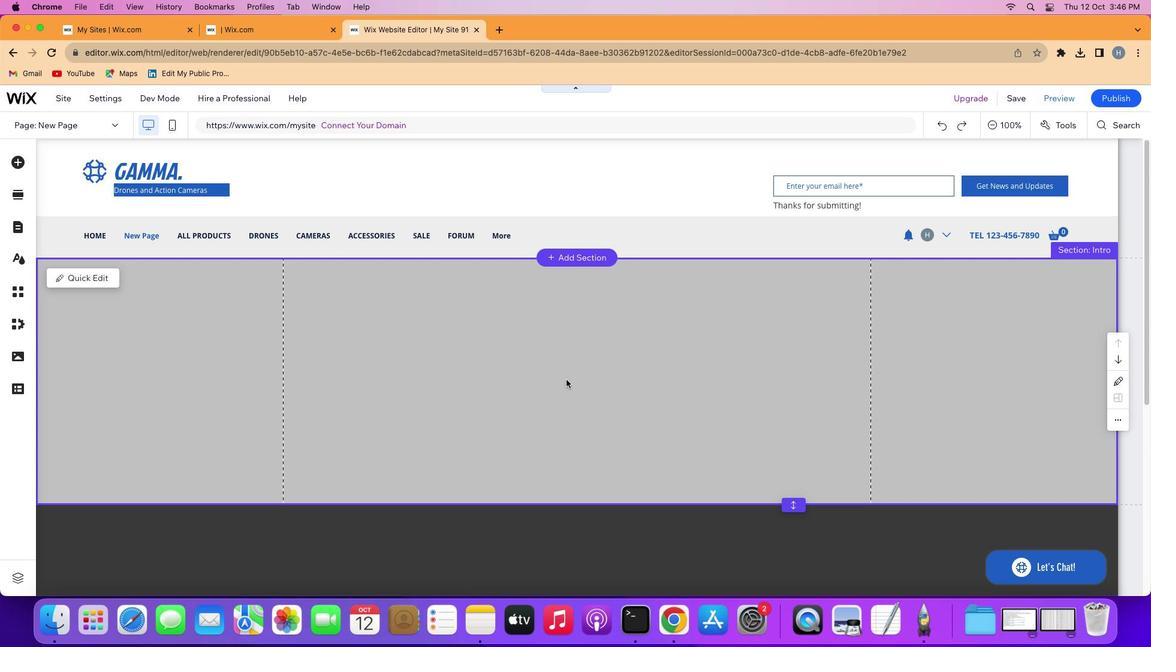 
Action: Mouse pressed left at (566, 379)
Screenshot: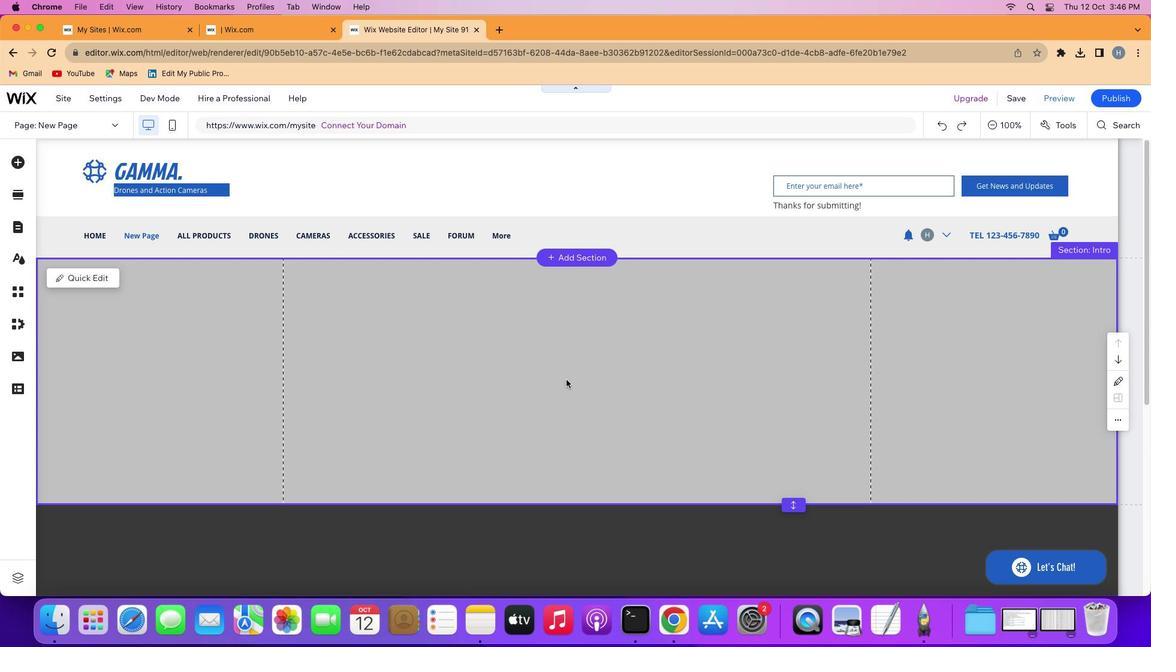 
Action: Mouse moved to (15, 157)
Screenshot: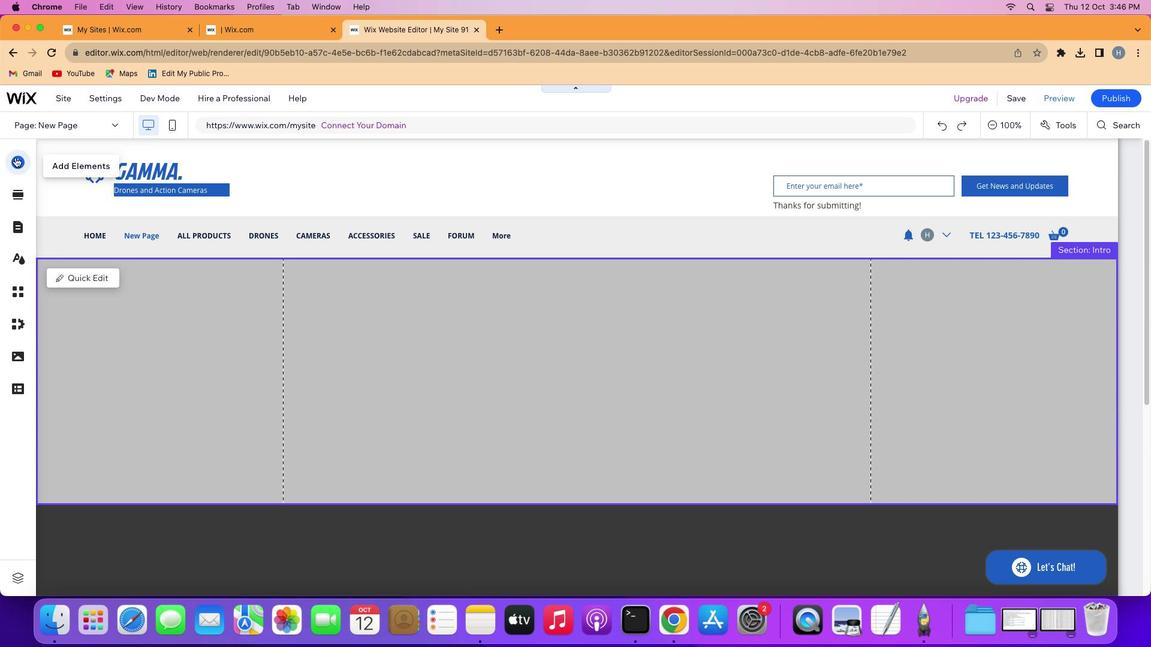 
Action: Mouse pressed left at (15, 157)
Screenshot: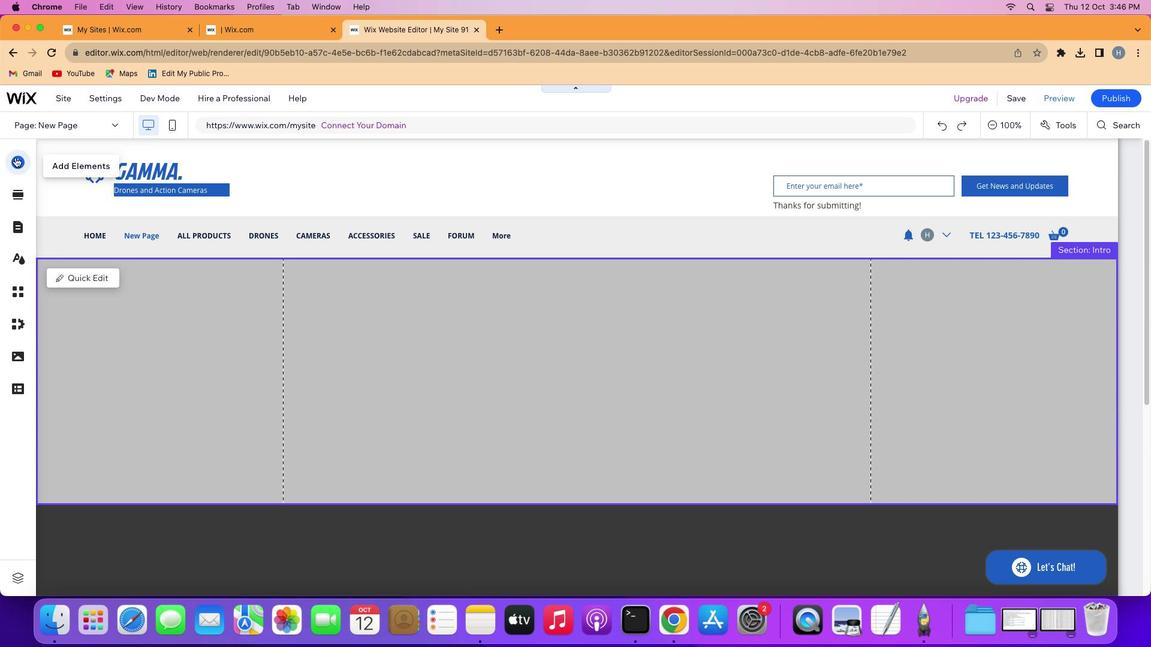 
Action: Mouse moved to (65, 188)
Screenshot: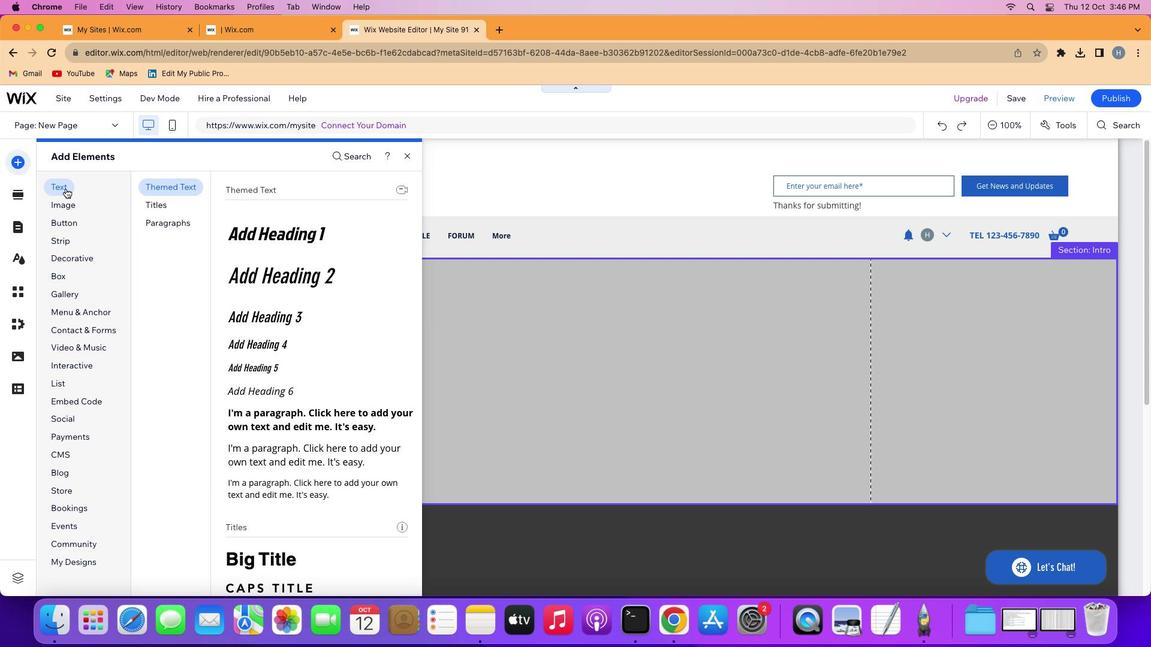 
Action: Mouse pressed left at (65, 188)
Screenshot: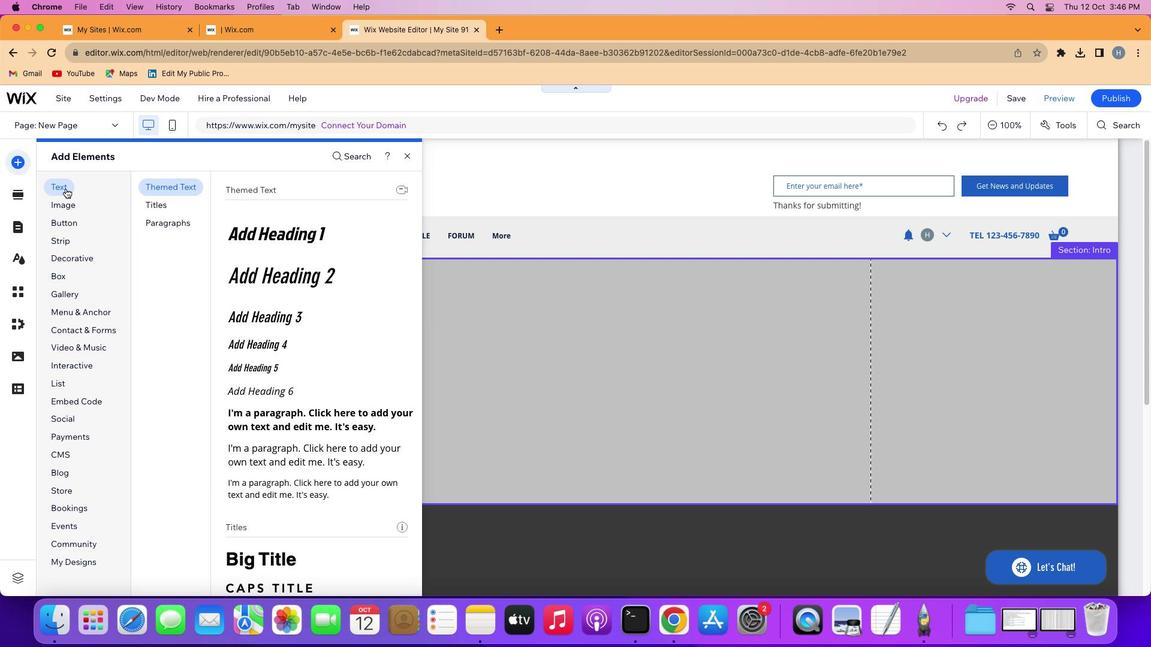 
Action: Mouse moved to (262, 313)
Screenshot: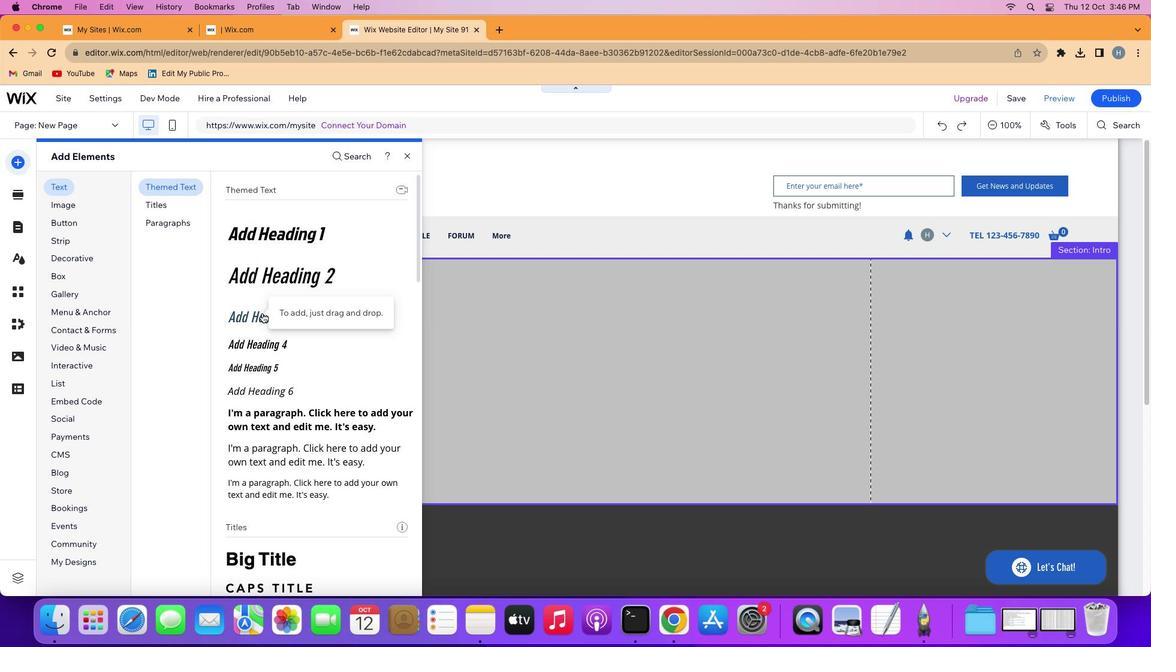
Action: Mouse pressed left at (262, 313)
Screenshot: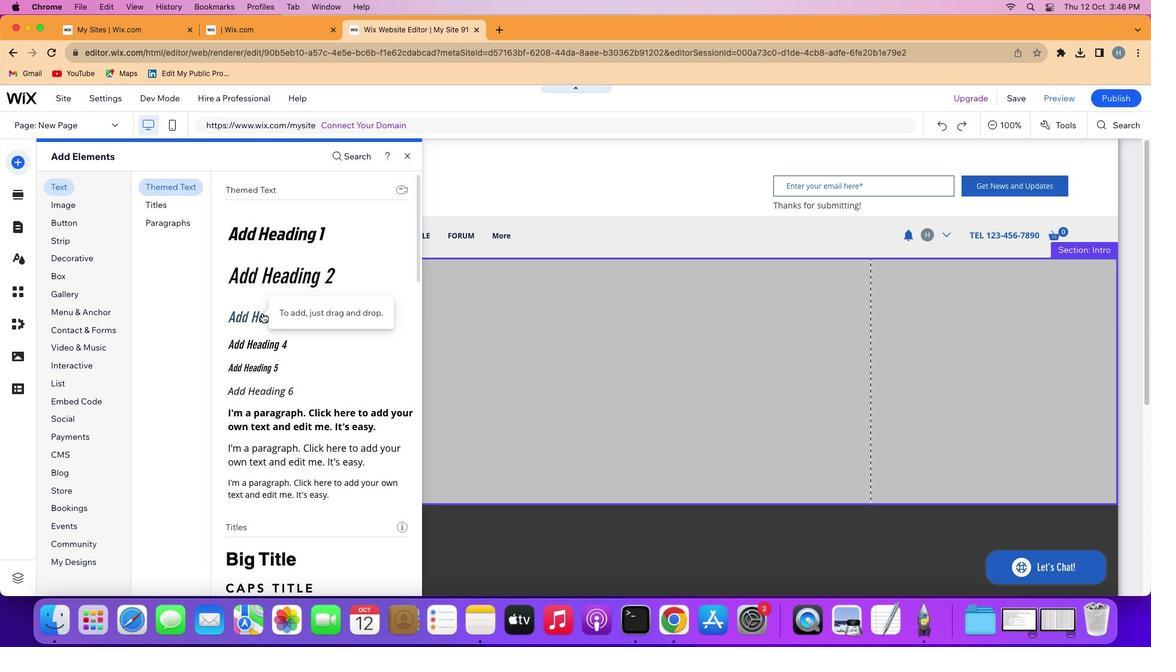 
Action: Mouse moved to (467, 332)
Screenshot: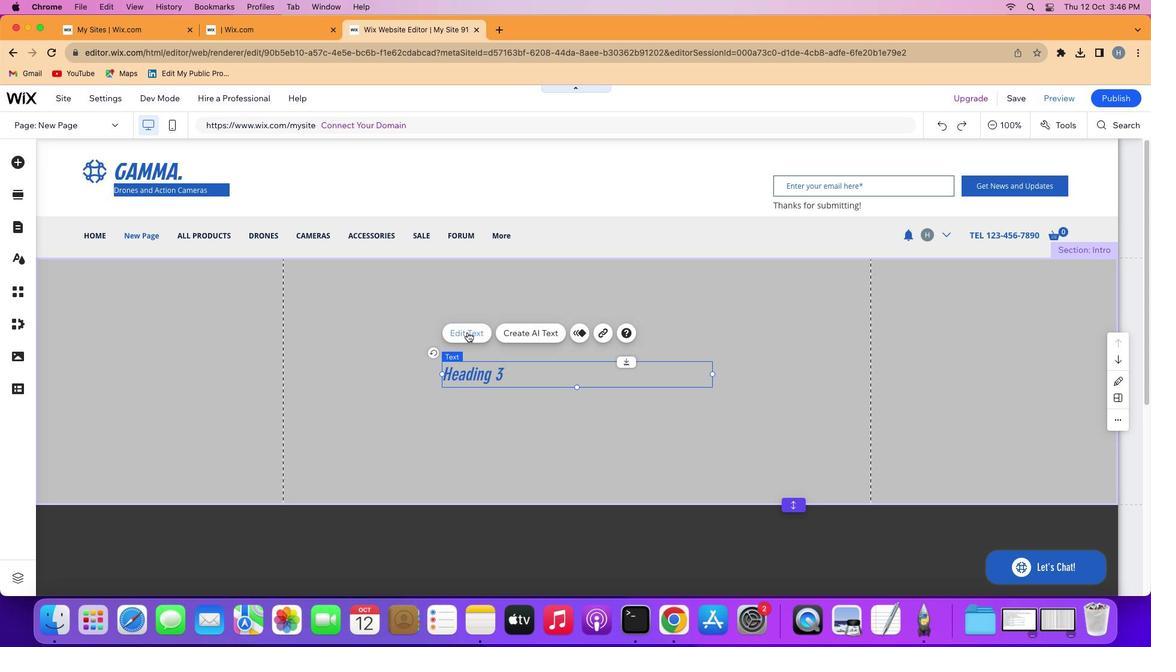 
Action: Mouse pressed left at (467, 332)
Screenshot: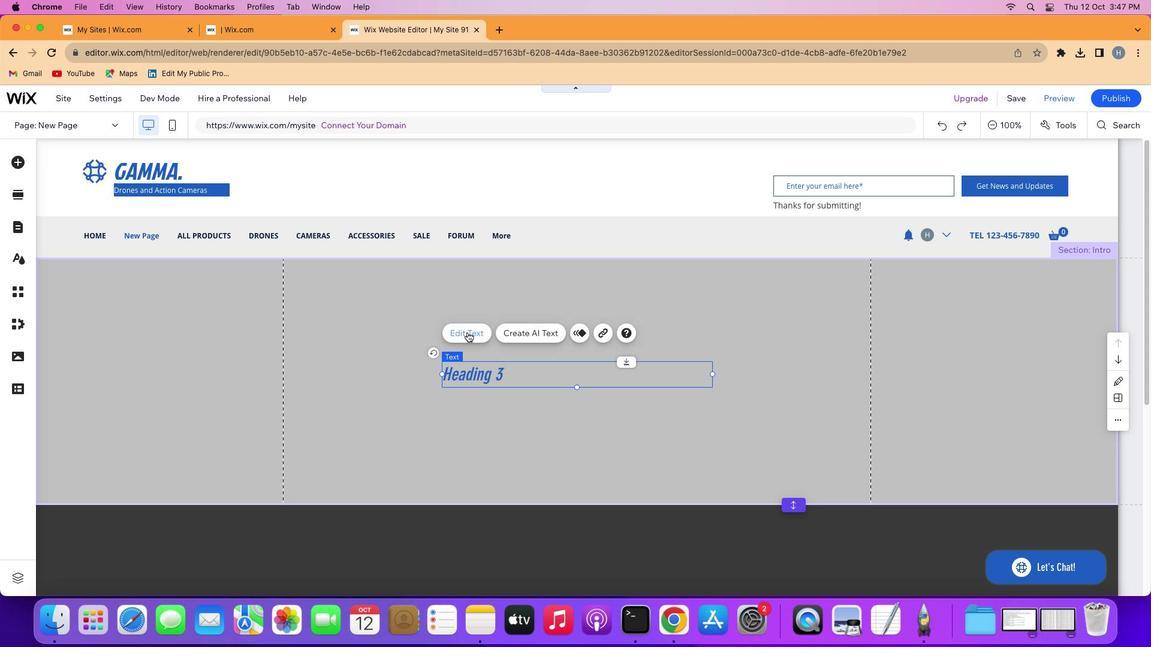 
Action: Key pressed Key.shift'P''r''e'
Screenshot: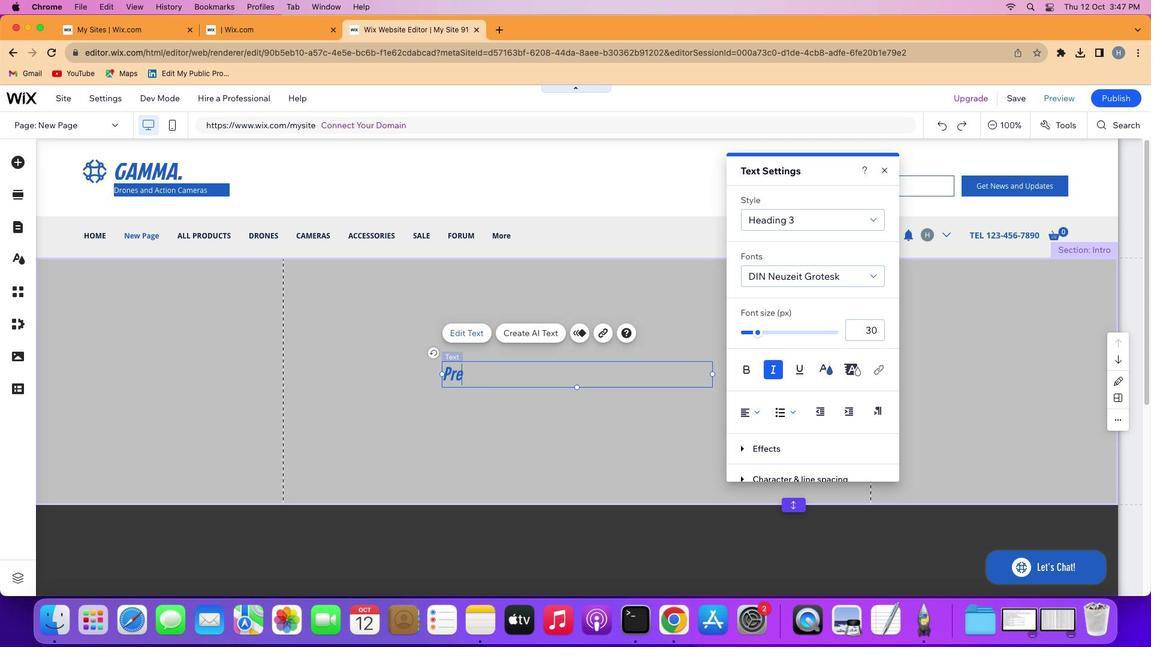 
Action: Mouse moved to (774, 364)
Screenshot: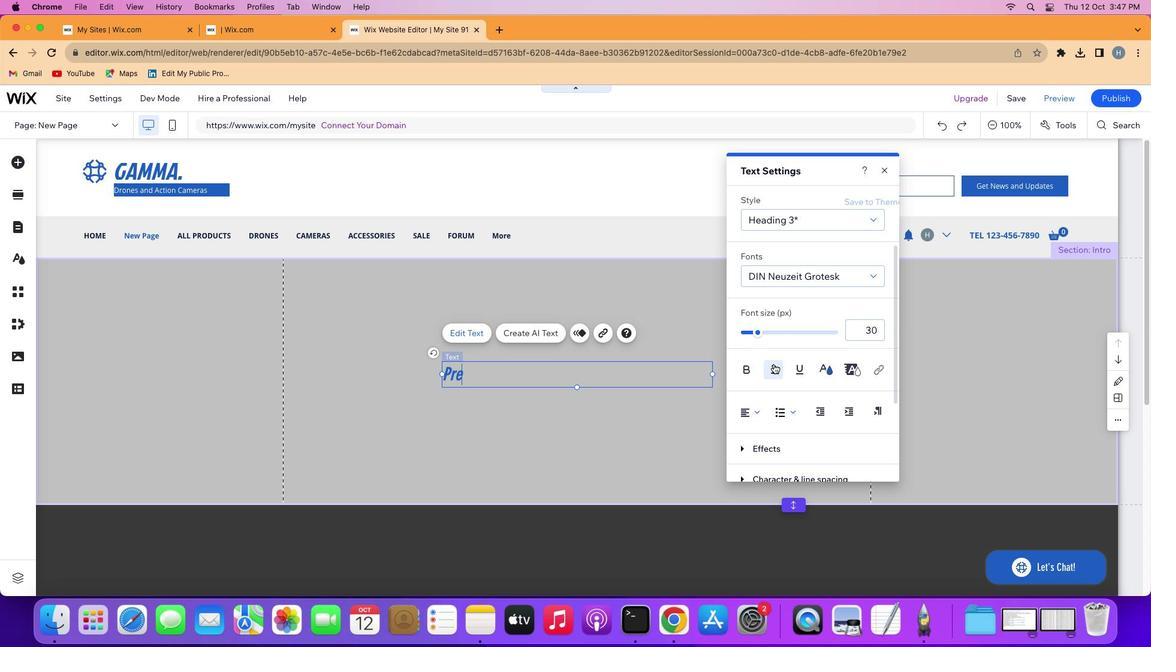 
Action: Mouse pressed left at (774, 364)
Screenshot: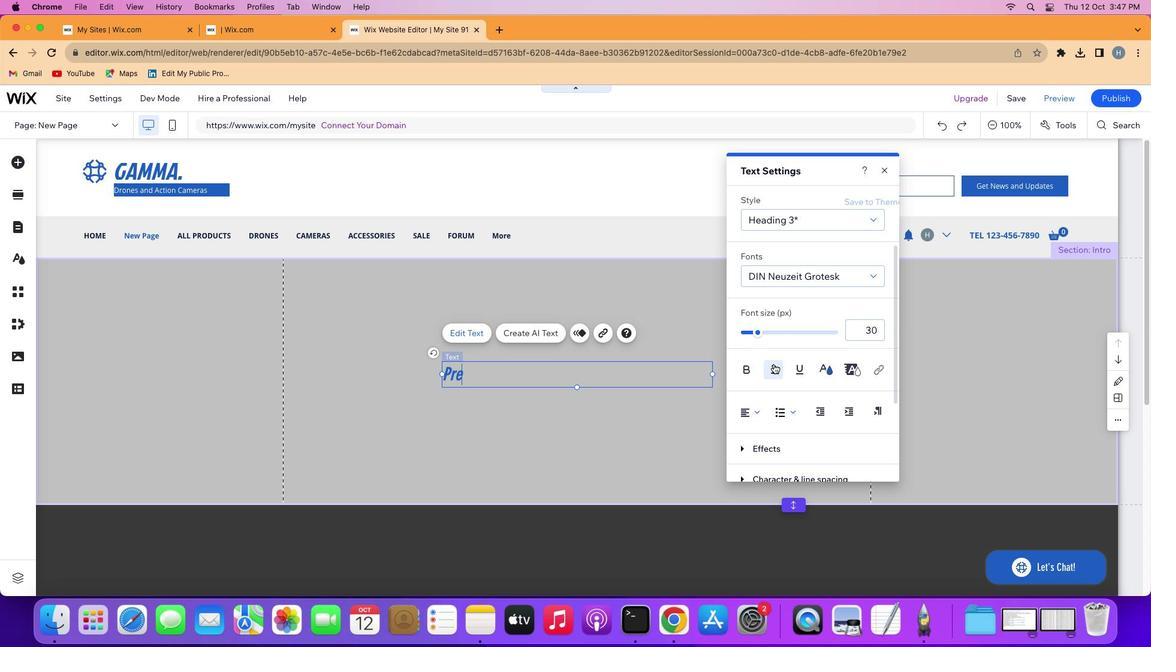 
Action: Mouse moved to (469, 371)
Screenshot: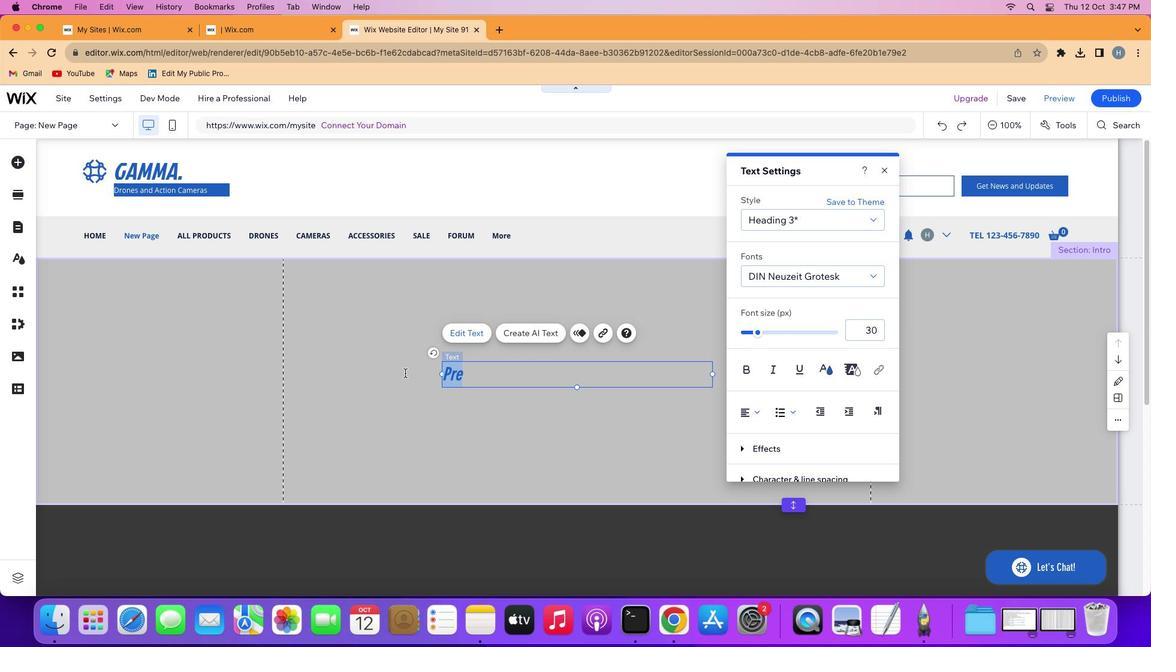 
Action: Mouse pressed left at (469, 371)
Screenshot: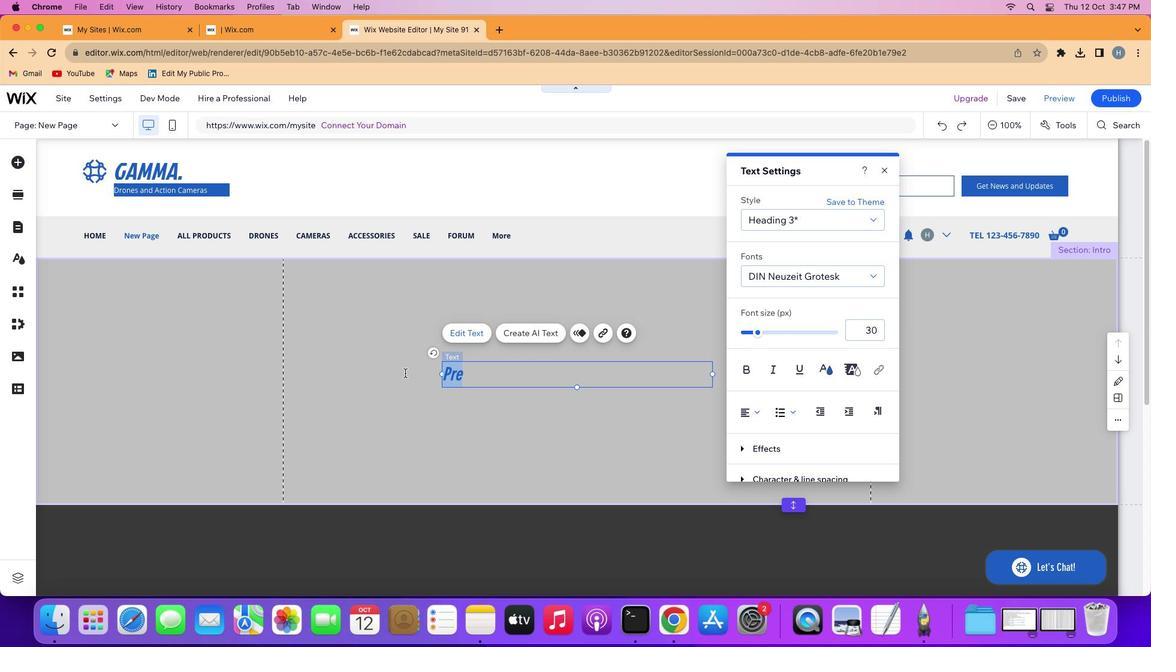 
Action: Mouse moved to (770, 371)
Screenshot: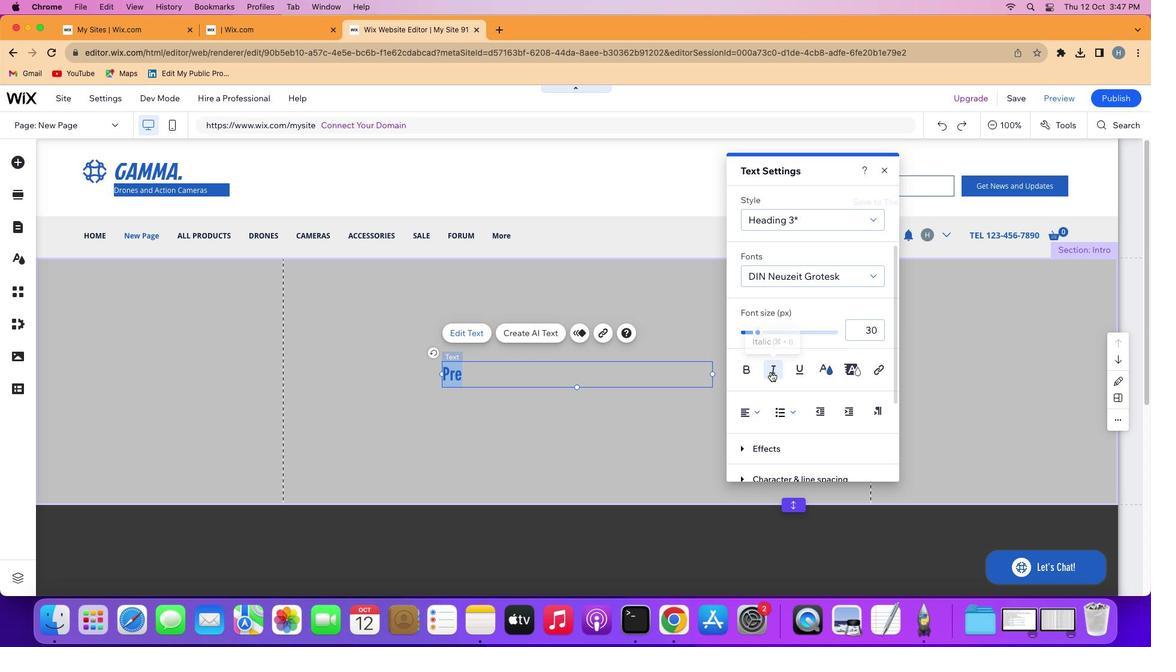 
Action: Mouse pressed left at (770, 371)
Screenshot: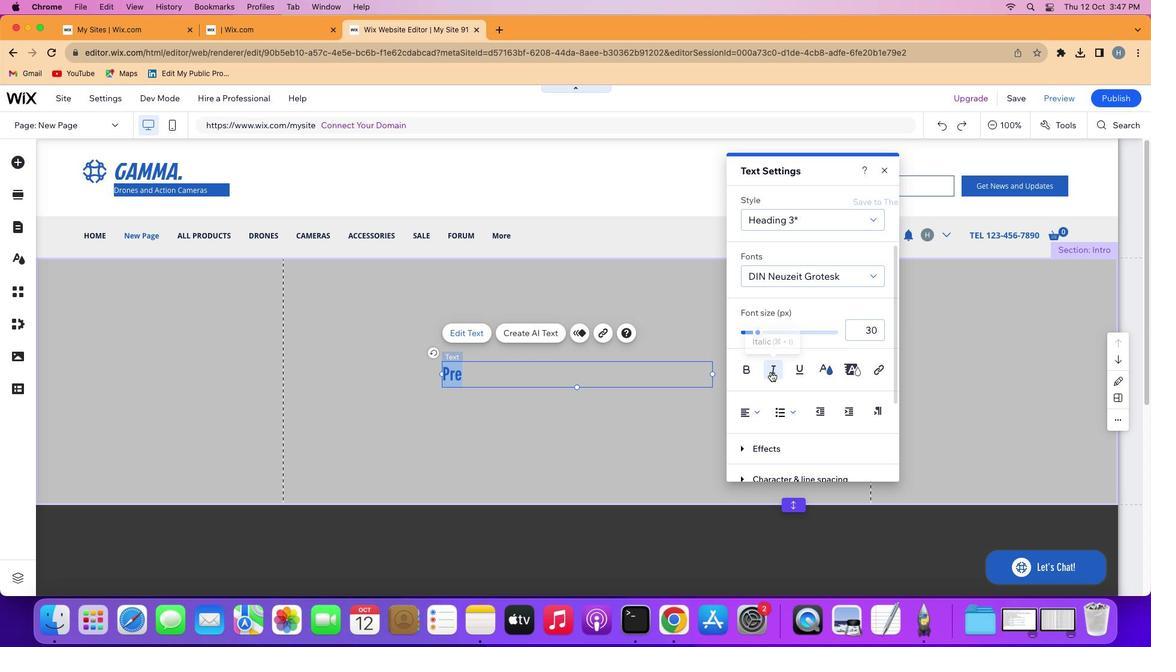 
Action: Mouse moved to (472, 370)
Screenshot: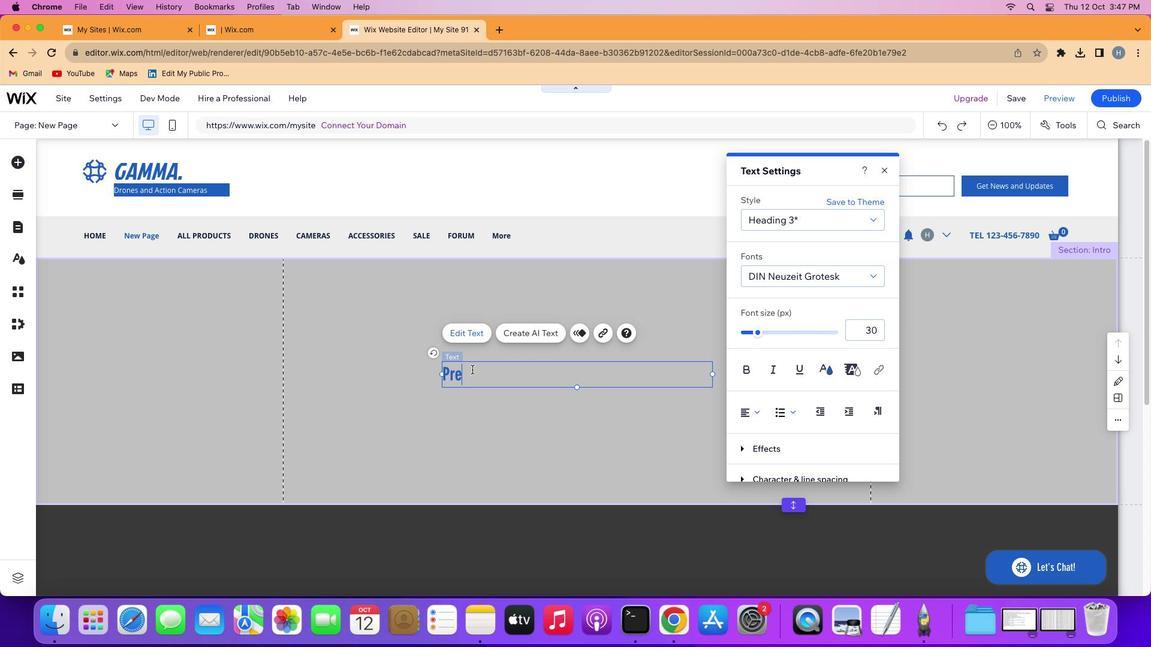 
Action: Mouse pressed left at (472, 370)
Screenshot: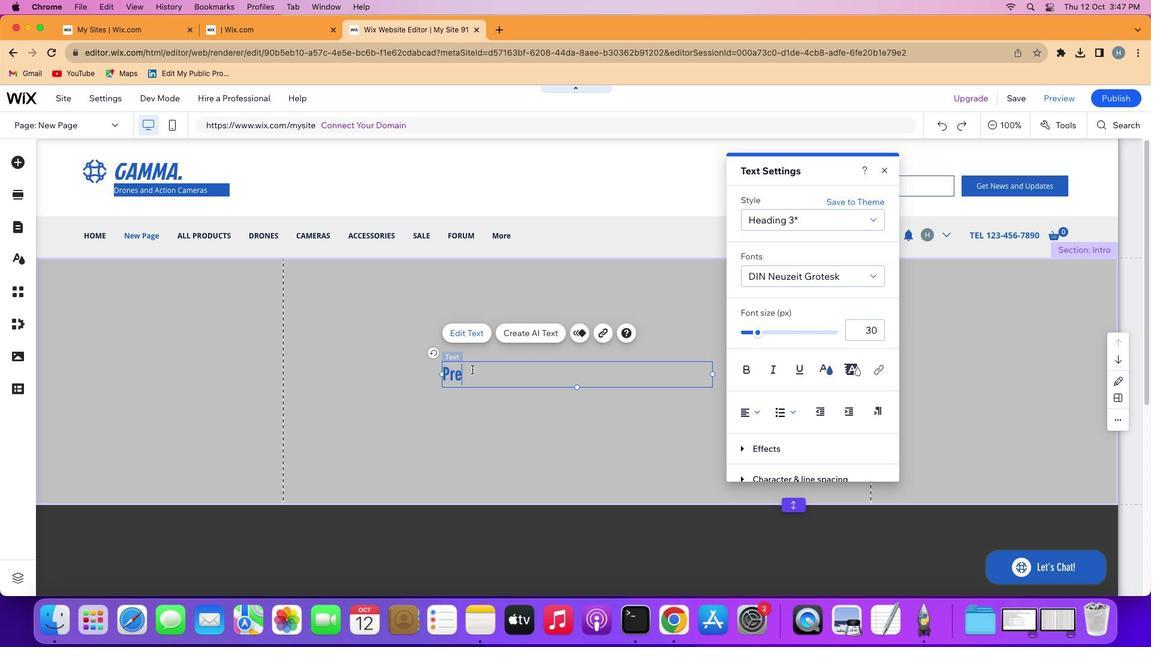 
Action: Key pressed '-'Key.shift'F''l''i''g''h''t'Key.spaceKey.shift'C''h''e''c''k'Key.spaceKey.shift'F''o''r'Key.spaceKey.shift'S''a''f''e'Key.spaceKey.shift'D''r''o''n''e'Key.spaceKey.shift'O''p''e''r''a''t''i''o''n'
Screenshot: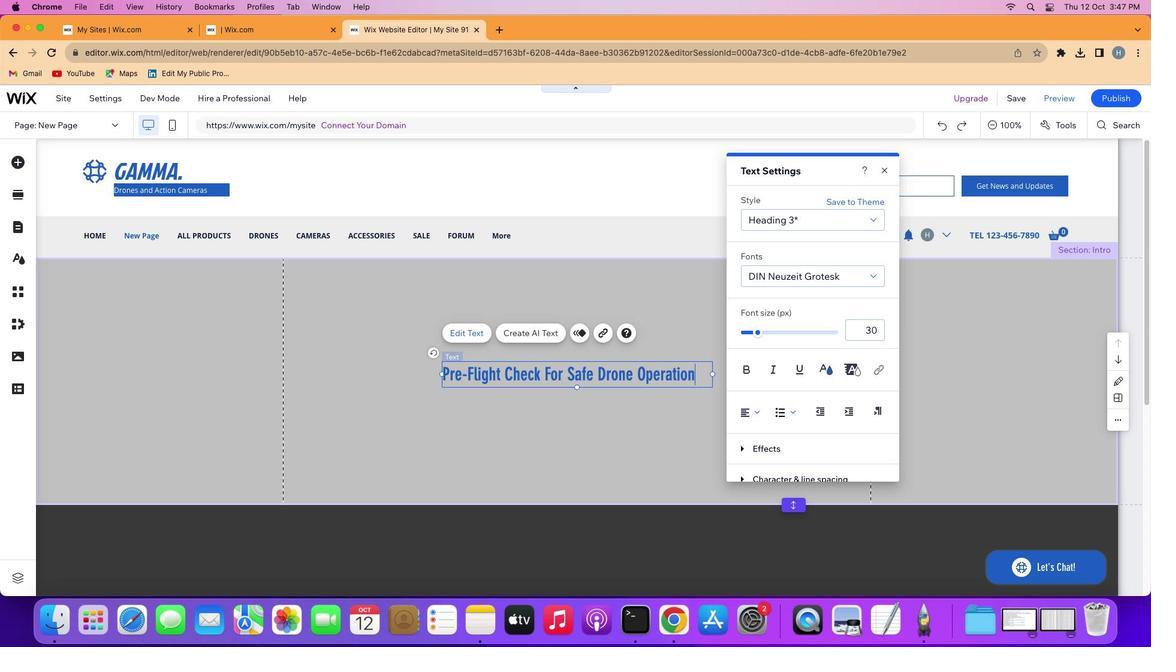 
Action: Mouse moved to (883, 167)
Screenshot: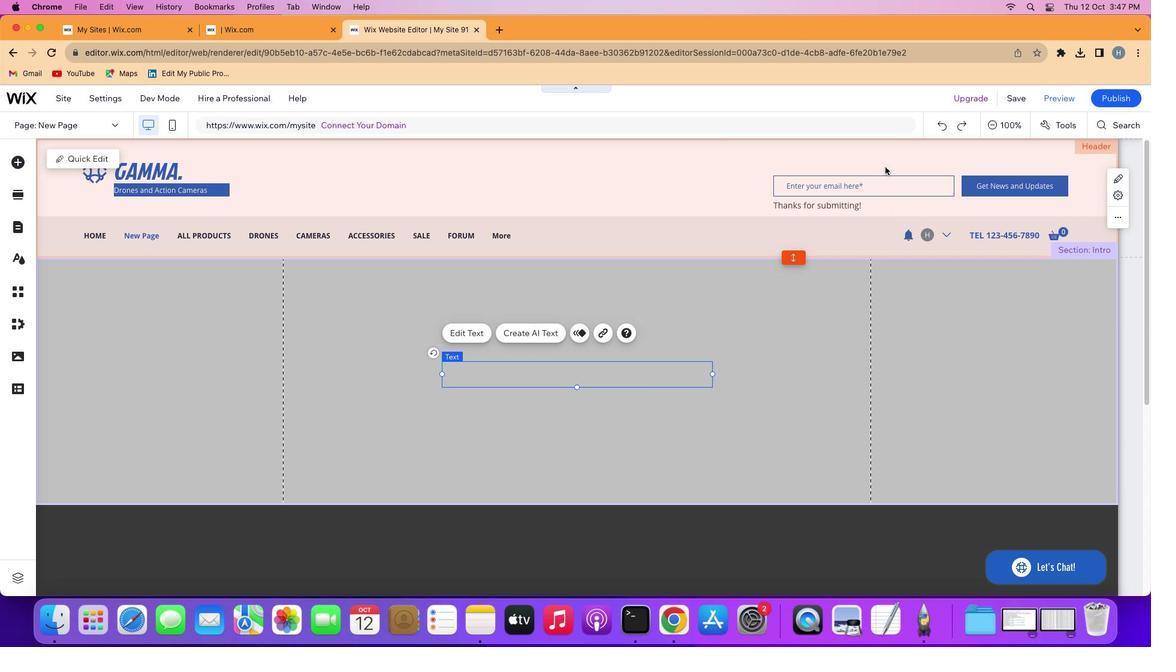 
Action: Mouse pressed left at (883, 167)
Screenshot: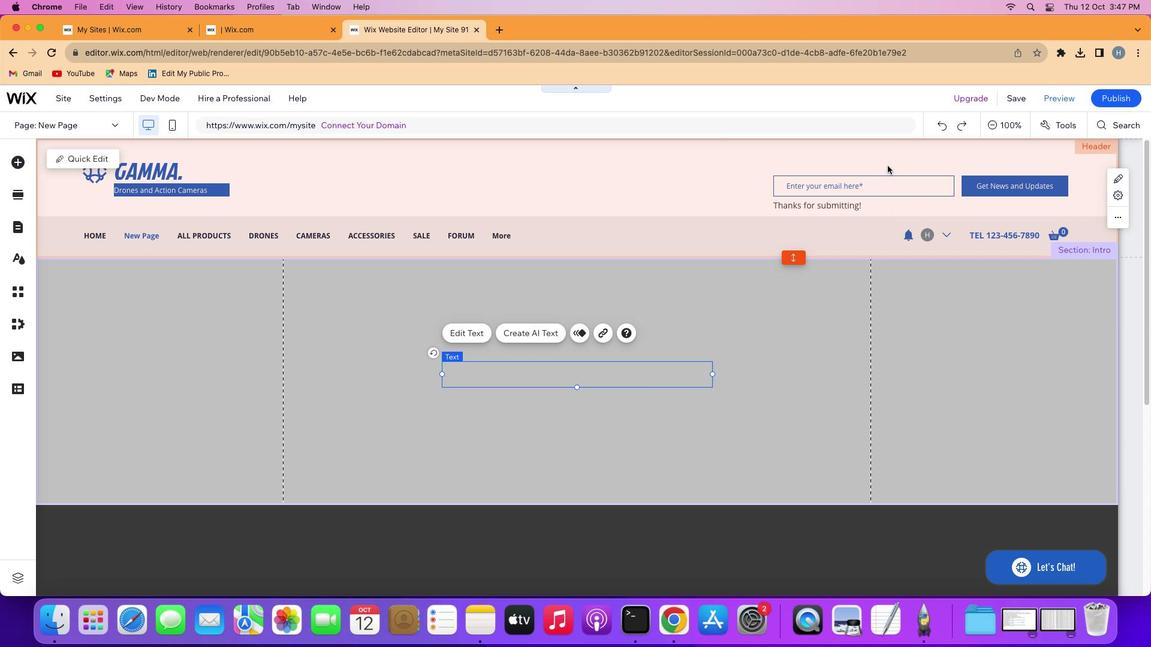 
Action: Mouse moved to (549, 374)
Screenshot: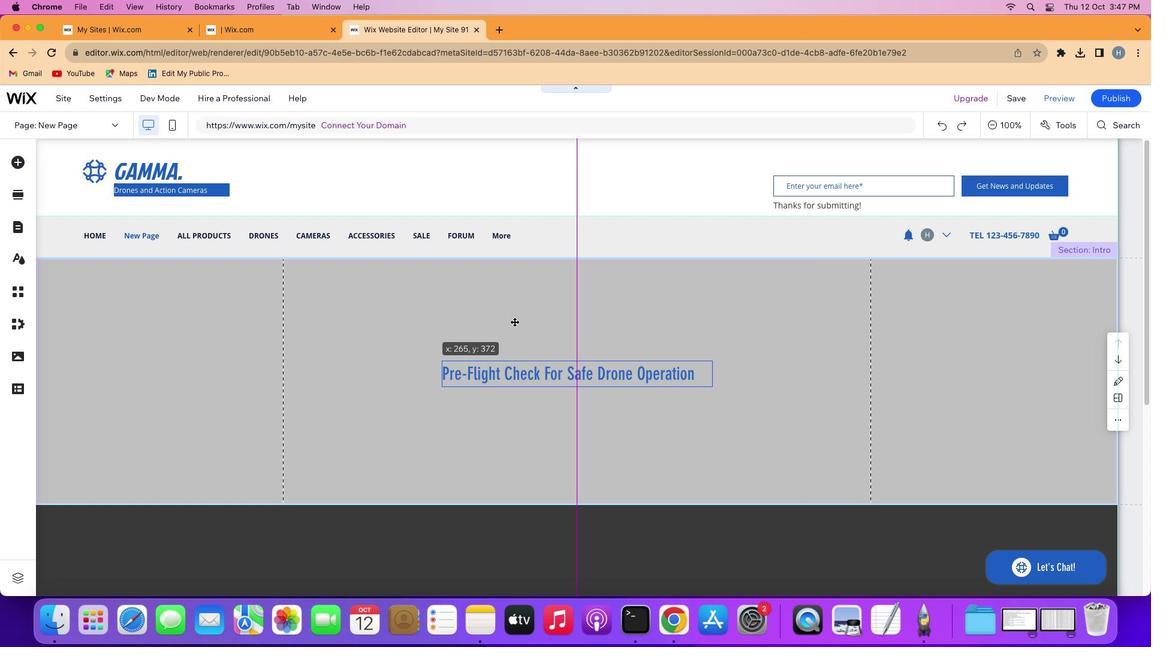 
Action: Mouse pressed left at (549, 374)
Screenshot: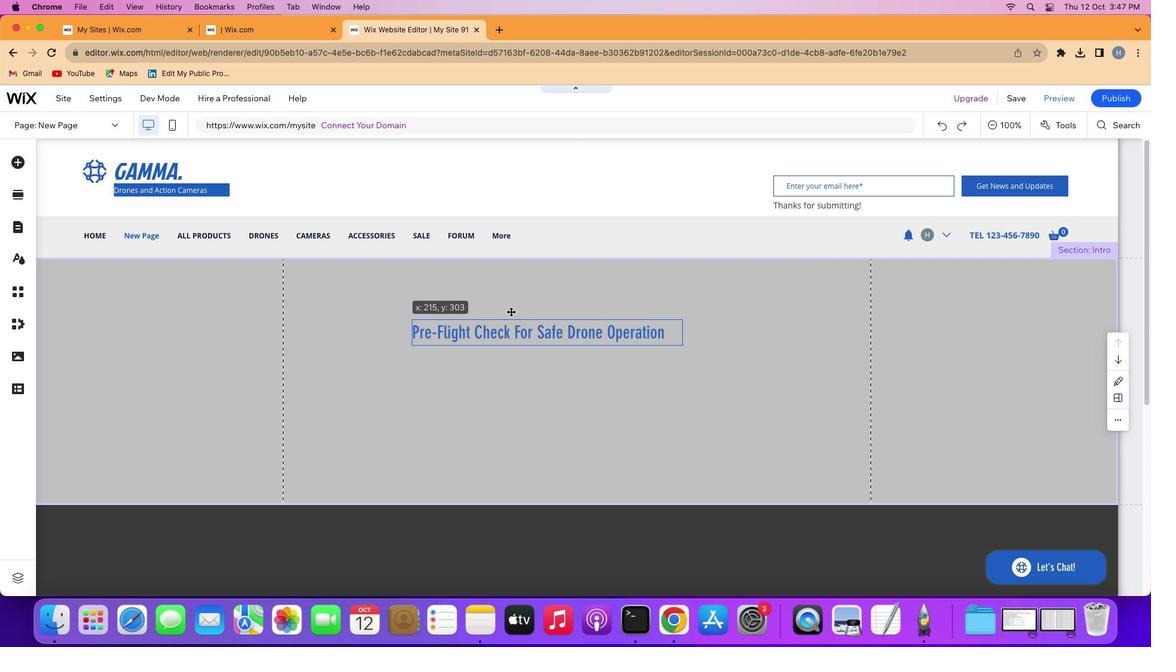 
Action: Mouse moved to (424, 314)
Screenshot: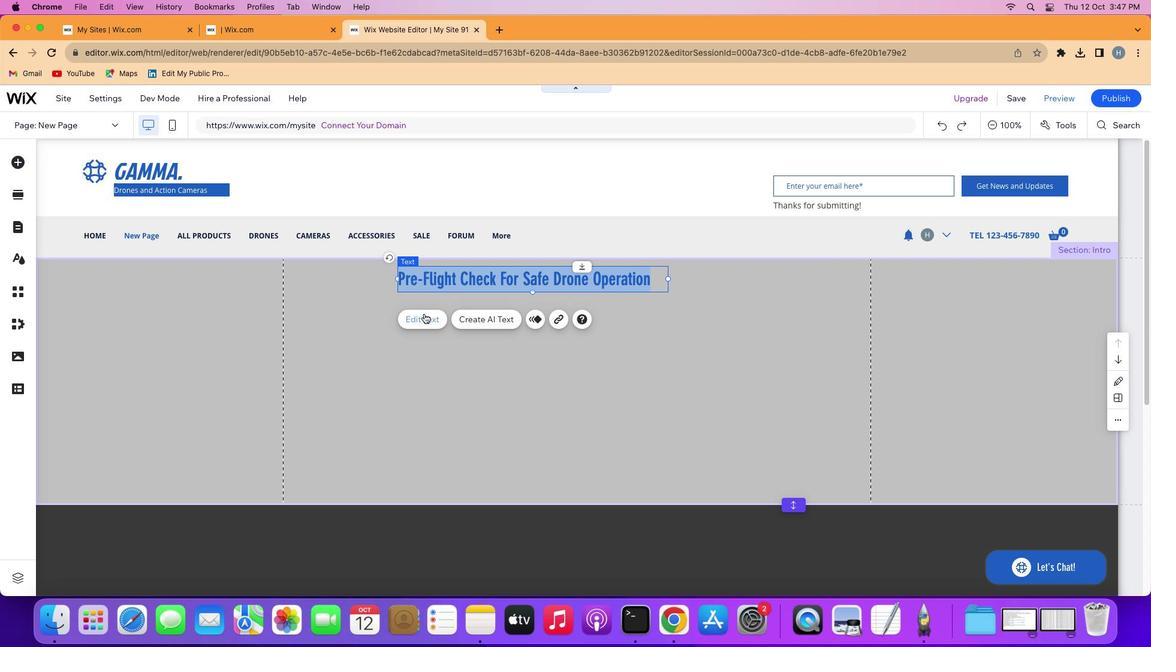 
Action: Mouse pressed left at (424, 314)
Screenshot: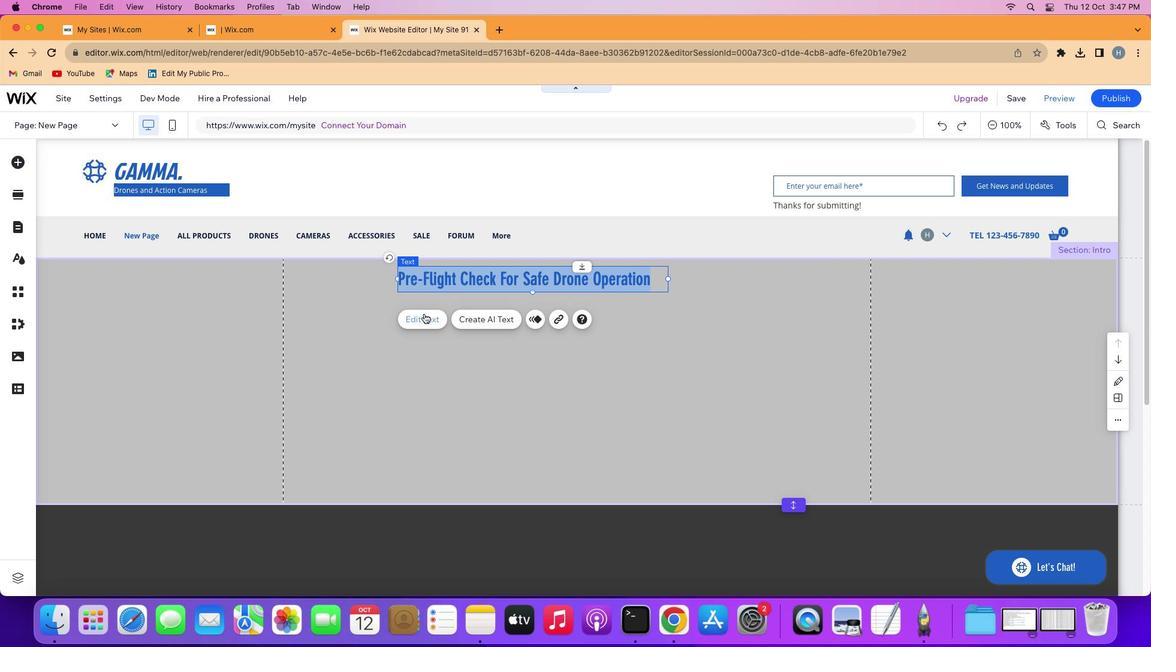 
Action: Mouse moved to (819, 335)
Screenshot: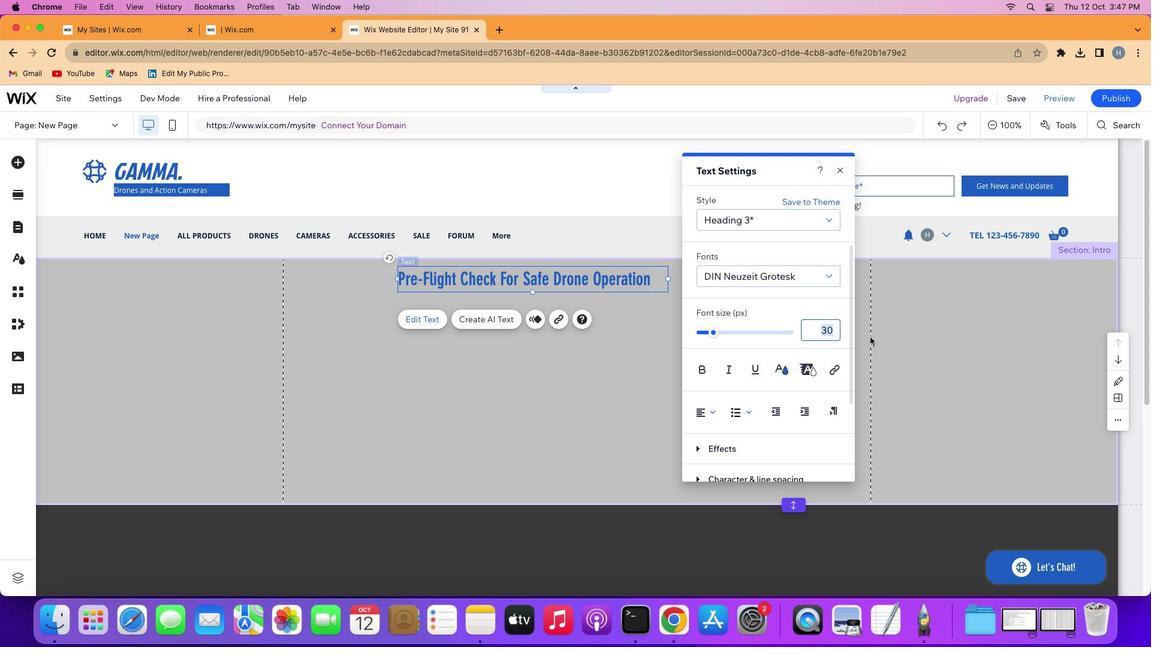 
Action: Mouse pressed left at (819, 335)
Screenshot: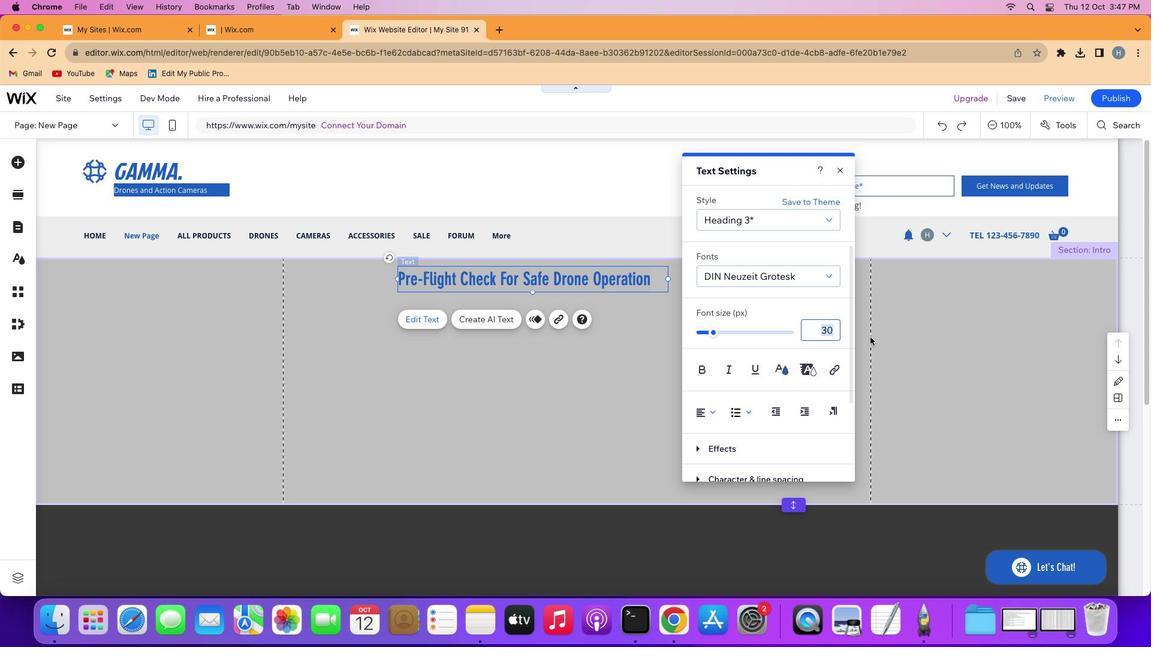 
Action: Mouse moved to (870, 337)
Screenshot: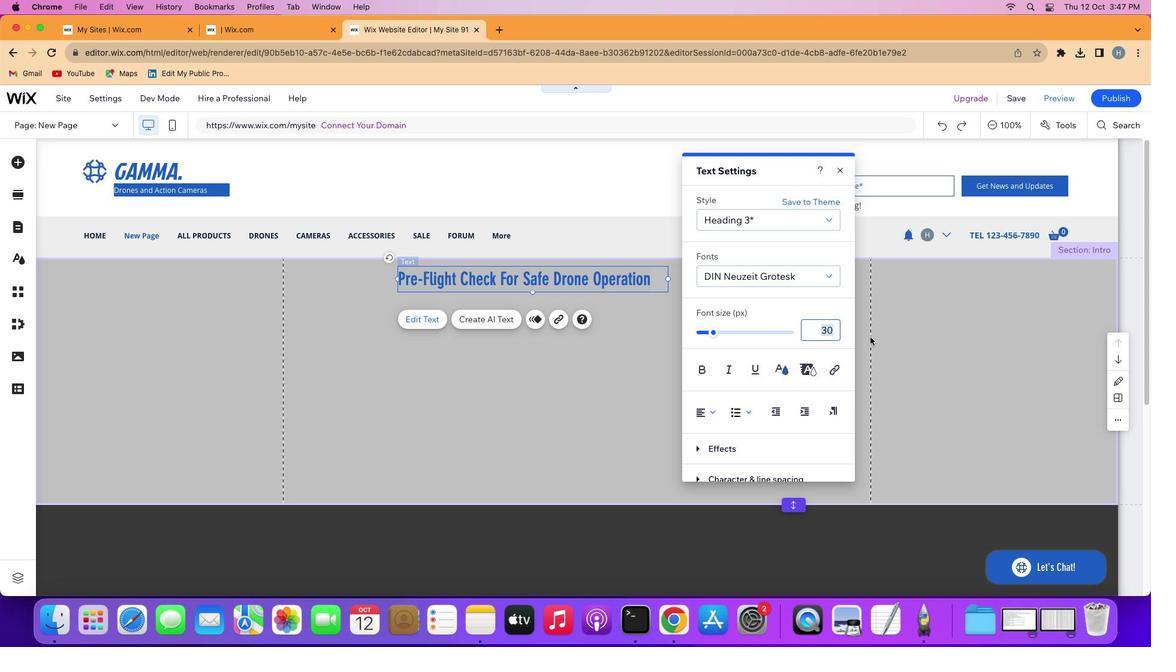 
Action: Key pressed '4''0'
Screenshot: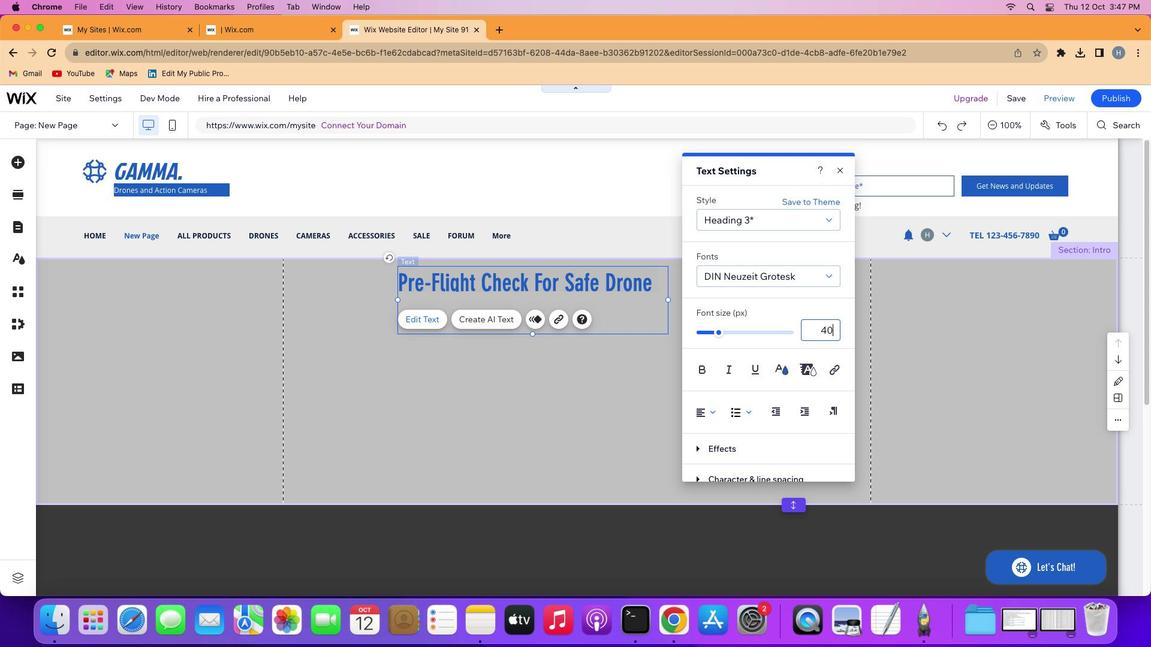 
Action: Mouse moved to (841, 167)
Screenshot: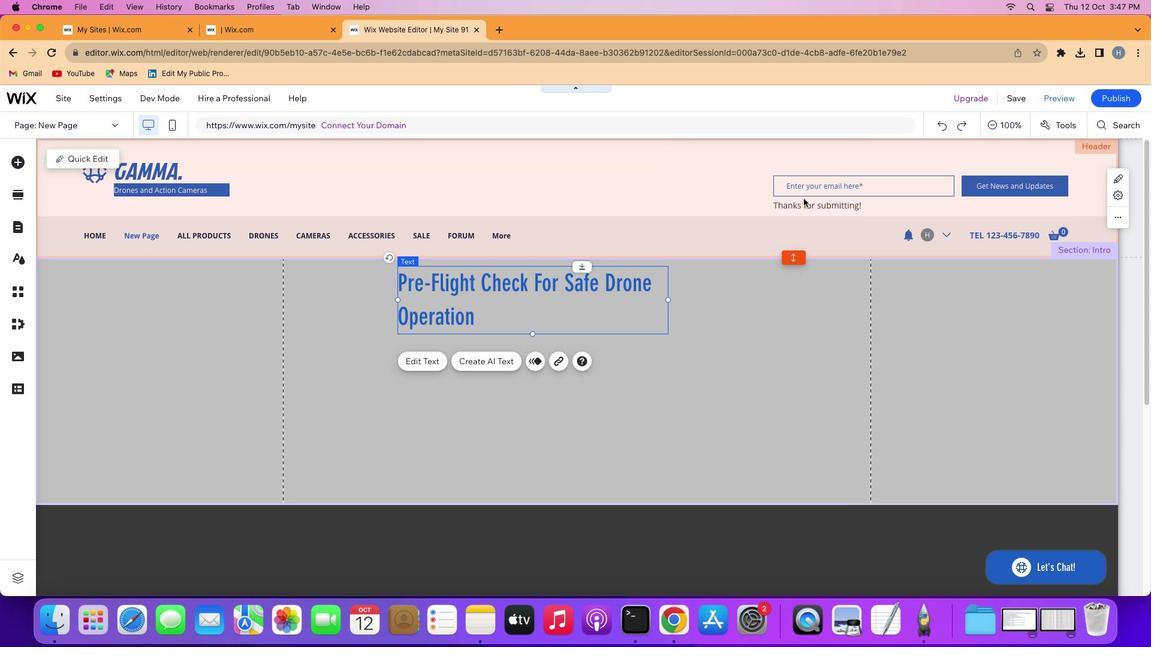 
Action: Mouse pressed left at (841, 167)
Screenshot: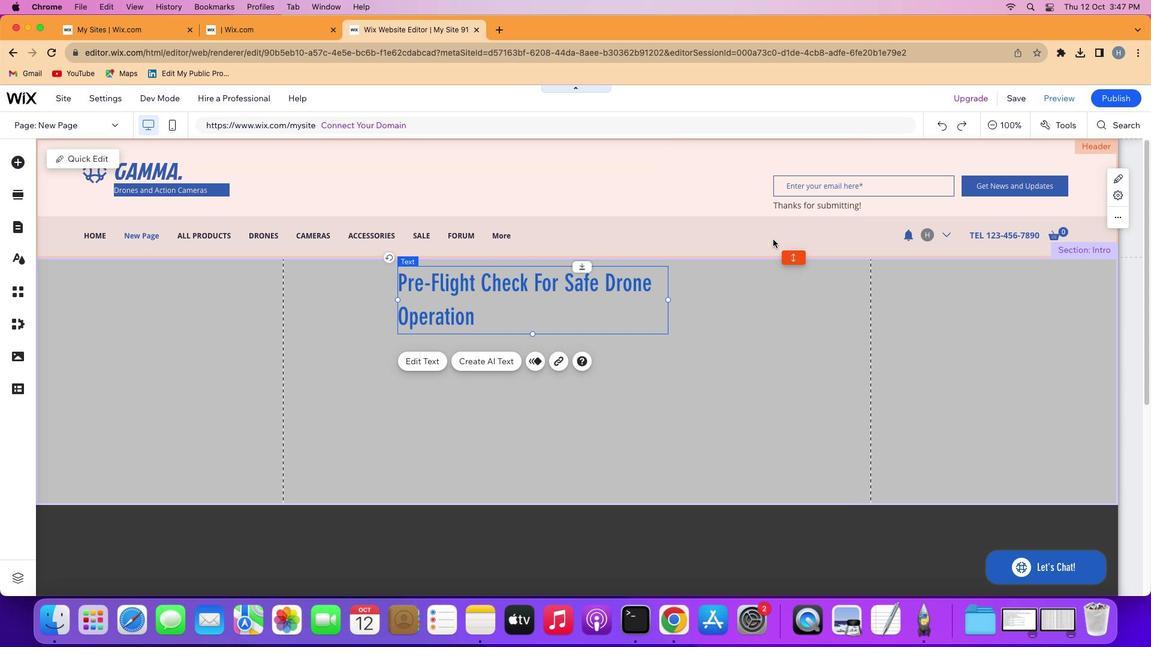 
Action: Mouse moved to (668, 299)
Screenshot: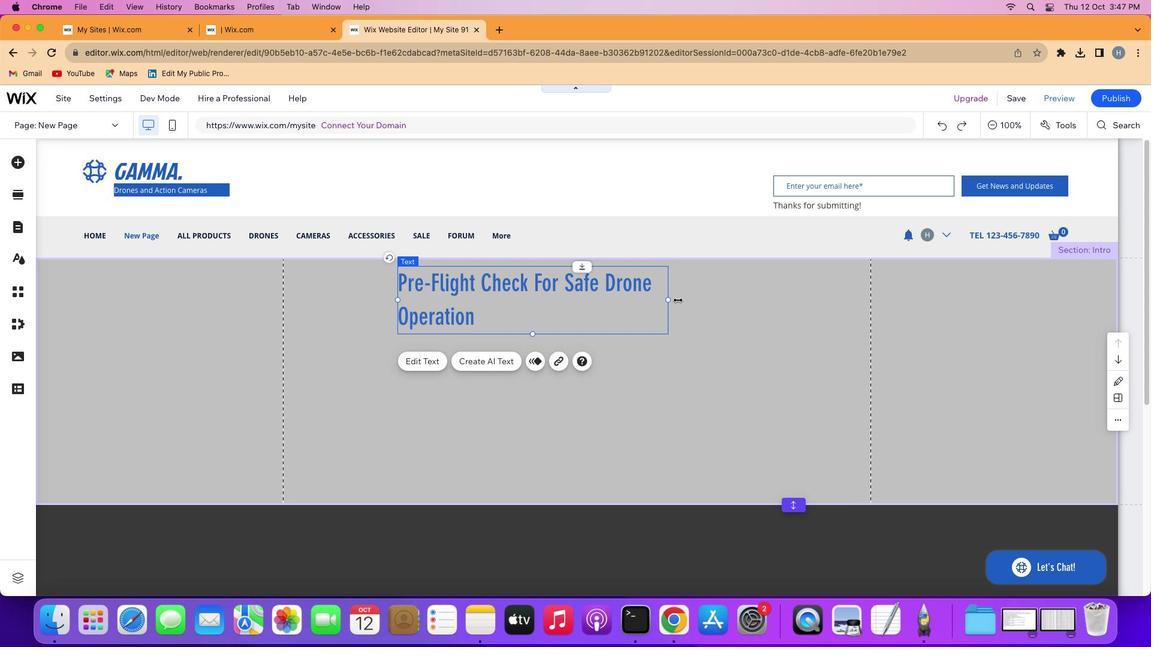 
Action: Mouse pressed left at (668, 299)
Screenshot: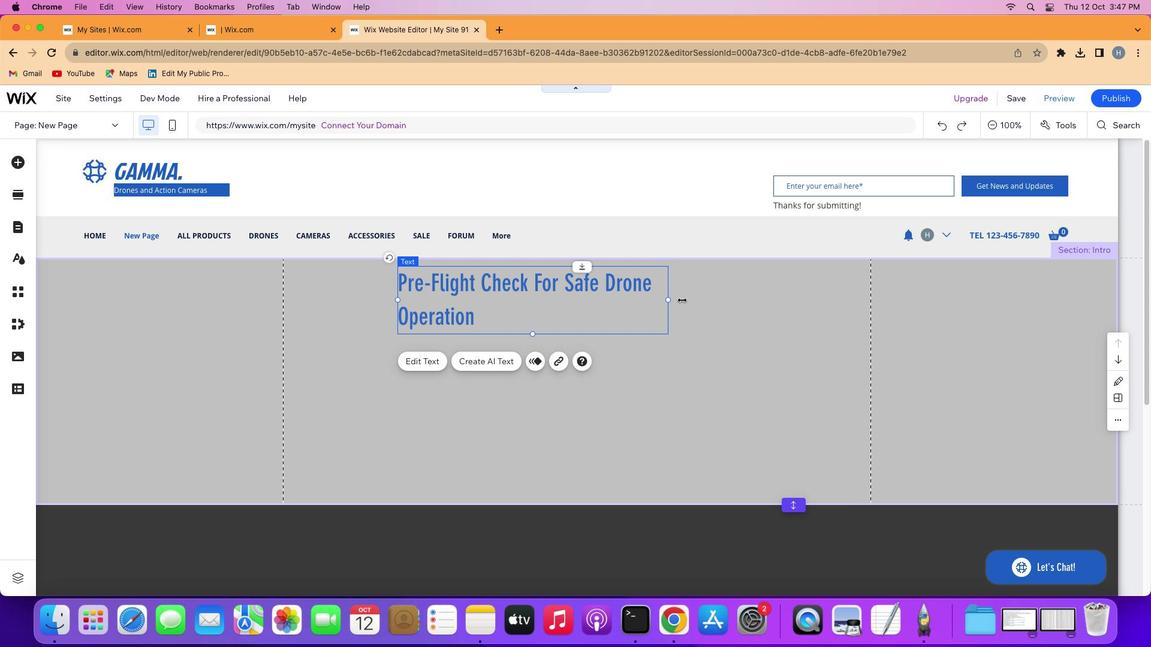 
Action: Mouse moved to (802, 292)
Screenshot: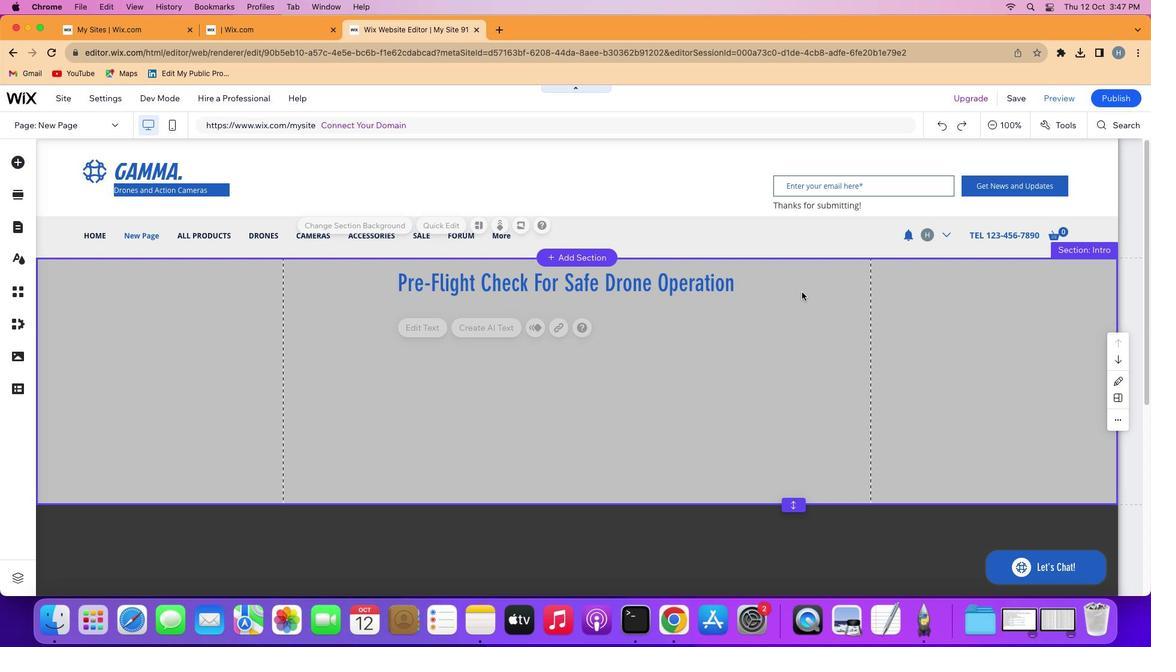 
Action: Mouse pressed left at (802, 292)
Screenshot: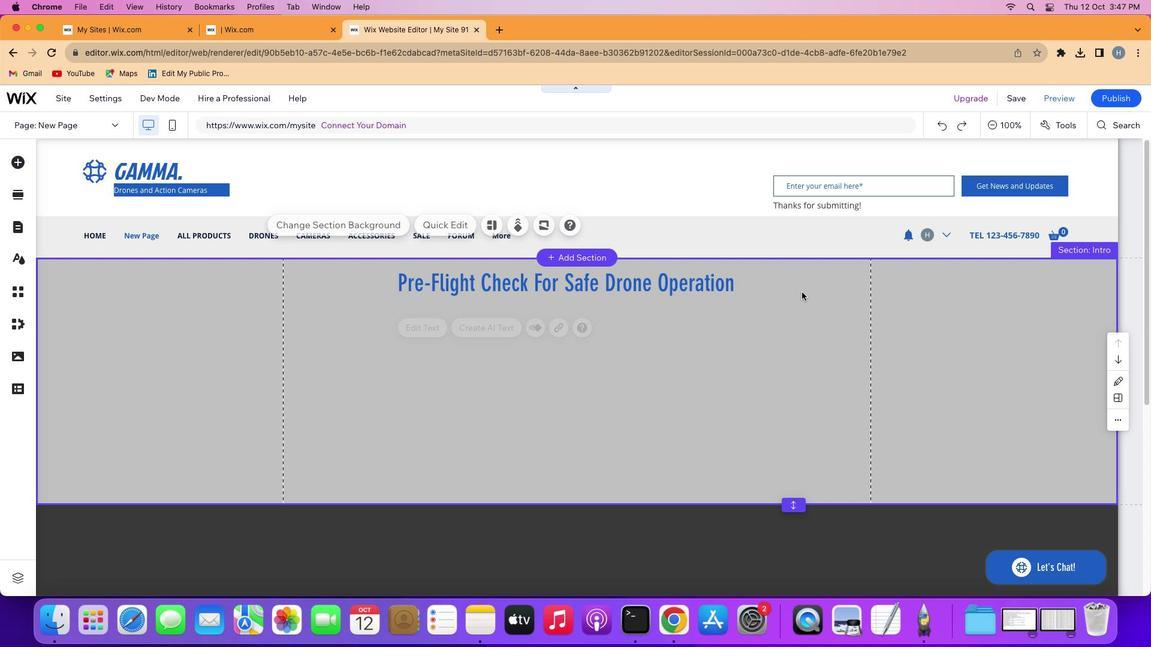 
Action: Mouse moved to (15, 164)
Screenshot: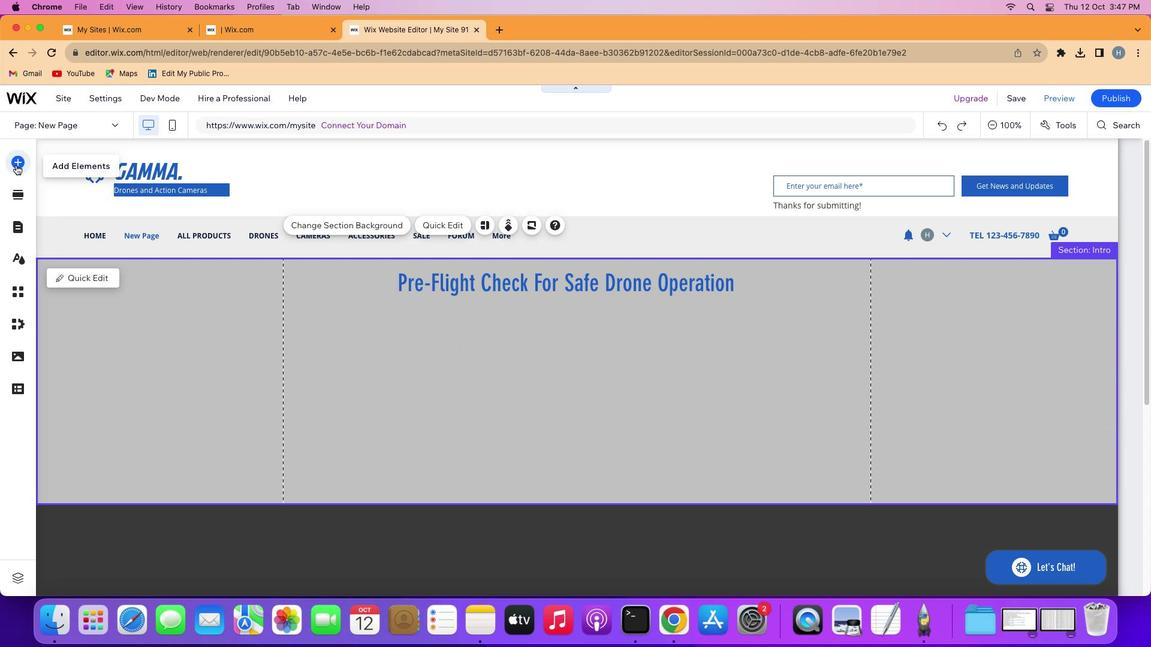 
Action: Mouse pressed left at (15, 164)
Screenshot: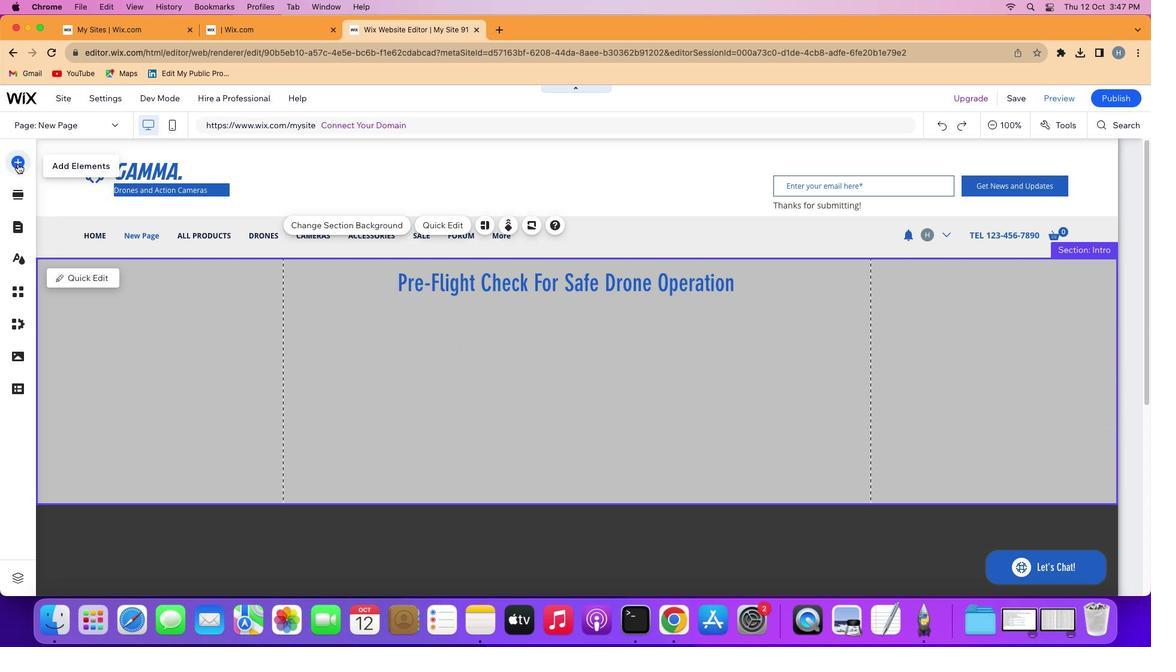 
Action: Mouse moved to (56, 273)
Screenshot: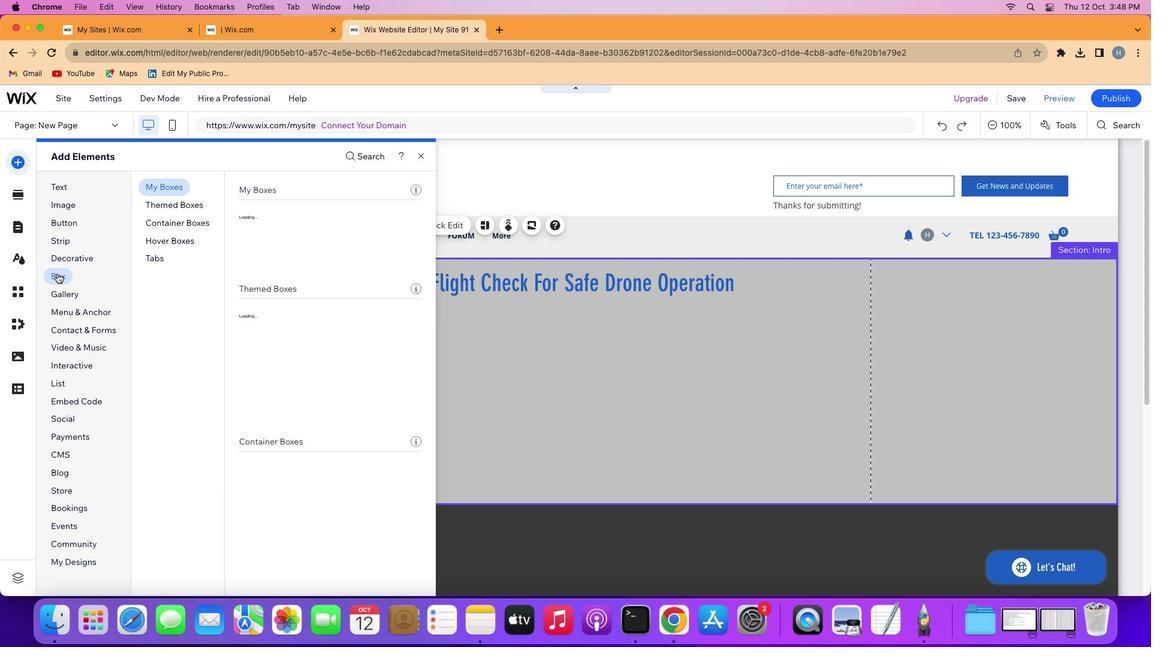 
Action: Mouse pressed left at (56, 273)
Screenshot: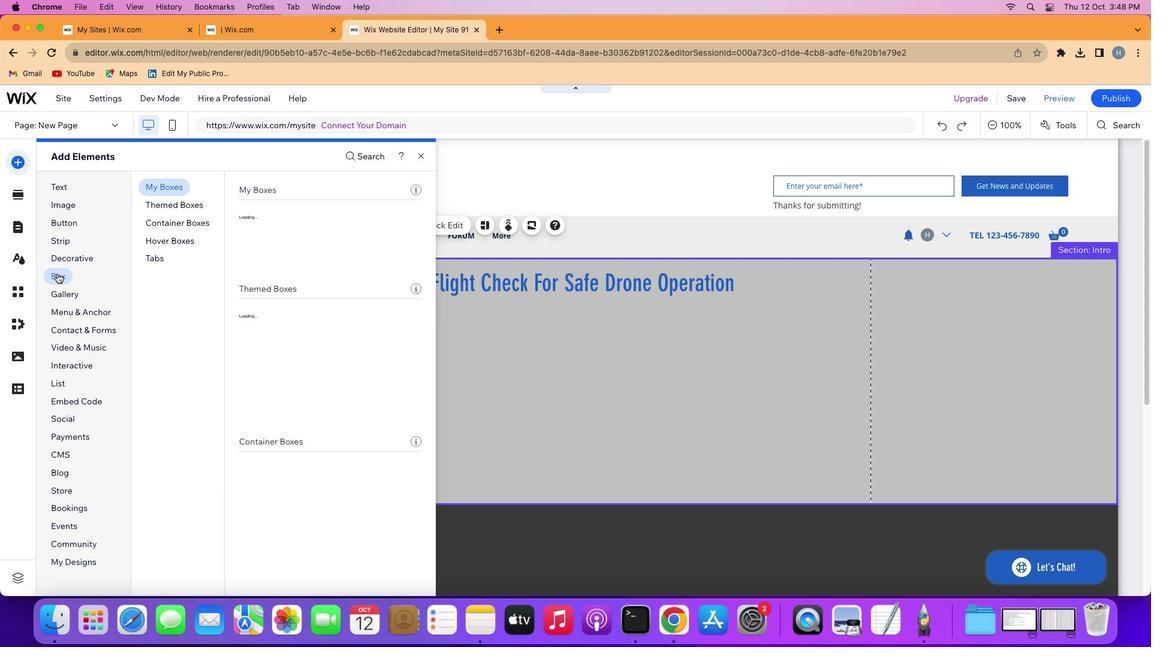 
Action: Mouse moved to (323, 403)
Screenshot: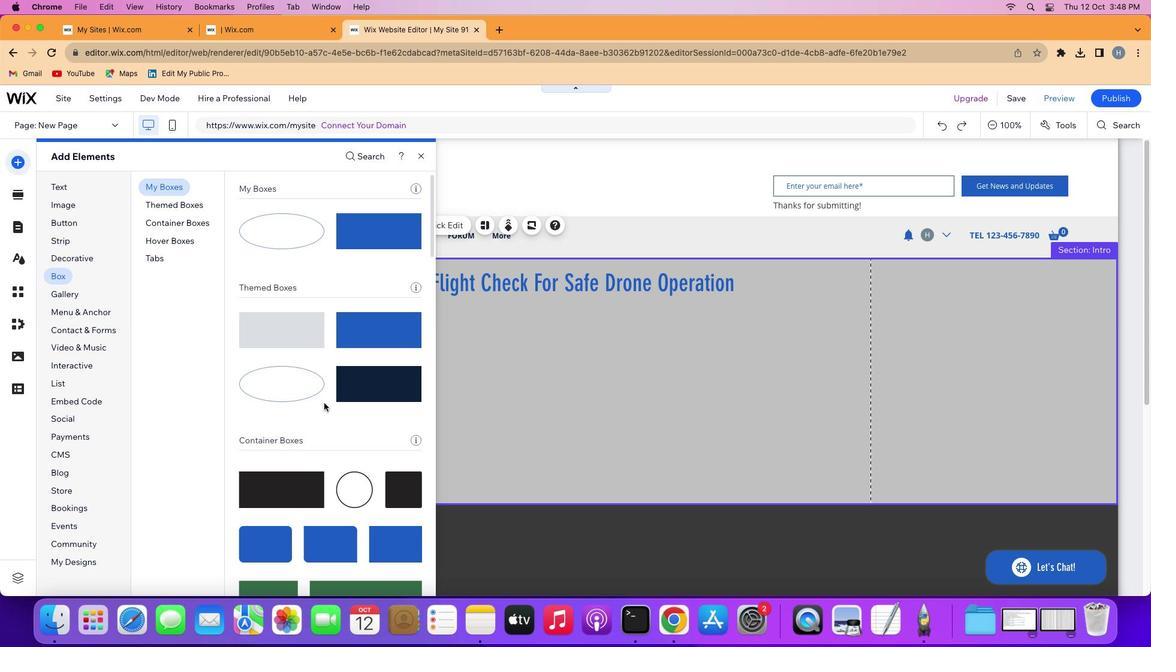 
Action: Mouse scrolled (323, 403) with delta (0, 0)
Screenshot: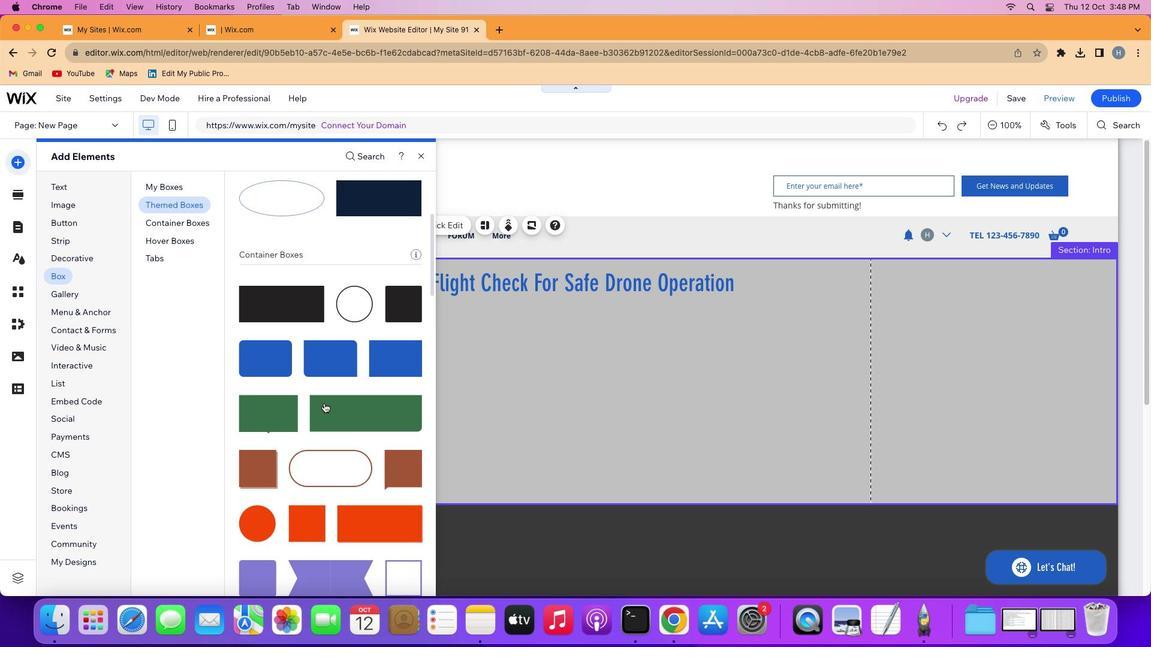 
Action: Mouse scrolled (323, 403) with delta (0, 0)
Screenshot: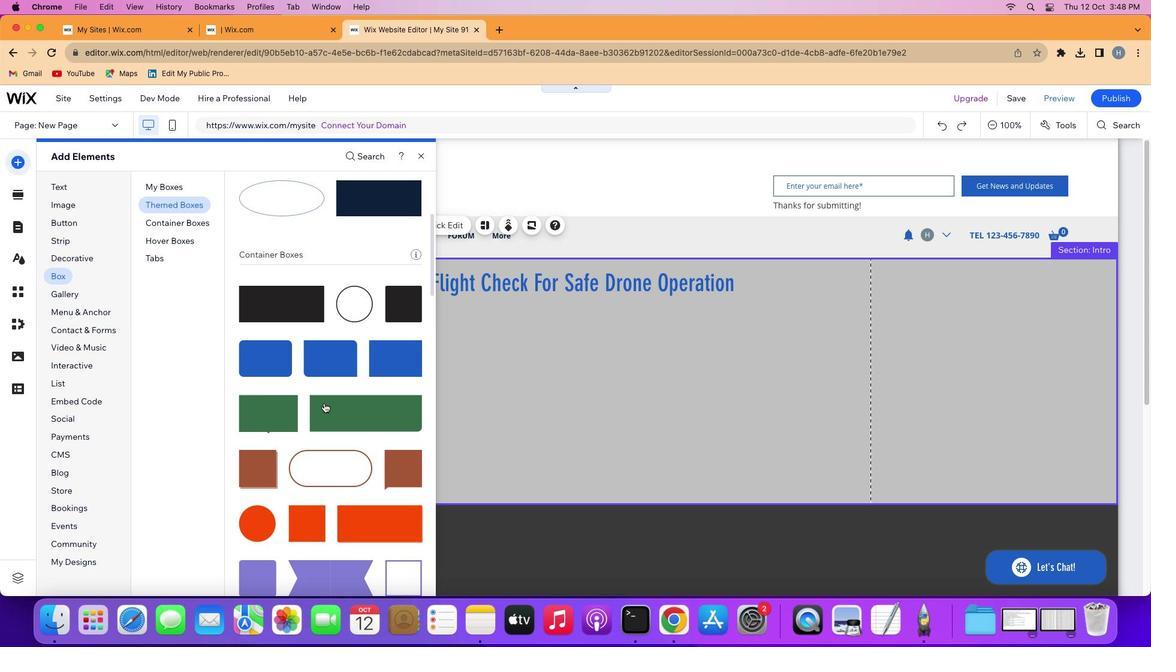 
Action: Mouse scrolled (323, 403) with delta (0, -1)
Screenshot: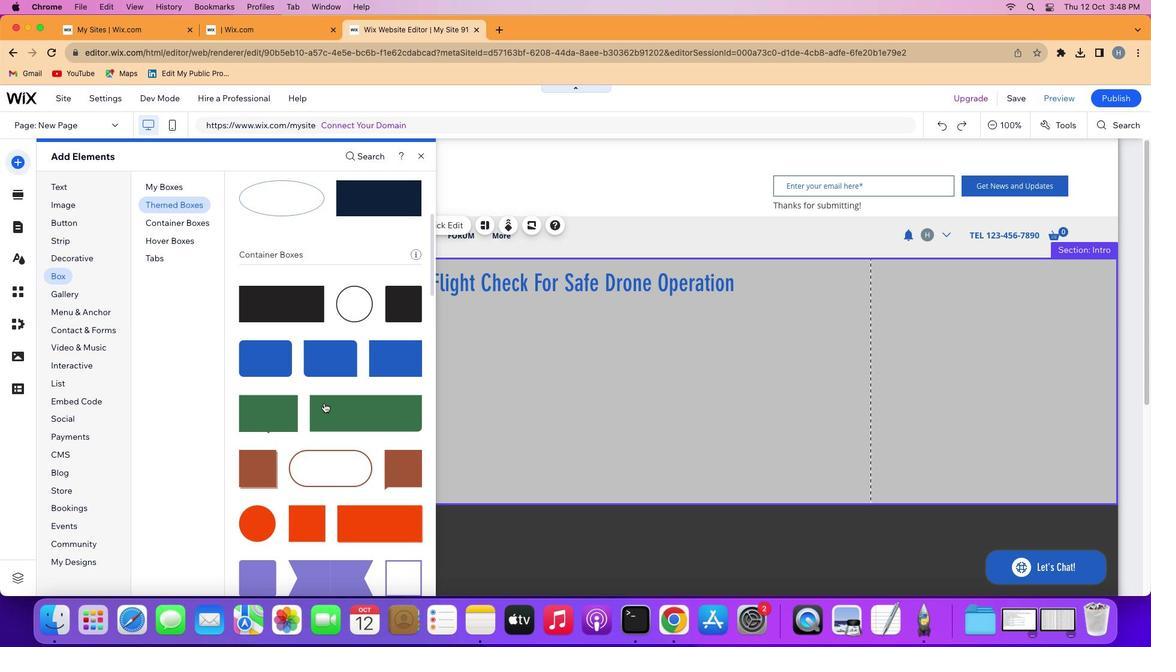 
Action: Mouse scrolled (323, 403) with delta (0, -1)
Screenshot: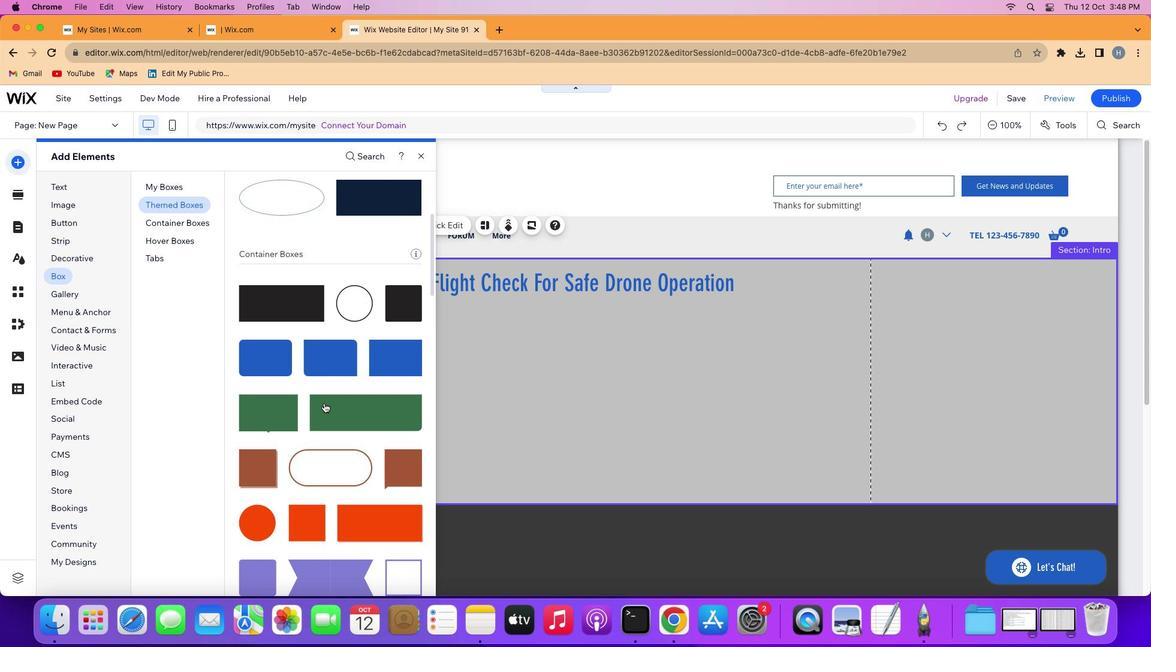 
Action: Mouse scrolled (323, 403) with delta (0, 0)
Screenshot: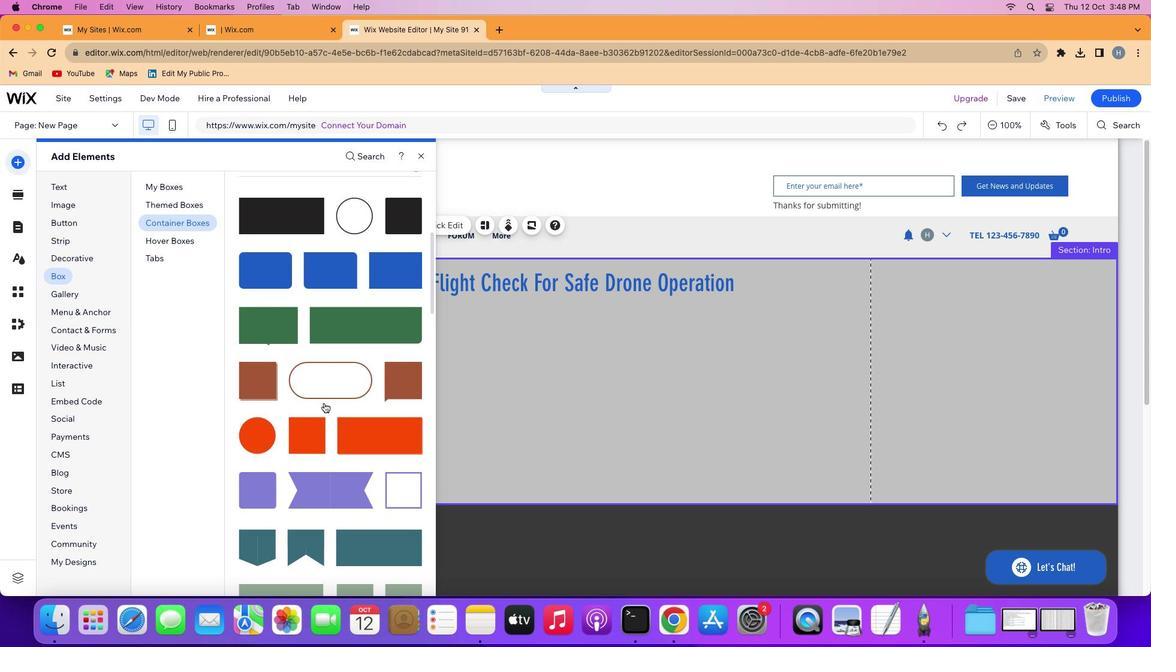 
Action: Mouse scrolled (323, 403) with delta (0, 0)
Screenshot: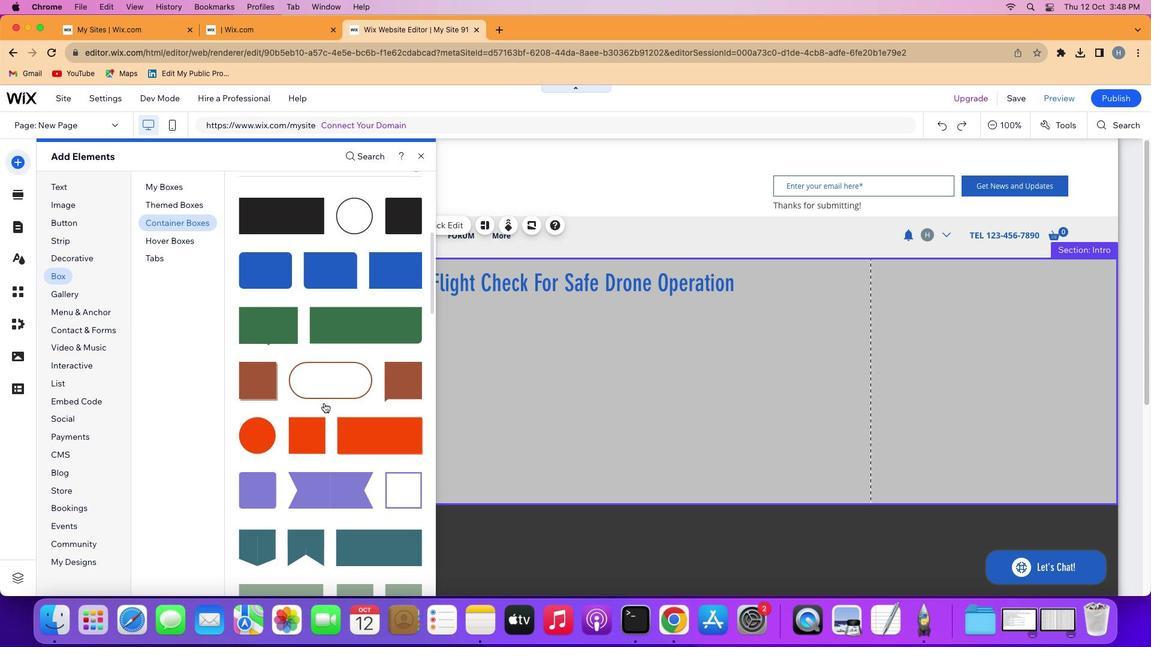 
Action: Mouse scrolled (323, 403) with delta (0, -1)
Screenshot: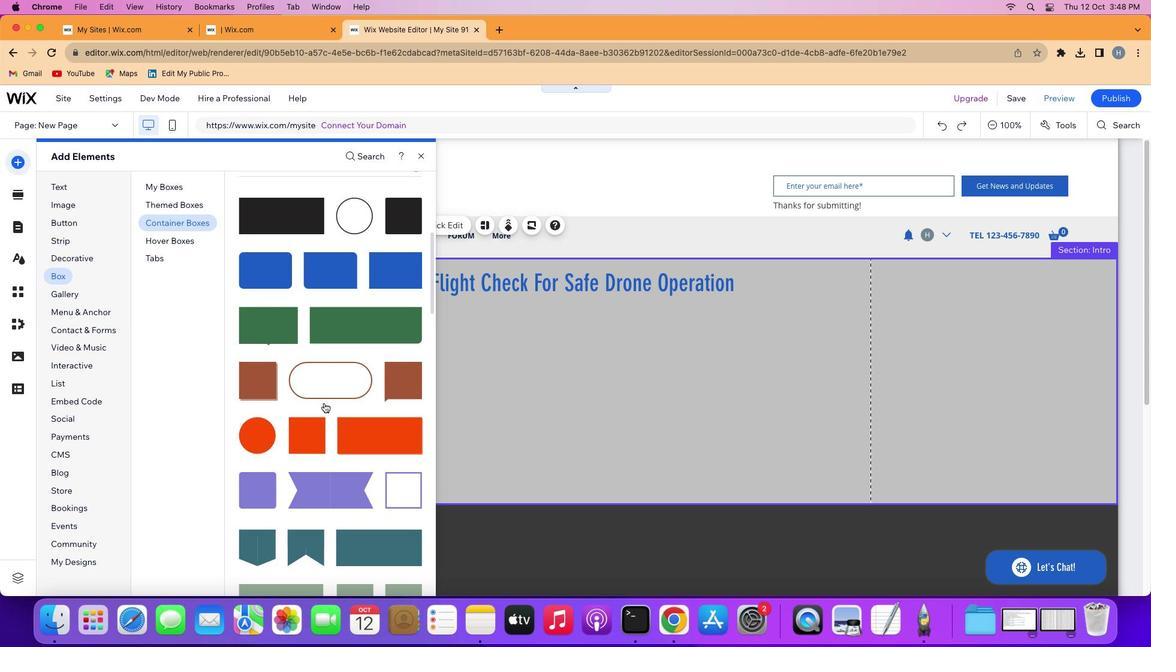 
Action: Mouse scrolled (323, 403) with delta (0, 0)
Screenshot: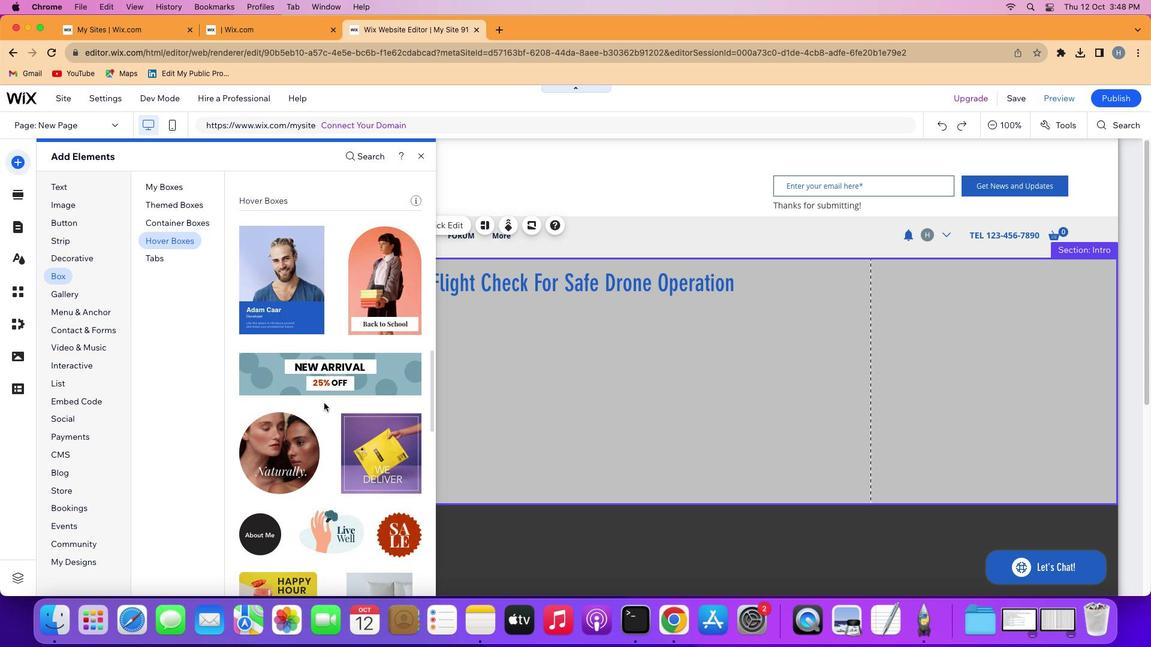 
Action: Mouse scrolled (323, 403) with delta (0, 0)
Screenshot: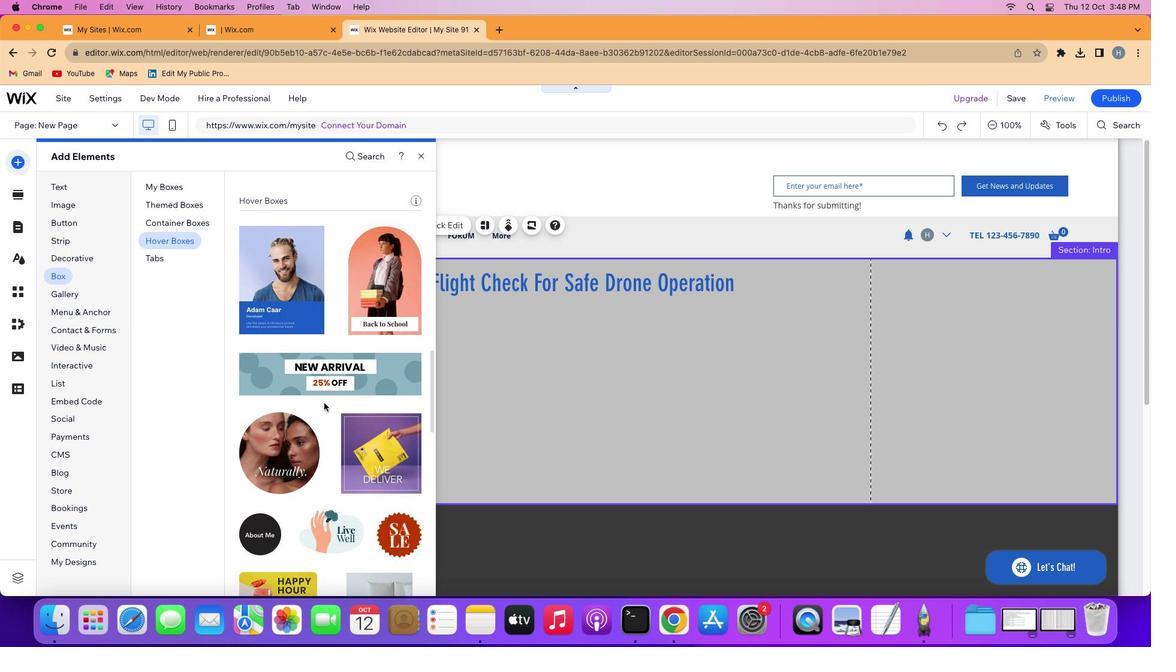 
Action: Mouse scrolled (323, 403) with delta (0, -1)
Screenshot: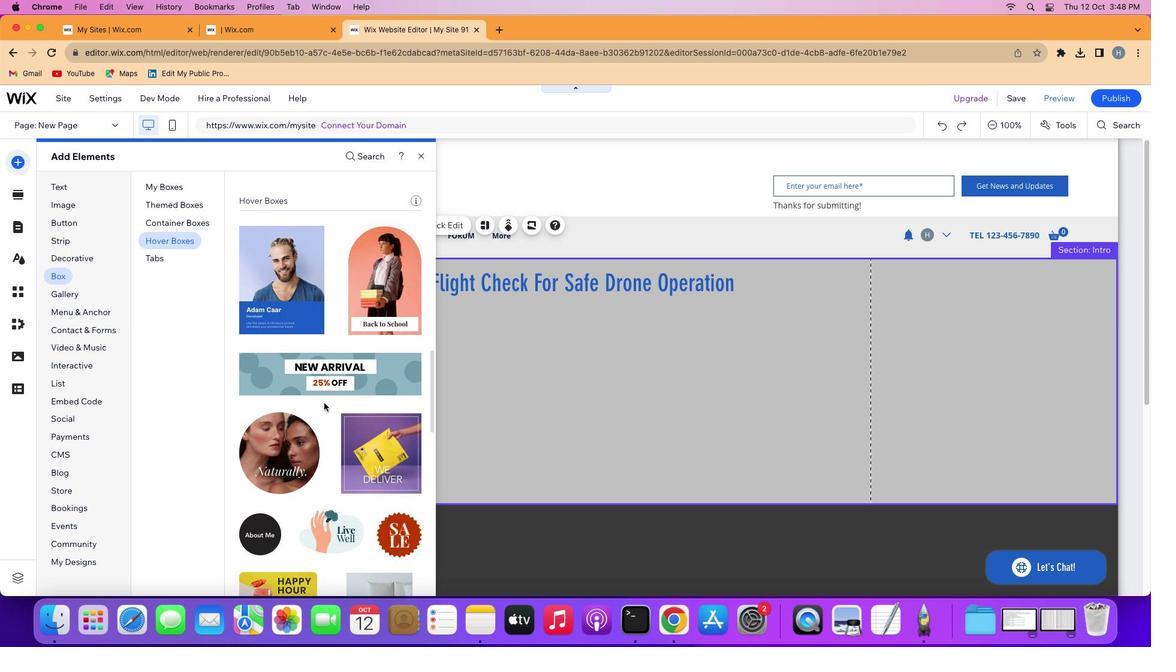 
Action: Mouse scrolled (323, 403) with delta (0, -2)
Screenshot: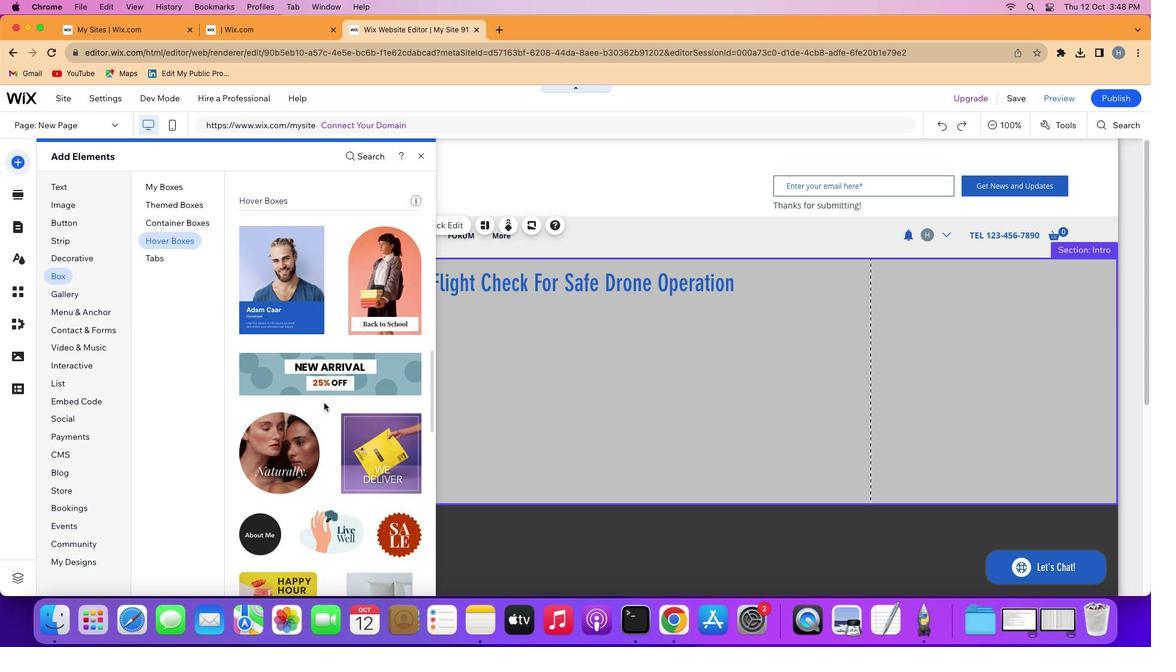 
Action: Mouse scrolled (323, 403) with delta (0, -3)
Screenshot: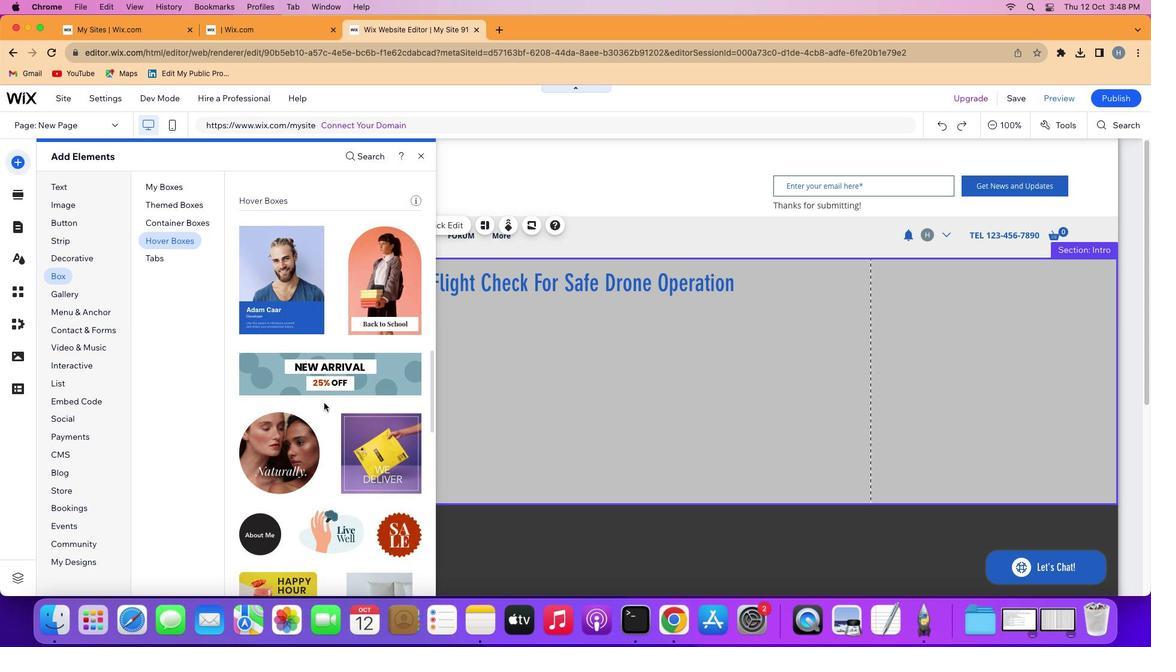 
Action: Mouse scrolled (323, 403) with delta (0, -3)
Screenshot: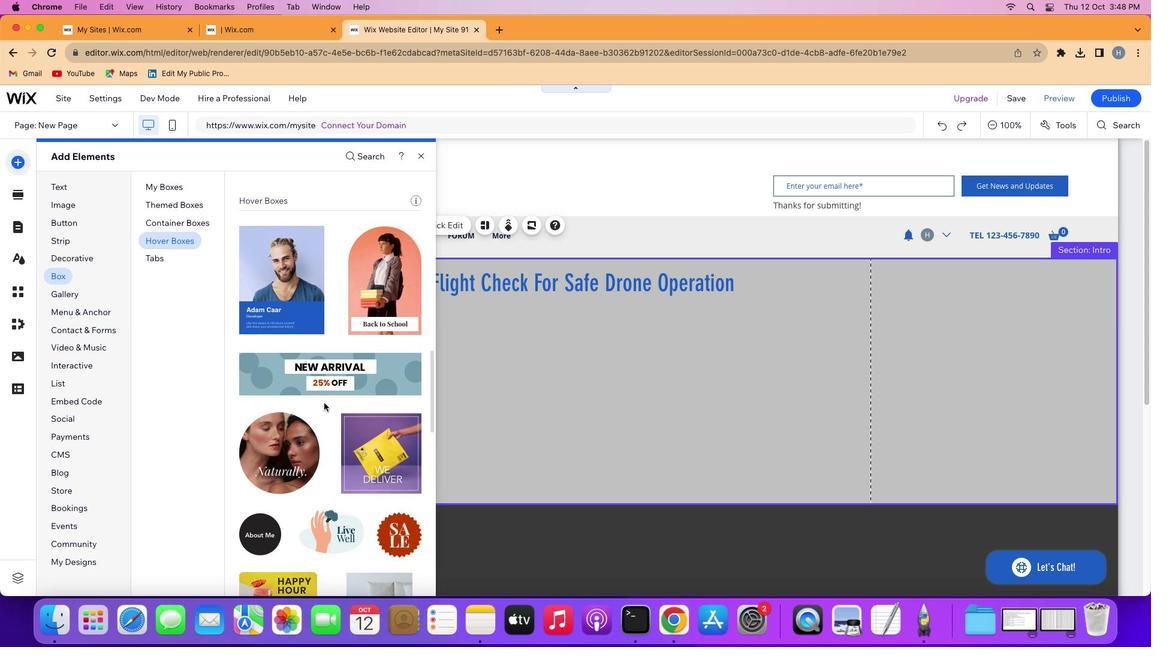 
Action: Mouse scrolled (323, 403) with delta (0, 0)
Screenshot: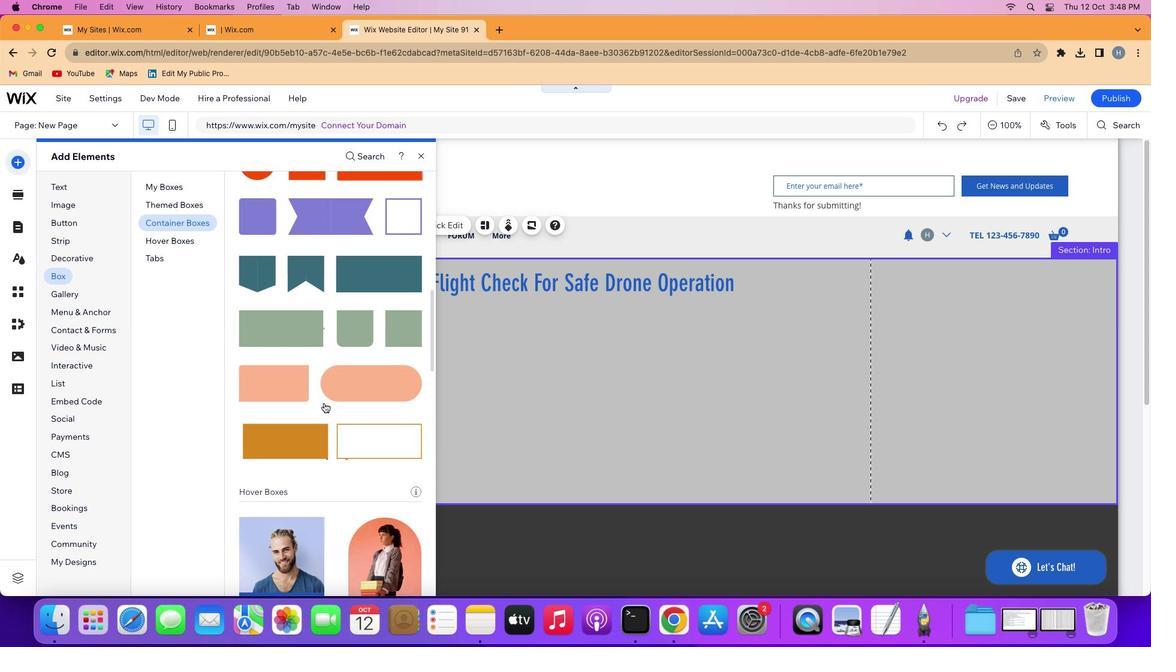 
Action: Mouse scrolled (323, 403) with delta (0, 0)
Screenshot: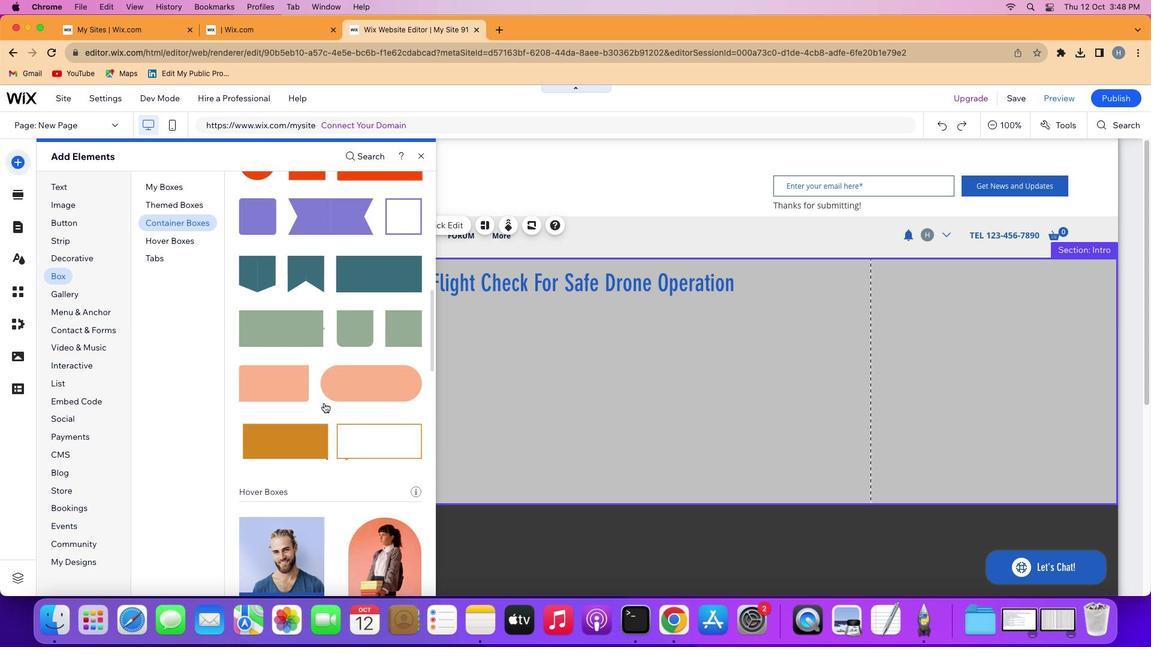 
Action: Mouse scrolled (323, 403) with delta (0, -2)
Screenshot: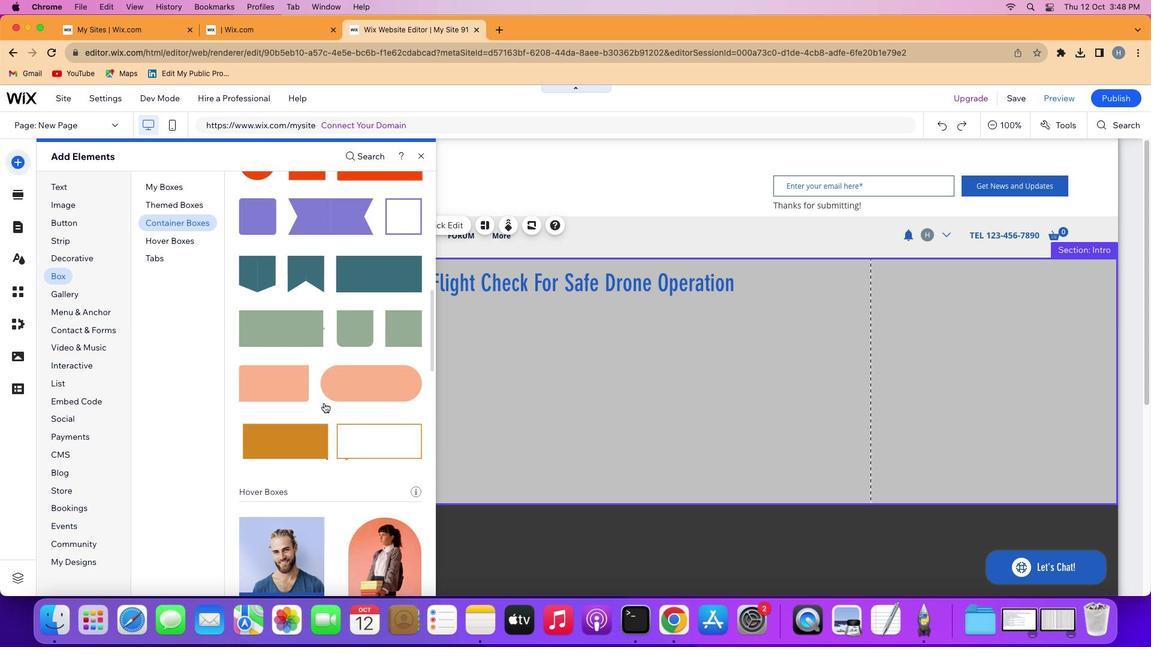 
Action: Mouse scrolled (323, 403) with delta (0, 2)
Screenshot: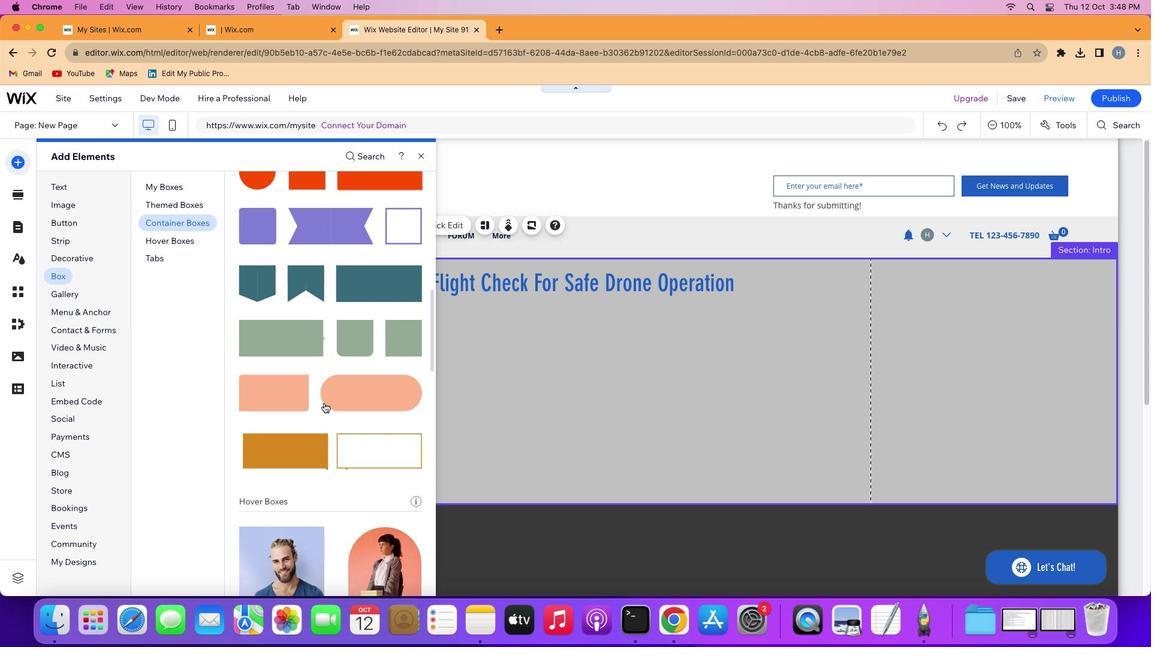 
Action: Mouse scrolled (323, 403) with delta (0, 2)
Screenshot: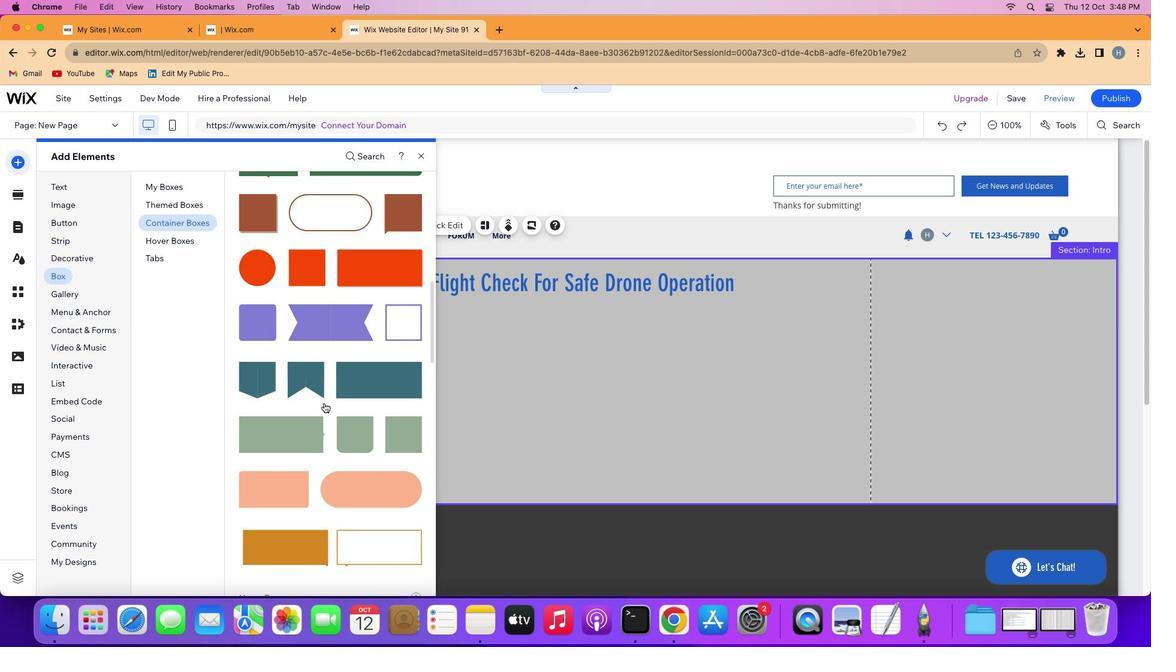 
Action: Mouse scrolled (323, 403) with delta (0, 3)
Screenshot: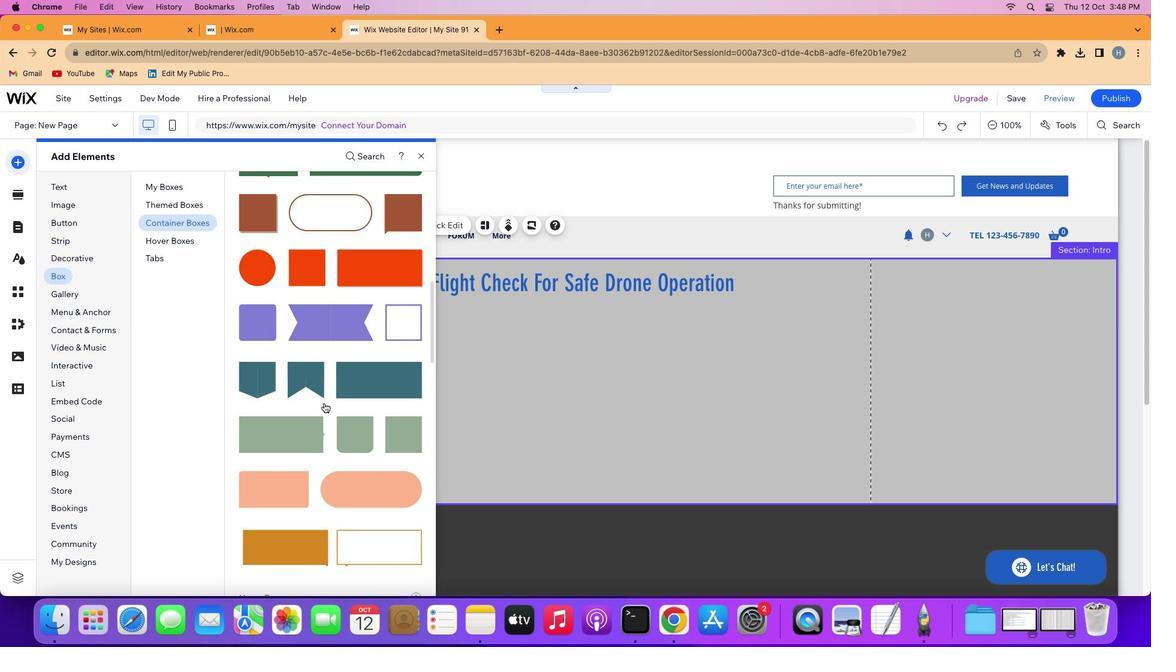 
Action: Mouse scrolled (323, 403) with delta (0, 0)
Screenshot: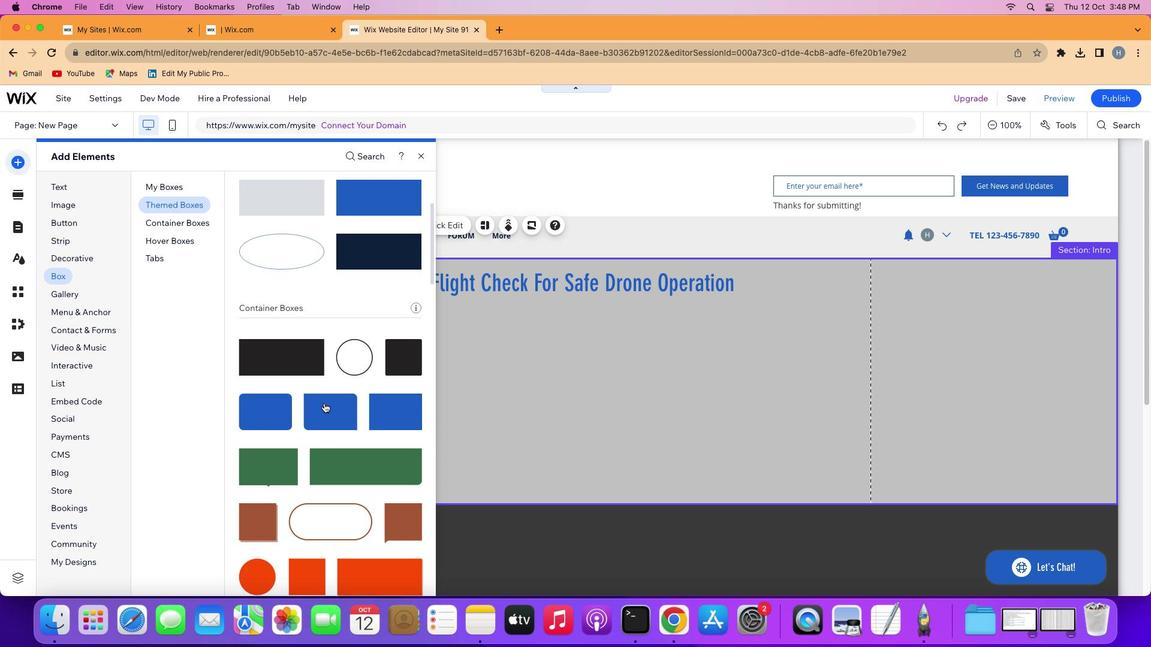 
Action: Mouse scrolled (323, 403) with delta (0, 0)
Screenshot: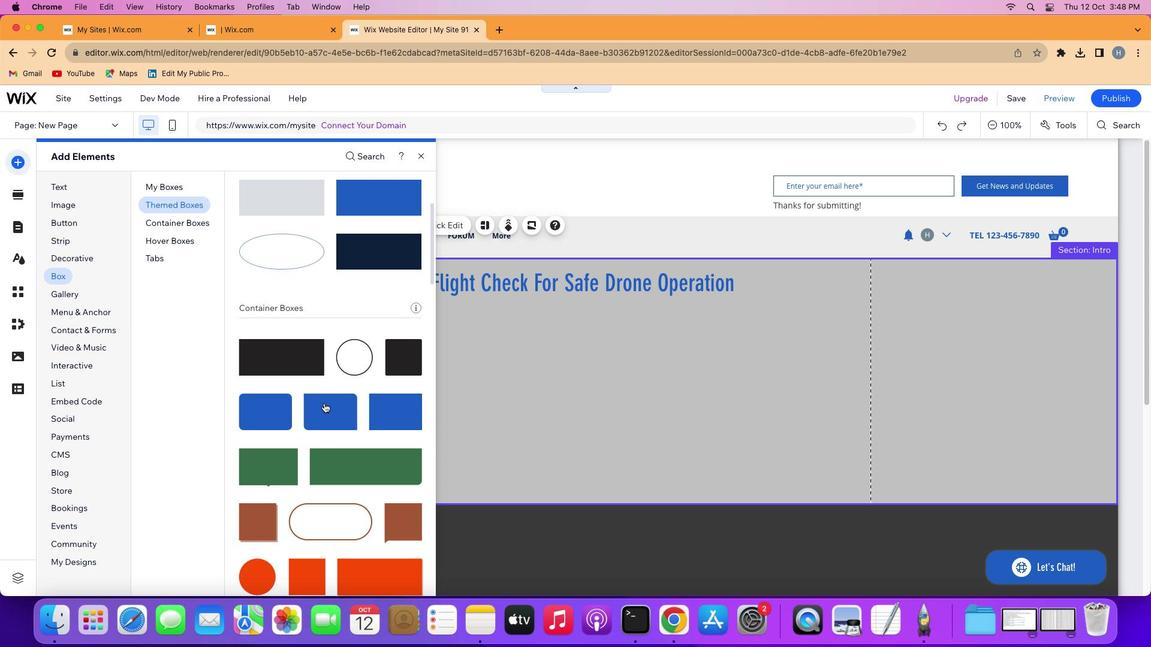 
Action: Mouse scrolled (323, 403) with delta (0, 1)
Screenshot: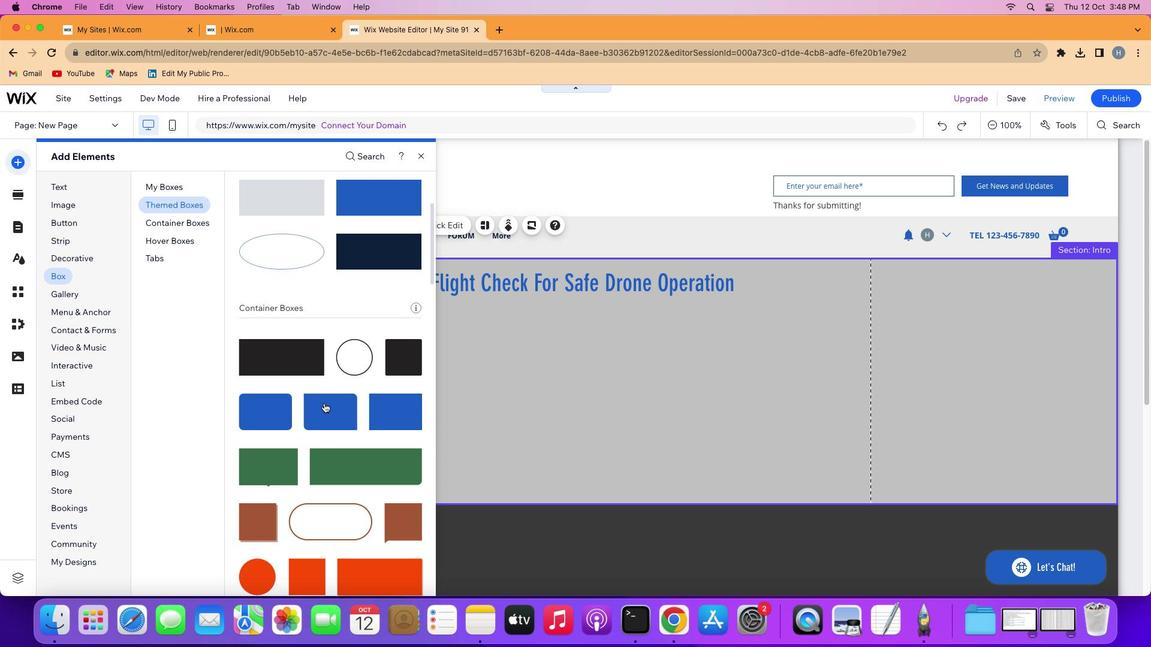 
Action: Mouse scrolled (323, 403) with delta (0, 2)
Screenshot: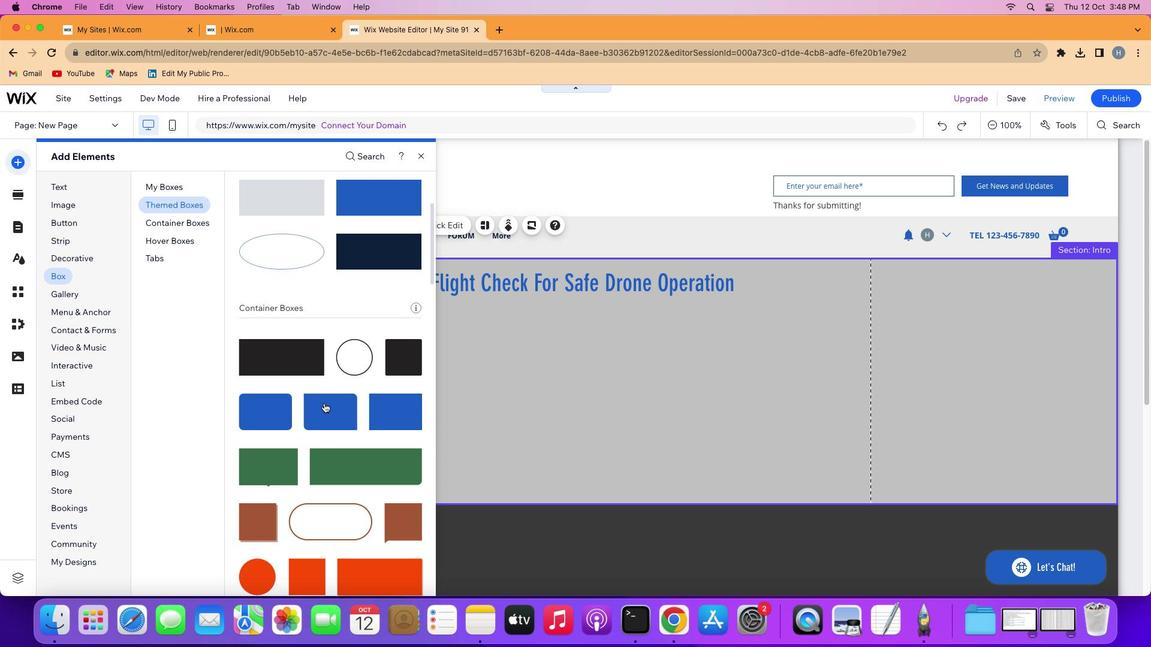 
Action: Mouse scrolled (323, 403) with delta (0, 3)
Screenshot: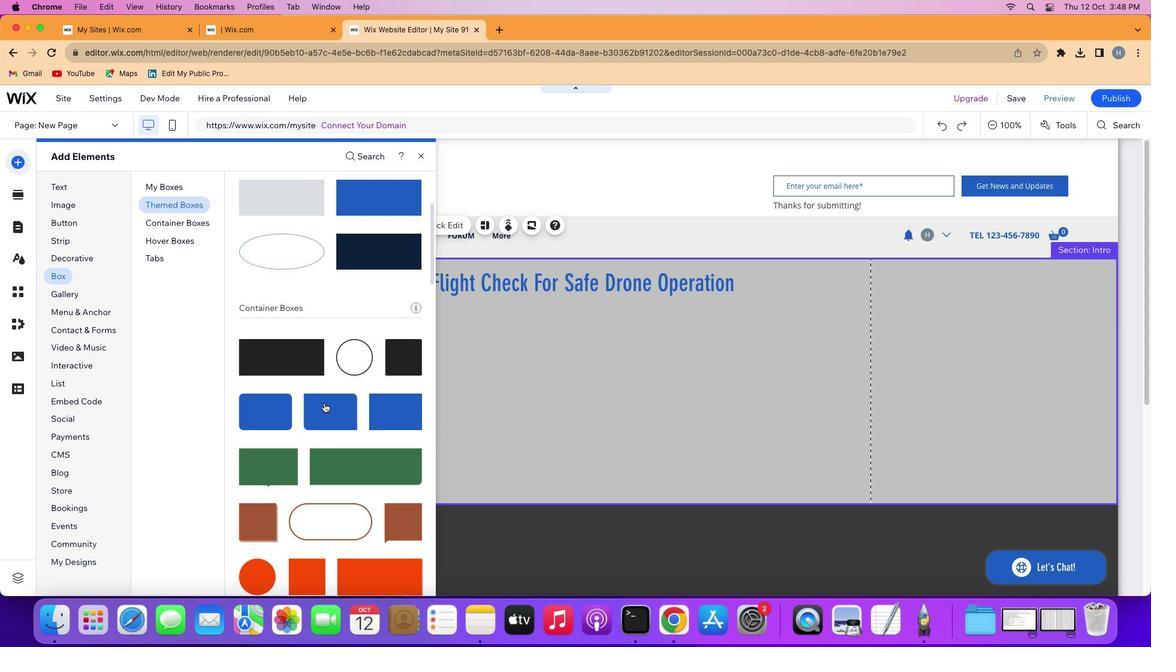 
Action: Mouse moved to (272, 403)
Screenshot: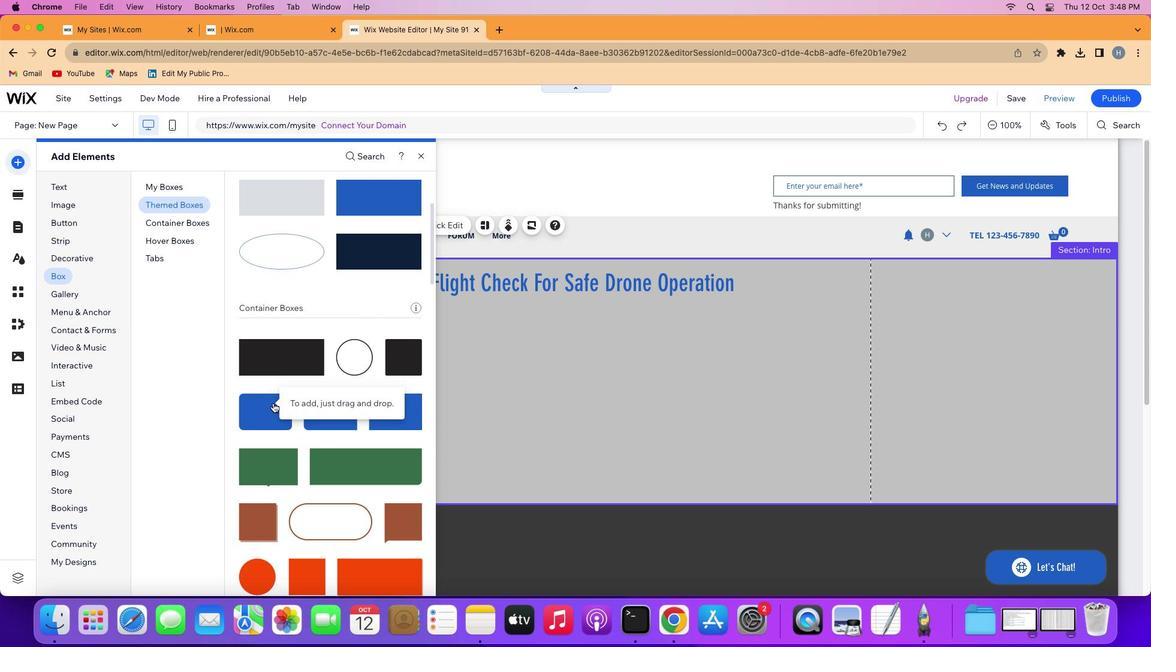 
Action: Mouse pressed left at (272, 403)
Screenshot: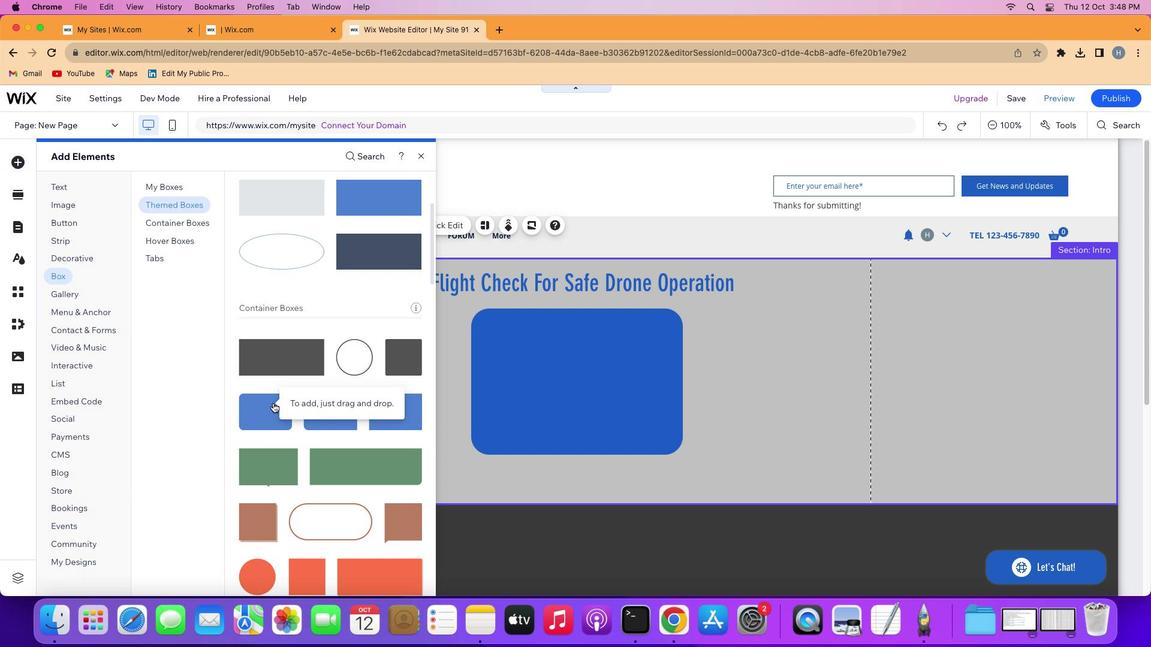 
Action: Mouse moved to (575, 380)
